 Task: Search and find Airbnb properties in Lake Tahoe with chef kitchen.
Action: Mouse moved to (533, 70)
Screenshot: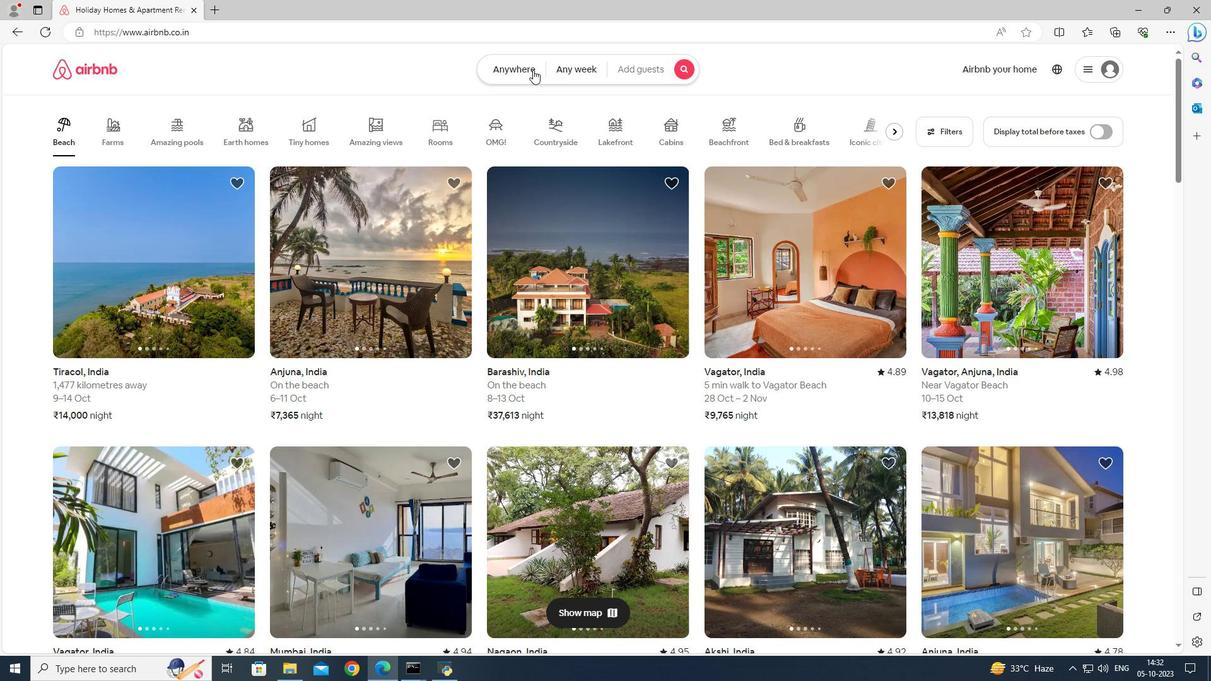 
Action: Mouse pressed left at (533, 70)
Screenshot: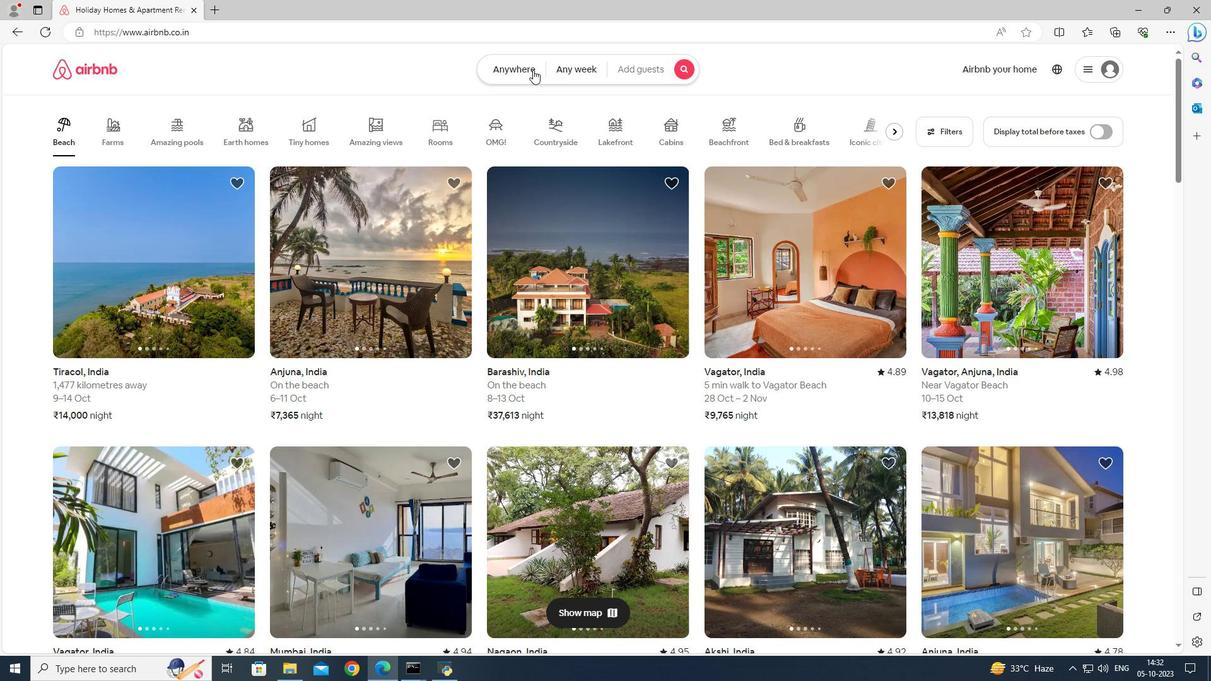 
Action: Mouse moved to (390, 119)
Screenshot: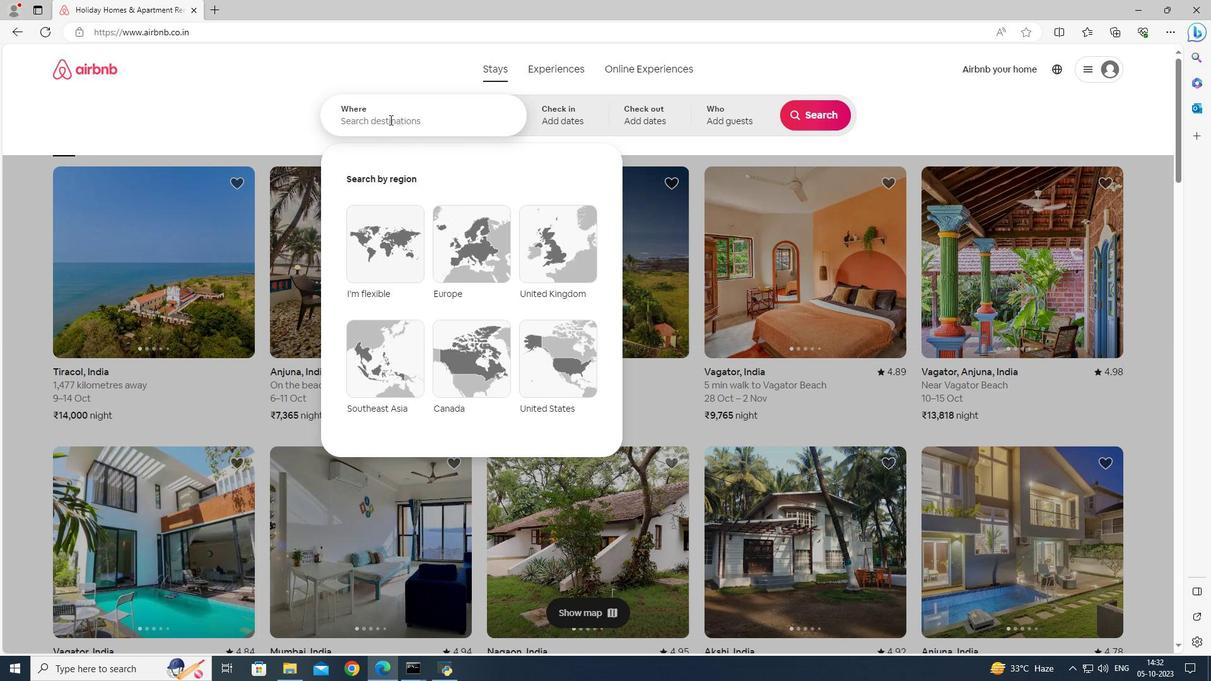 
Action: Mouse pressed left at (390, 119)
Screenshot: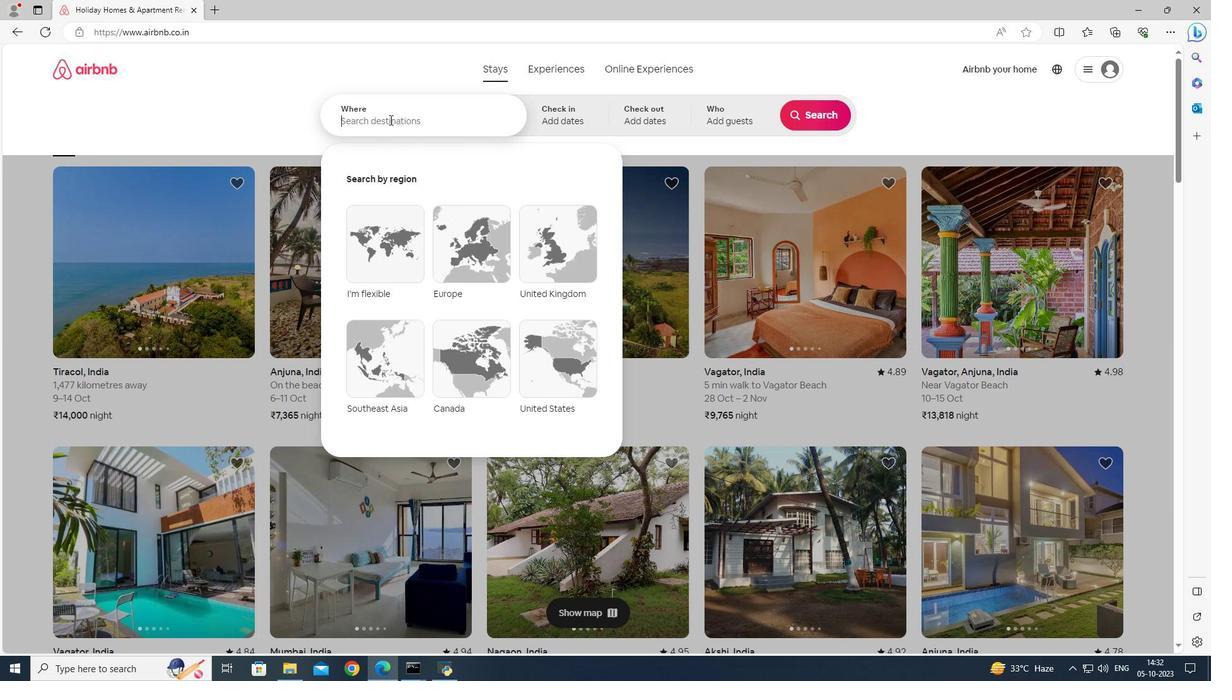 
Action: Mouse moved to (390, 121)
Screenshot: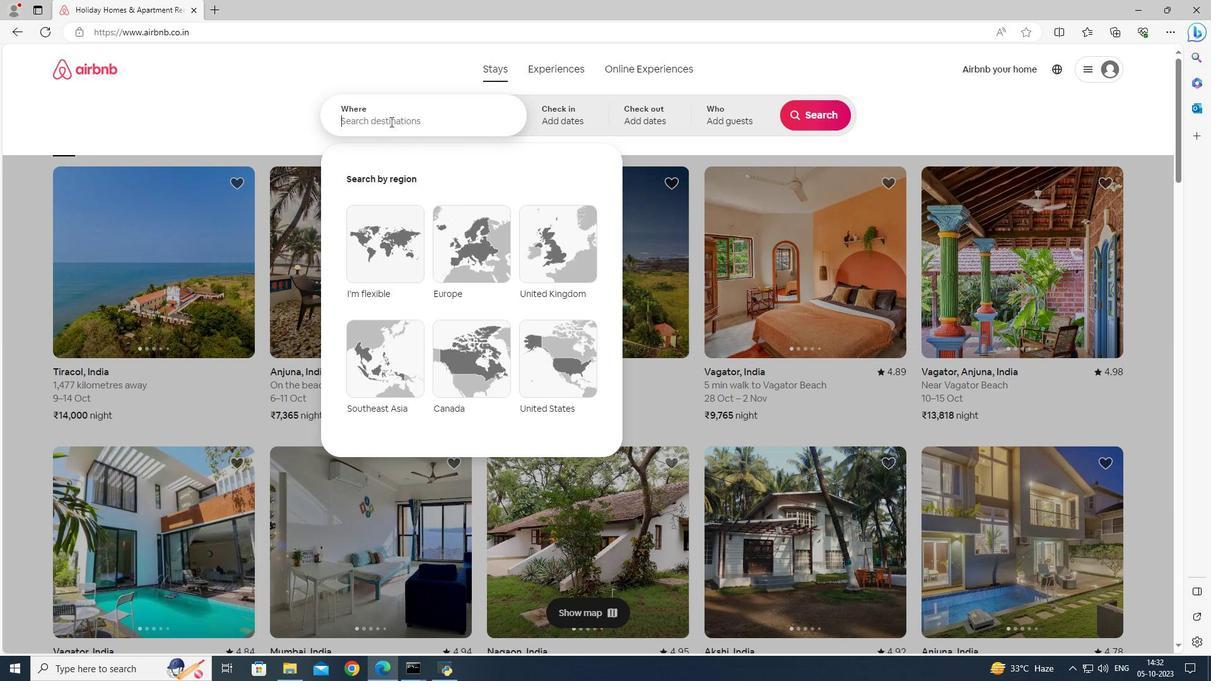 
Action: Key pressed <Key.shift>Lake<Key.space><Key.shift>Tahoe
Screenshot: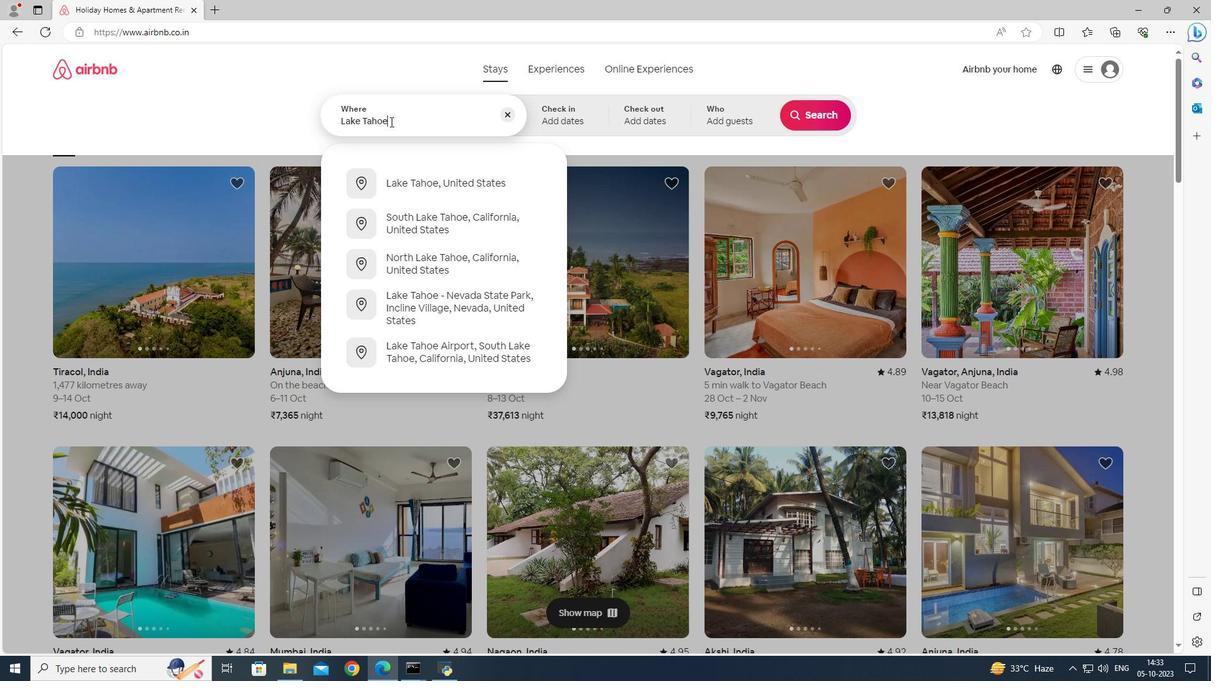 
Action: Mouse moved to (457, 185)
Screenshot: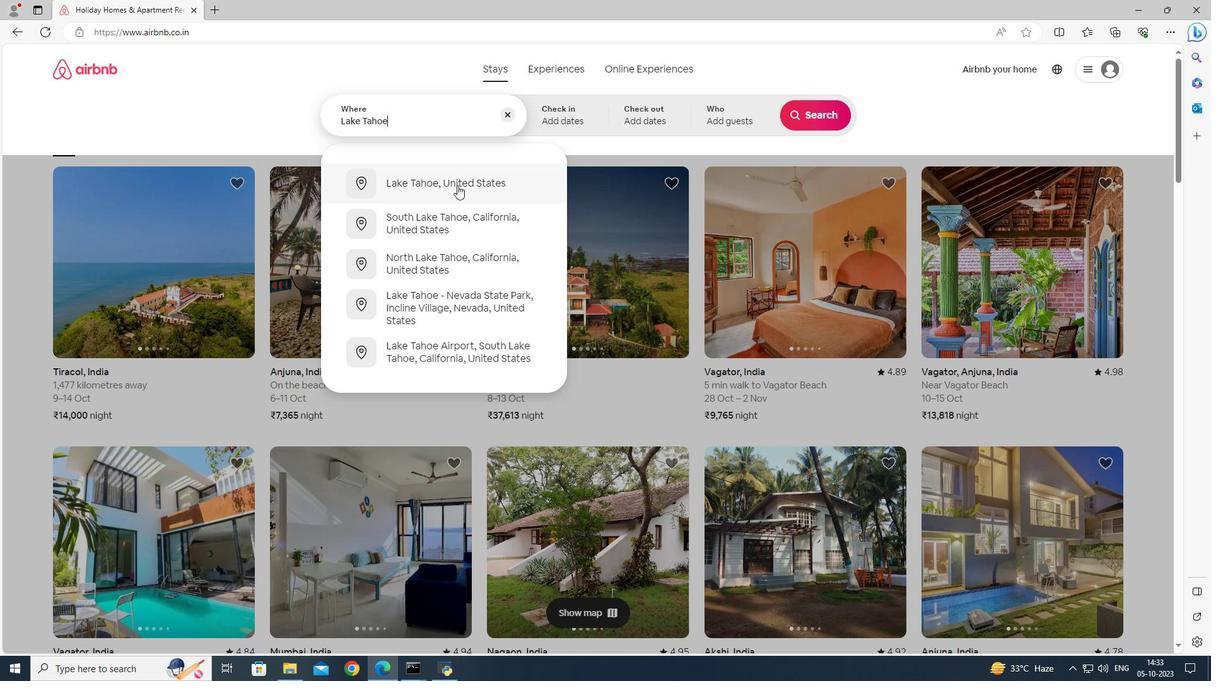 
Action: Mouse pressed left at (457, 185)
Screenshot: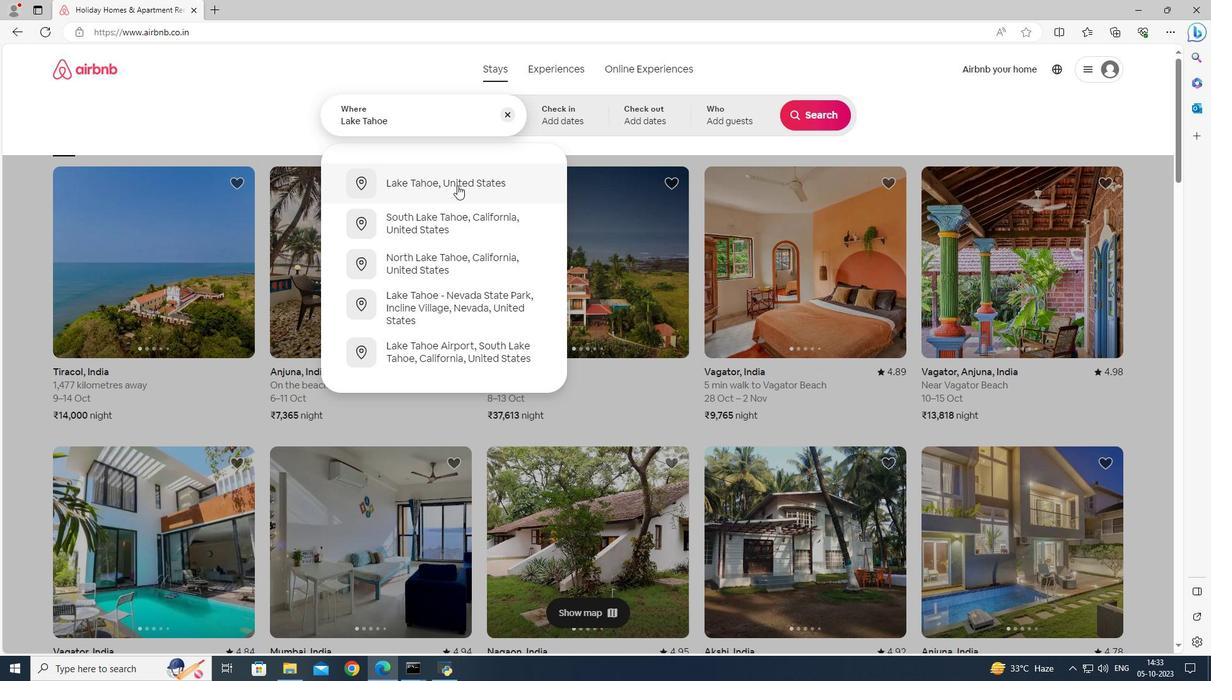 
Action: Mouse moved to (800, 111)
Screenshot: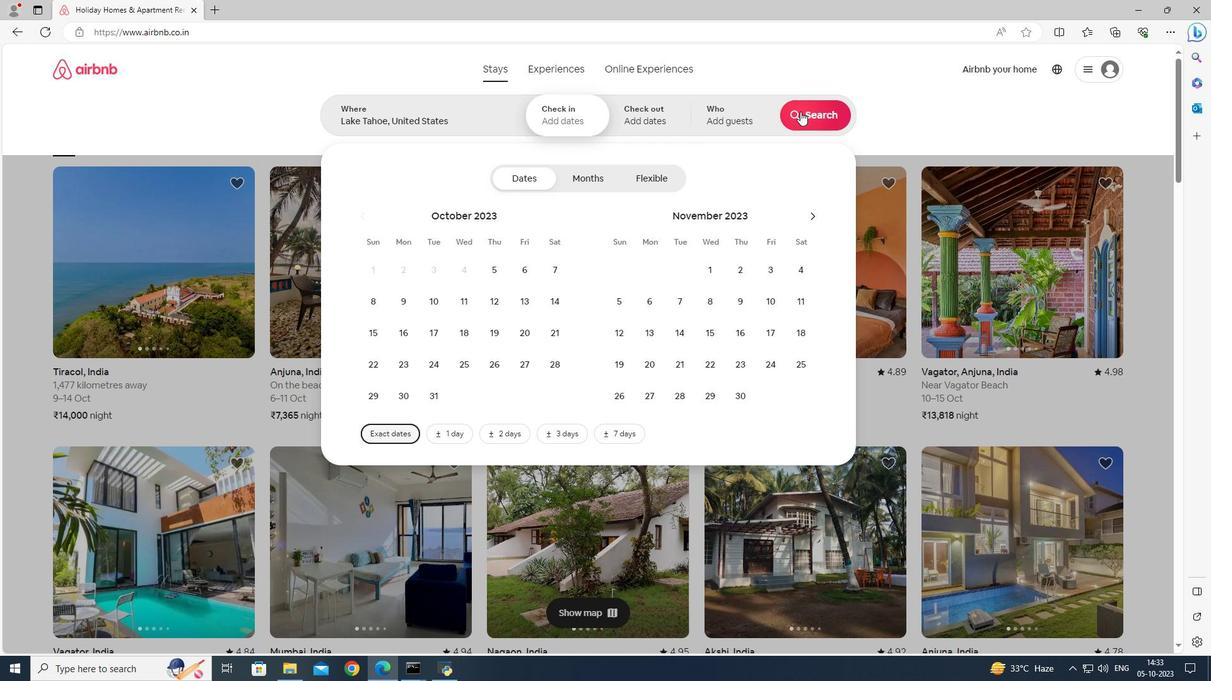 
Action: Mouse pressed left at (800, 111)
Screenshot: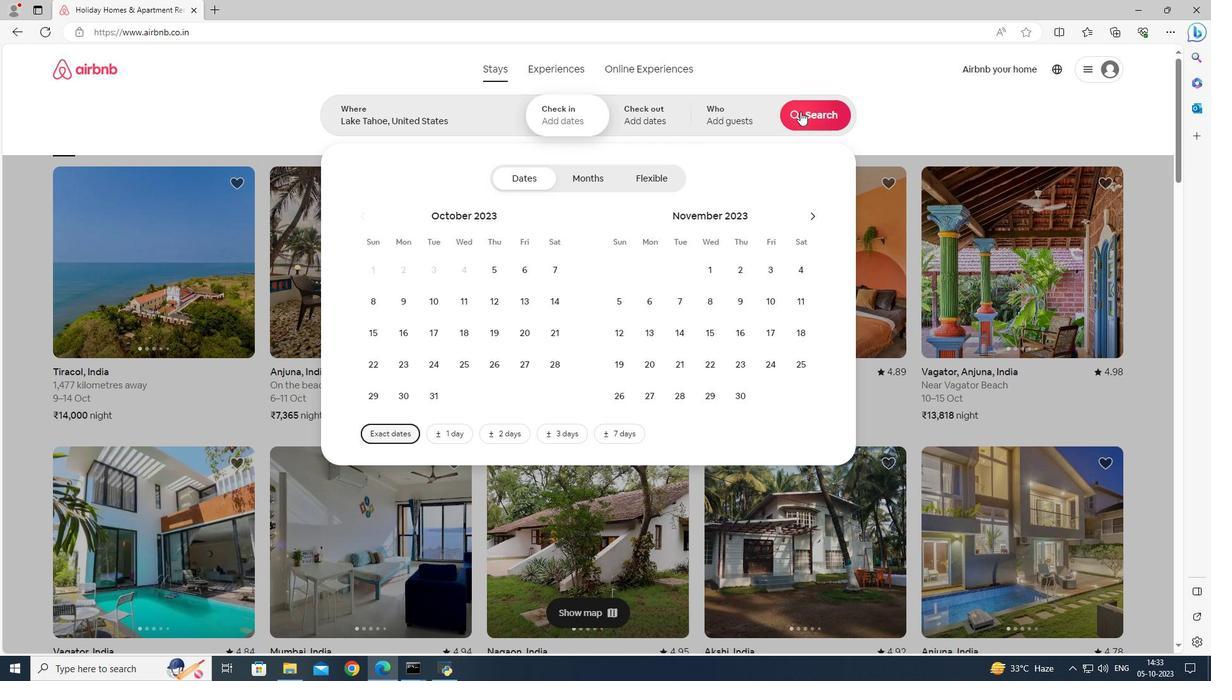 
Action: Mouse moved to (552, 122)
Screenshot: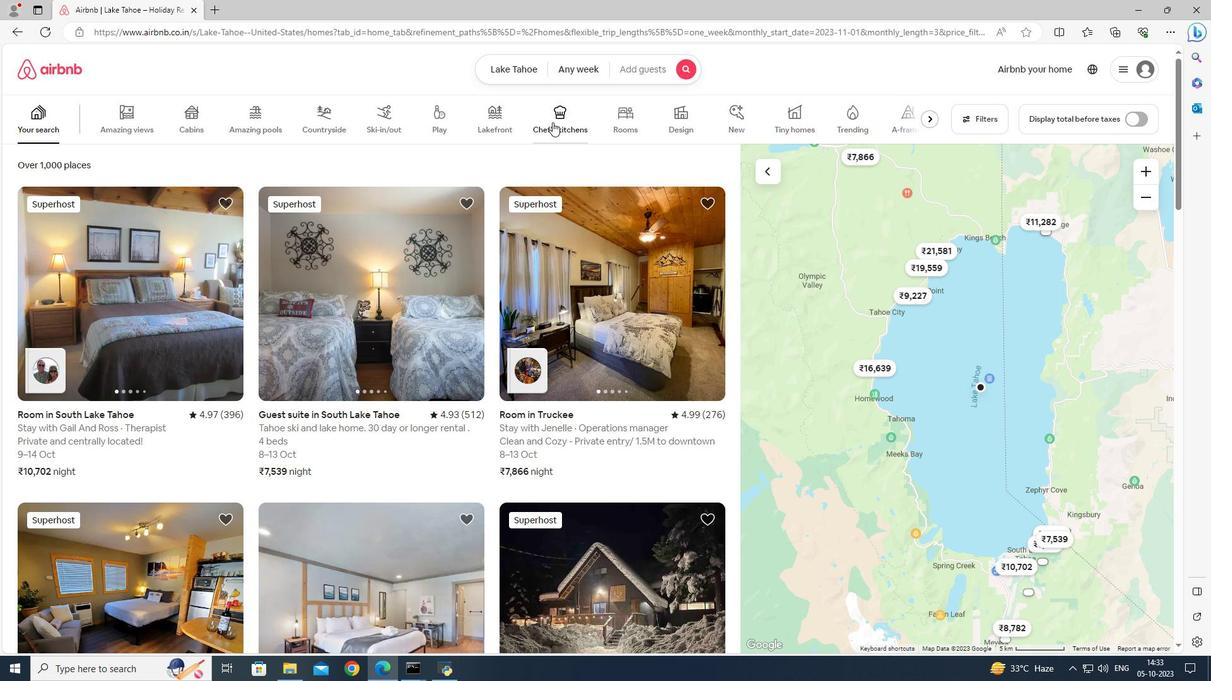 
Action: Mouse pressed left at (552, 122)
Screenshot: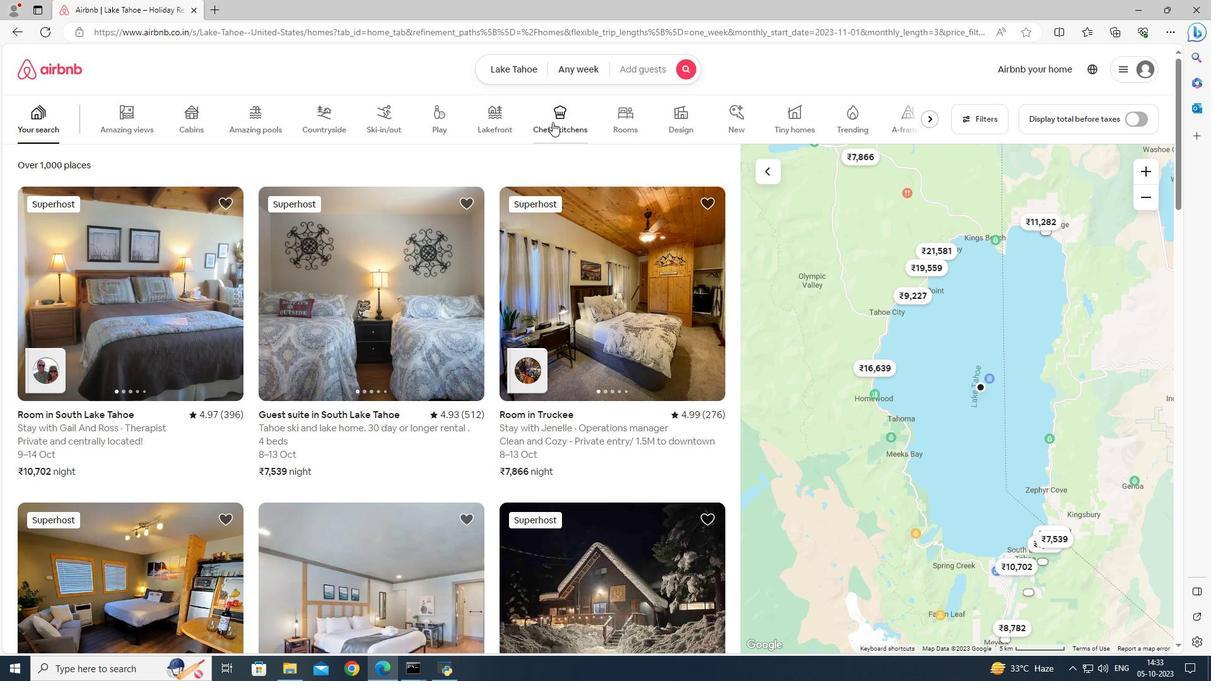 
Action: Mouse moved to (383, 201)
Screenshot: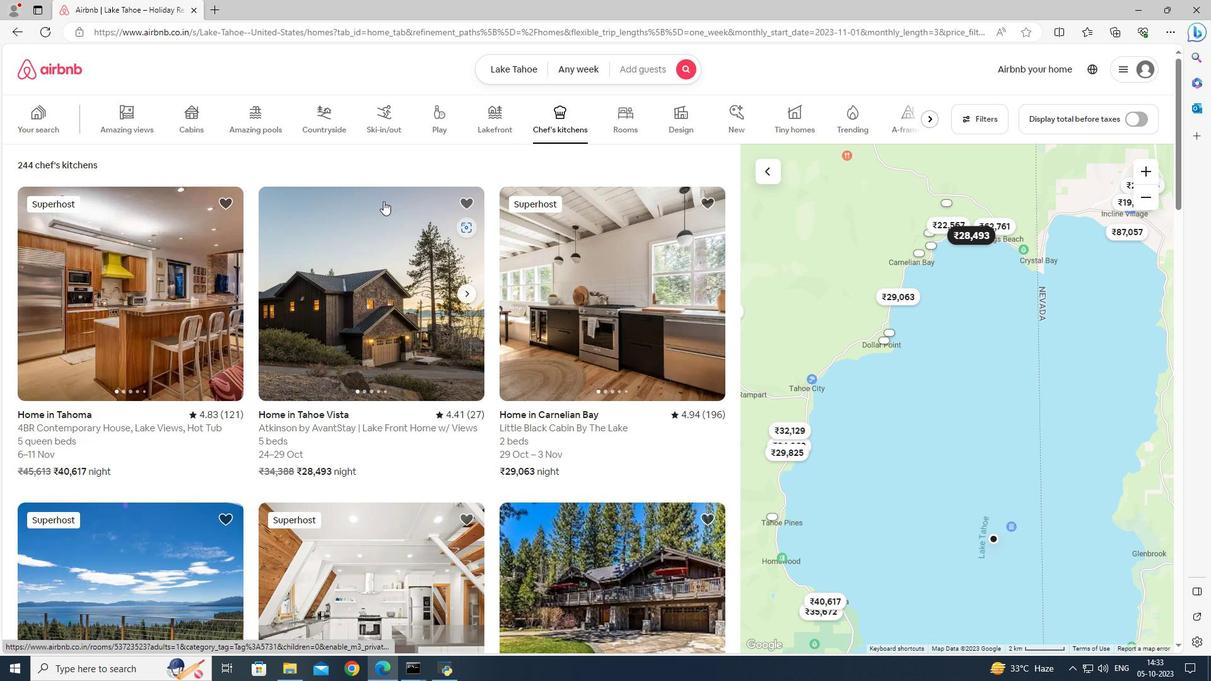 
Action: Mouse scrolled (383, 200) with delta (0, 0)
Screenshot: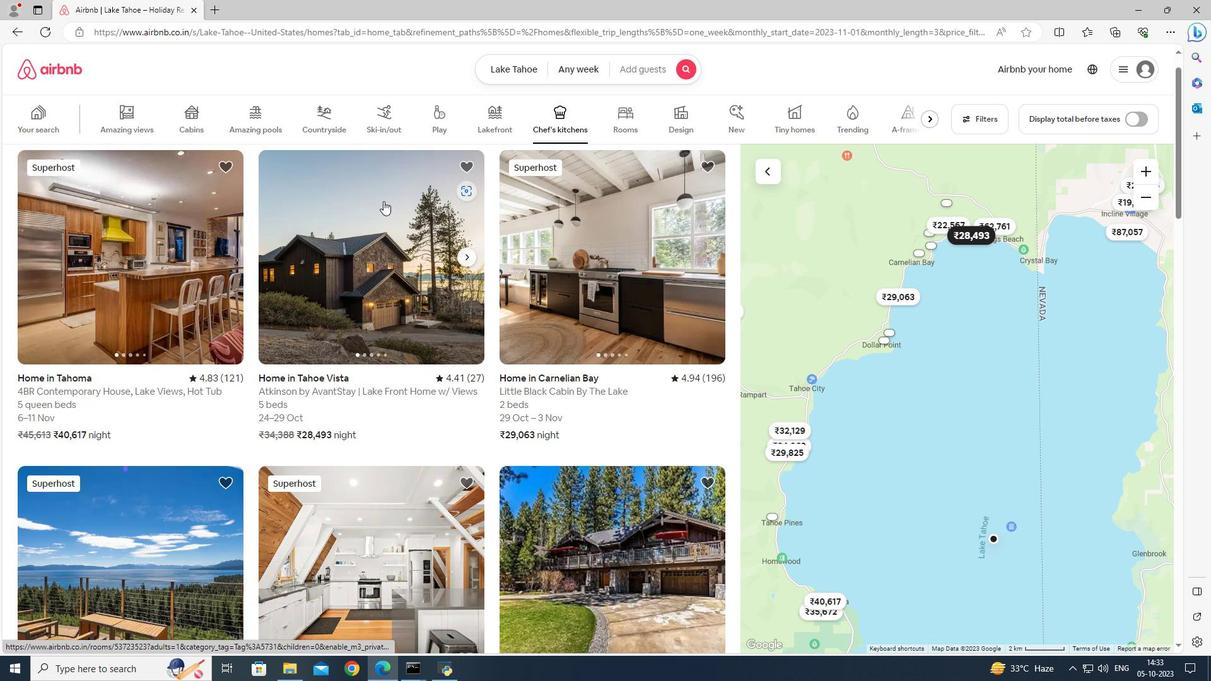 
Action: Mouse moved to (268, 256)
Screenshot: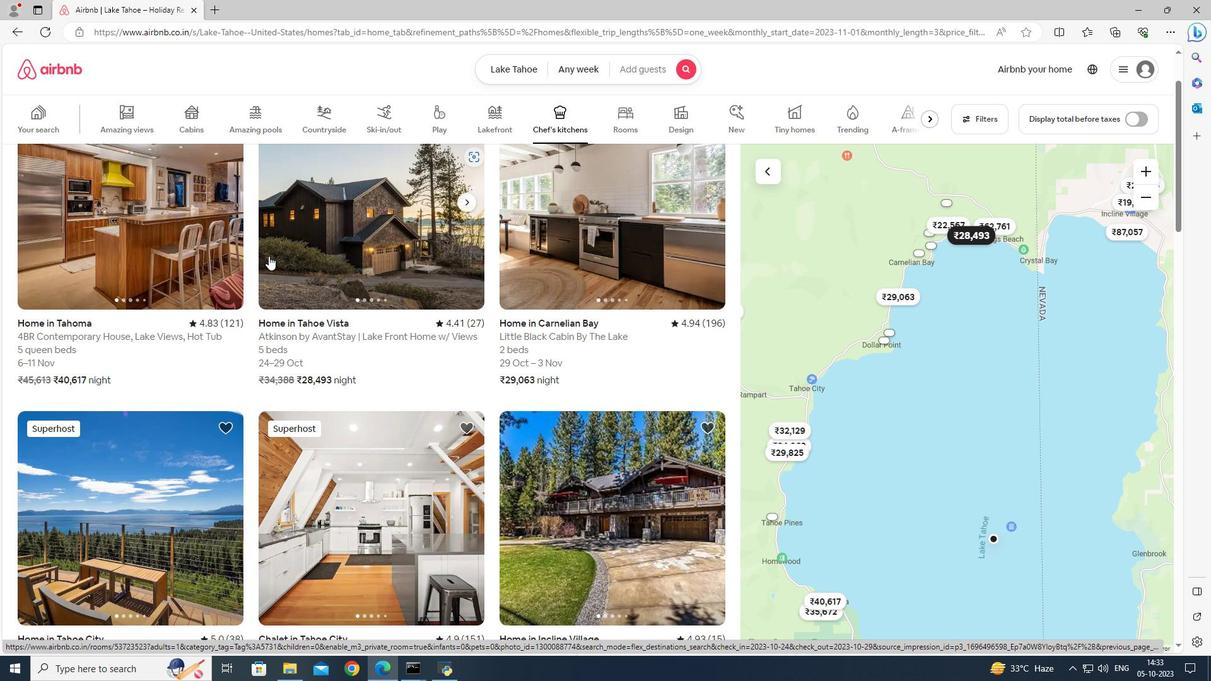 
Action: Mouse scrolled (268, 256) with delta (0, 0)
Screenshot: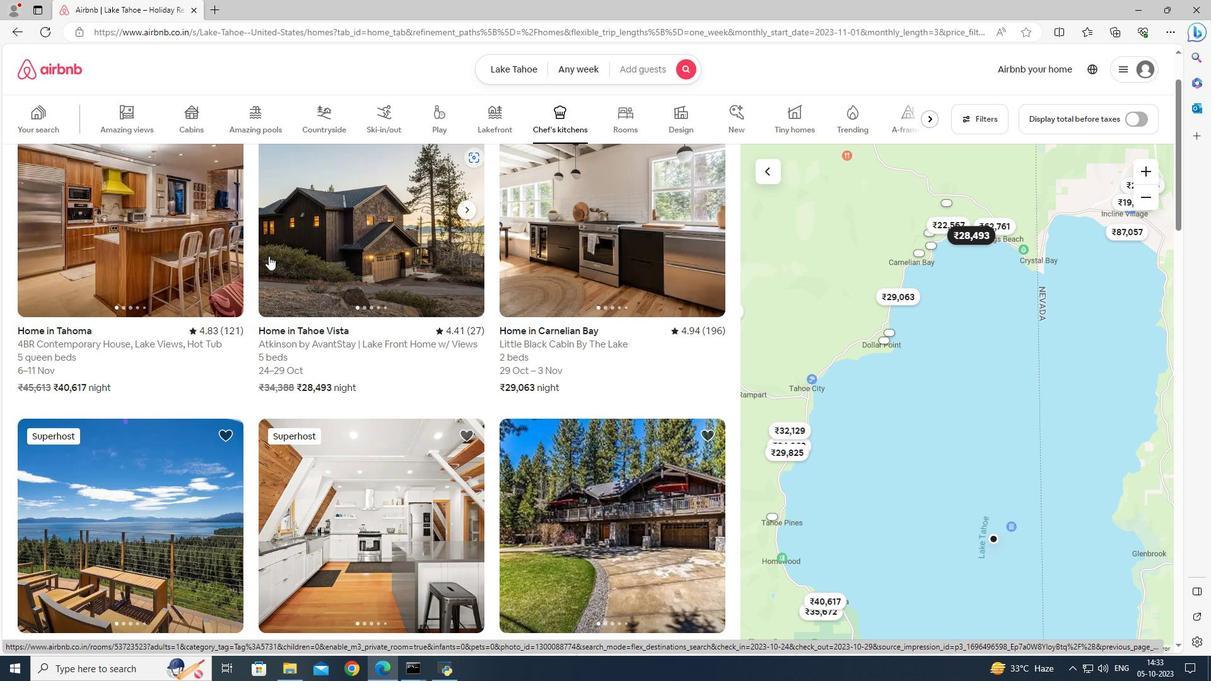 
Action: Mouse moved to (179, 294)
Screenshot: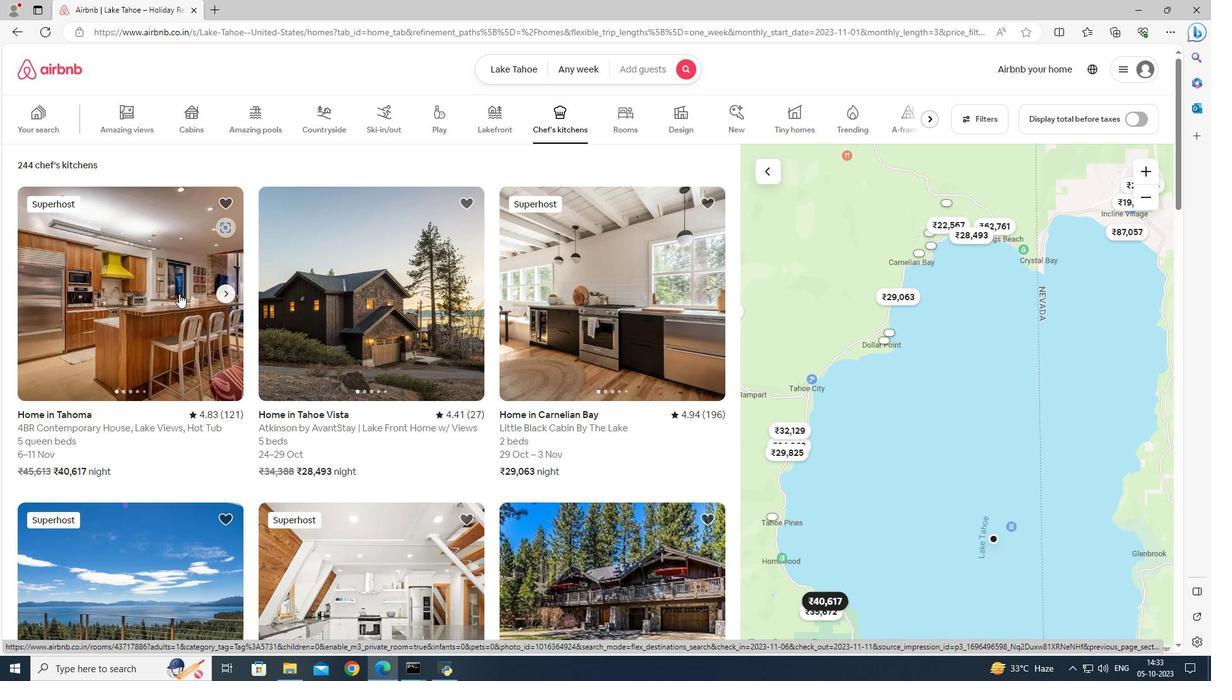 
Action: Mouse scrolled (179, 294) with delta (0, 0)
Screenshot: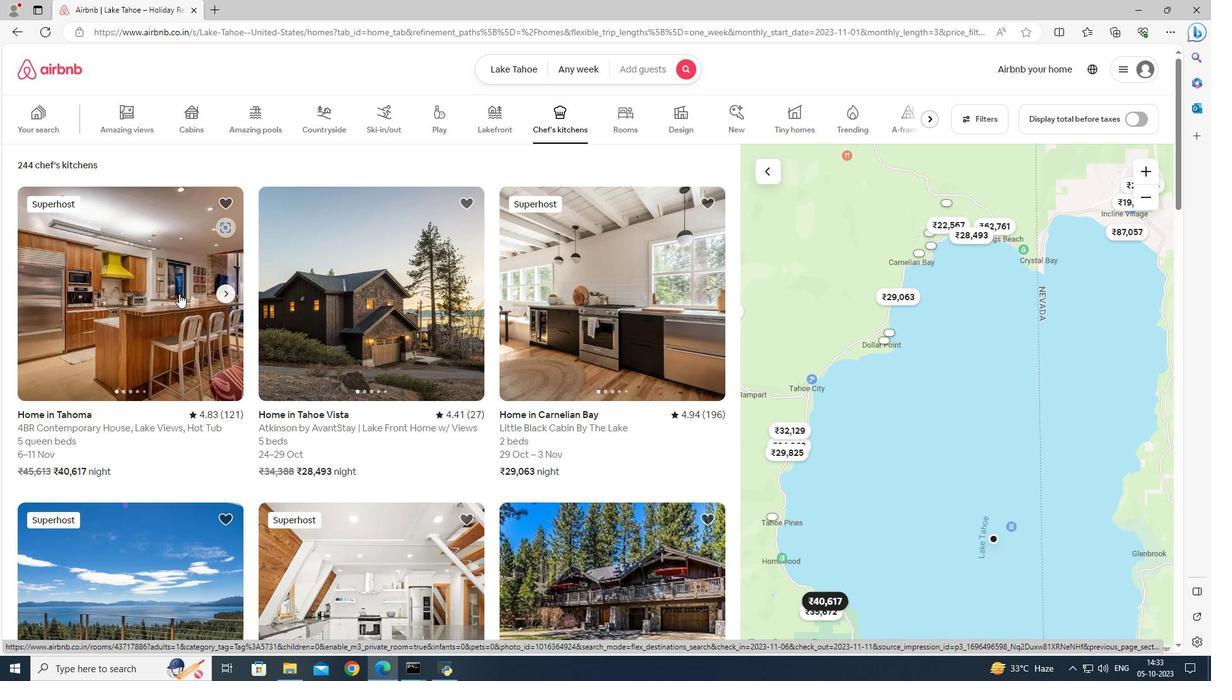 
Action: Mouse pressed left at (179, 294)
Screenshot: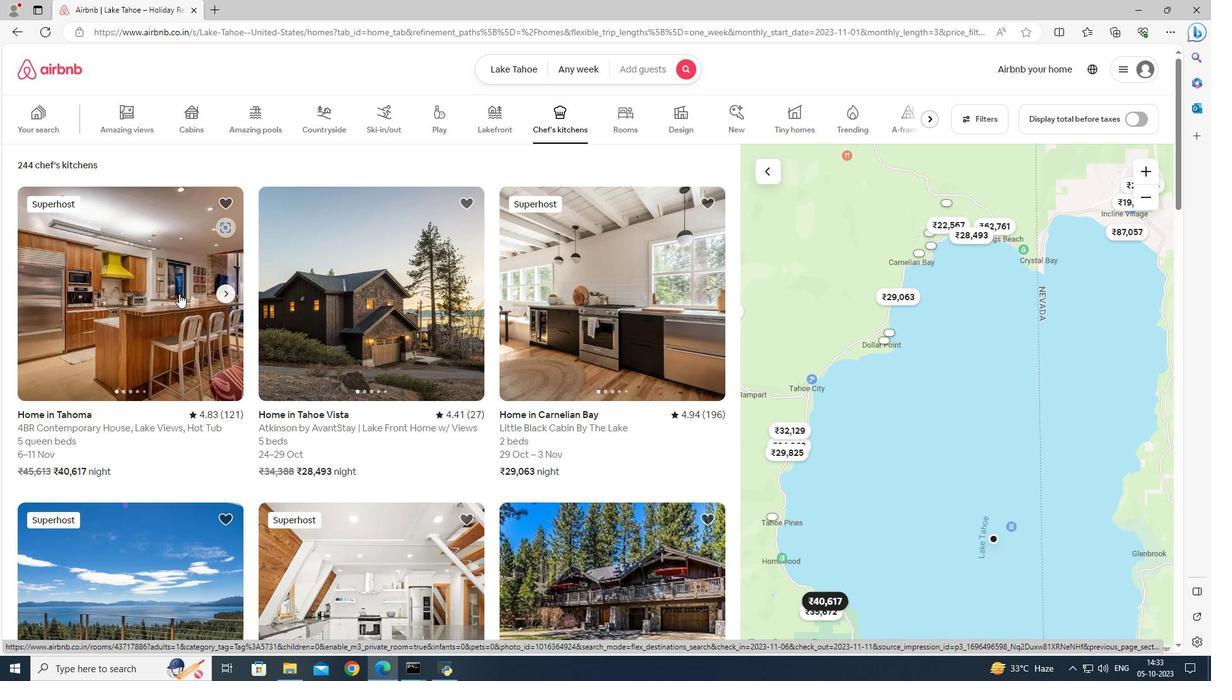 
Action: Mouse moved to (584, 301)
Screenshot: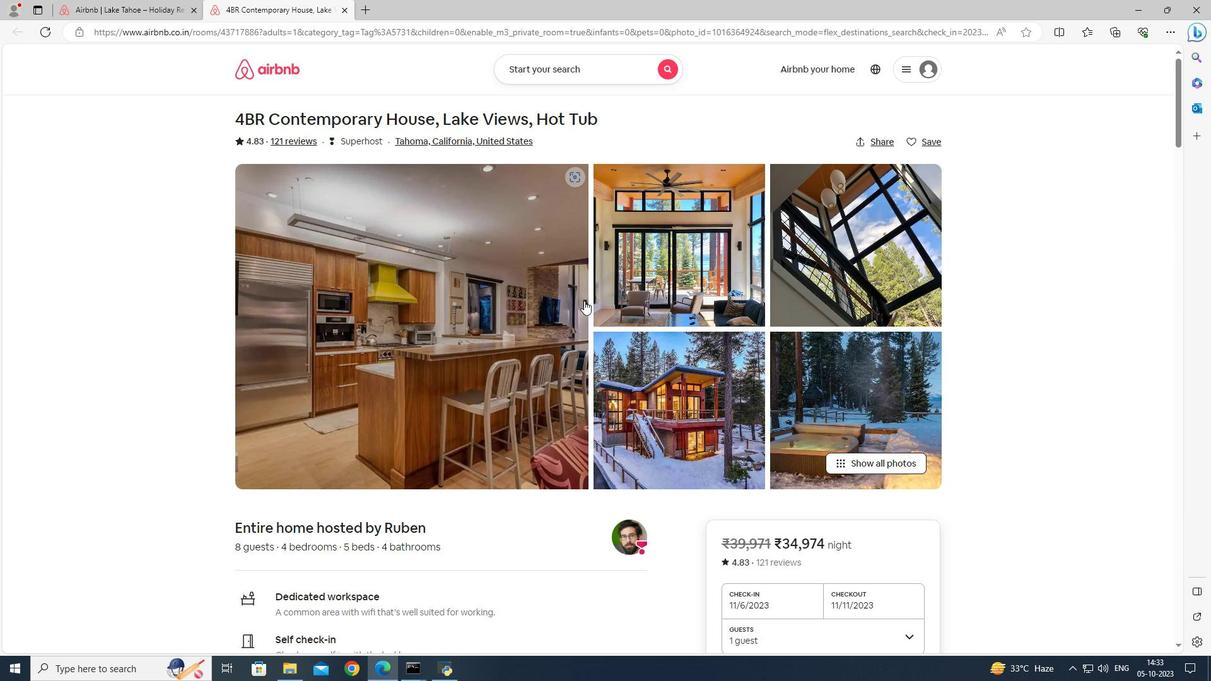 
Action: Mouse scrolled (584, 300) with delta (0, 0)
Screenshot: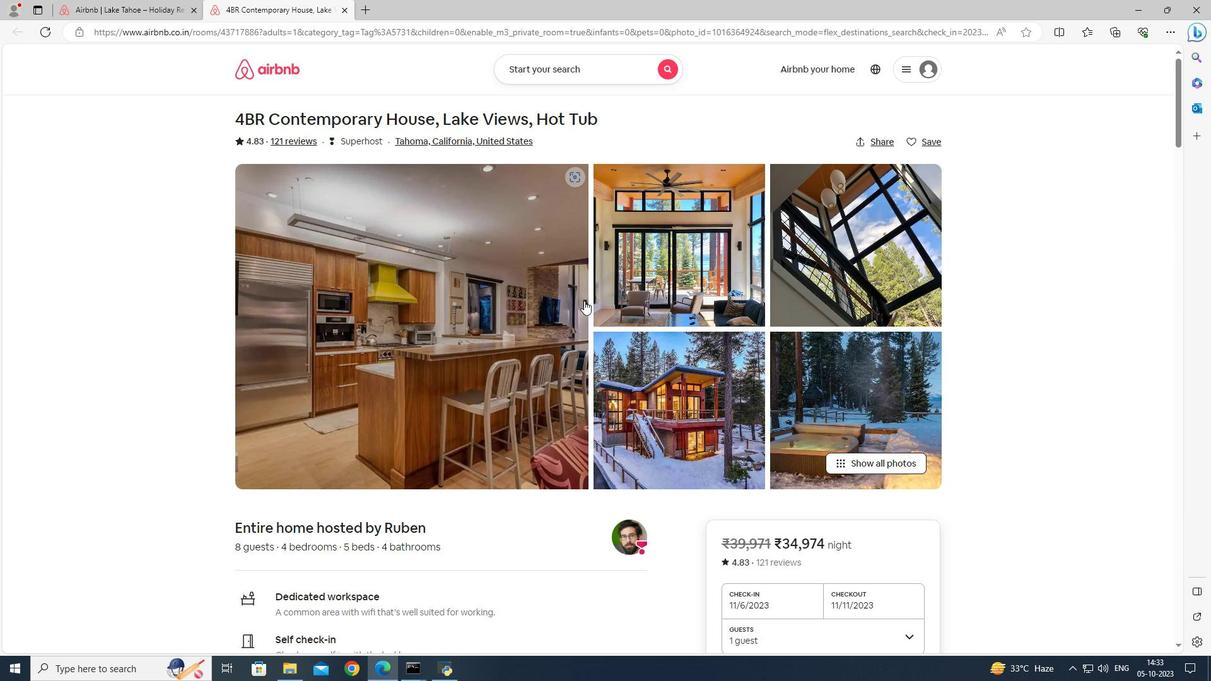 
Action: Mouse moved to (633, 340)
Screenshot: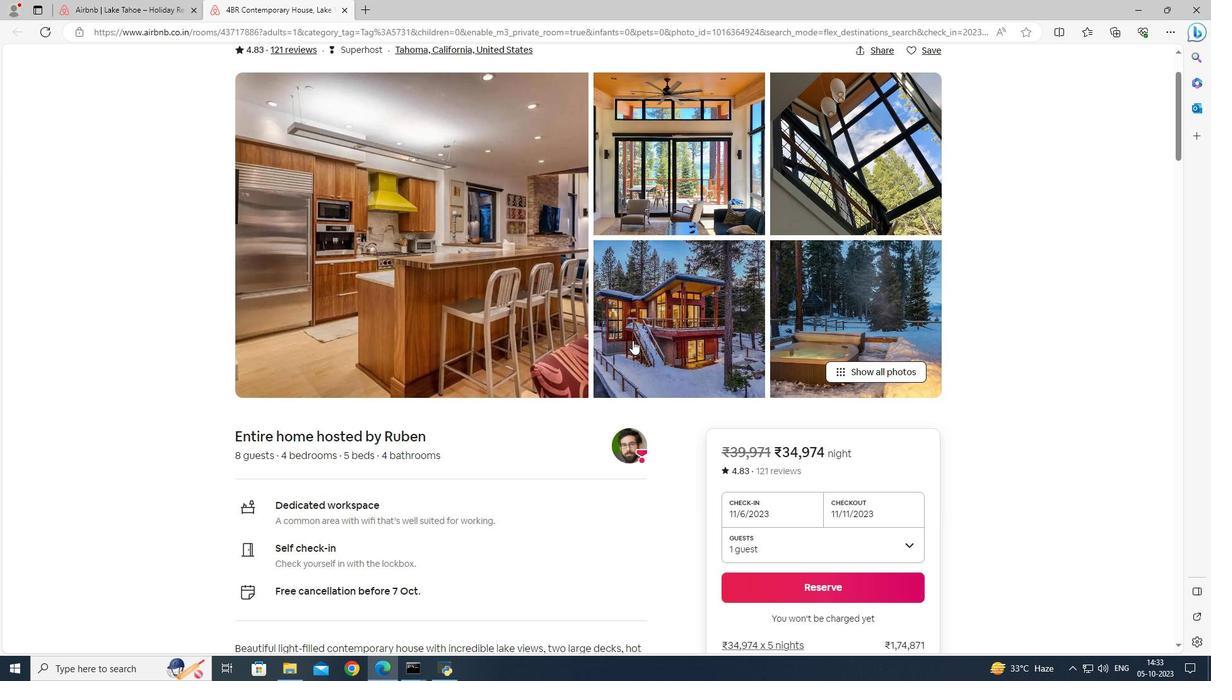 
Action: Mouse scrolled (633, 341) with delta (0, 0)
Screenshot: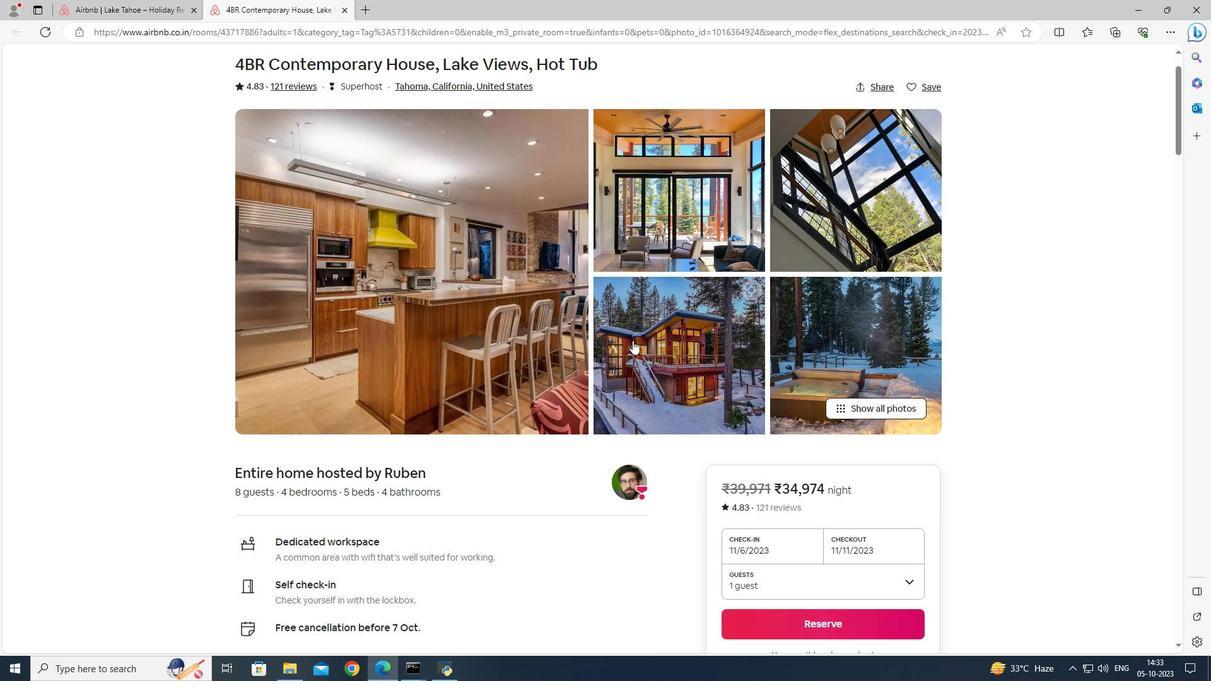 
Action: Mouse scrolled (633, 341) with delta (0, 0)
Screenshot: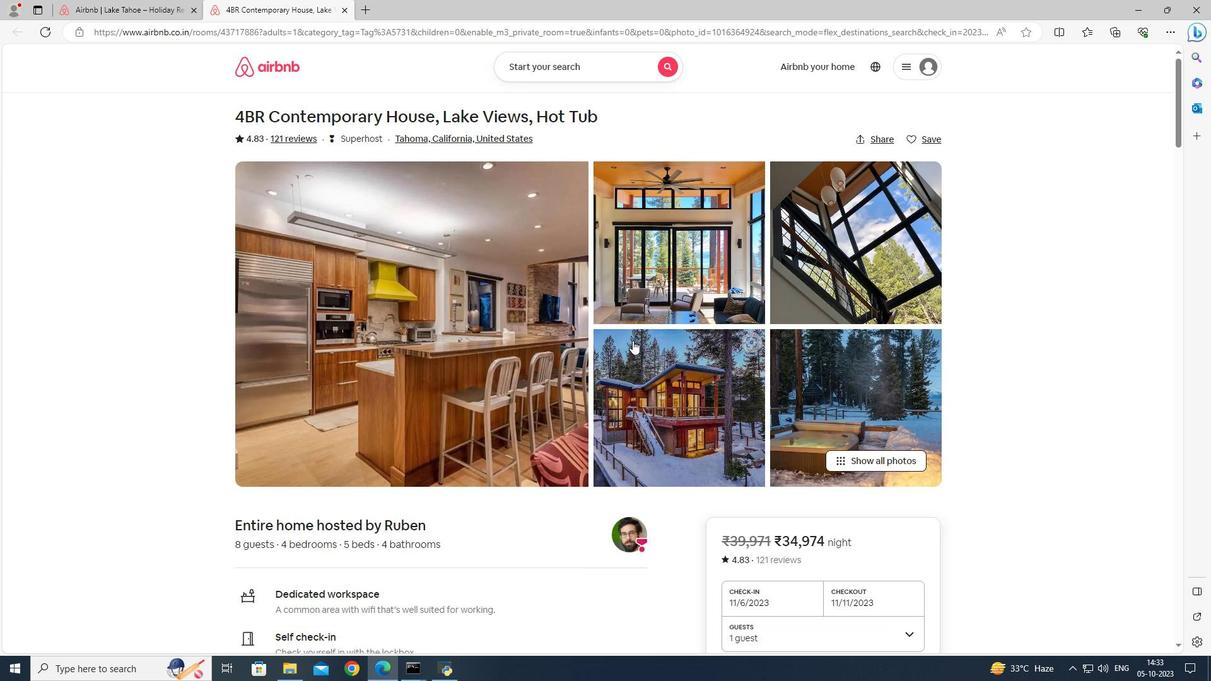 
Action: Mouse moved to (862, 461)
Screenshot: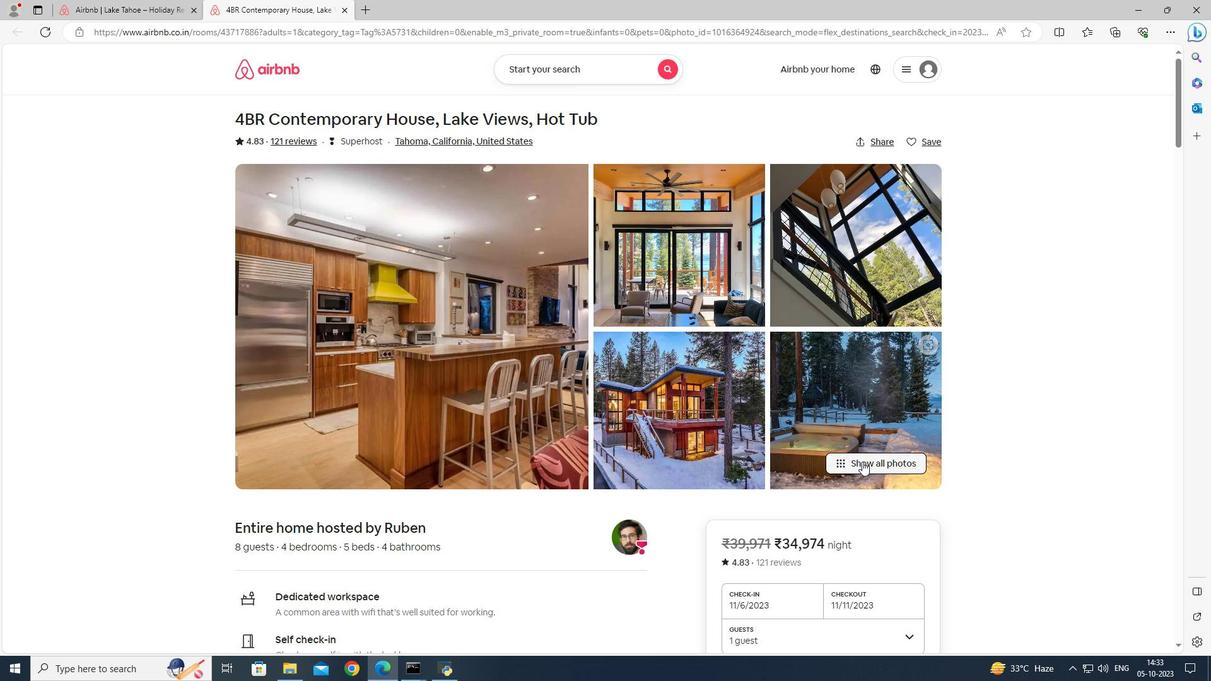 
Action: Mouse pressed left at (862, 461)
Screenshot: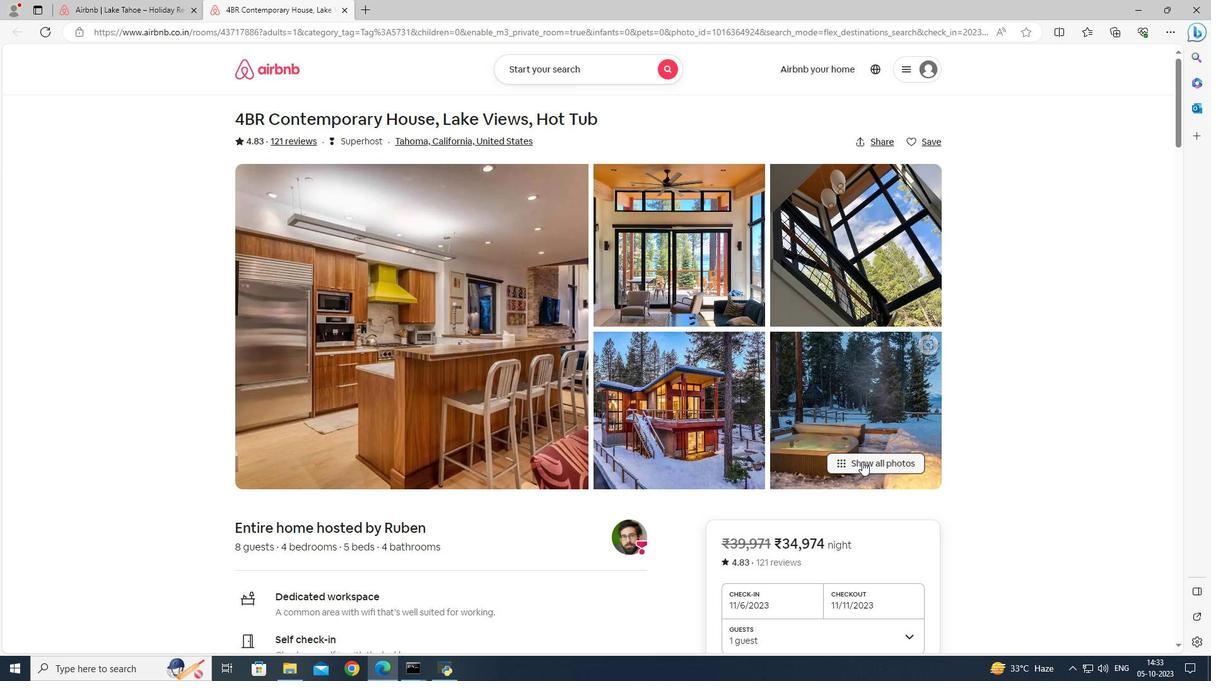 
Action: Mouse moved to (754, 419)
Screenshot: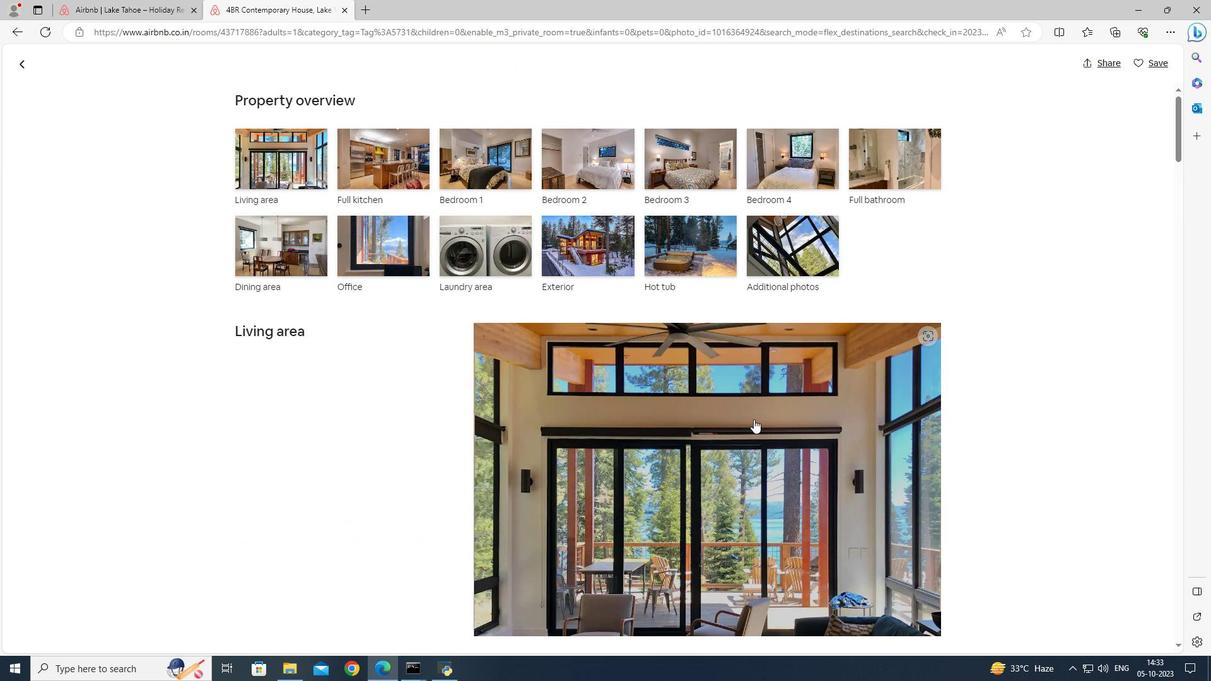 
Action: Mouse scrolled (754, 419) with delta (0, 0)
Screenshot: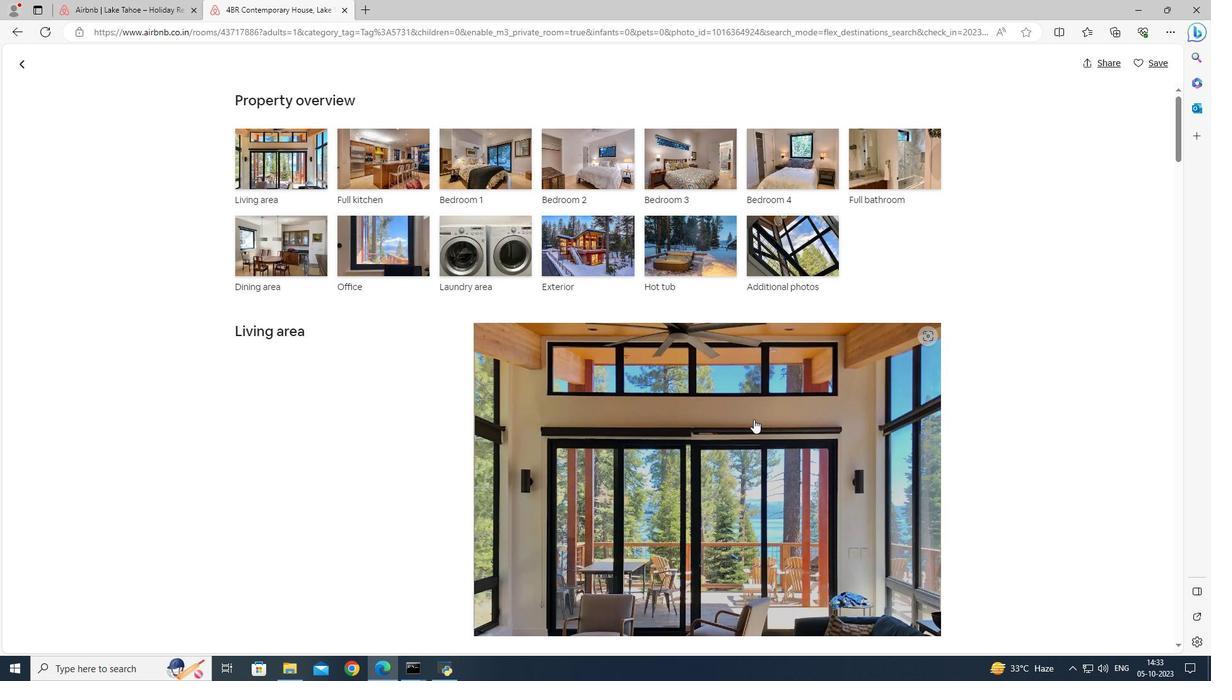 
Action: Mouse scrolled (754, 419) with delta (0, 0)
Screenshot: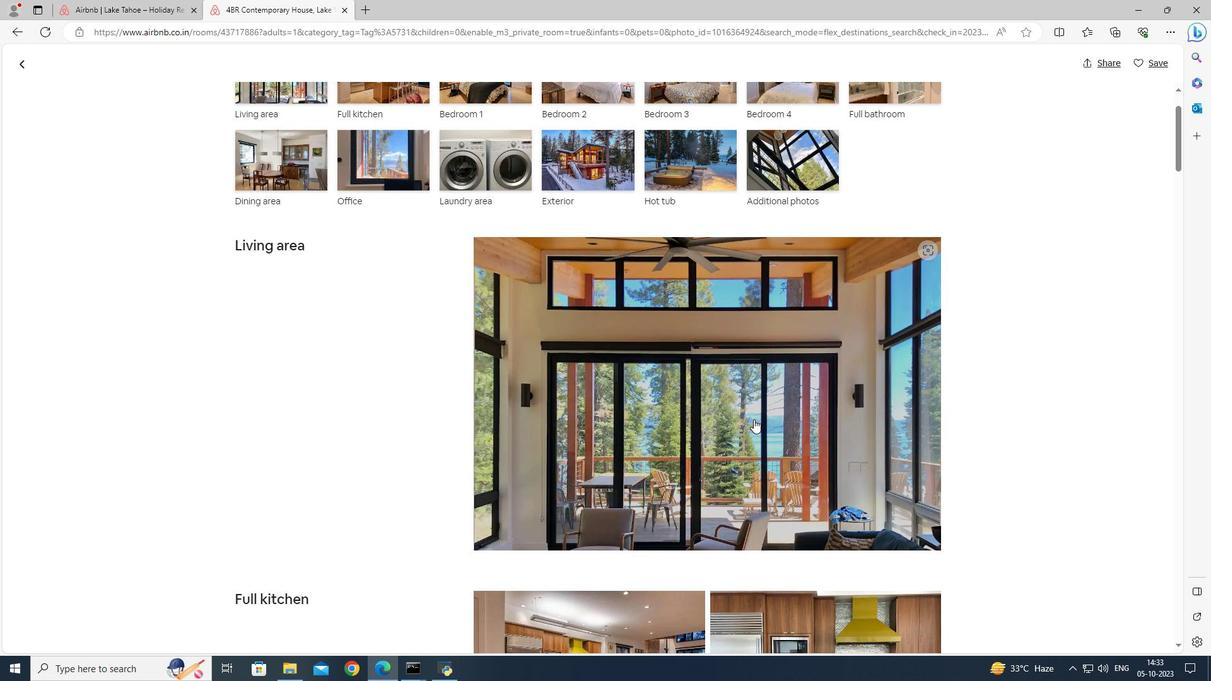 
Action: Mouse moved to (754, 419)
Screenshot: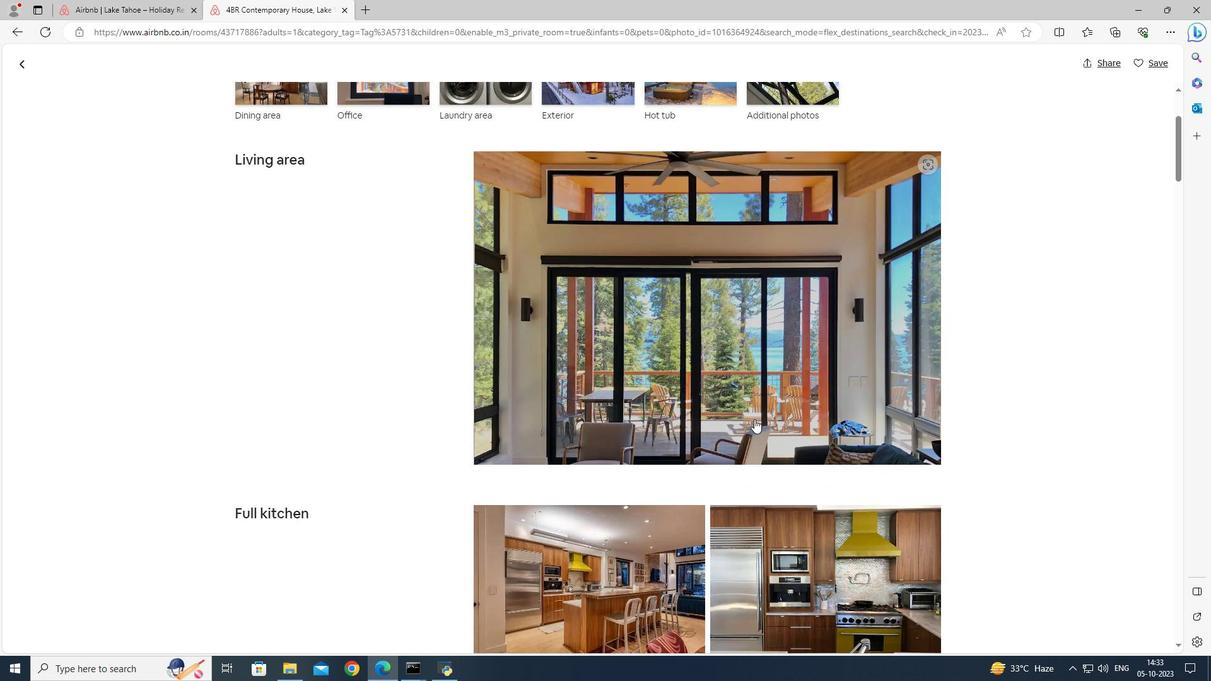 
Action: Mouse scrolled (754, 419) with delta (0, 0)
Screenshot: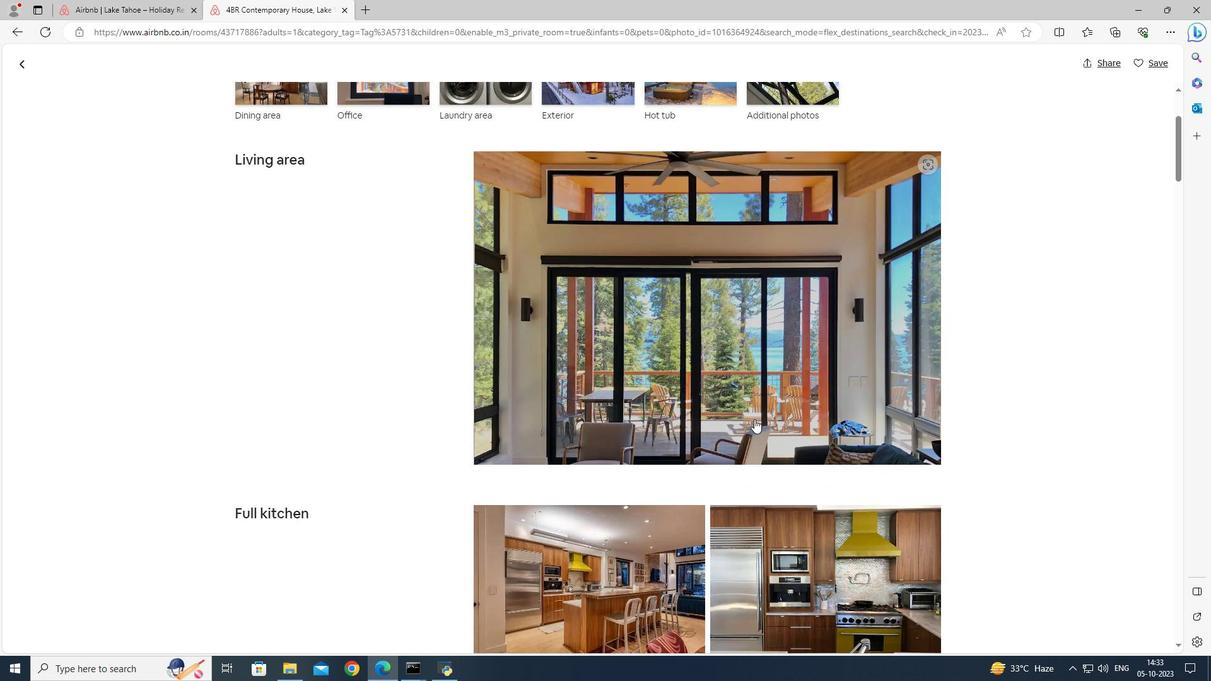 
Action: Mouse scrolled (754, 419) with delta (0, 0)
Screenshot: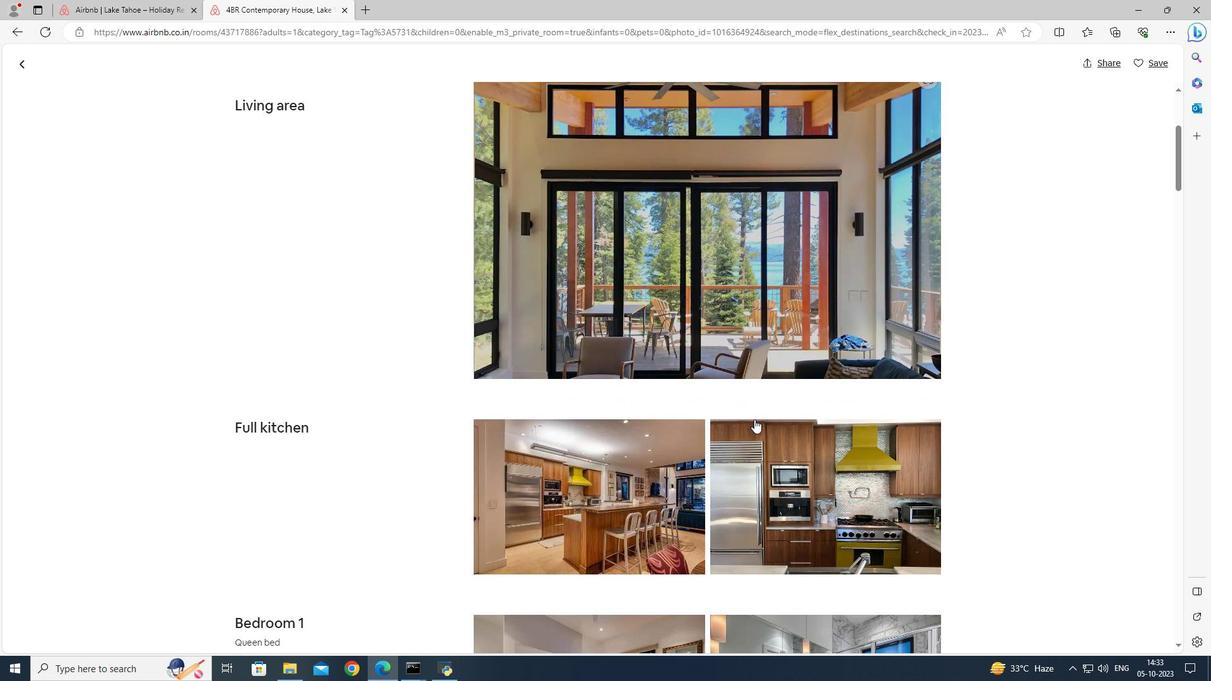 
Action: Mouse scrolled (754, 419) with delta (0, 0)
Screenshot: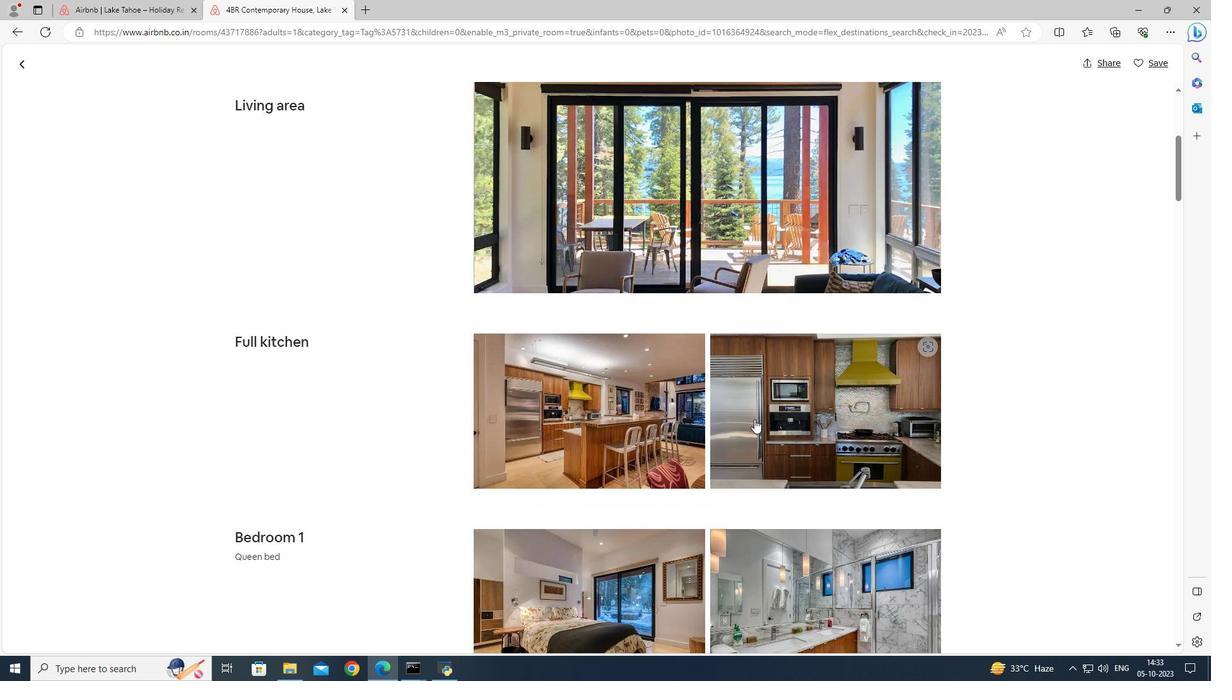
Action: Mouse scrolled (754, 419) with delta (0, 0)
Screenshot: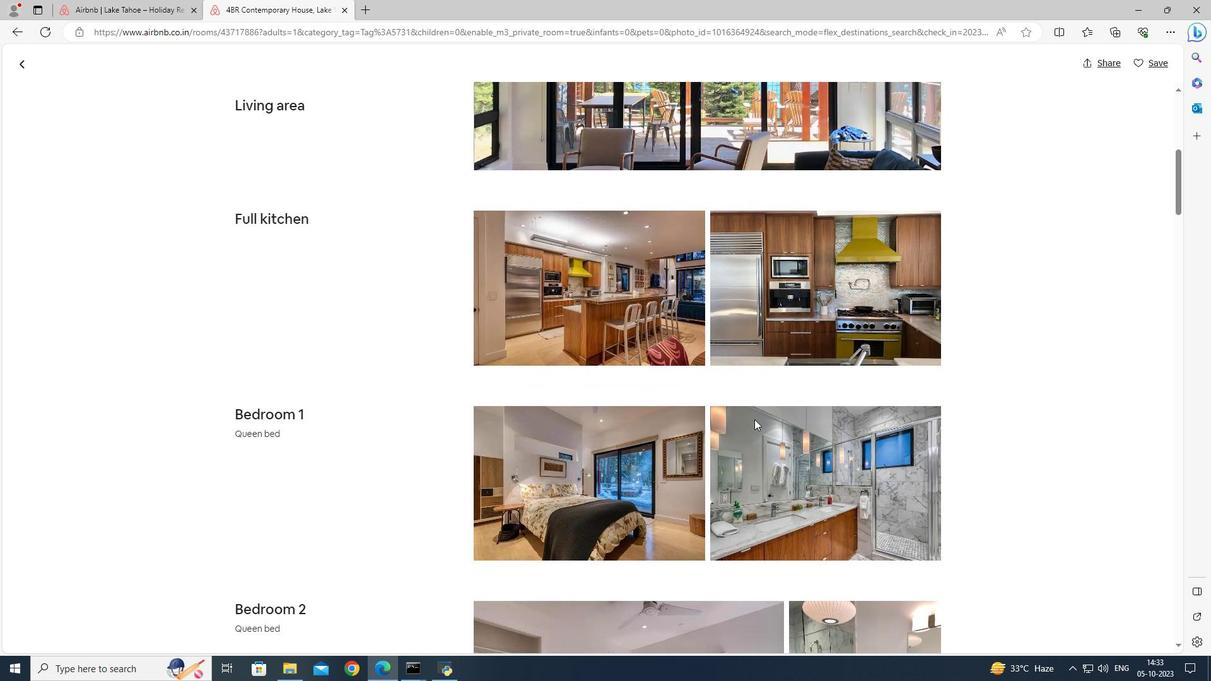 
Action: Mouse scrolled (754, 419) with delta (0, 0)
Screenshot: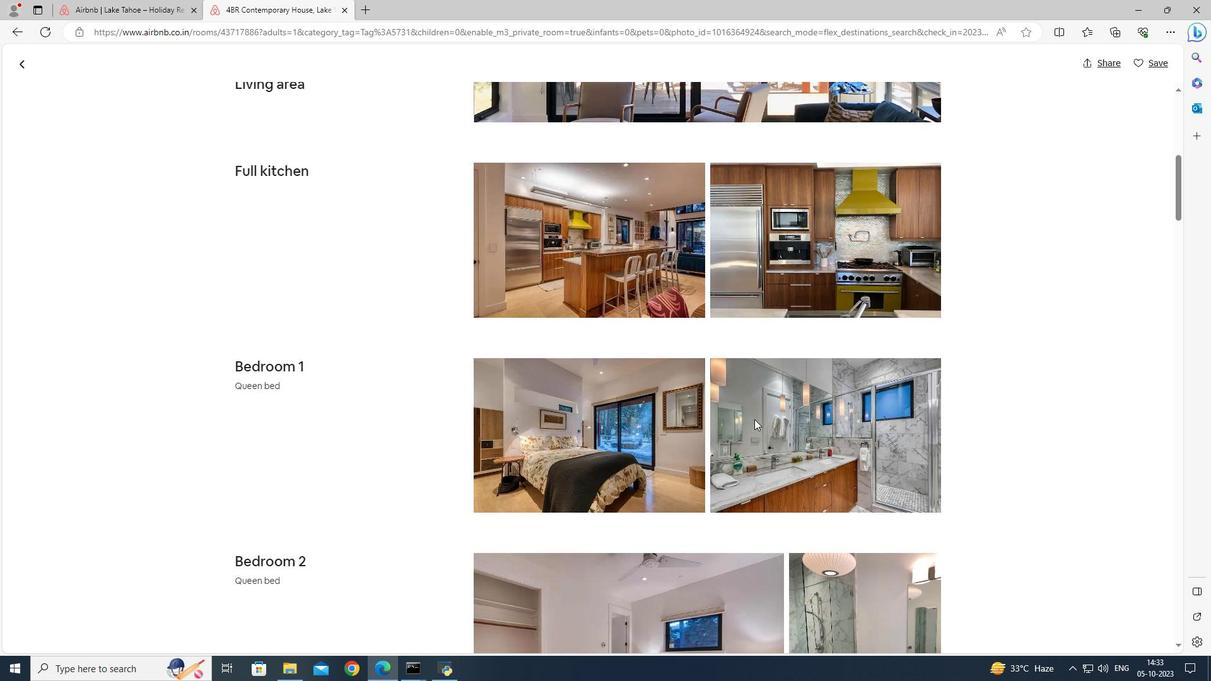 
Action: Mouse scrolled (754, 419) with delta (0, 0)
Screenshot: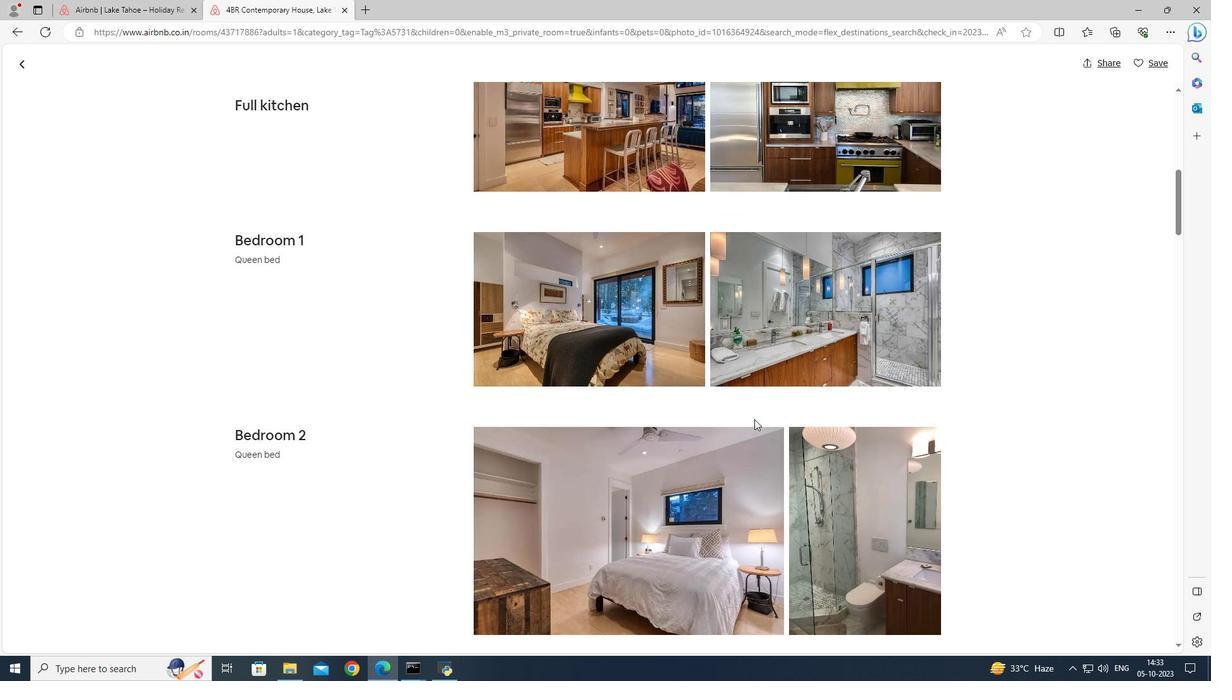 
Action: Mouse scrolled (754, 419) with delta (0, 0)
Screenshot: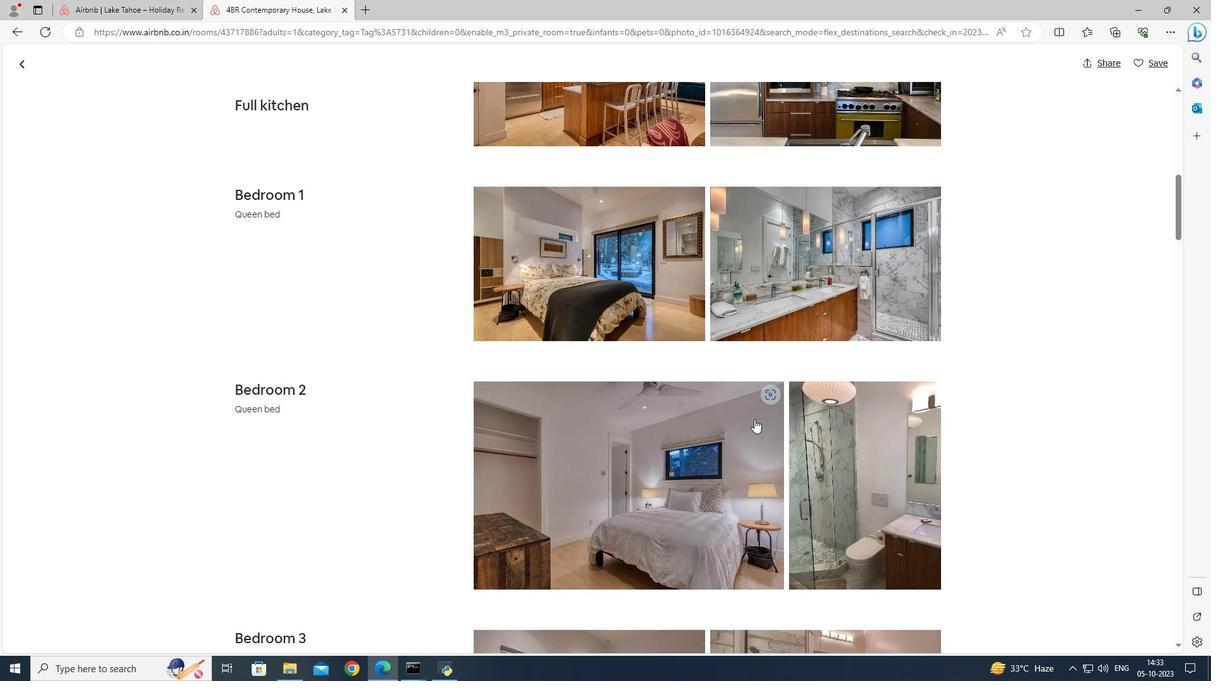 
Action: Mouse scrolled (754, 419) with delta (0, 0)
Screenshot: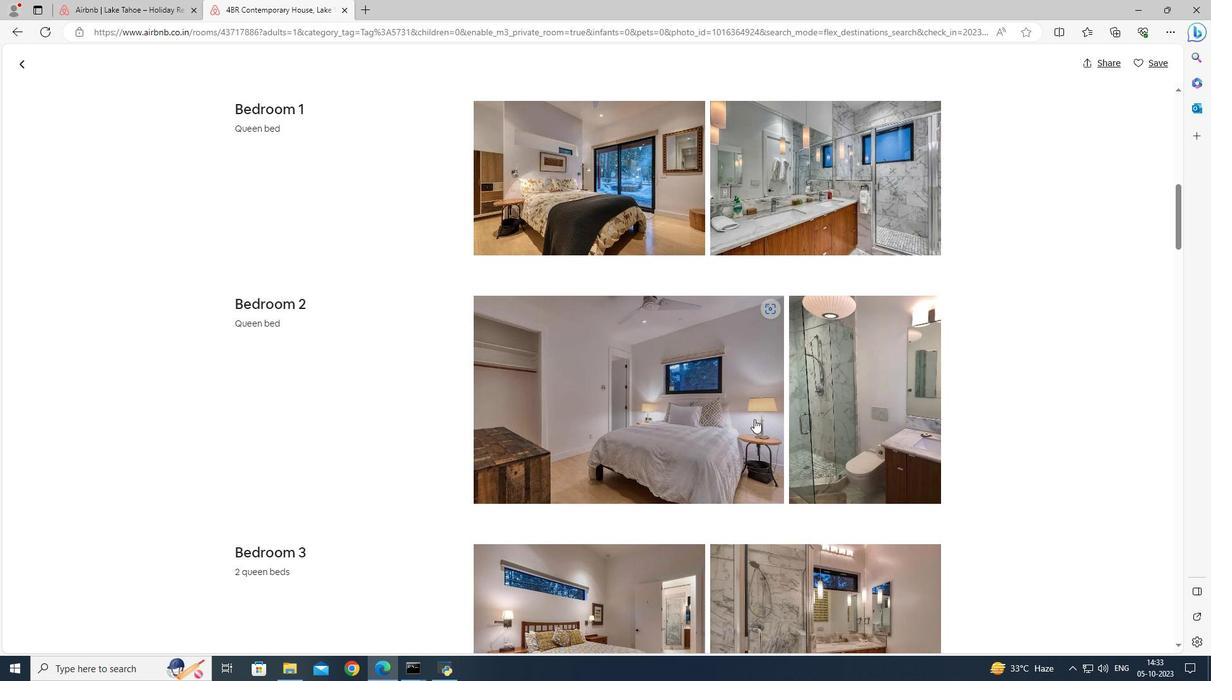
Action: Mouse scrolled (754, 419) with delta (0, 0)
Screenshot: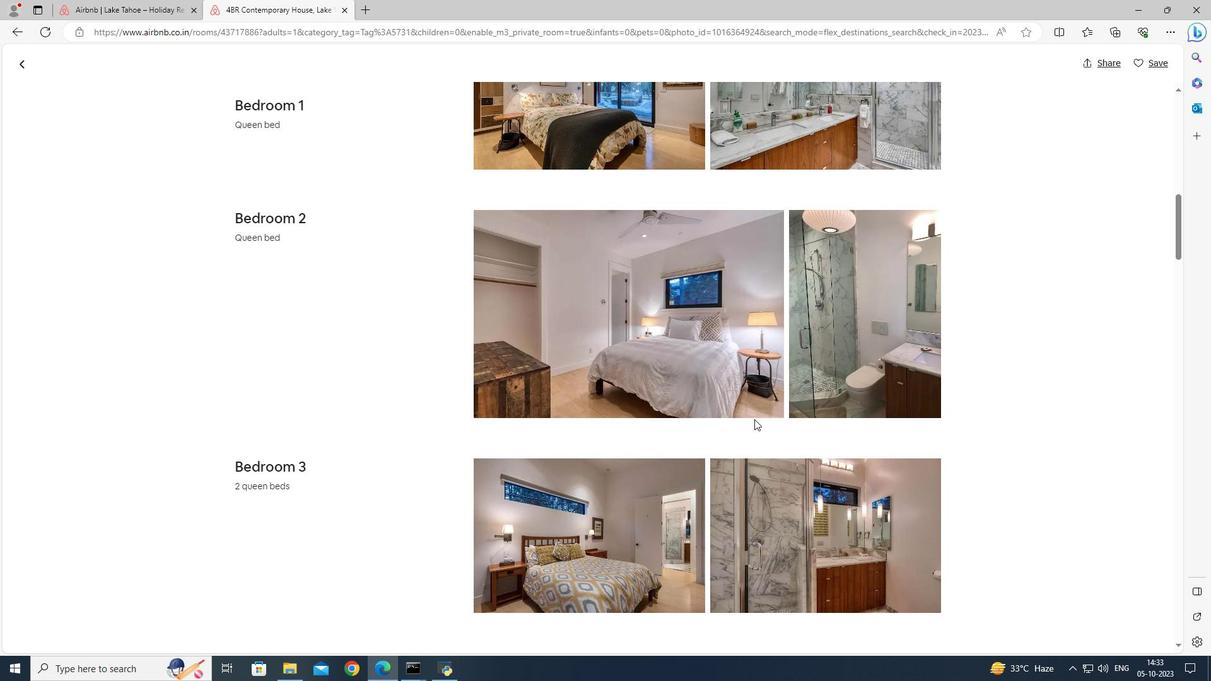 
Action: Mouse scrolled (754, 419) with delta (0, 0)
Screenshot: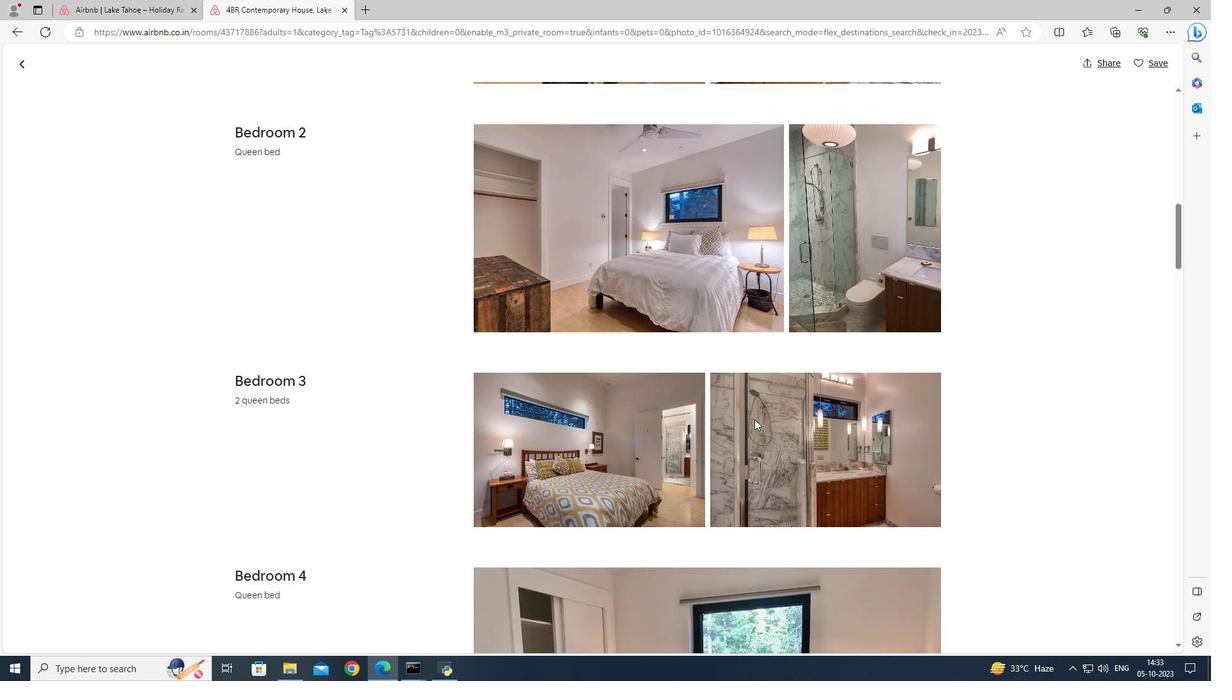 
Action: Mouse scrolled (754, 419) with delta (0, 0)
Screenshot: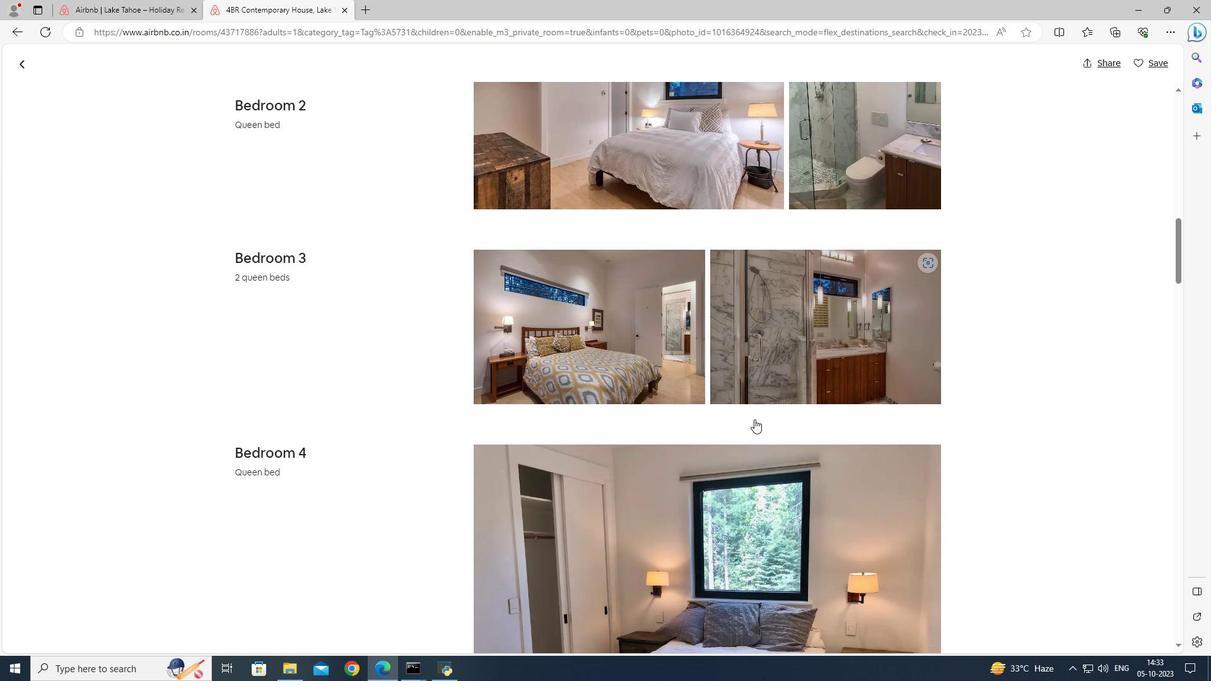
Action: Mouse scrolled (754, 419) with delta (0, 0)
Screenshot: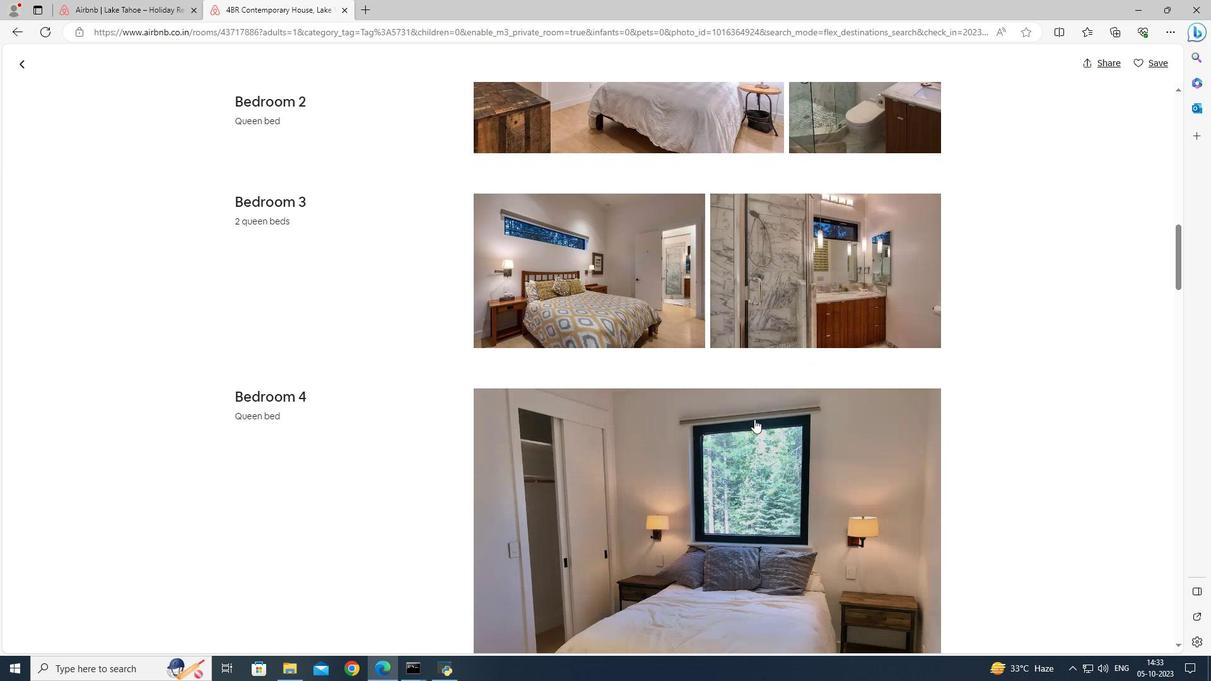 
Action: Mouse scrolled (754, 419) with delta (0, 0)
Screenshot: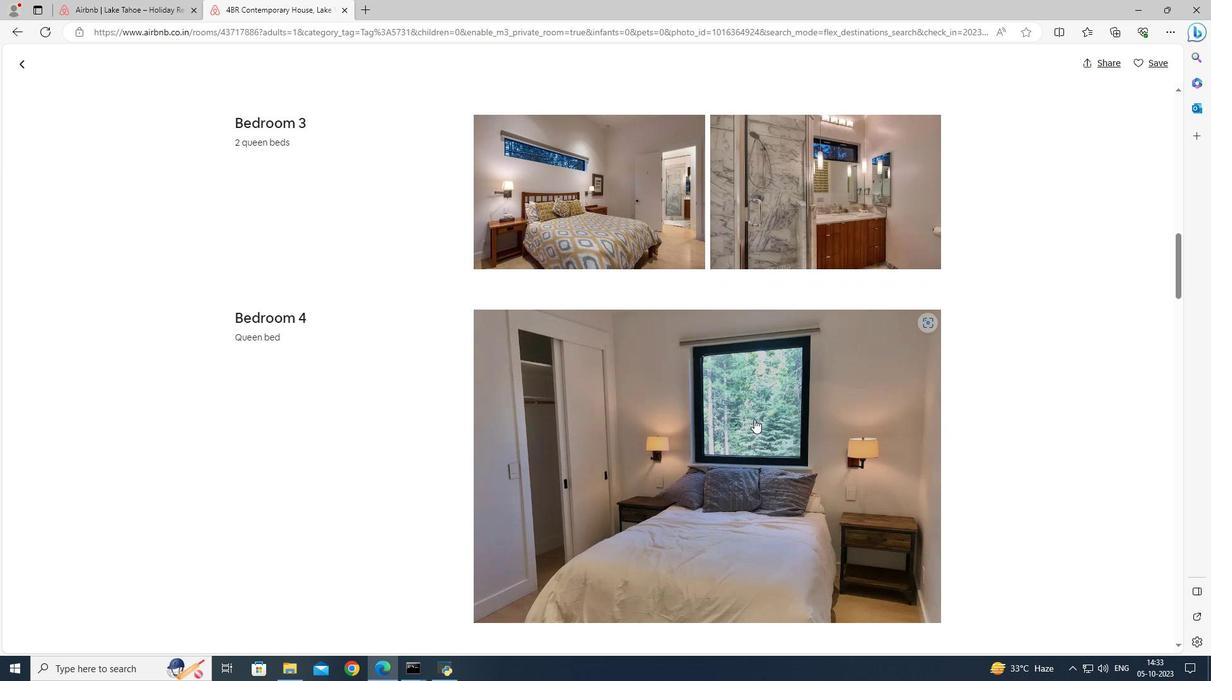 
Action: Mouse scrolled (754, 419) with delta (0, 0)
Screenshot: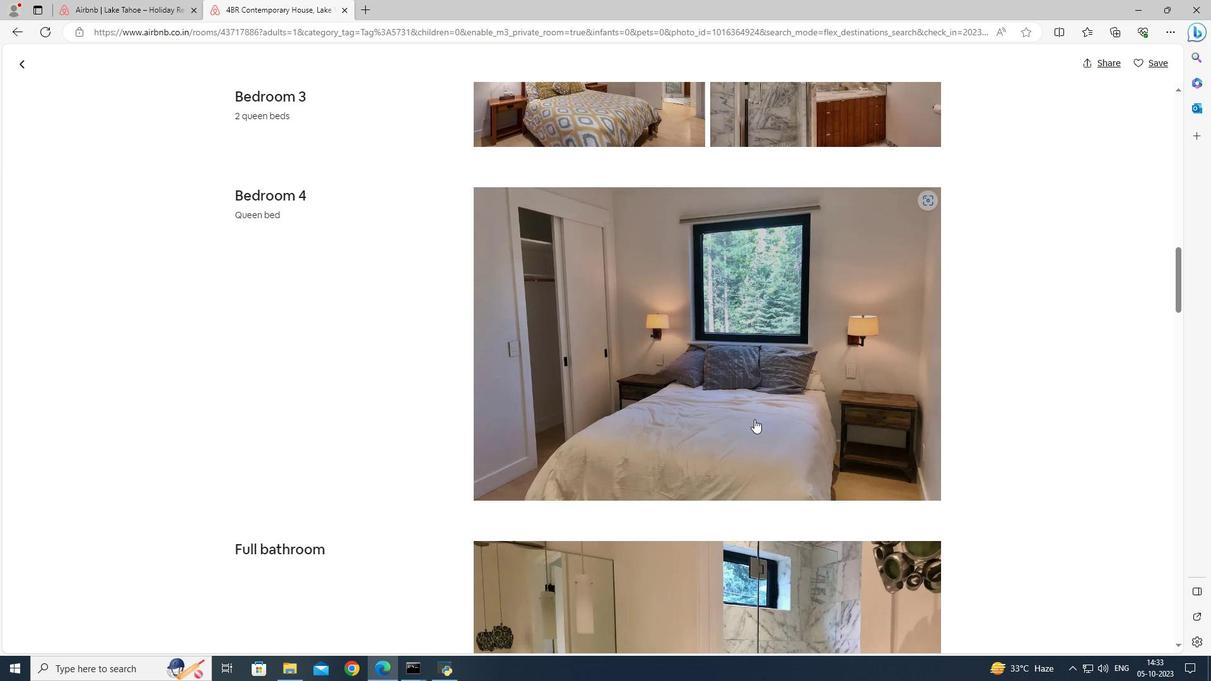 
Action: Mouse scrolled (754, 419) with delta (0, 0)
Screenshot: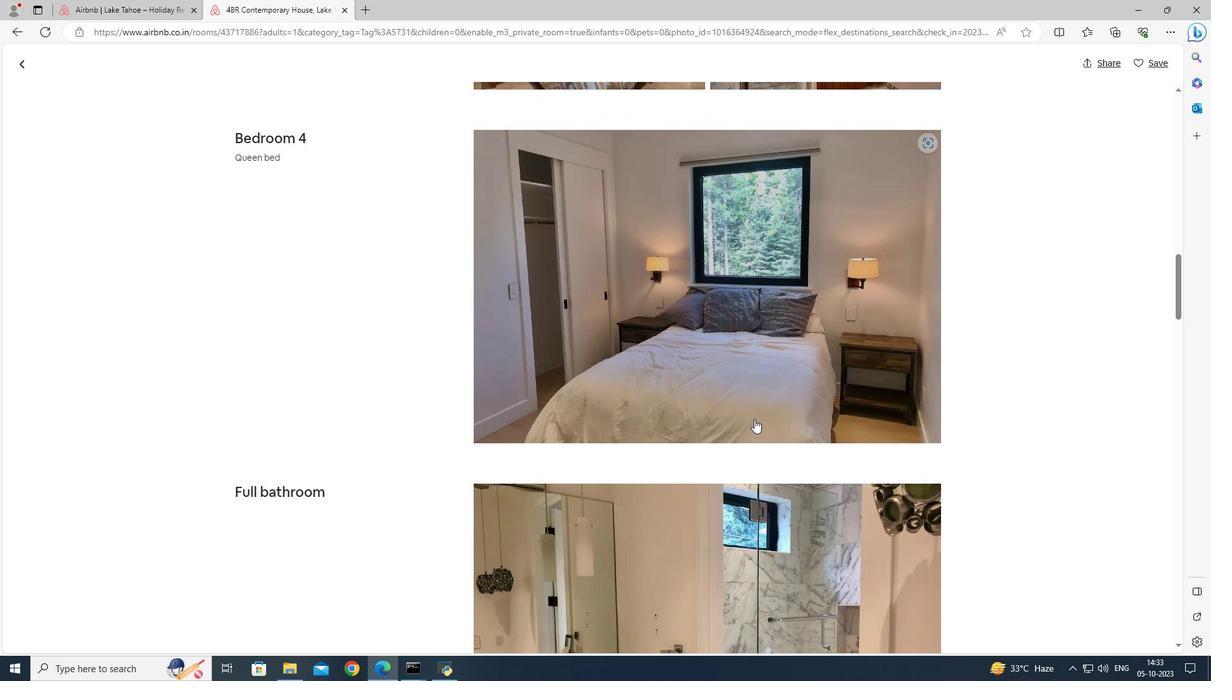 
Action: Mouse scrolled (754, 419) with delta (0, 0)
Screenshot: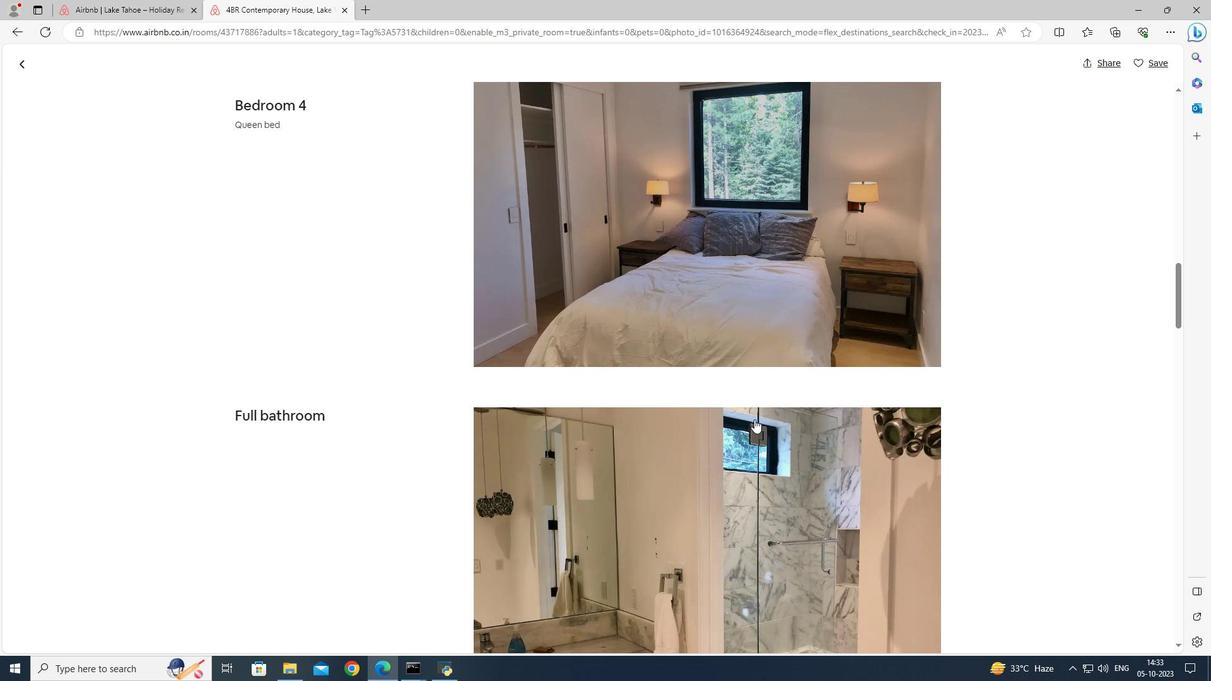 
Action: Mouse scrolled (754, 419) with delta (0, 0)
Screenshot: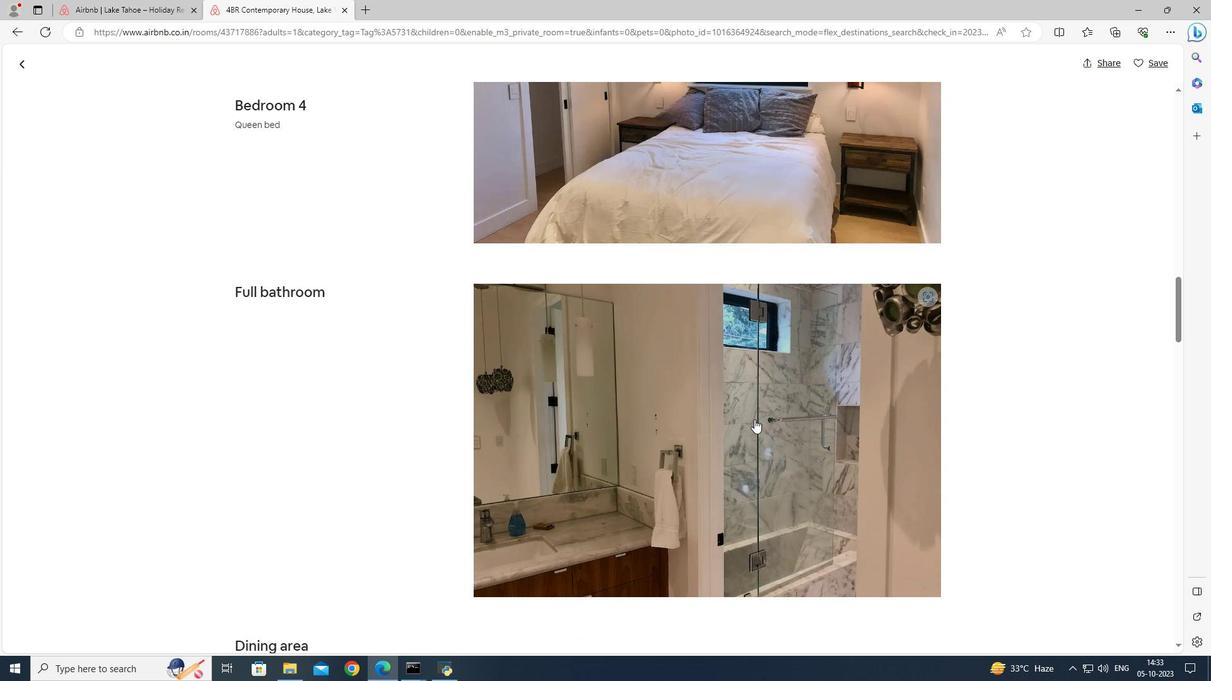 
Action: Mouse scrolled (754, 419) with delta (0, 0)
Screenshot: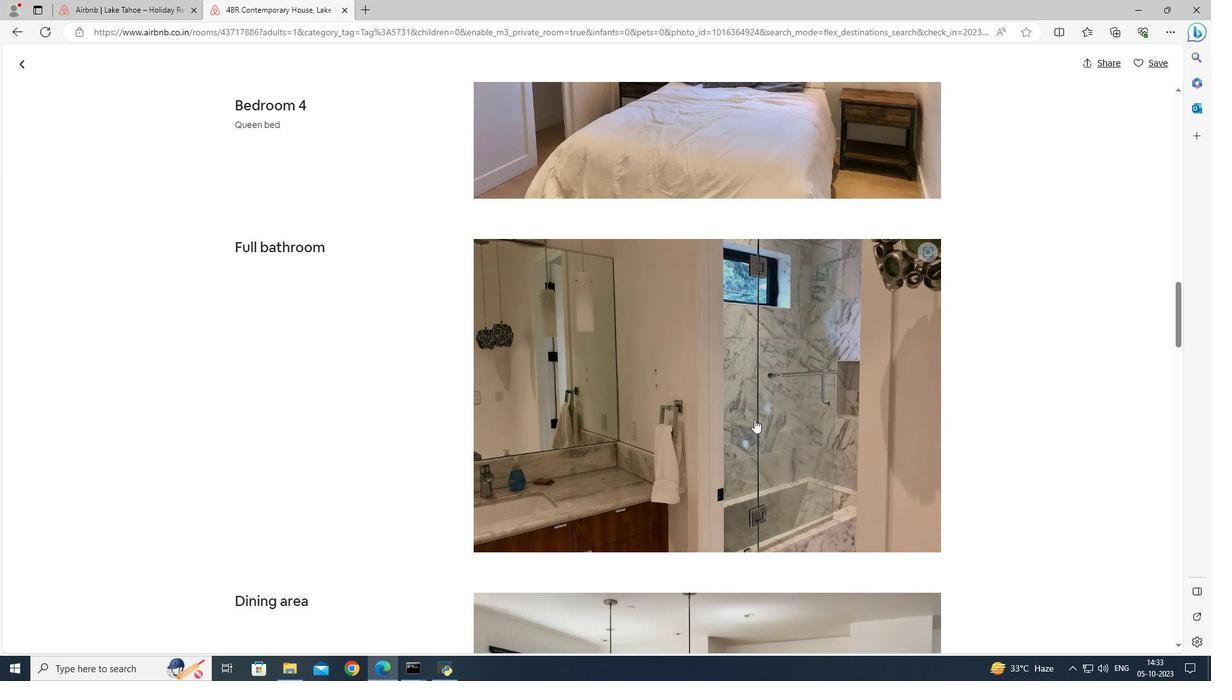 
Action: Mouse scrolled (754, 419) with delta (0, 0)
Screenshot: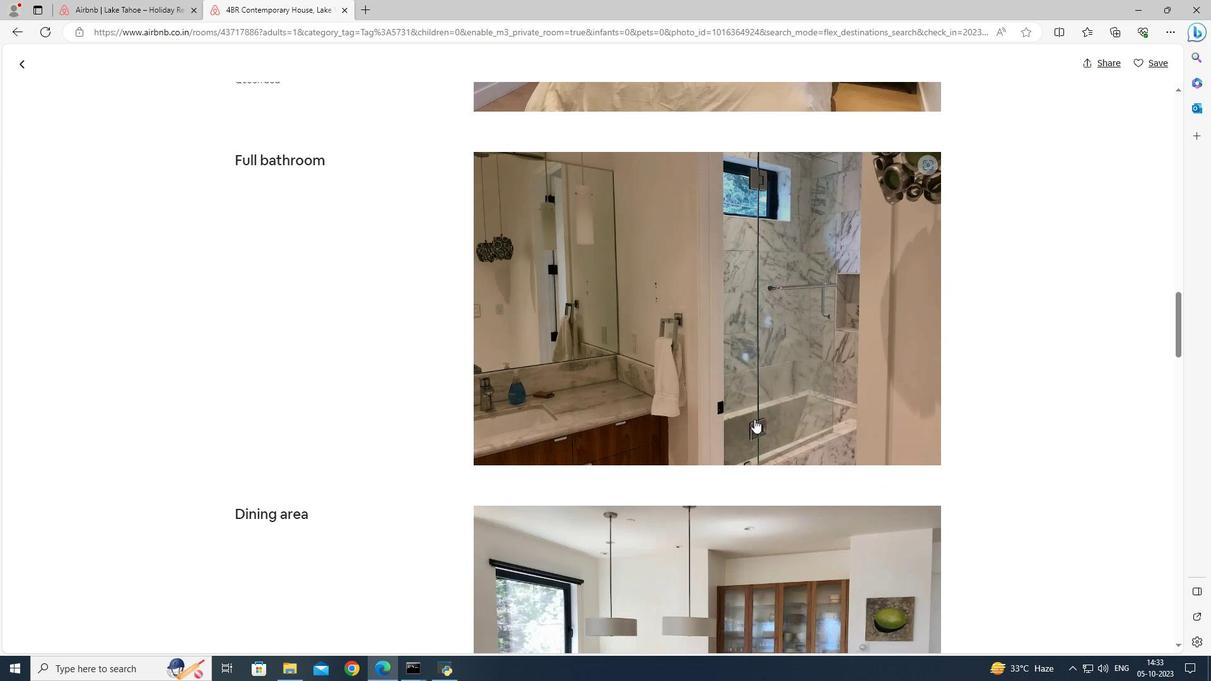 
Action: Mouse scrolled (754, 419) with delta (0, 0)
Screenshot: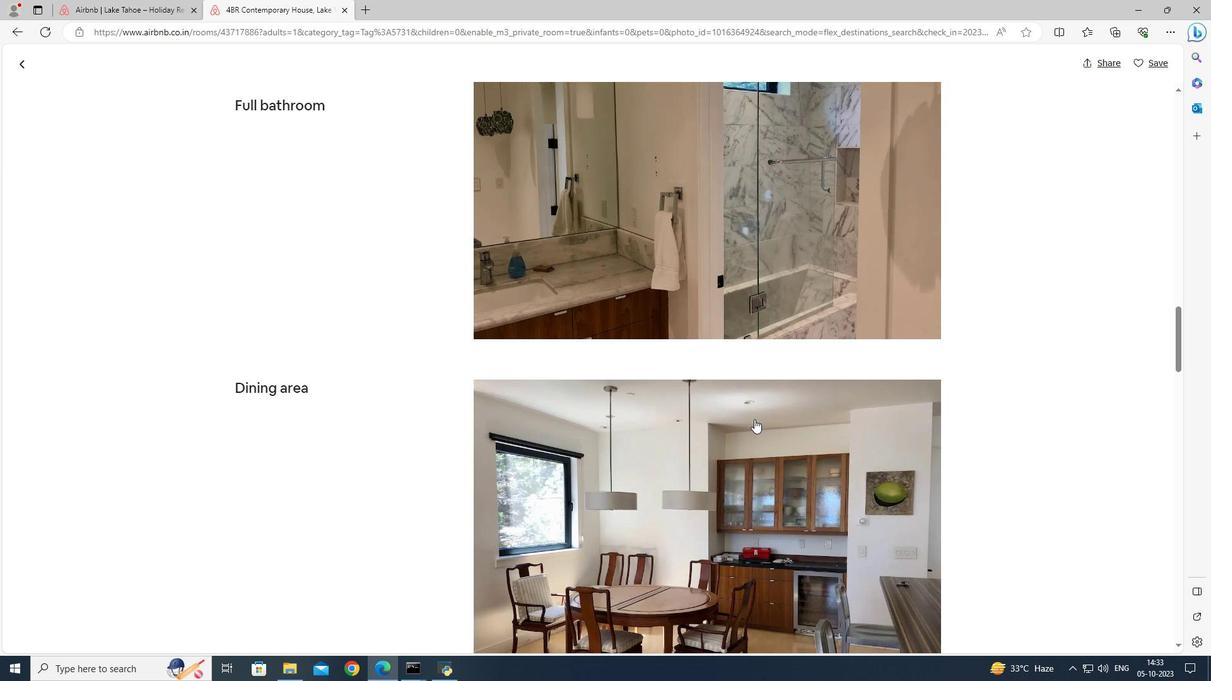 
Action: Mouse moved to (755, 419)
Screenshot: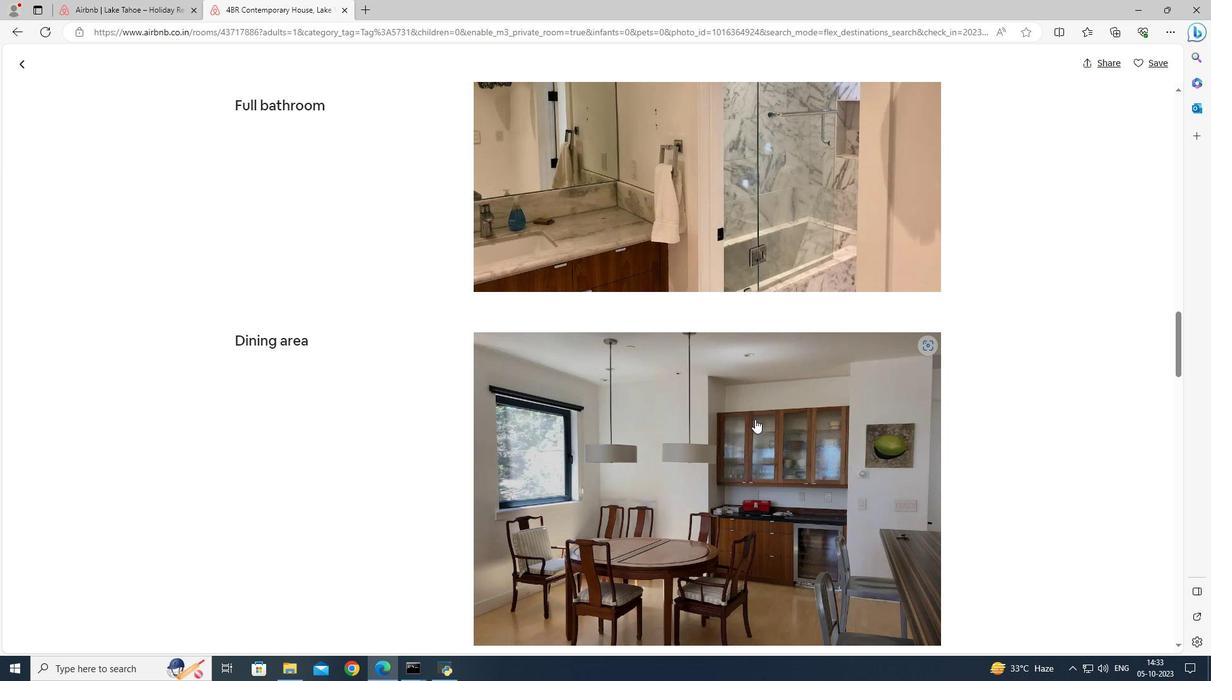 
Action: Mouse scrolled (755, 419) with delta (0, 0)
Screenshot: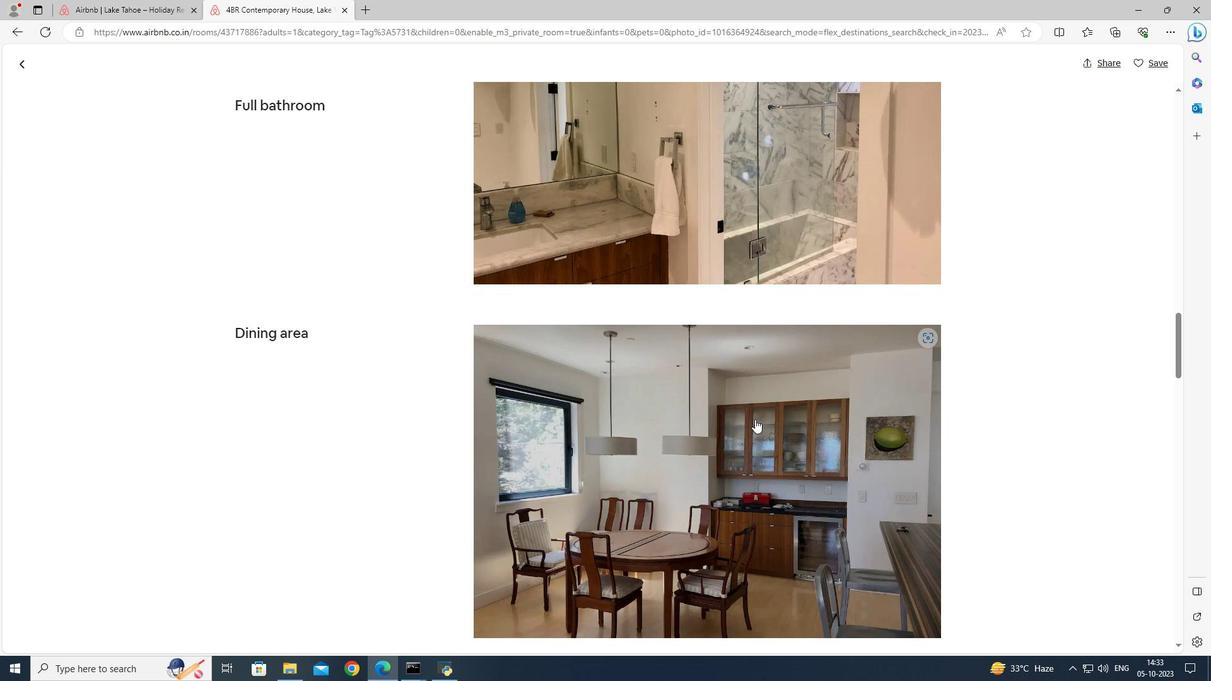 
Action: Mouse scrolled (755, 419) with delta (0, 0)
Screenshot: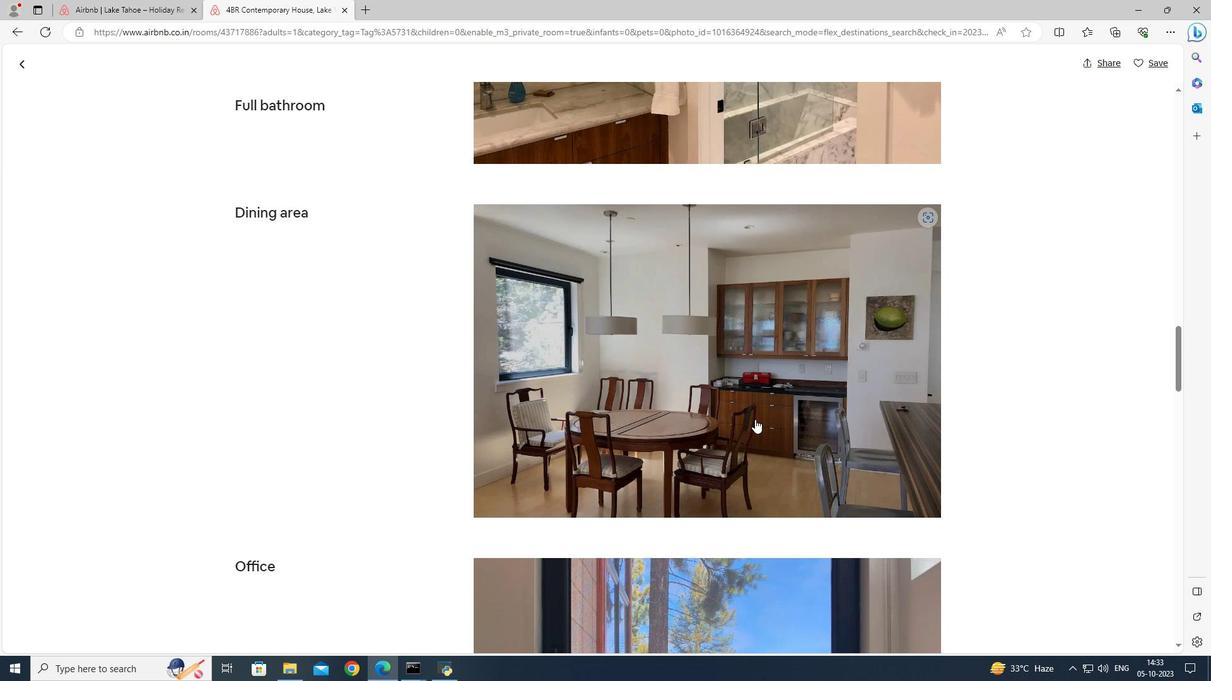 
Action: Mouse scrolled (755, 419) with delta (0, 0)
Screenshot: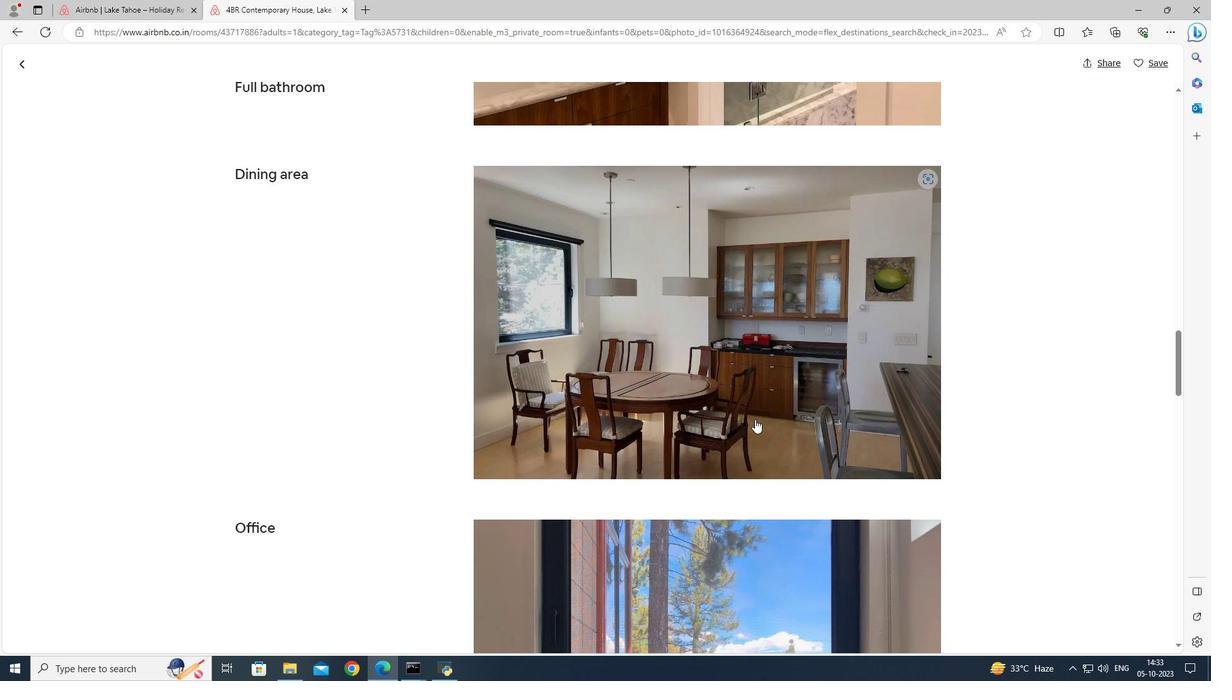
Action: Mouse scrolled (755, 419) with delta (0, 0)
Screenshot: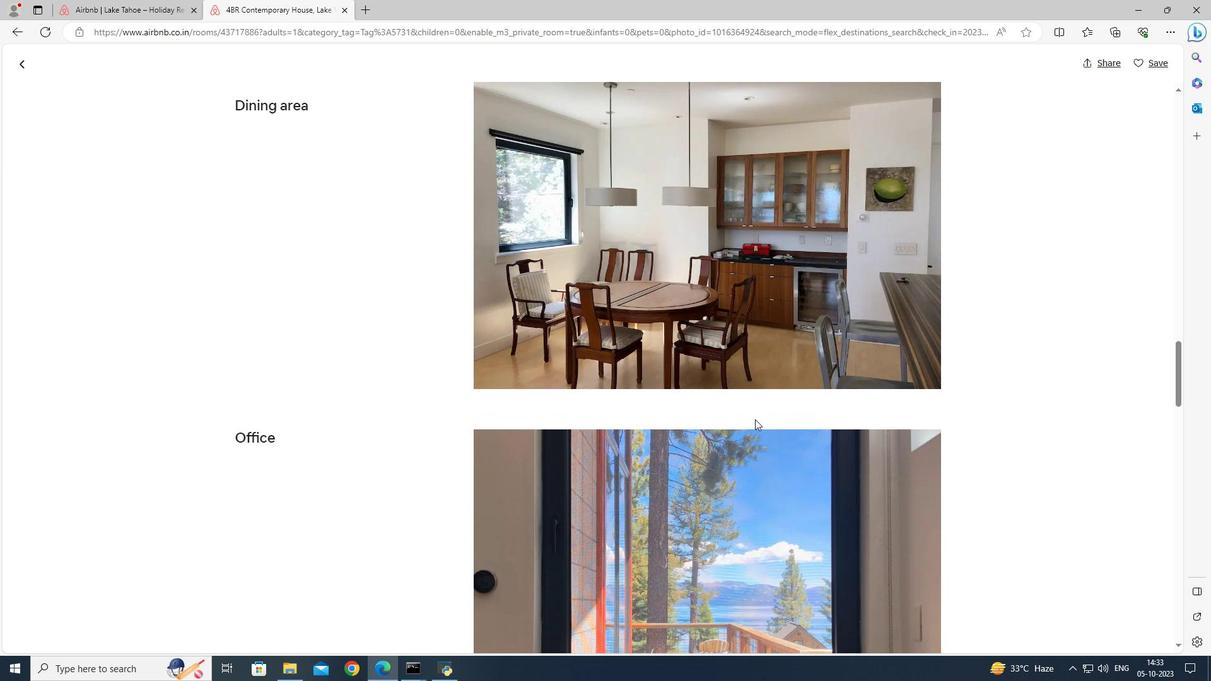 
Action: Mouse scrolled (755, 419) with delta (0, 0)
Screenshot: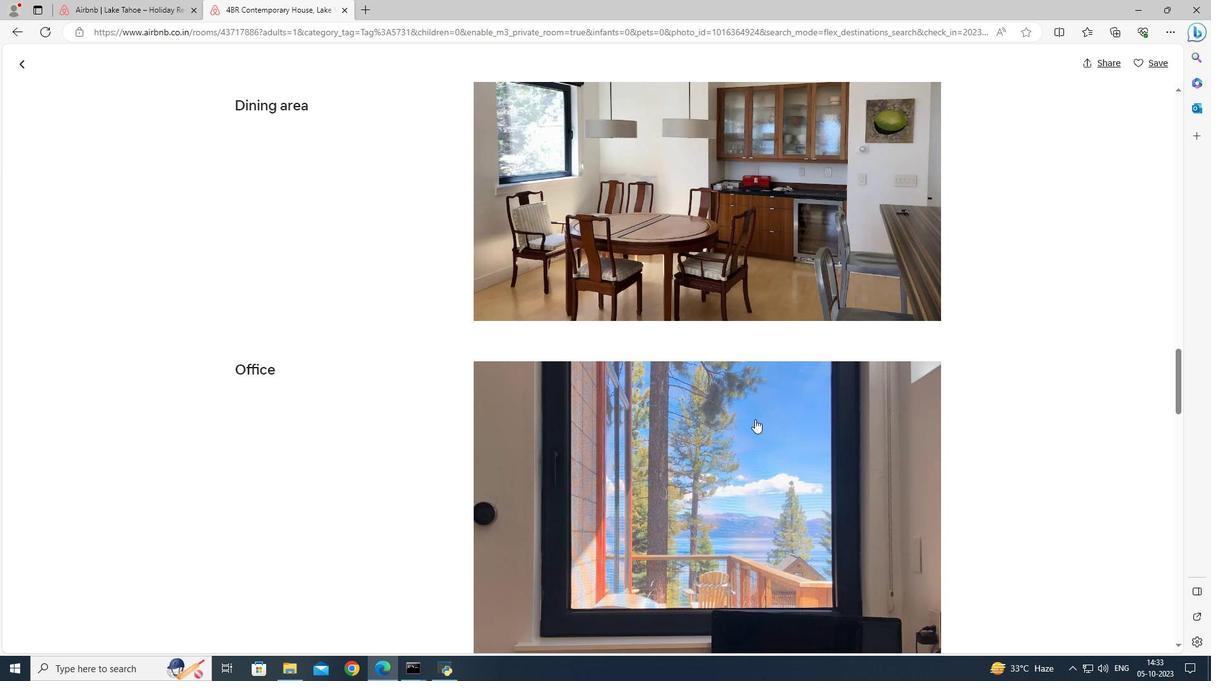 
Action: Mouse scrolled (755, 419) with delta (0, 0)
Screenshot: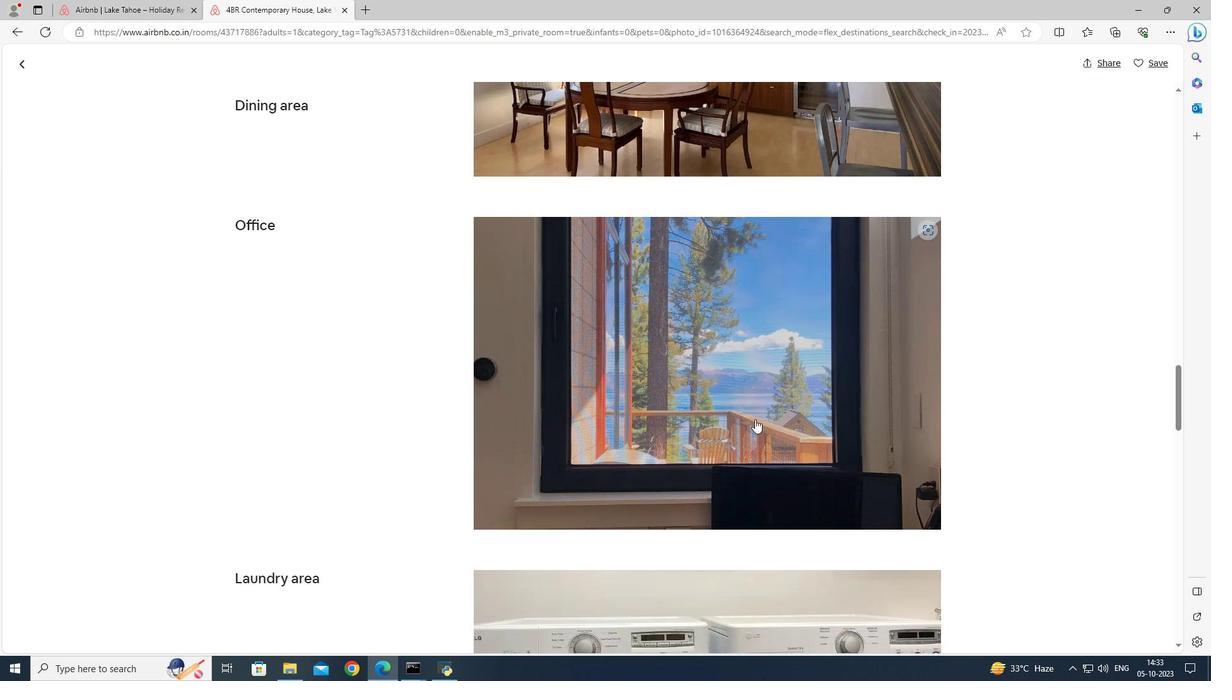 
Action: Mouse scrolled (755, 419) with delta (0, 0)
Screenshot: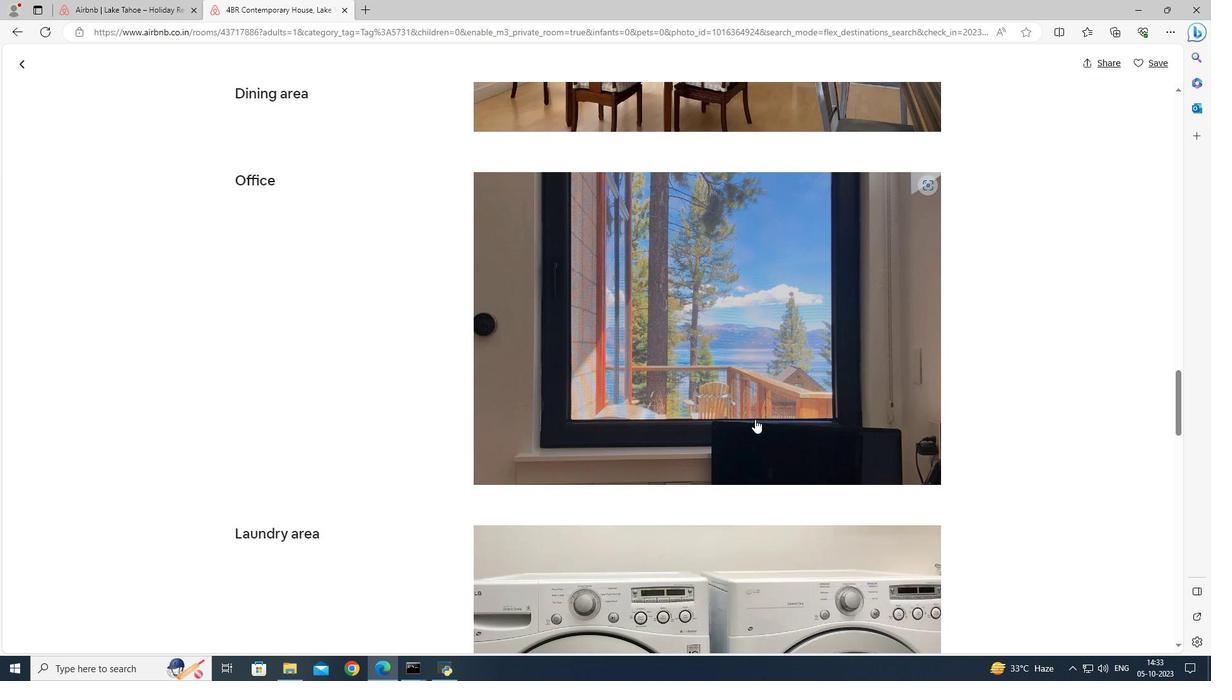 
Action: Mouse scrolled (755, 419) with delta (0, 0)
Screenshot: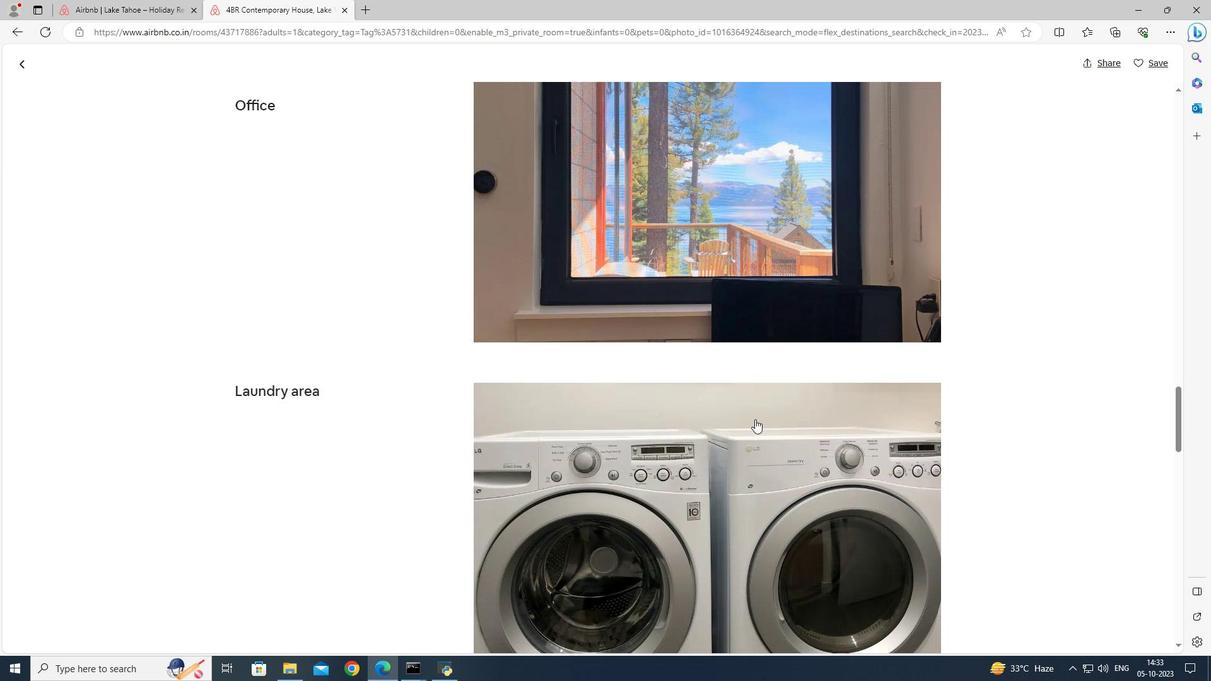 
Action: Mouse scrolled (755, 419) with delta (0, 0)
Screenshot: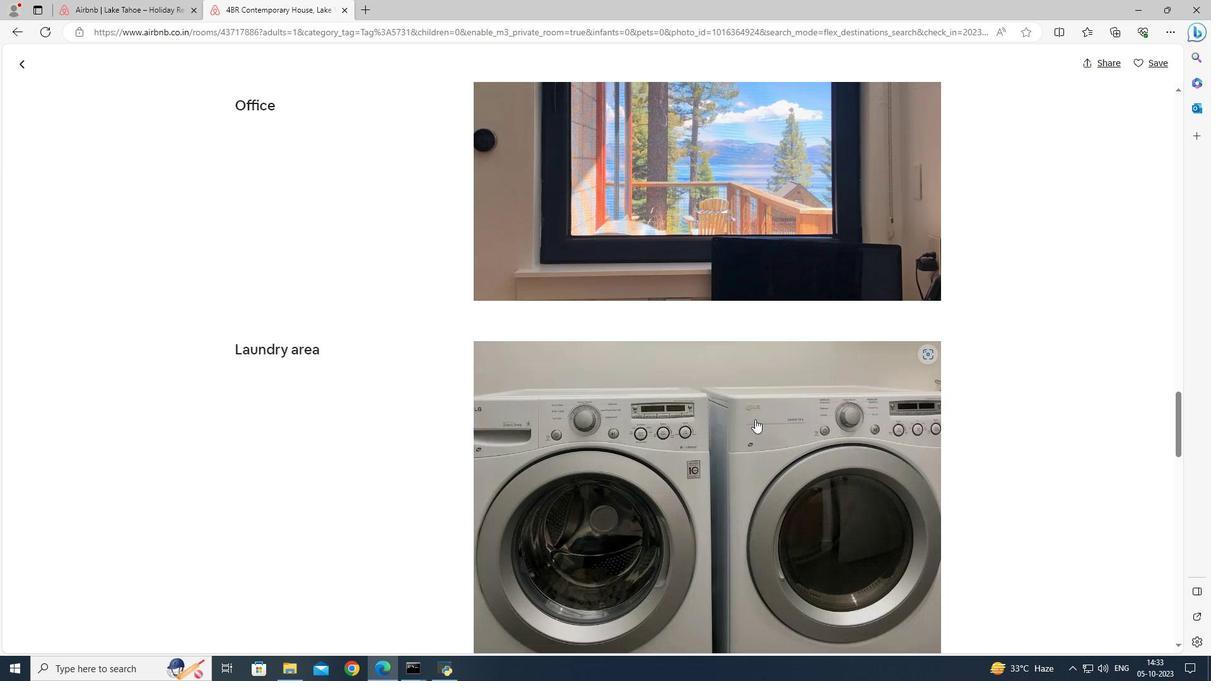 
Action: Mouse scrolled (755, 419) with delta (0, 0)
Screenshot: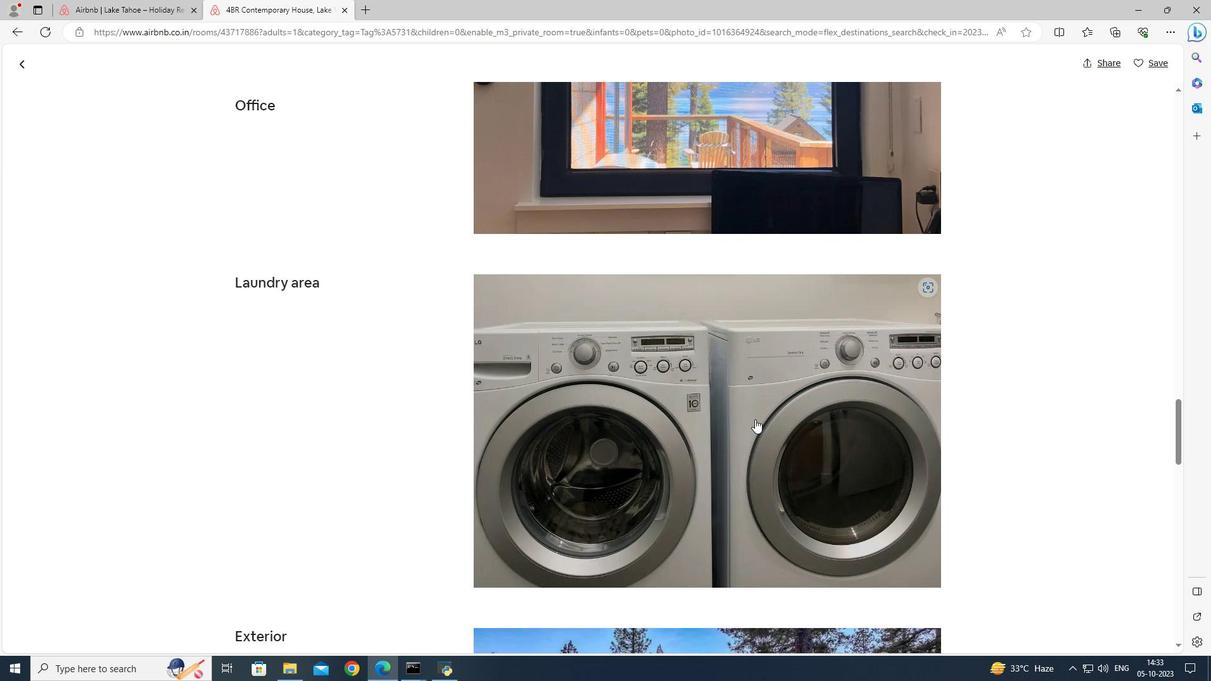 
Action: Mouse scrolled (755, 419) with delta (0, 0)
Screenshot: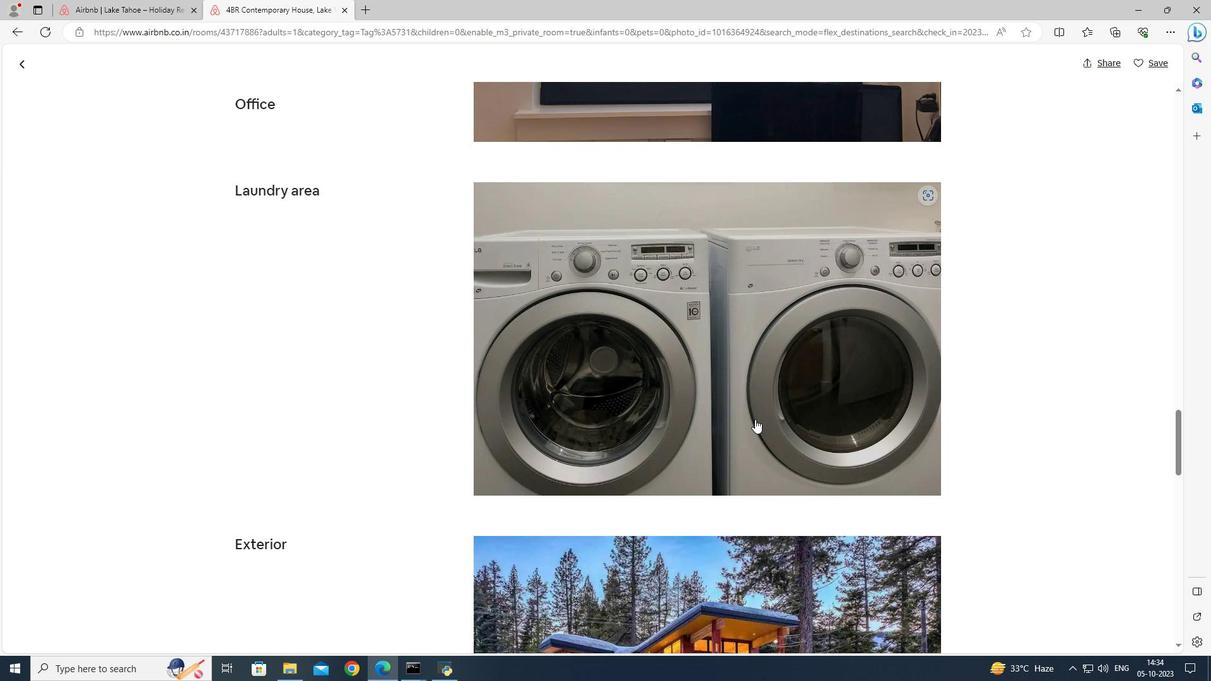 
Action: Mouse scrolled (755, 419) with delta (0, 0)
Screenshot: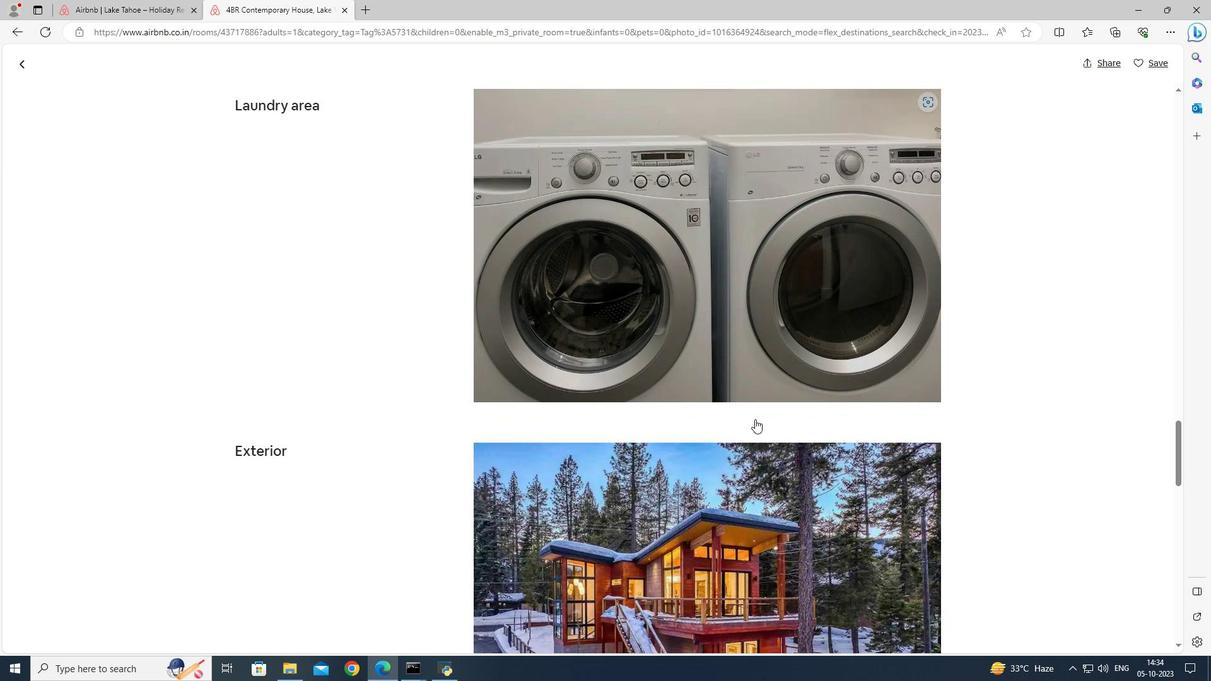 
Action: Mouse scrolled (755, 419) with delta (0, 0)
Screenshot: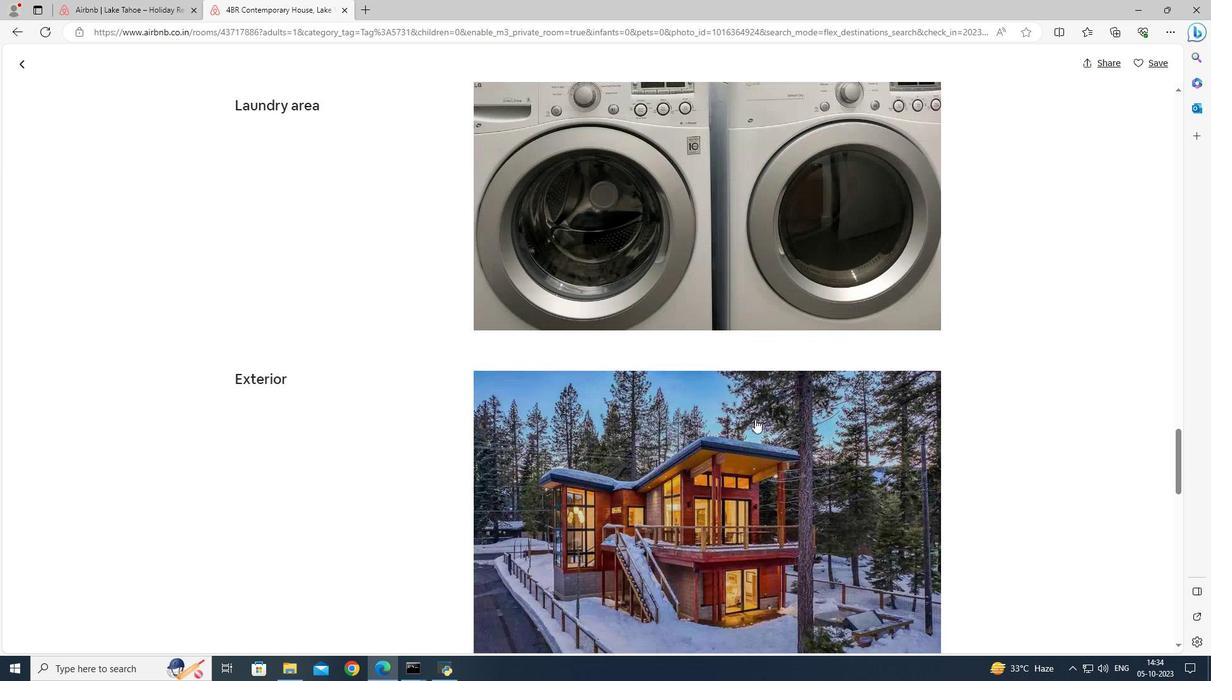
Action: Mouse scrolled (755, 419) with delta (0, 0)
Screenshot: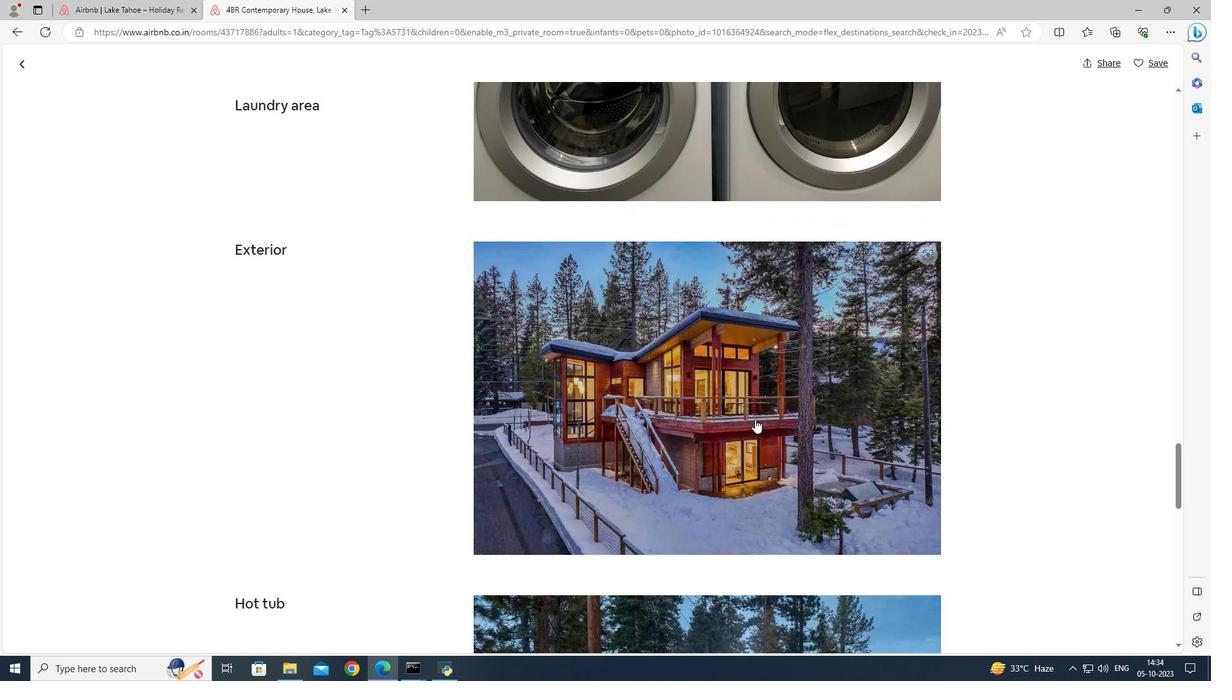 
Action: Mouse scrolled (755, 419) with delta (0, 0)
Screenshot: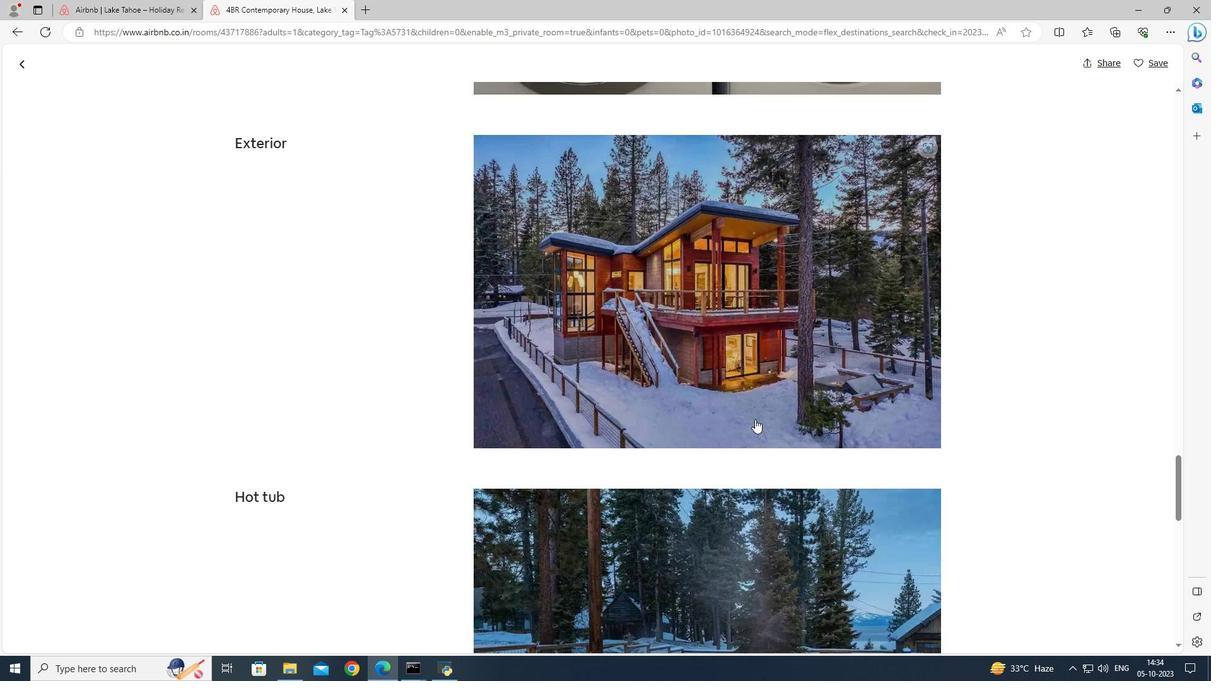 
Action: Mouse scrolled (755, 419) with delta (0, 0)
Screenshot: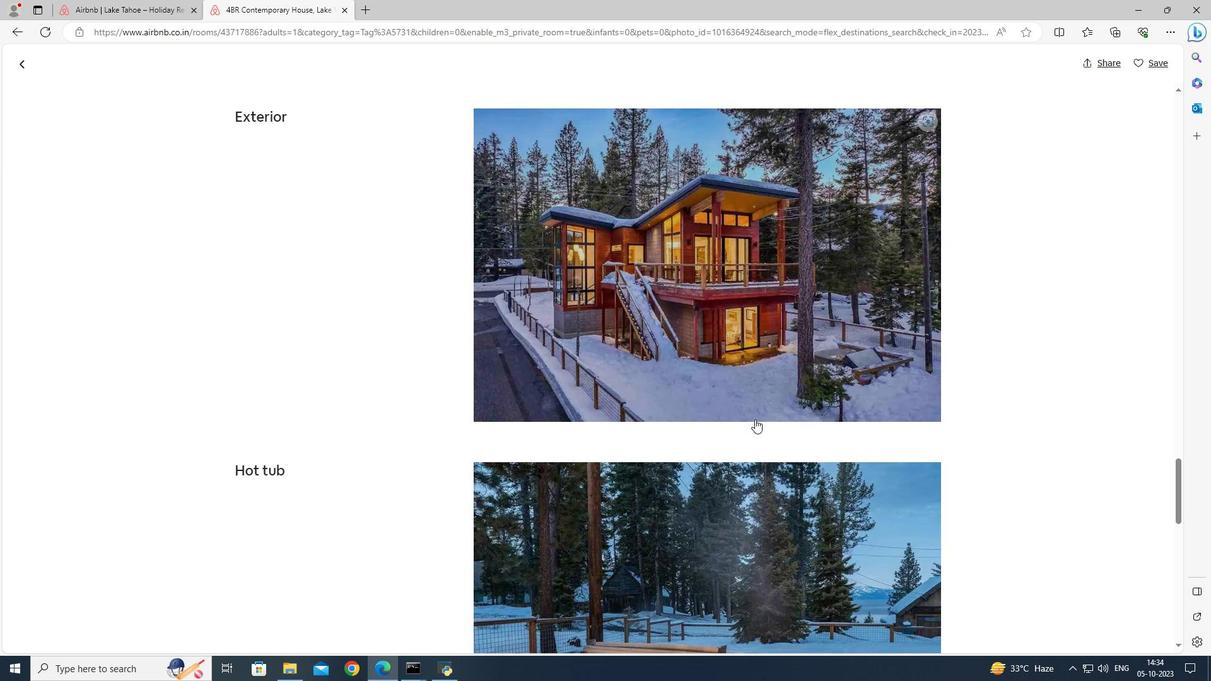 
Action: Mouse scrolled (755, 419) with delta (0, 0)
Screenshot: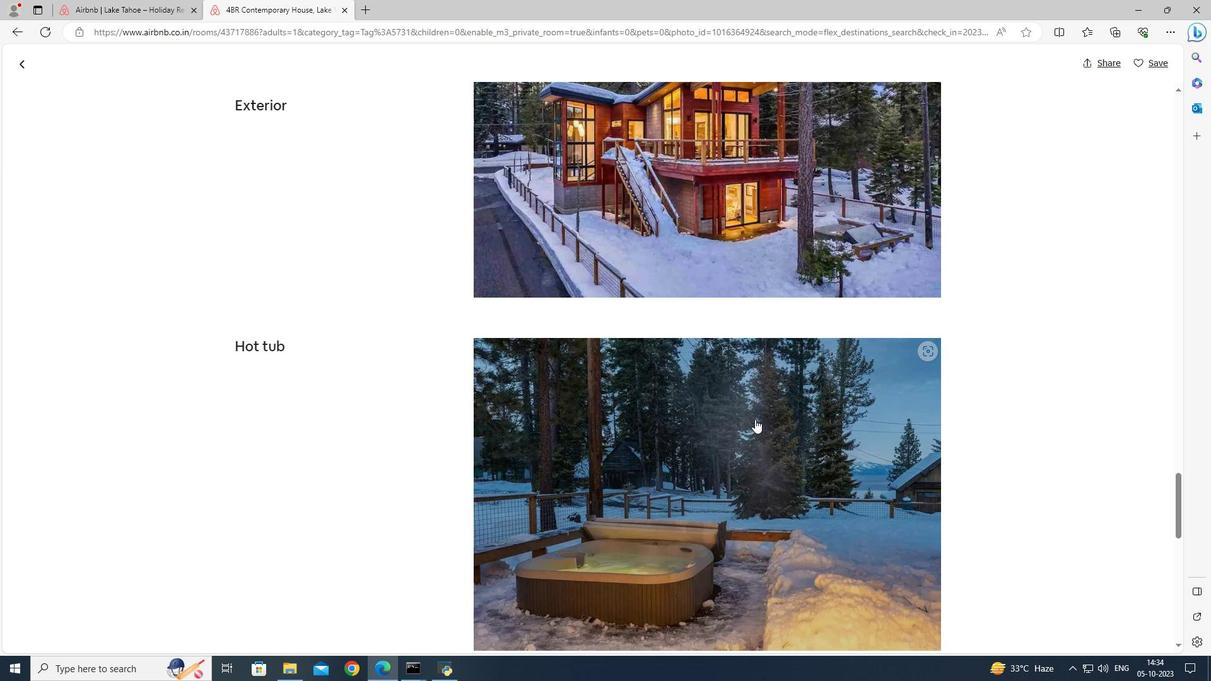 
Action: Mouse scrolled (755, 419) with delta (0, 0)
Screenshot: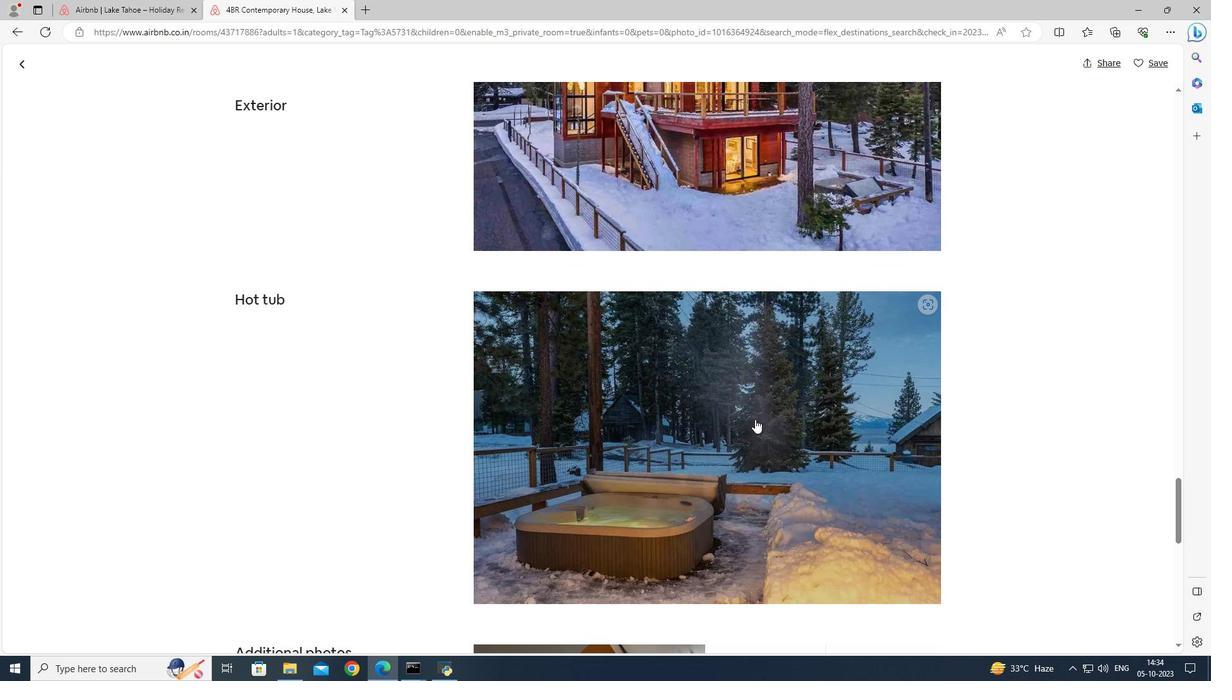 
Action: Mouse scrolled (755, 419) with delta (0, 0)
Screenshot: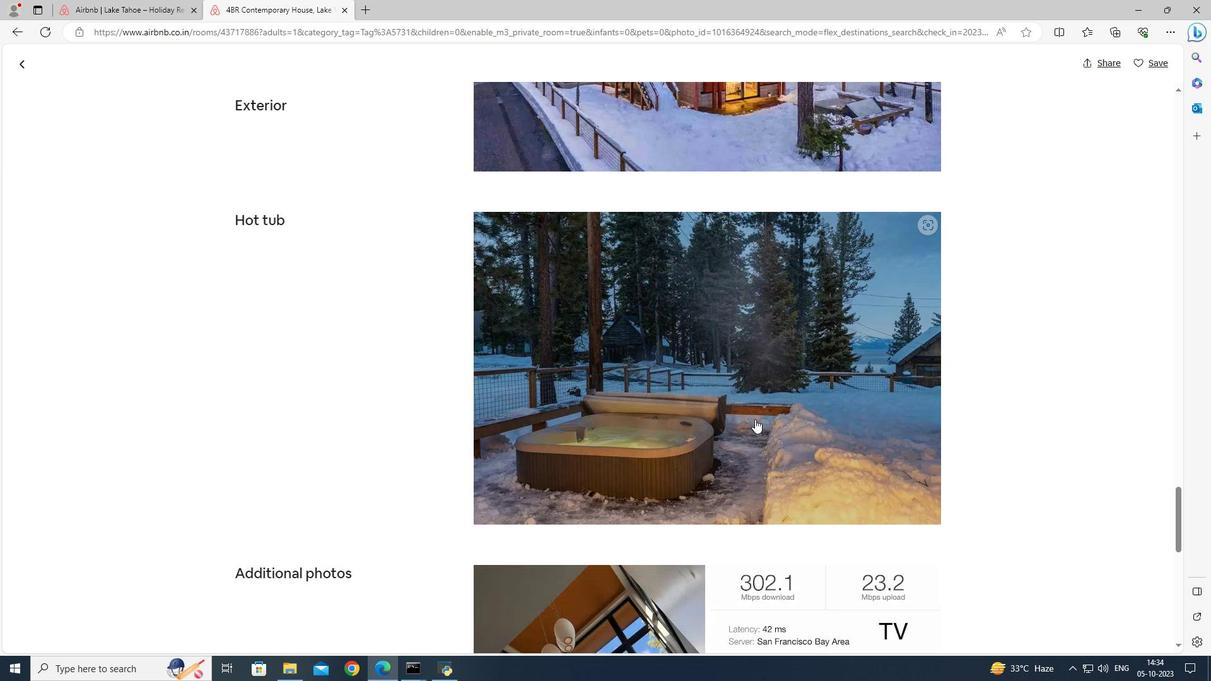 
Action: Mouse scrolled (755, 419) with delta (0, 0)
Screenshot: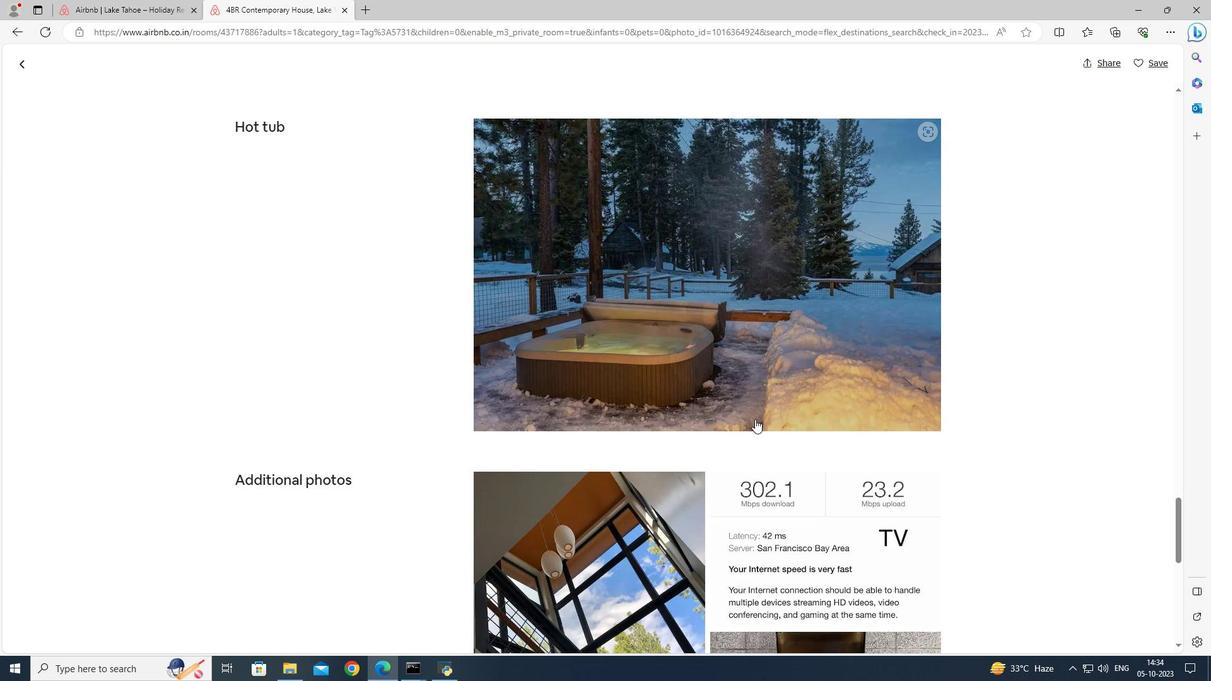 
Action: Mouse scrolled (755, 419) with delta (0, 0)
Screenshot: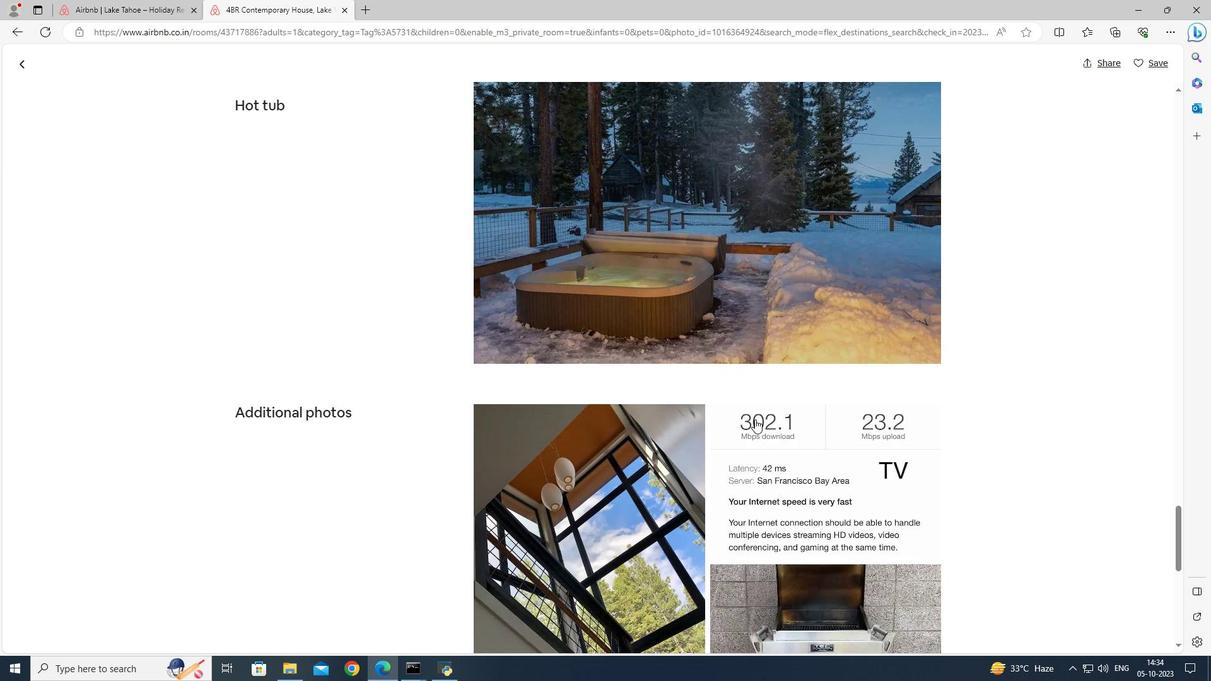 
Action: Mouse scrolled (755, 419) with delta (0, 0)
Screenshot: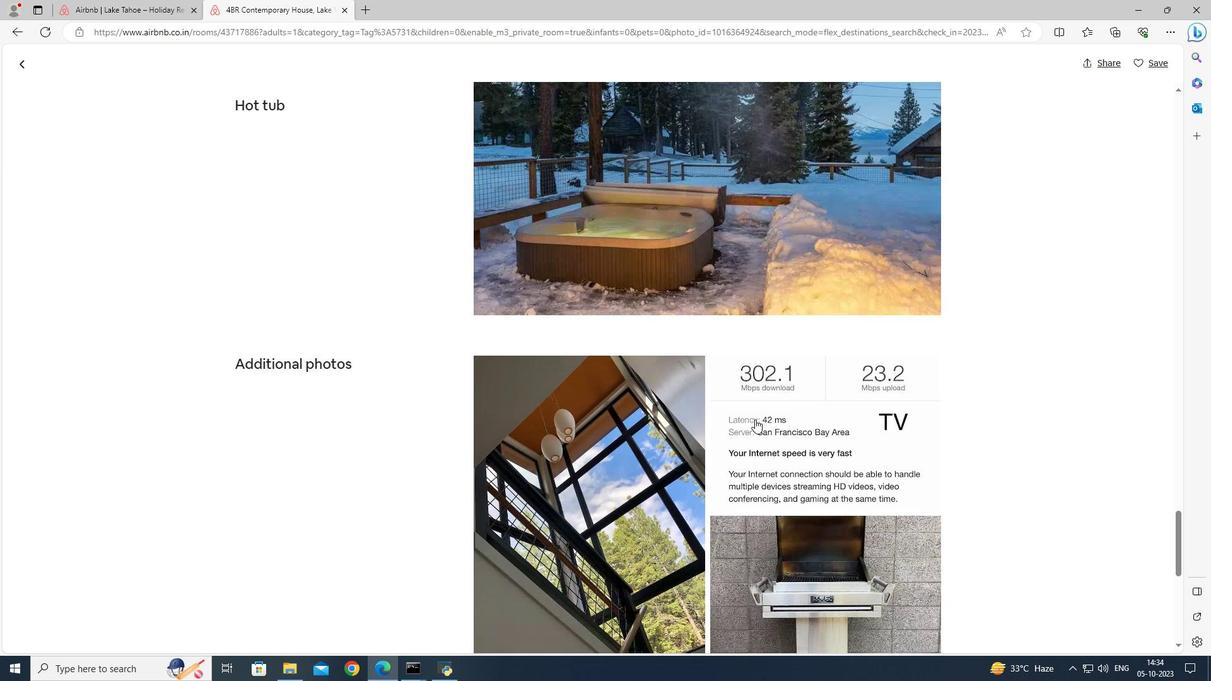 
Action: Mouse scrolled (755, 419) with delta (0, 0)
Screenshot: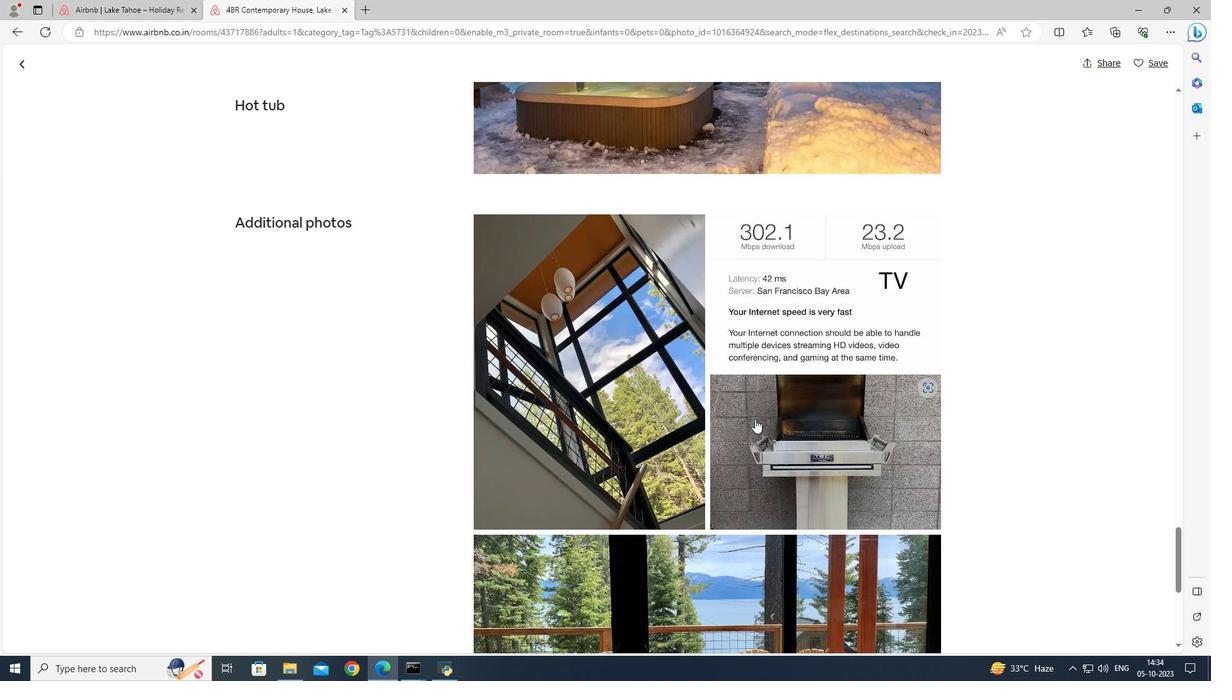 
Action: Mouse scrolled (755, 419) with delta (0, 0)
Screenshot: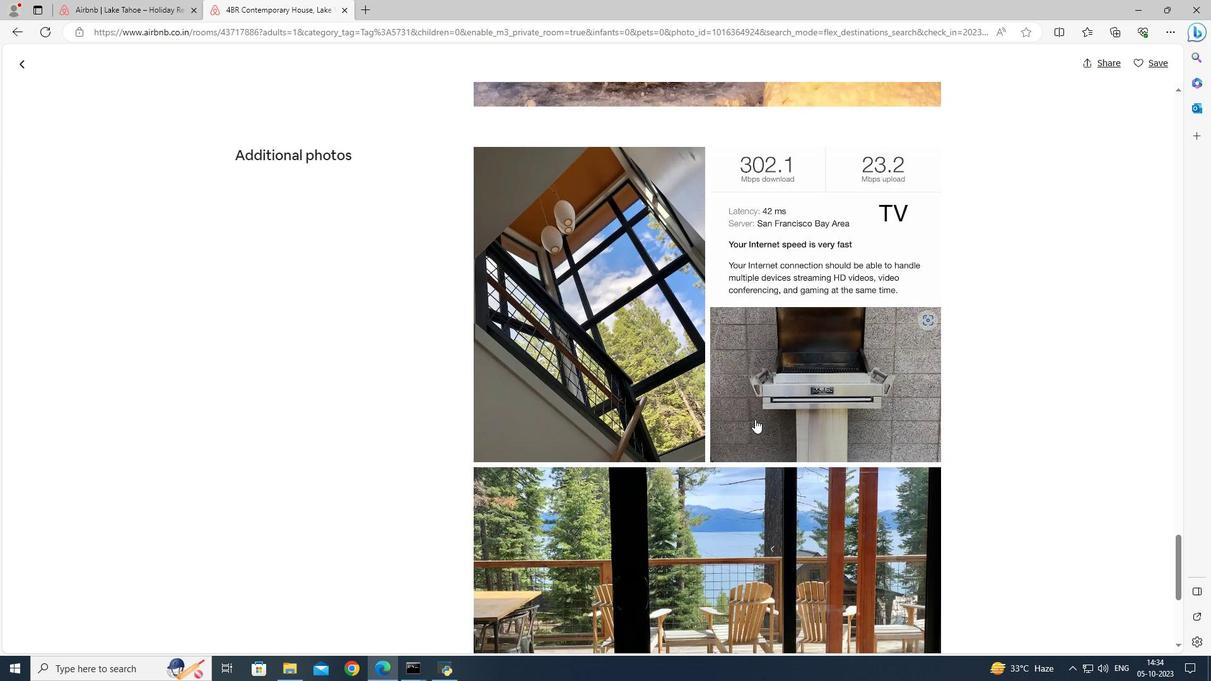 
Action: Mouse scrolled (755, 419) with delta (0, 0)
Screenshot: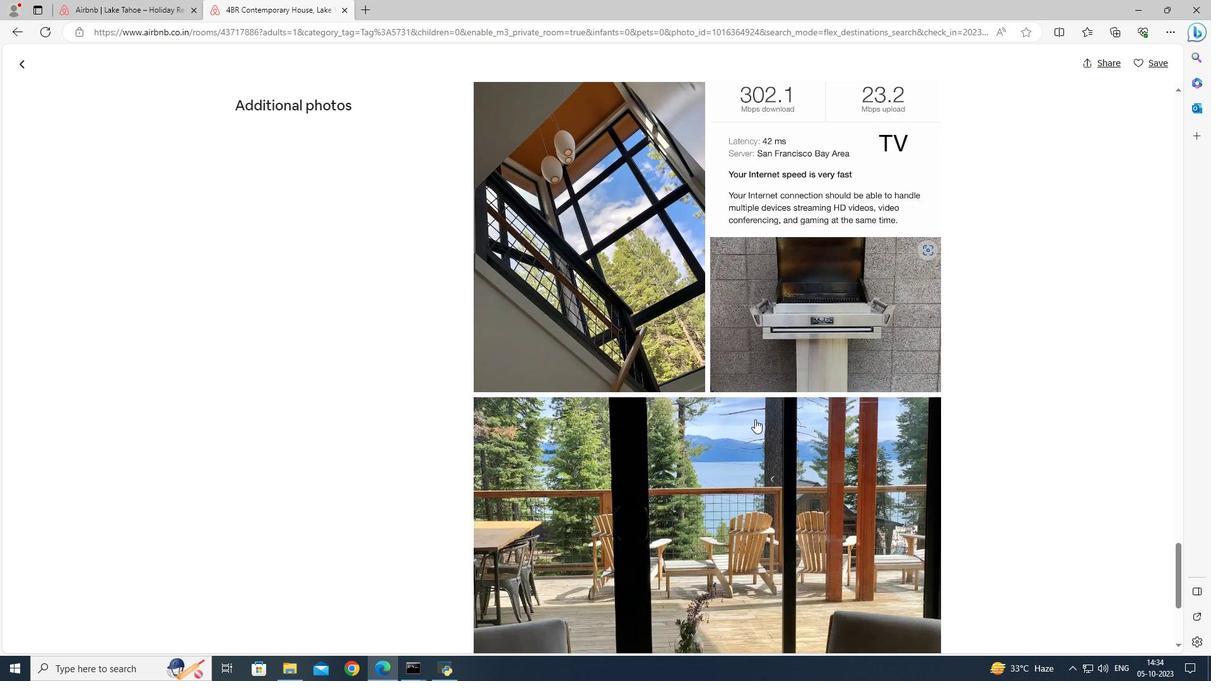 
Action: Mouse scrolled (755, 419) with delta (0, 0)
Screenshot: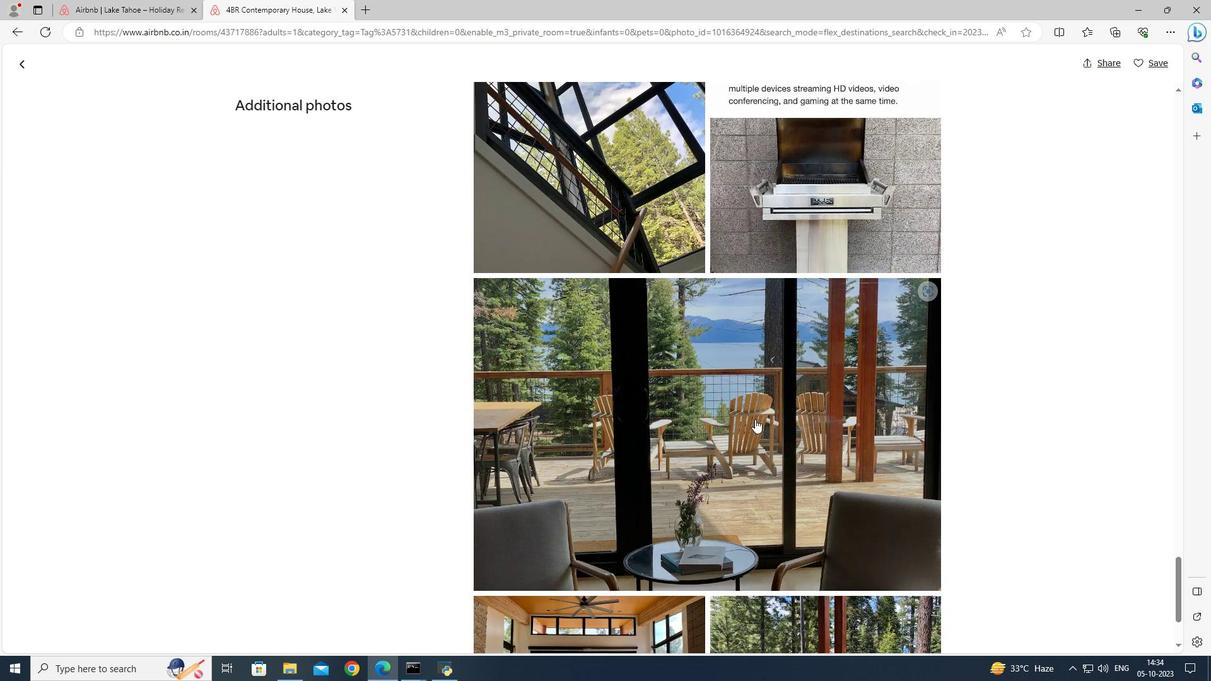 
Action: Mouse scrolled (755, 419) with delta (0, 0)
Screenshot: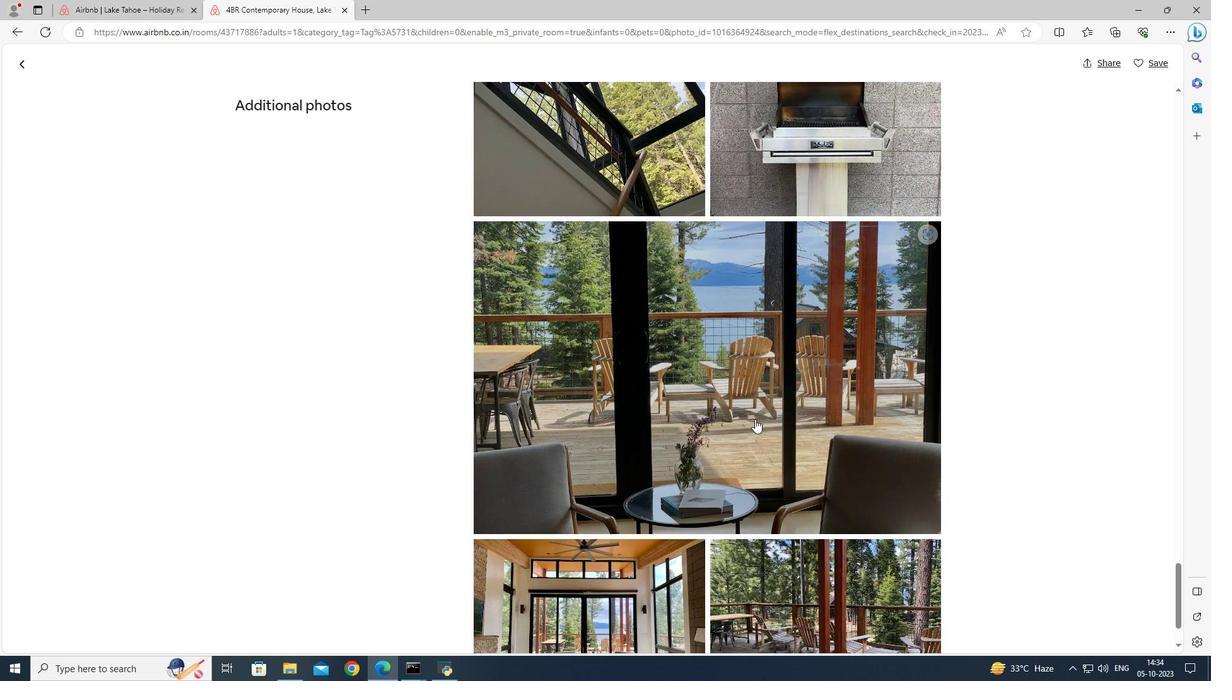 
Action: Mouse scrolled (755, 419) with delta (0, 0)
Screenshot: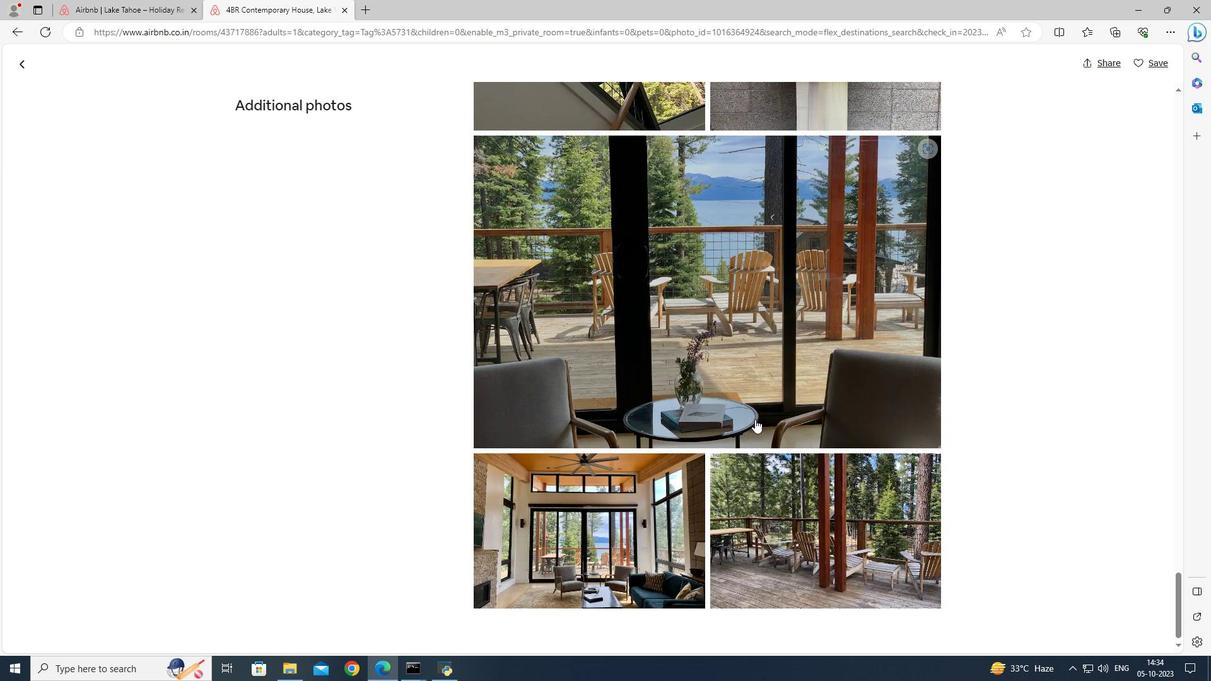 
Action: Mouse scrolled (755, 419) with delta (0, 0)
Screenshot: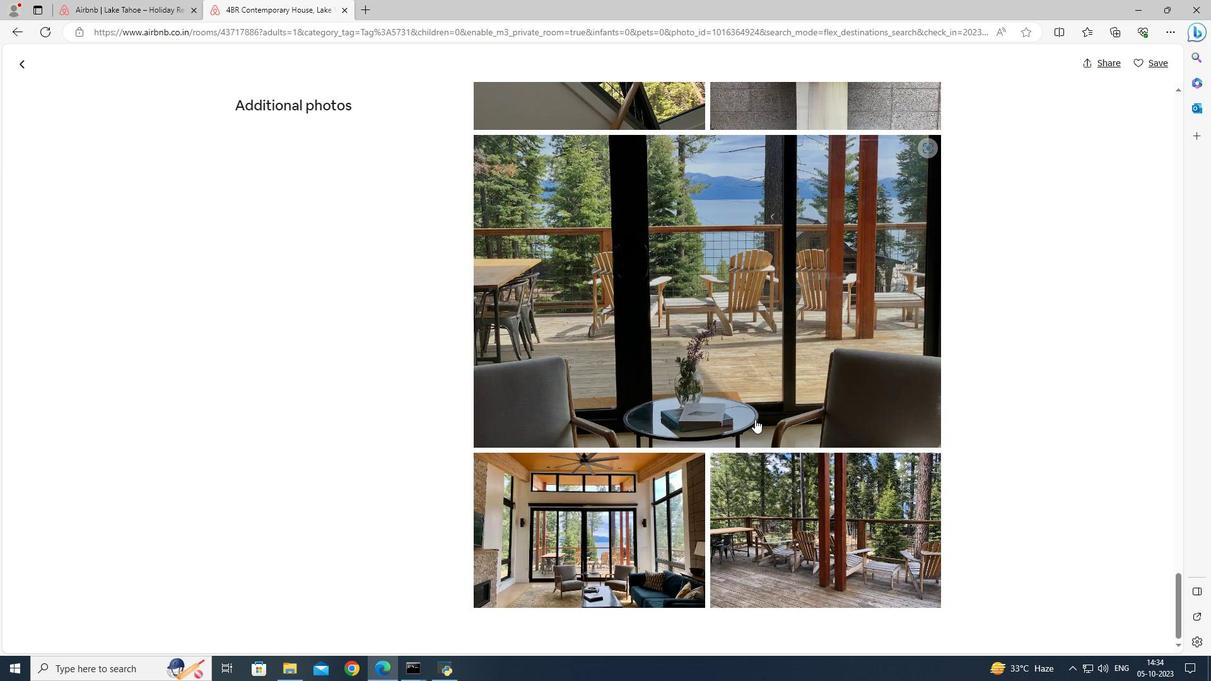
Action: Mouse scrolled (755, 419) with delta (0, 0)
Screenshot: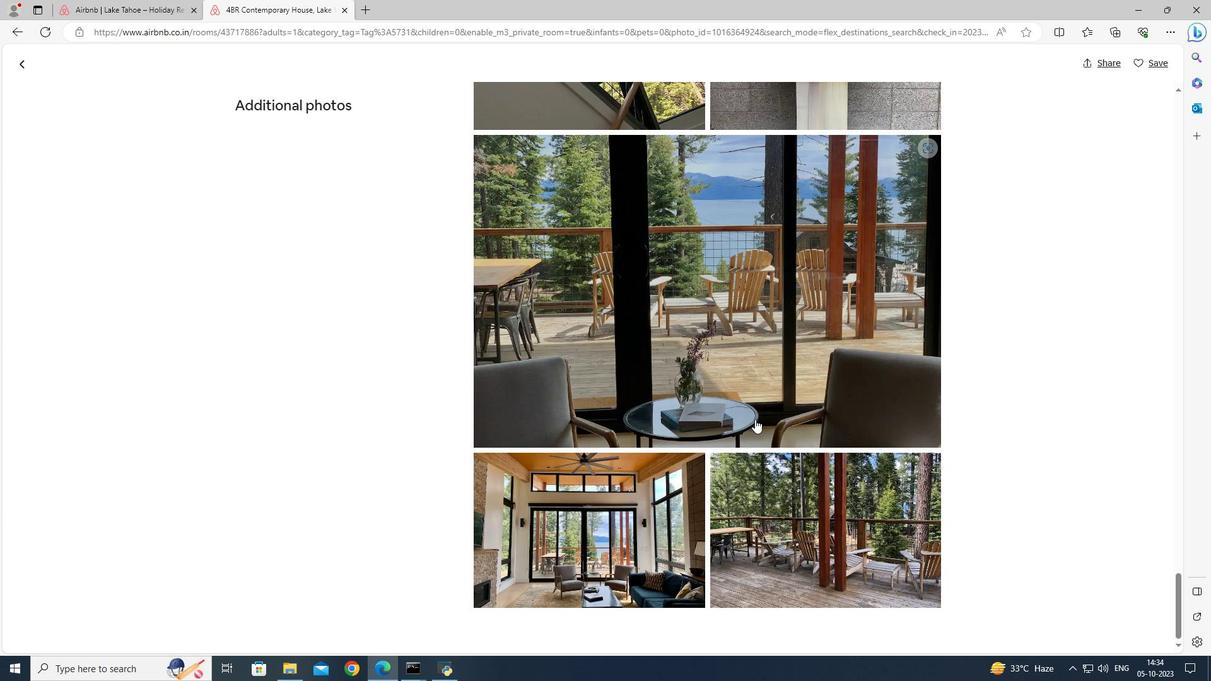 
Action: Mouse scrolled (755, 419) with delta (0, 0)
Screenshot: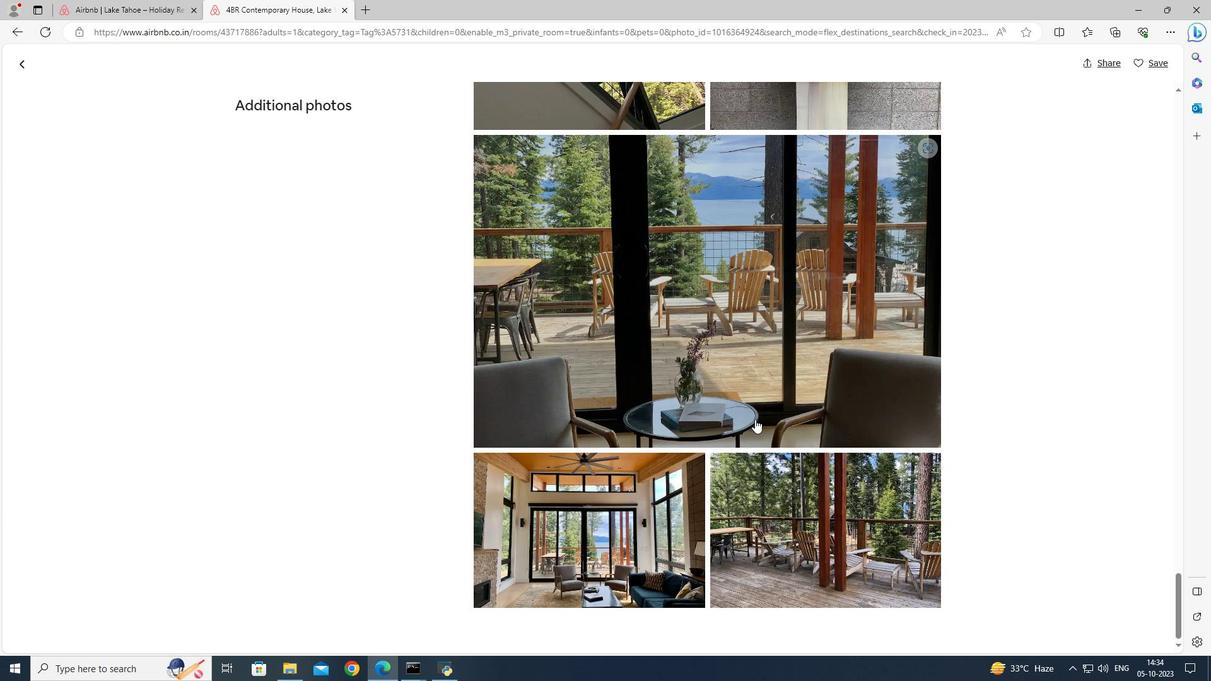 
Action: Mouse scrolled (755, 419) with delta (0, 0)
Screenshot: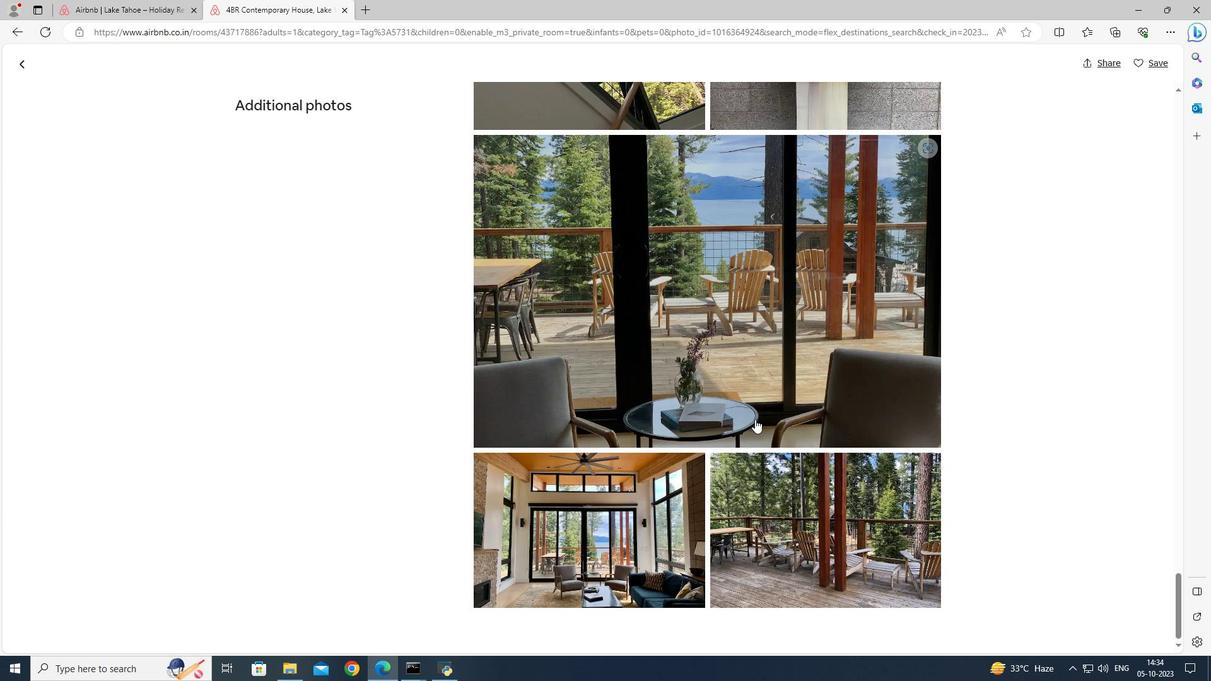
Action: Mouse scrolled (755, 419) with delta (0, 0)
Screenshot: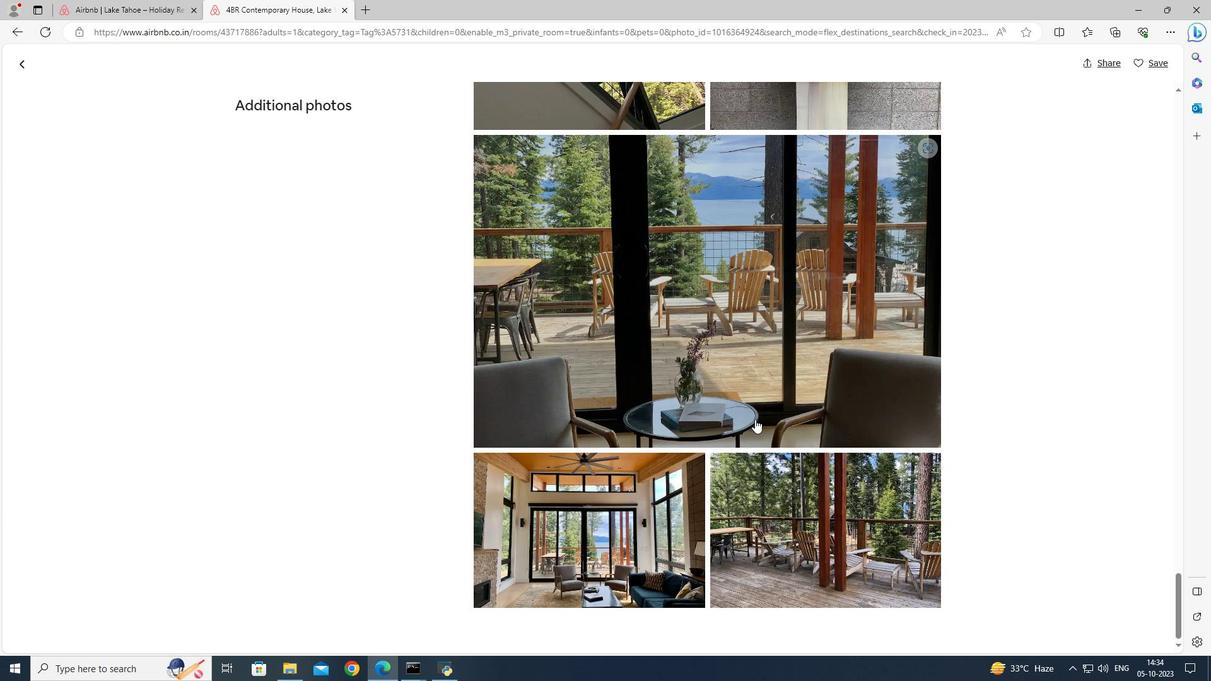 
Action: Mouse scrolled (755, 419) with delta (0, 0)
Screenshot: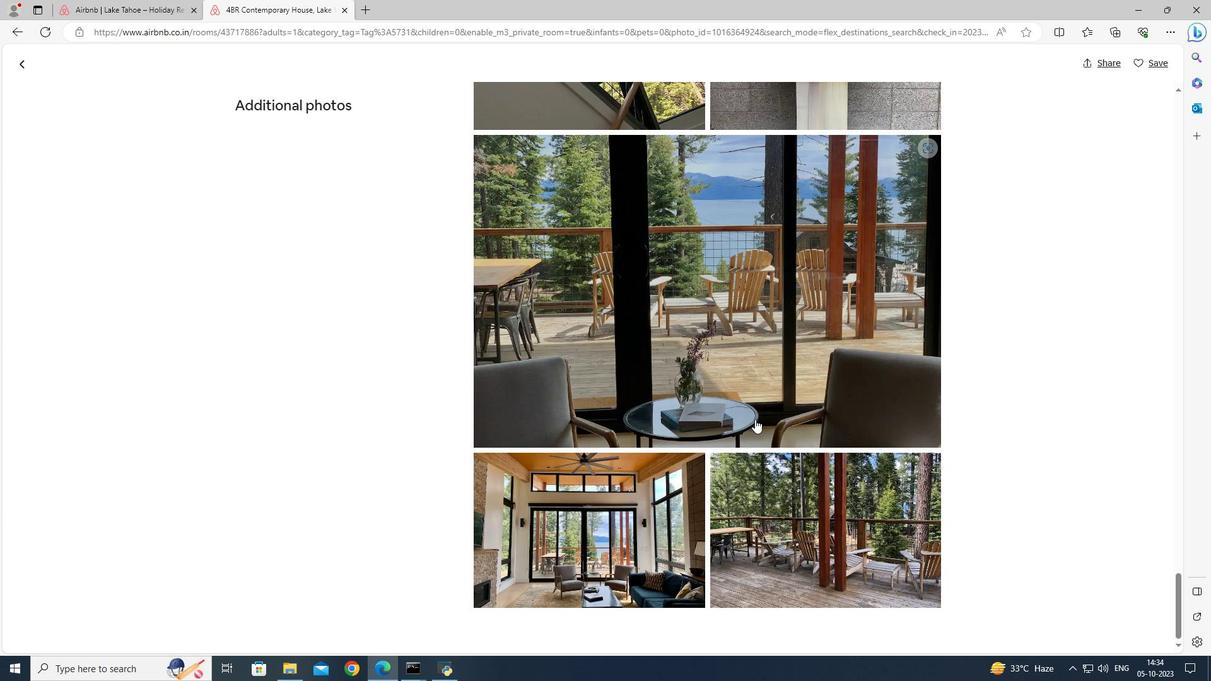 
Action: Mouse scrolled (755, 419) with delta (0, 0)
Screenshot: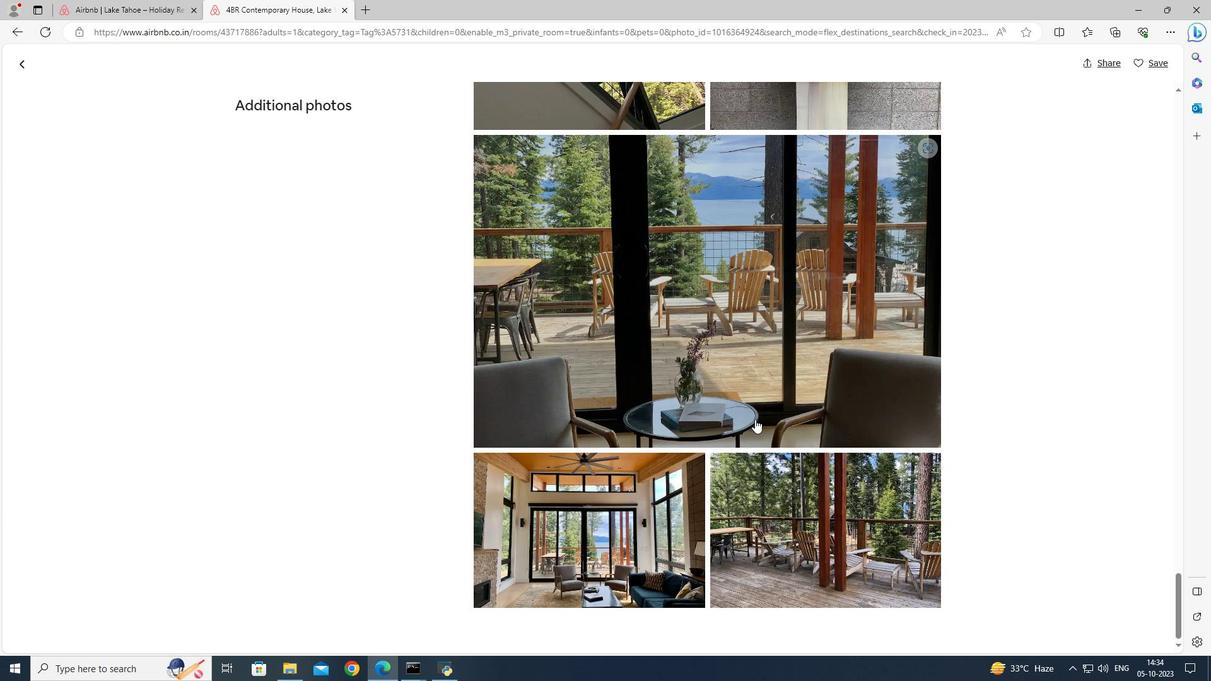
Action: Mouse scrolled (755, 419) with delta (0, 0)
Screenshot: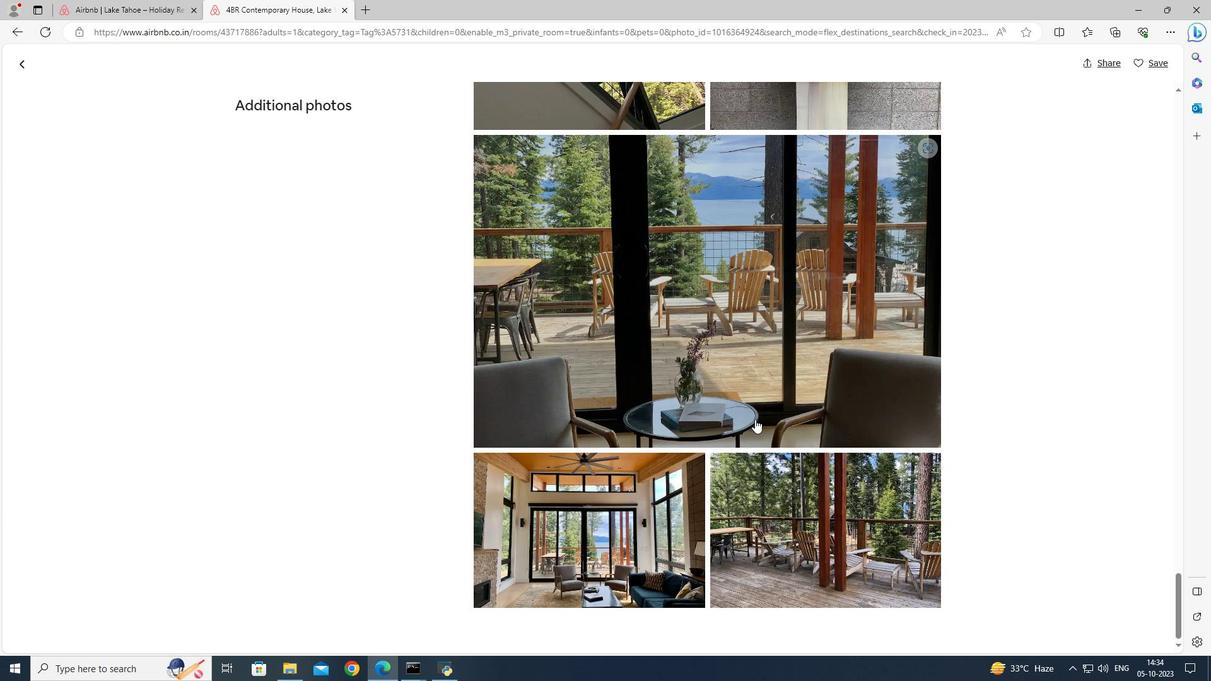 
Action: Mouse scrolled (755, 419) with delta (0, 0)
Screenshot: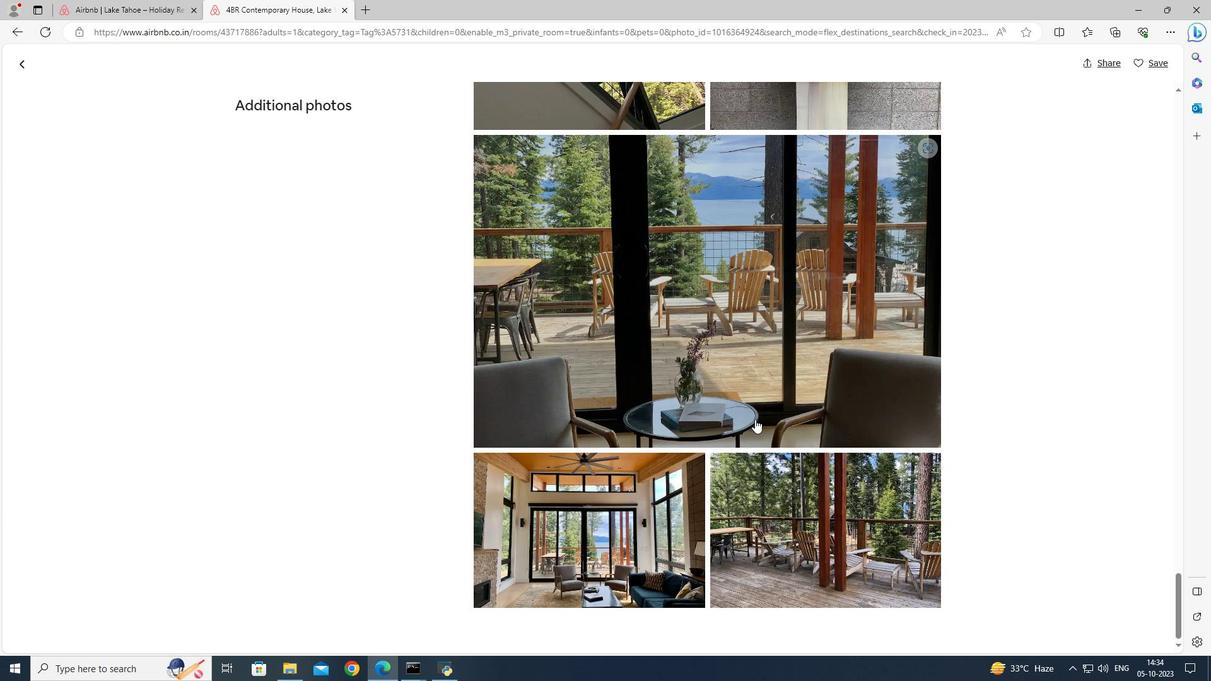 
Action: Mouse scrolled (755, 419) with delta (0, 0)
Screenshot: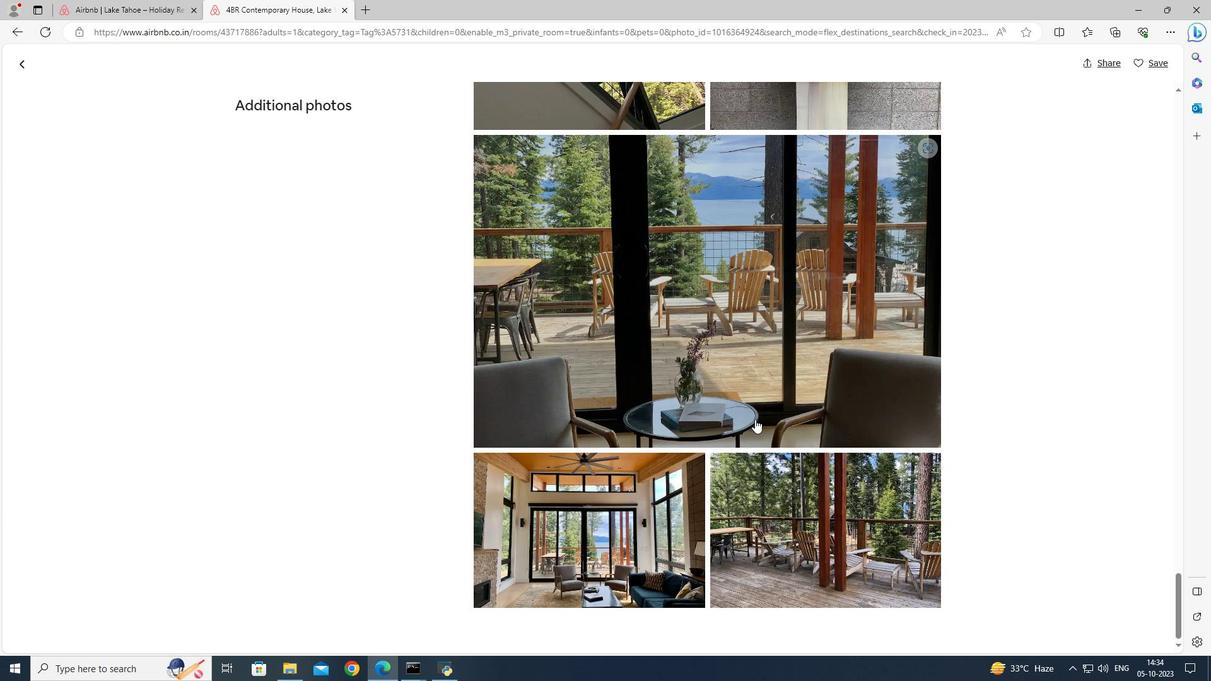 
Action: Mouse scrolled (755, 419) with delta (0, 0)
Screenshot: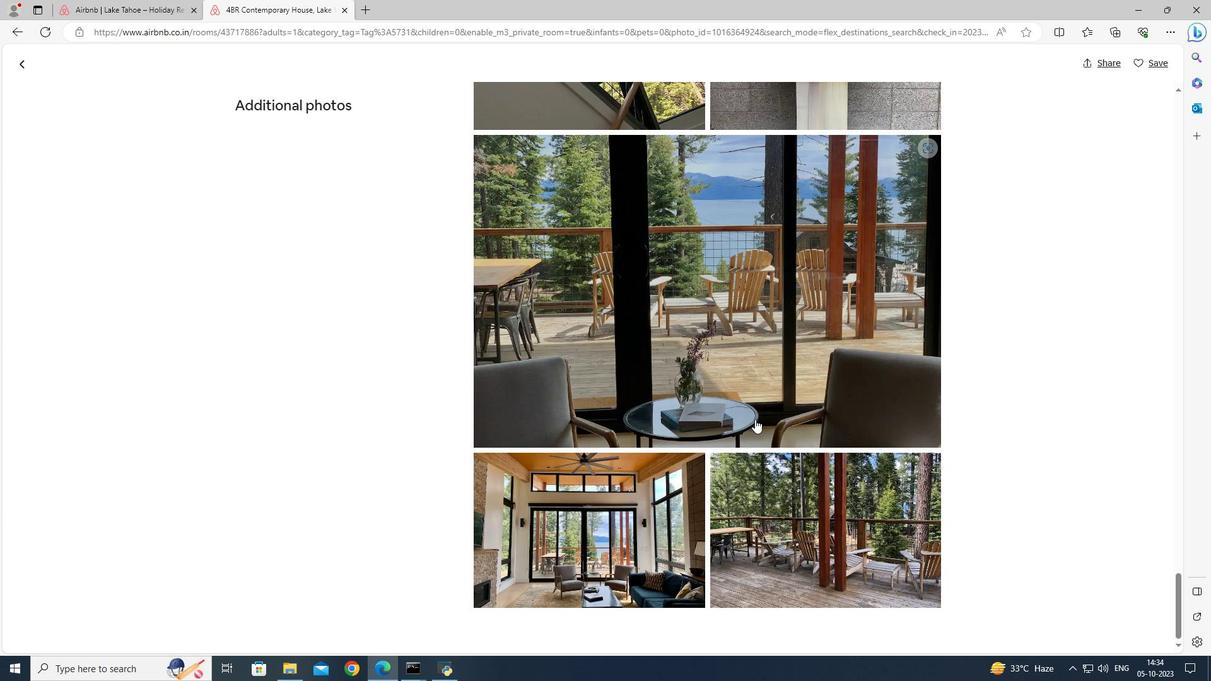 
Action: Mouse moved to (26, 71)
Screenshot: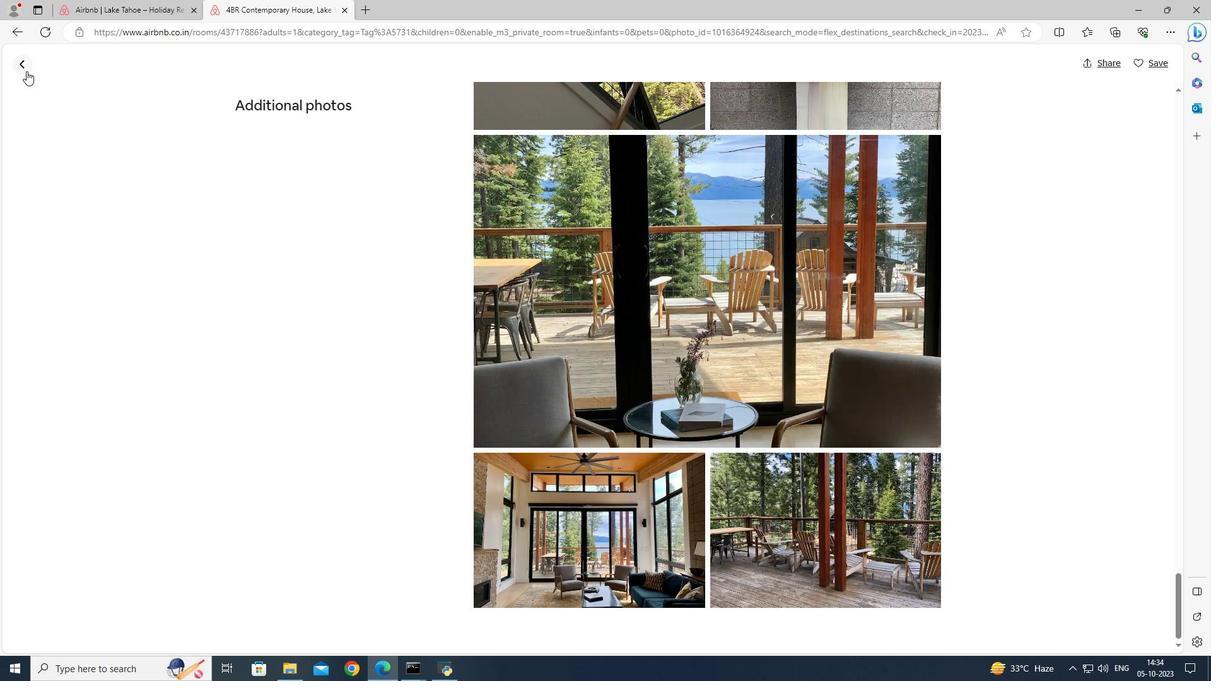 
Action: Mouse pressed left at (26, 71)
Screenshot: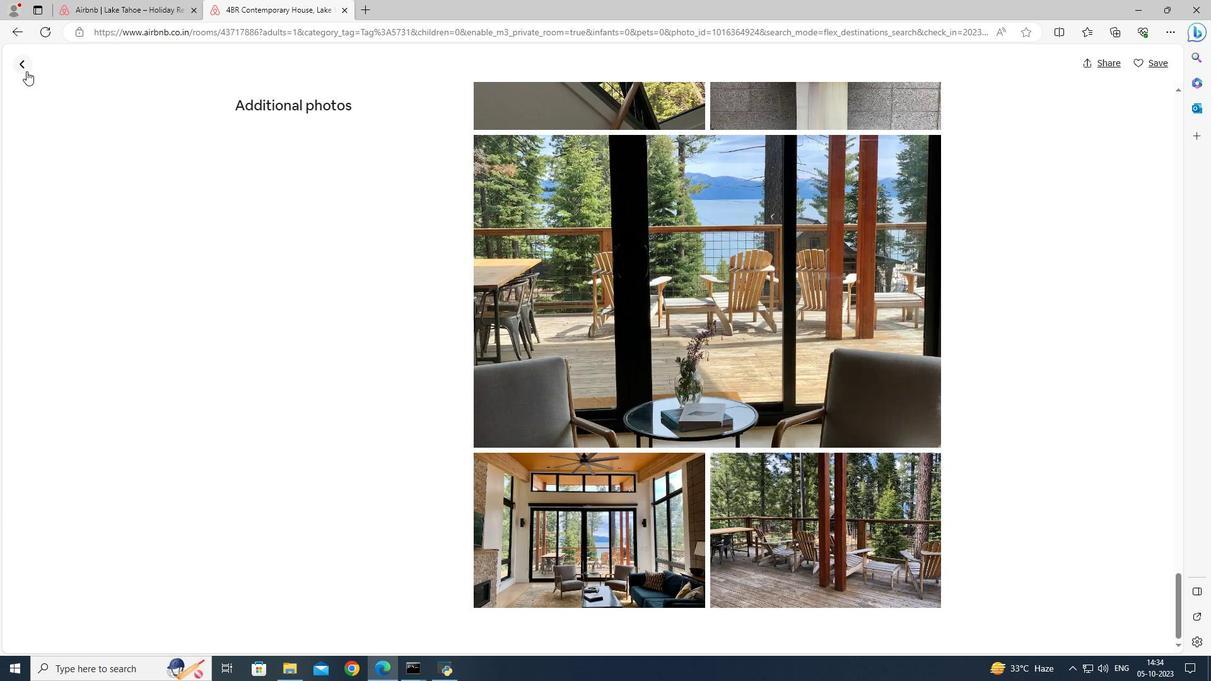 
Action: Mouse moved to (559, 396)
Screenshot: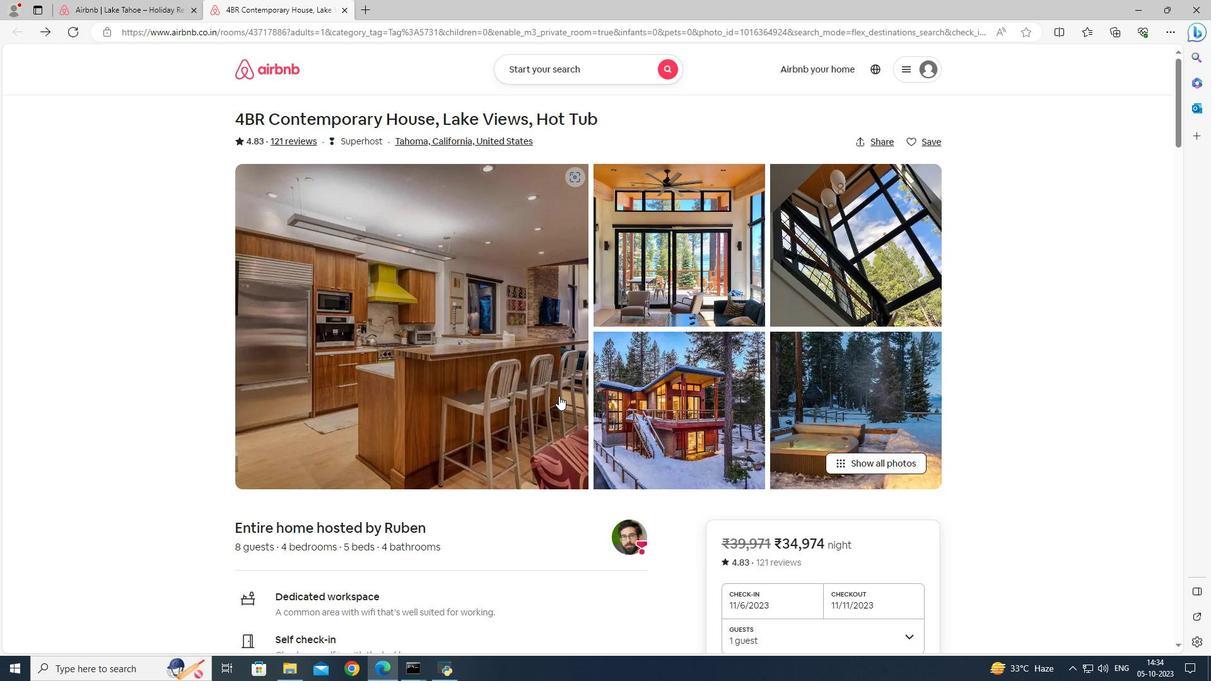 
Action: Mouse scrolled (559, 395) with delta (0, 0)
Screenshot: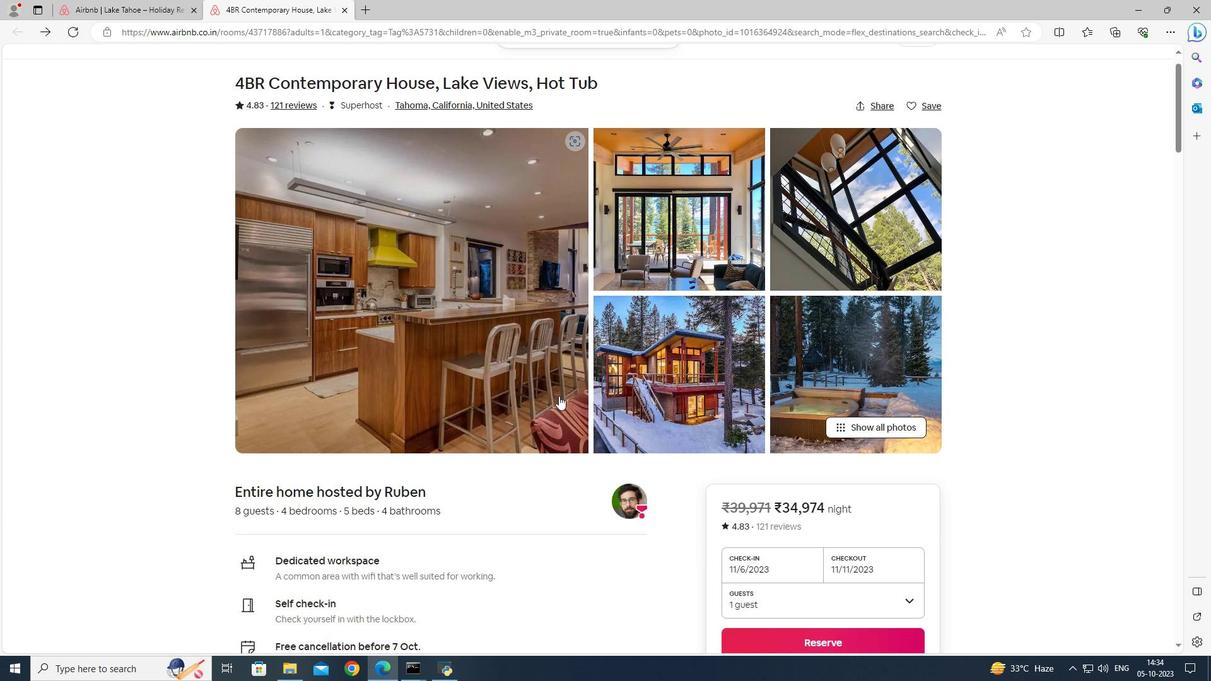 
Action: Mouse scrolled (559, 395) with delta (0, 0)
Screenshot: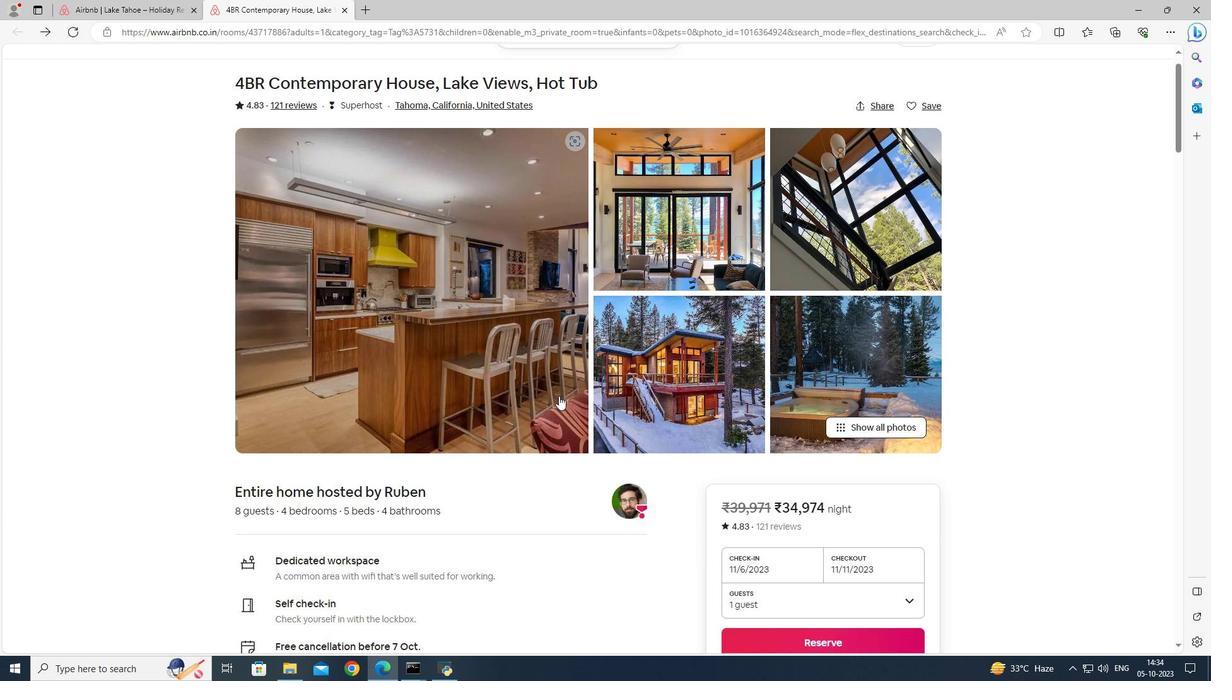 
Action: Mouse scrolled (559, 395) with delta (0, 0)
Screenshot: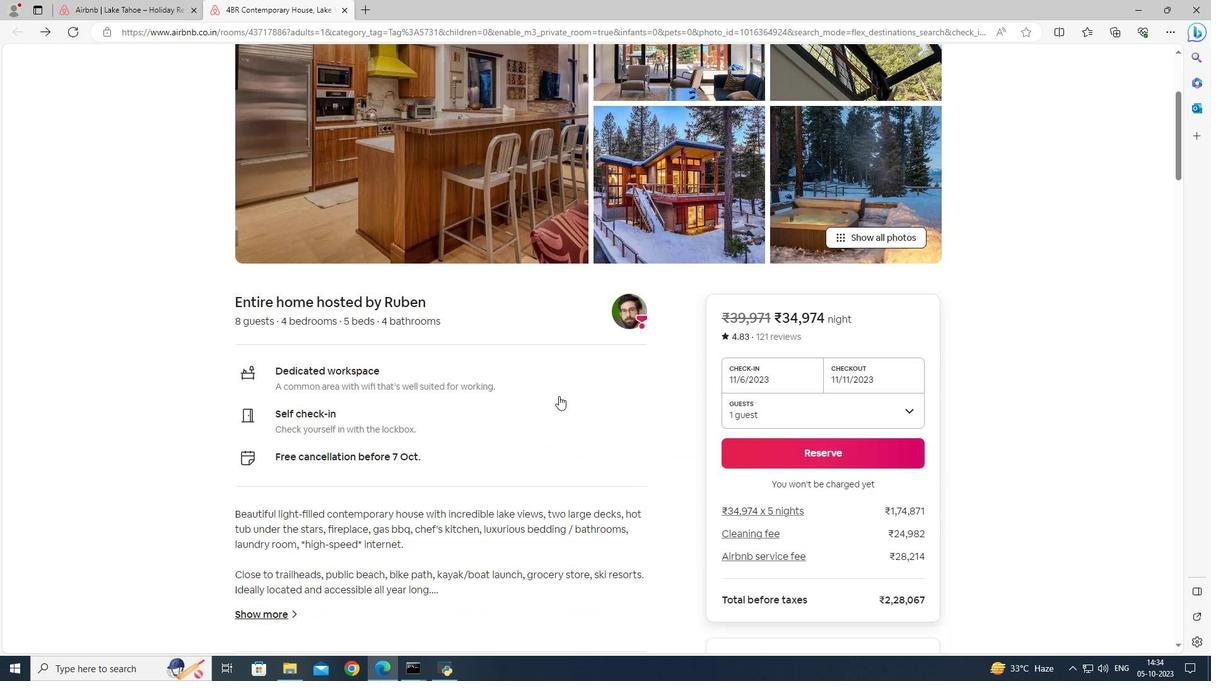 
Action: Mouse moved to (561, 396)
Screenshot: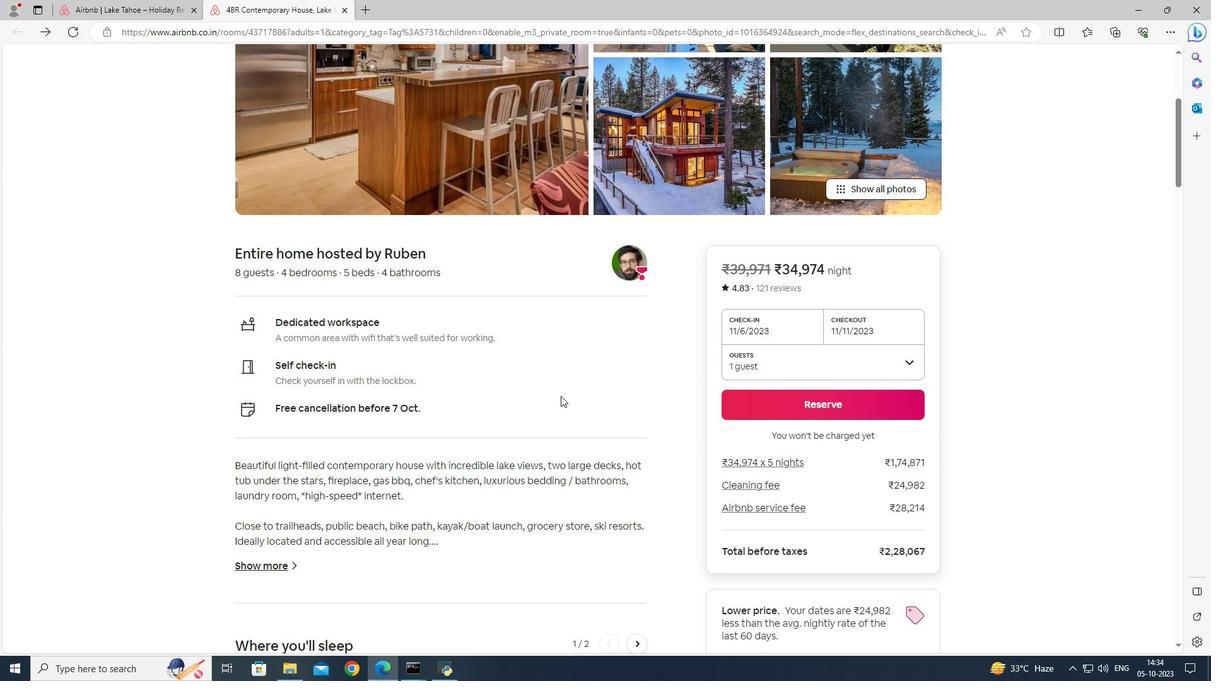
Action: Mouse scrolled (561, 395) with delta (0, 0)
Screenshot: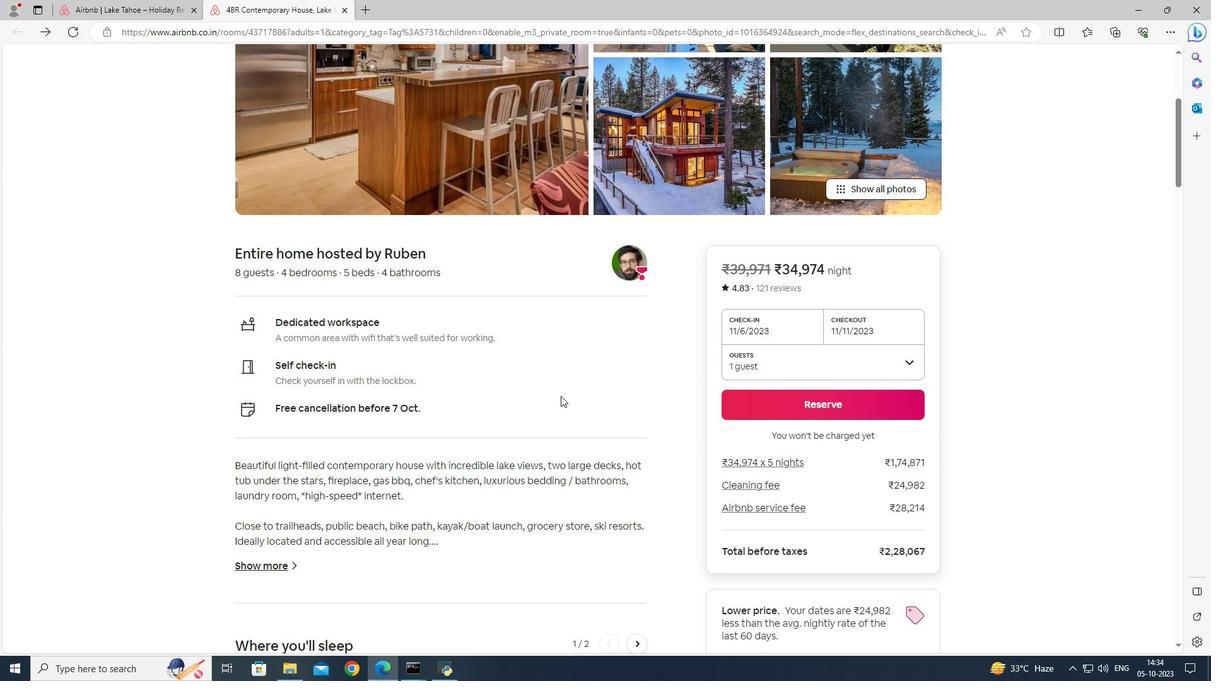 
Action: Mouse scrolled (561, 395) with delta (0, 0)
Screenshot: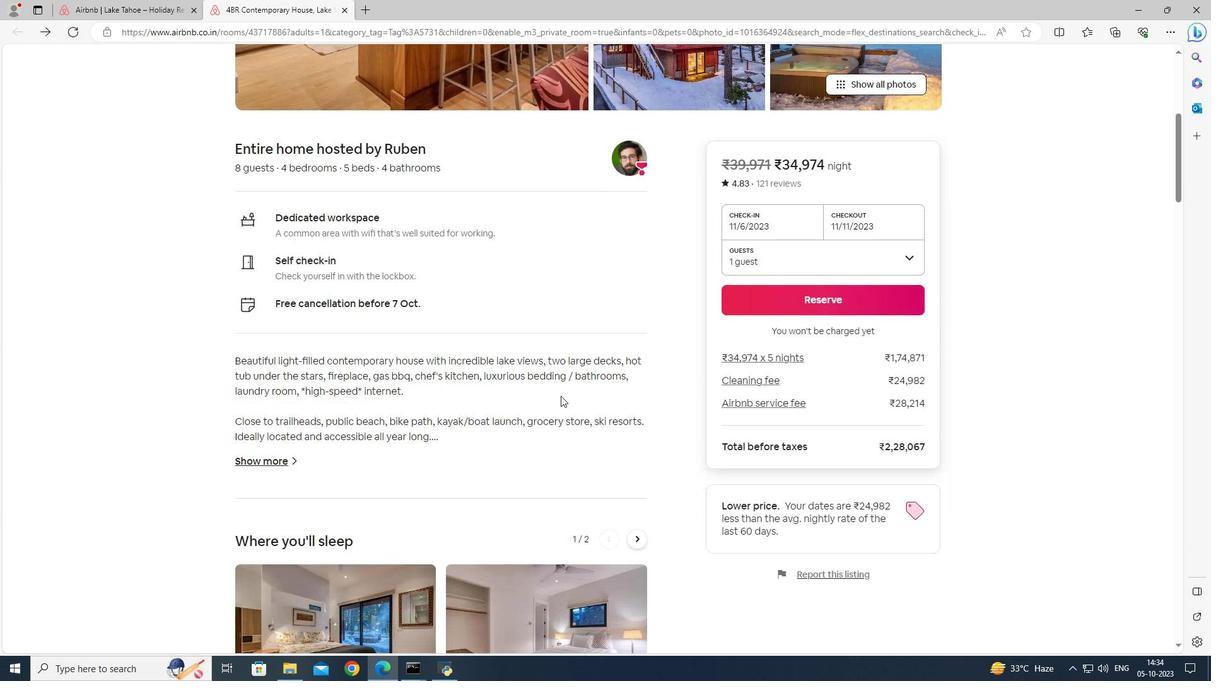
Action: Mouse scrolled (561, 395) with delta (0, 0)
Screenshot: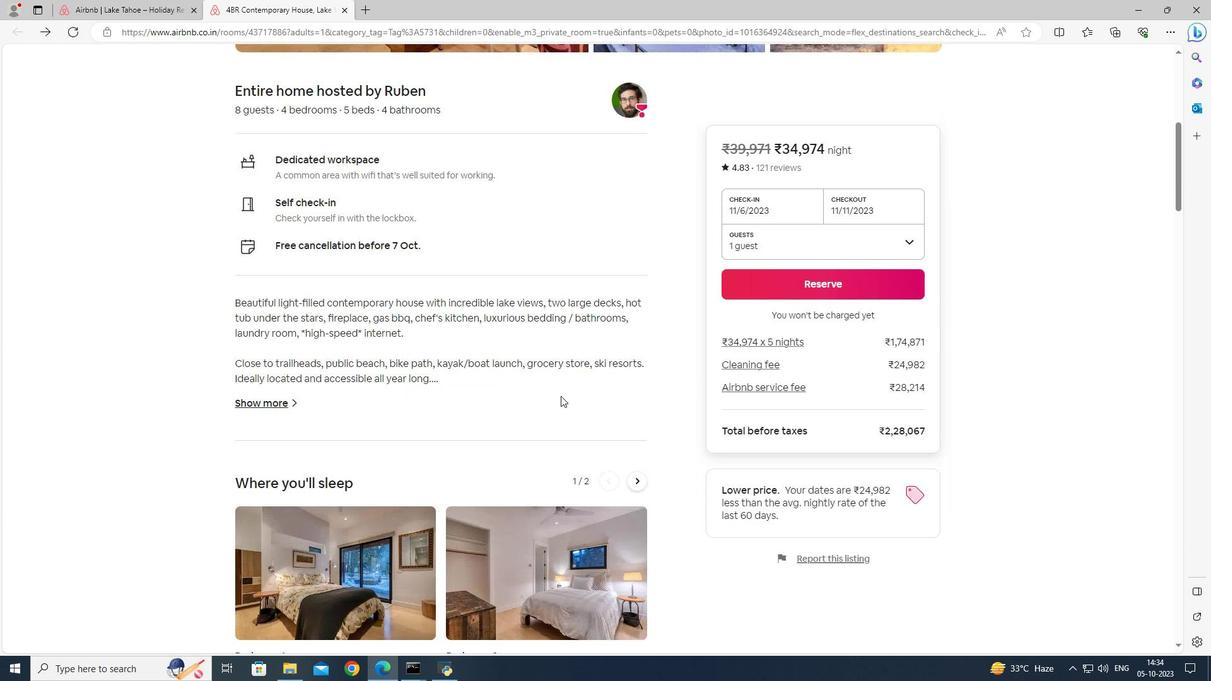 
Action: Mouse moved to (564, 395)
Screenshot: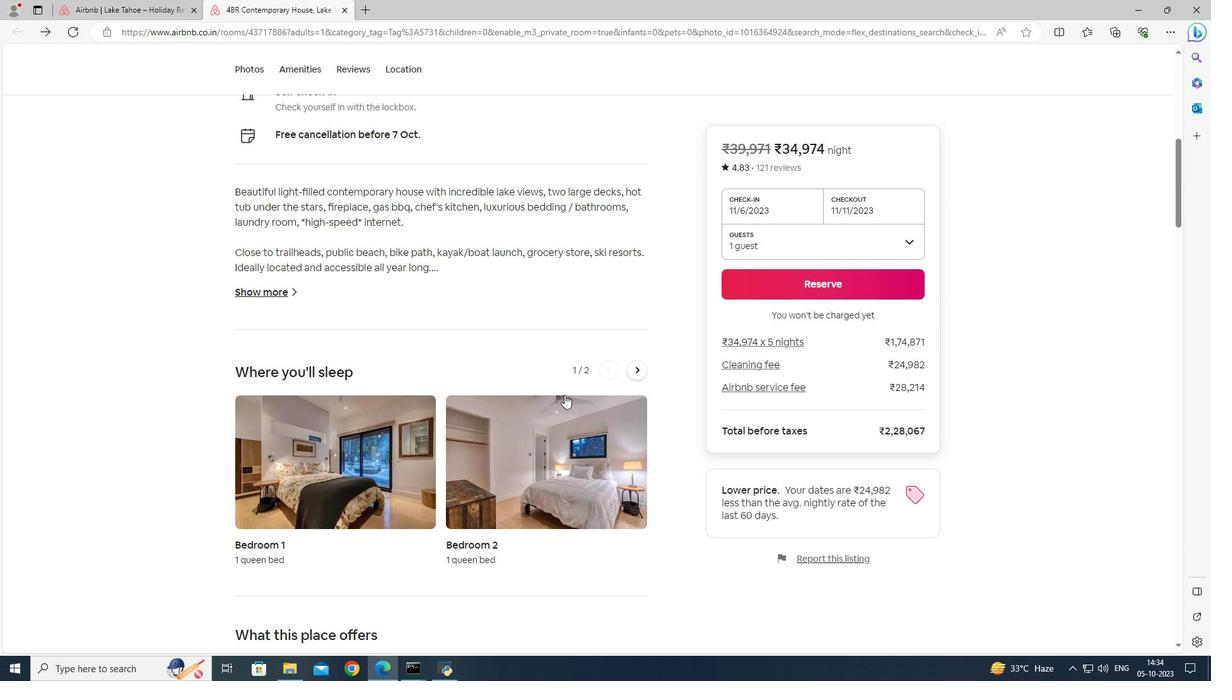 
Action: Mouse scrolled (564, 394) with delta (0, 0)
Screenshot: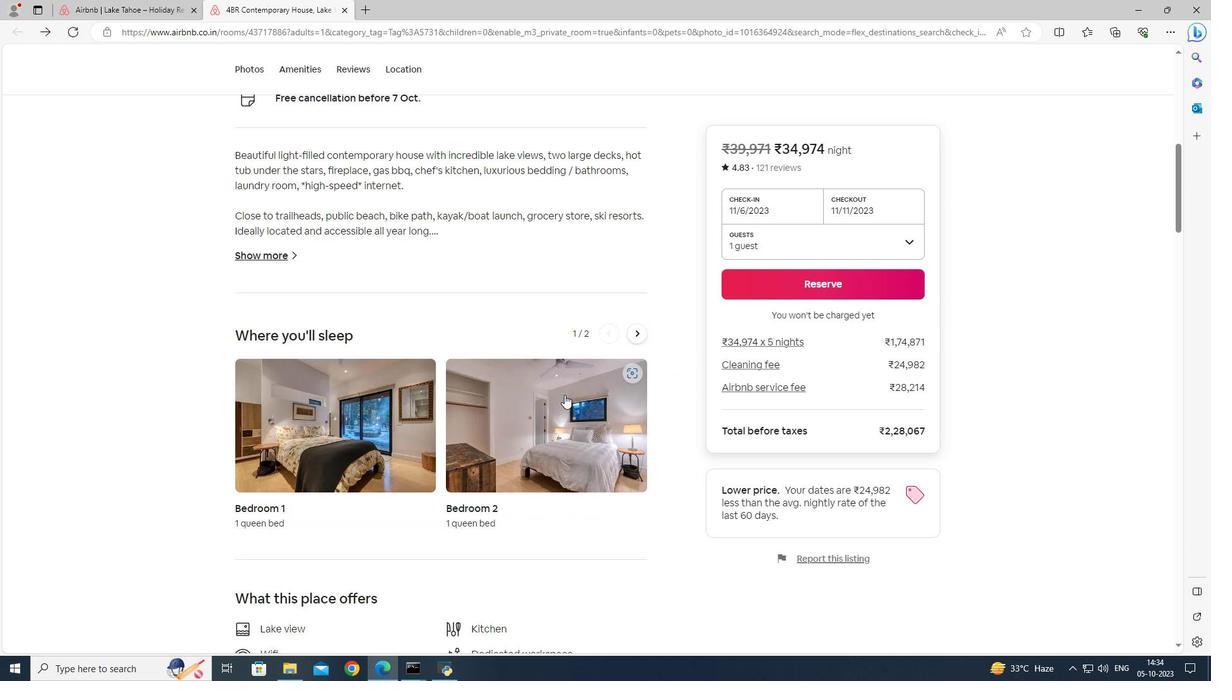 
Action: Mouse moved to (564, 395)
Screenshot: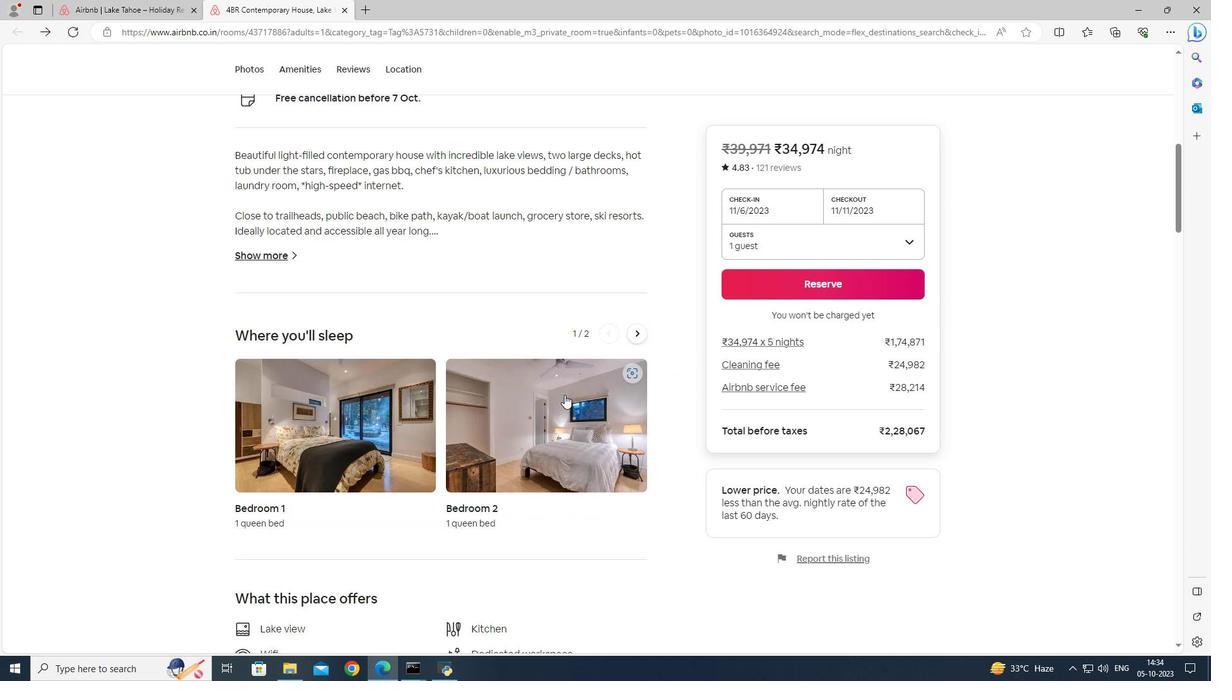 
Action: Mouse scrolled (564, 394) with delta (0, 0)
Screenshot: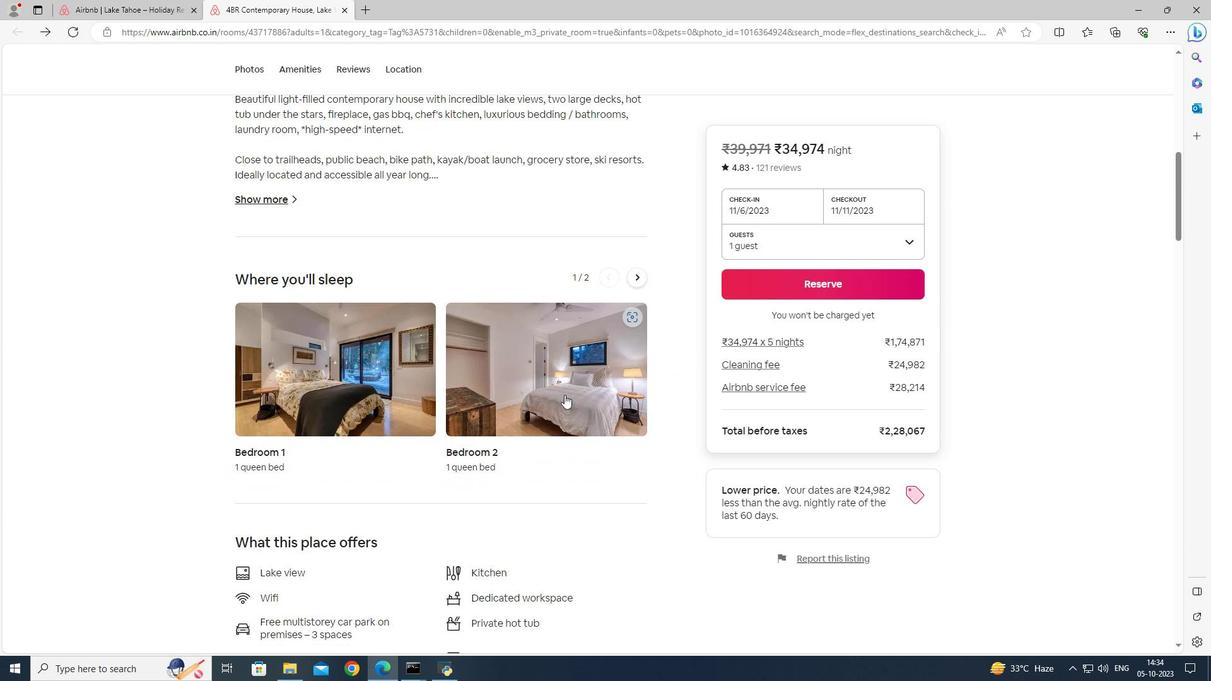 
Action: Mouse scrolled (564, 394) with delta (0, 0)
Screenshot: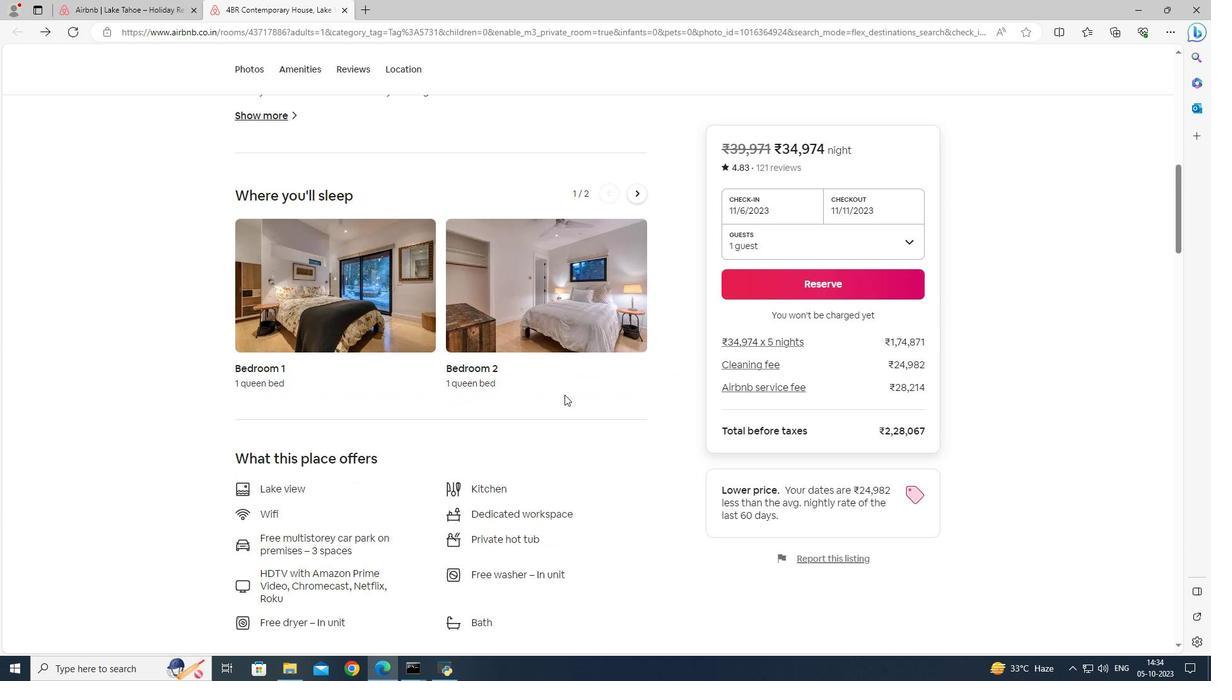 
Action: Mouse scrolled (564, 394) with delta (0, 0)
Screenshot: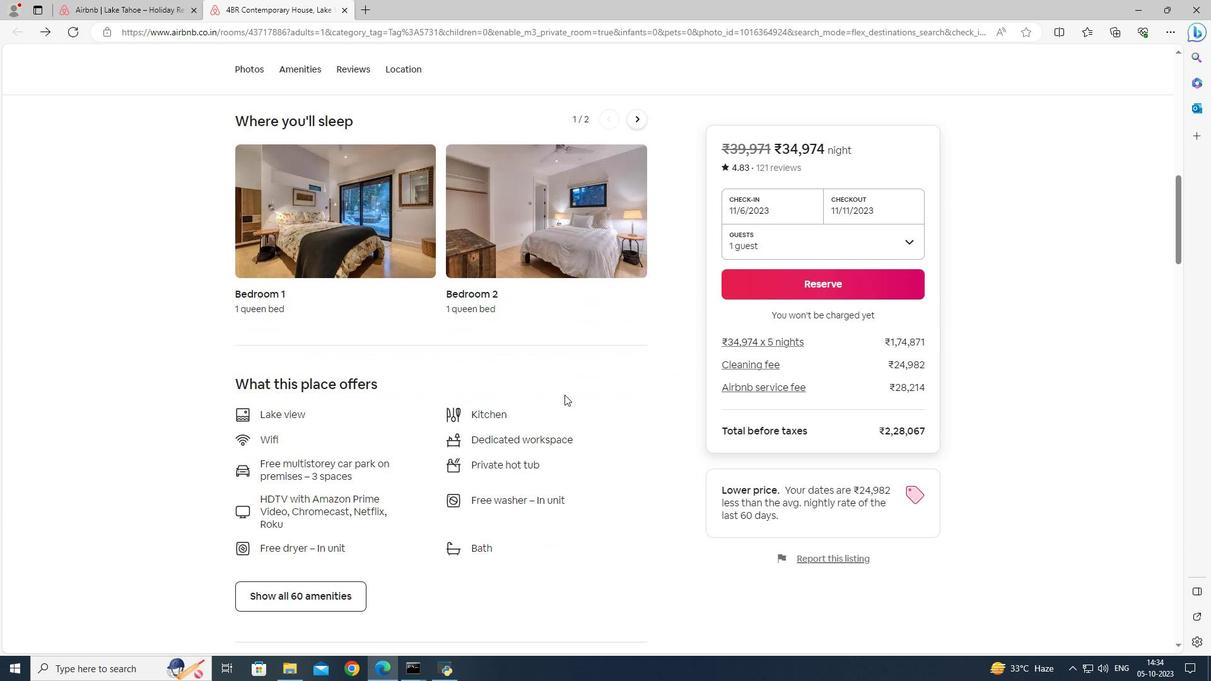
Action: Mouse moved to (346, 486)
Screenshot: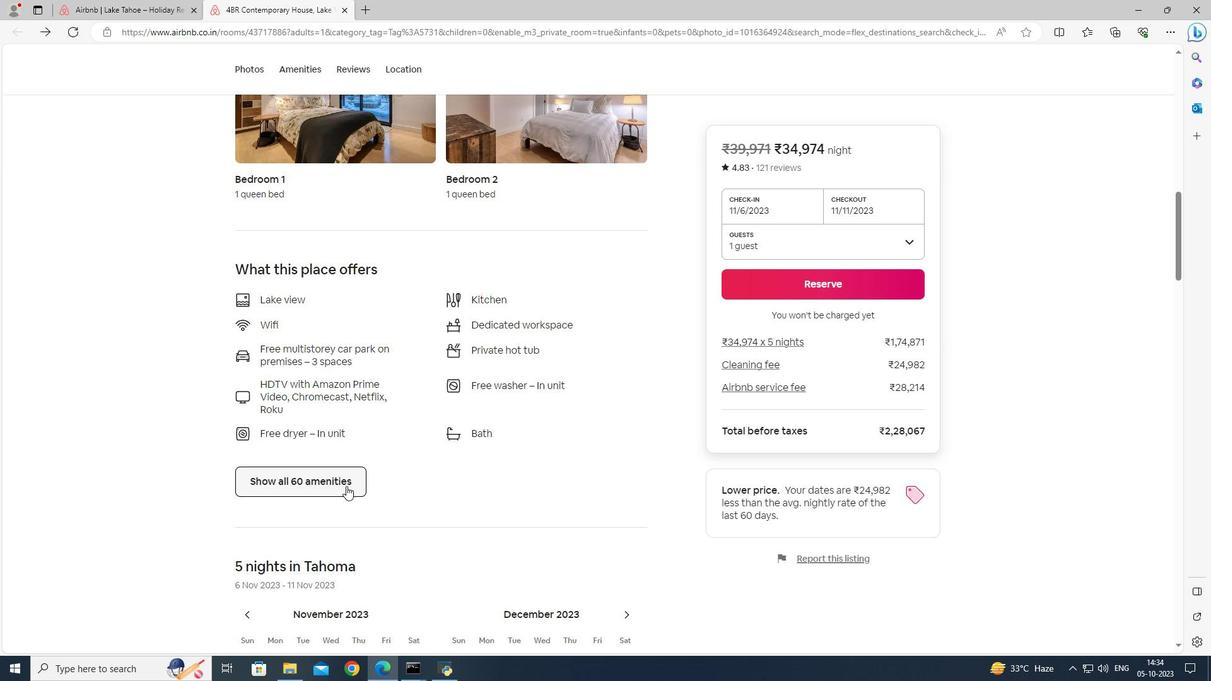 
Action: Mouse pressed left at (346, 486)
Screenshot: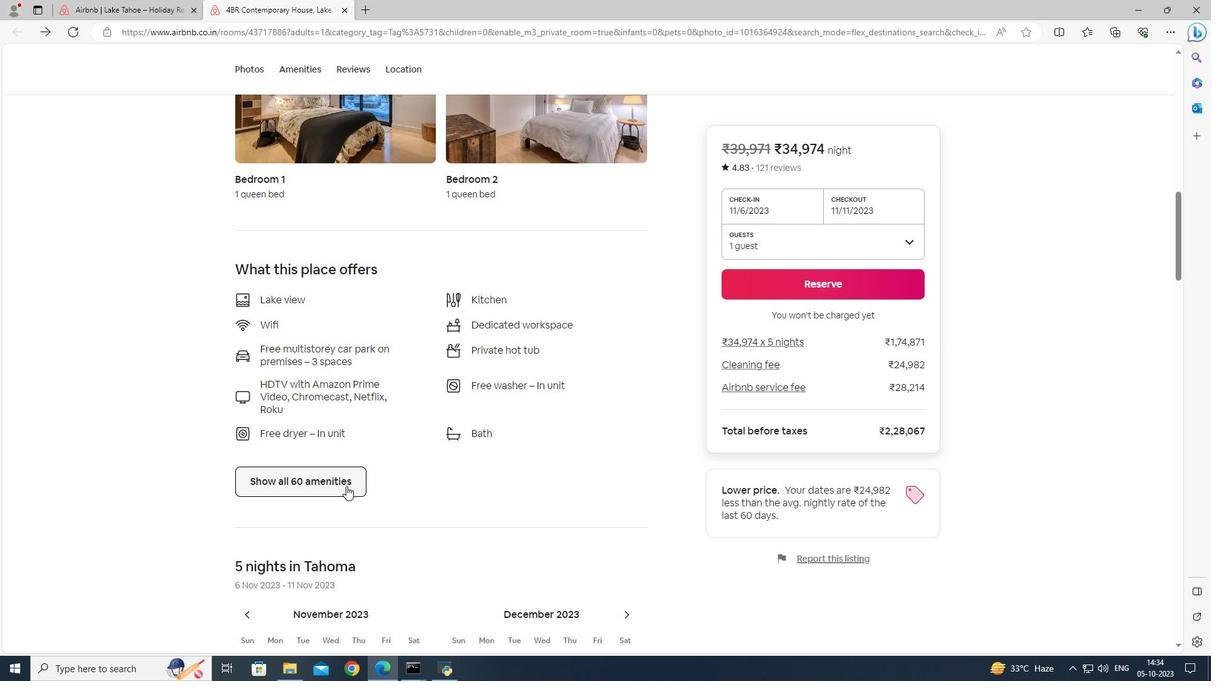 
Action: Mouse moved to (534, 291)
Screenshot: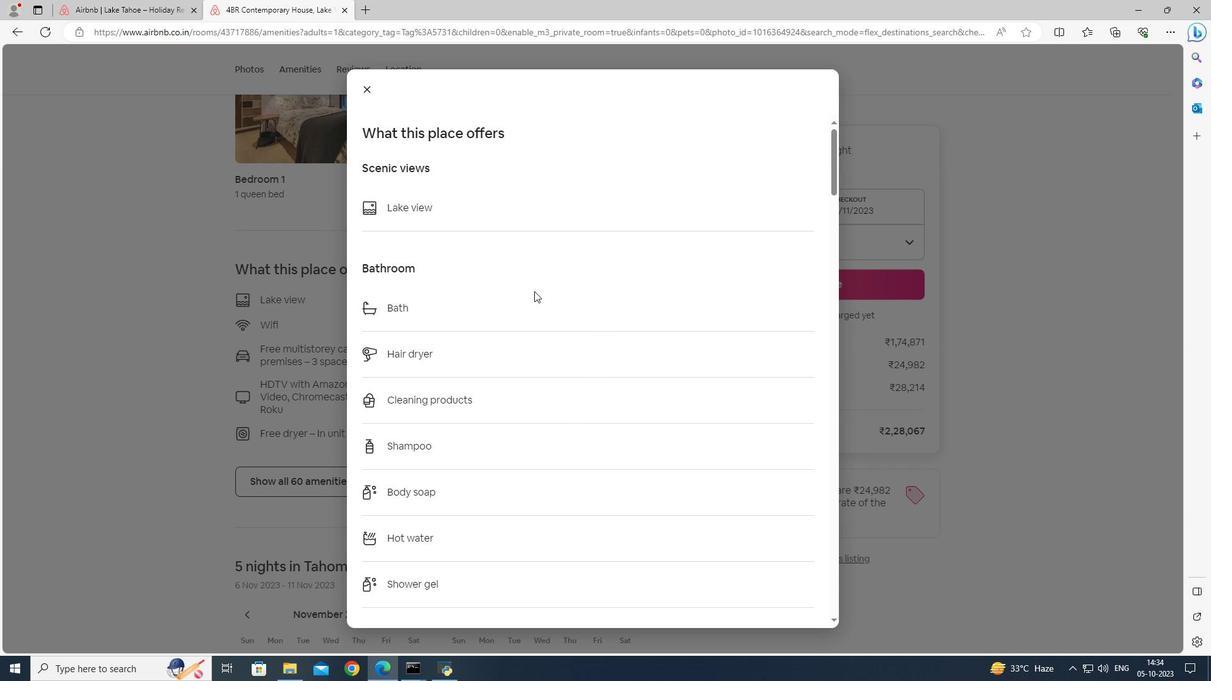 
Action: Mouse scrolled (534, 290) with delta (0, 0)
Screenshot: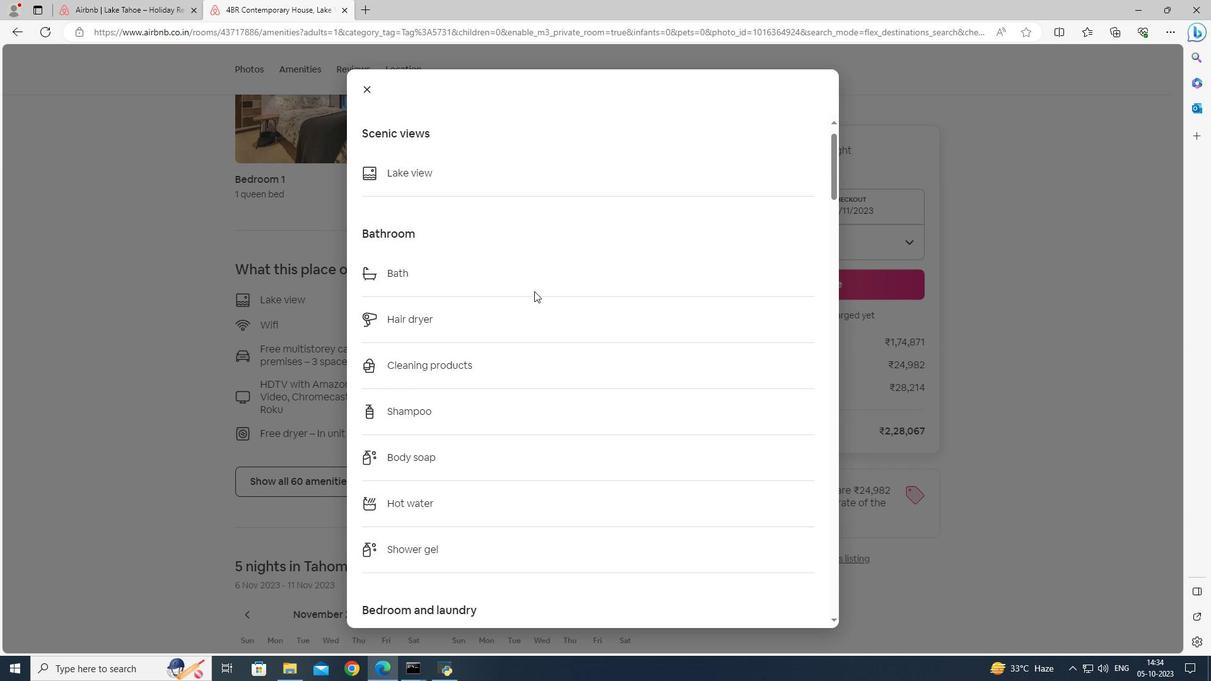
Action: Mouse scrolled (534, 290) with delta (0, 0)
Screenshot: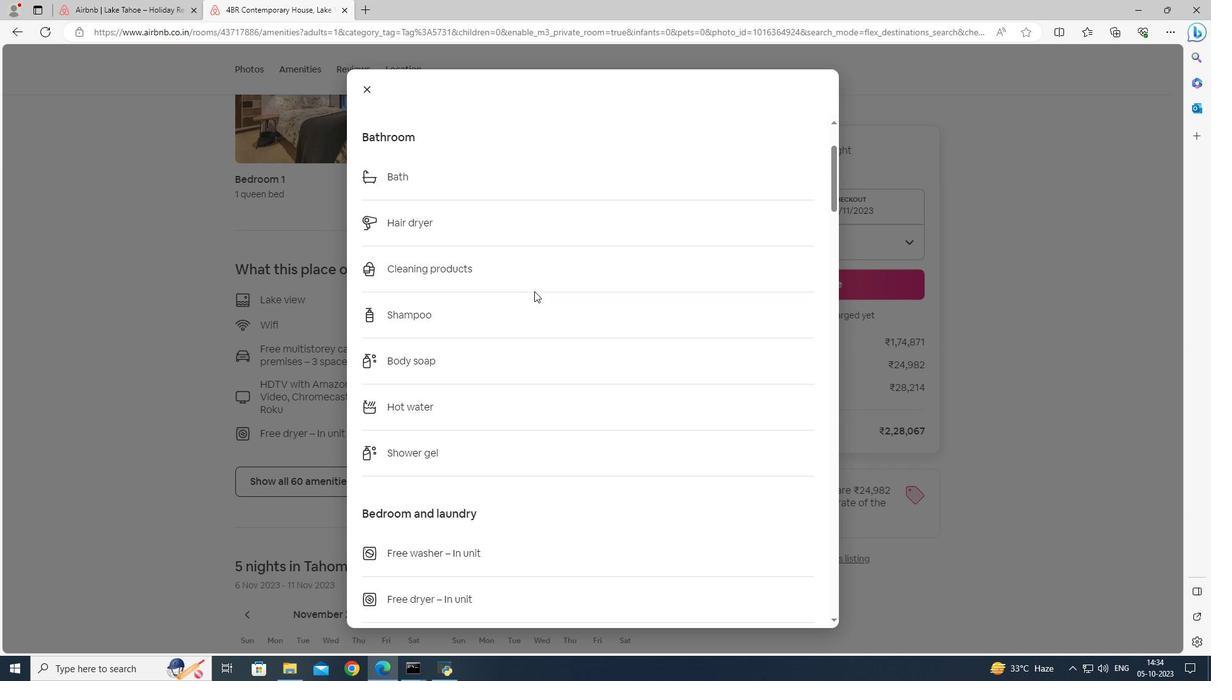 
Action: Mouse scrolled (534, 290) with delta (0, 0)
Screenshot: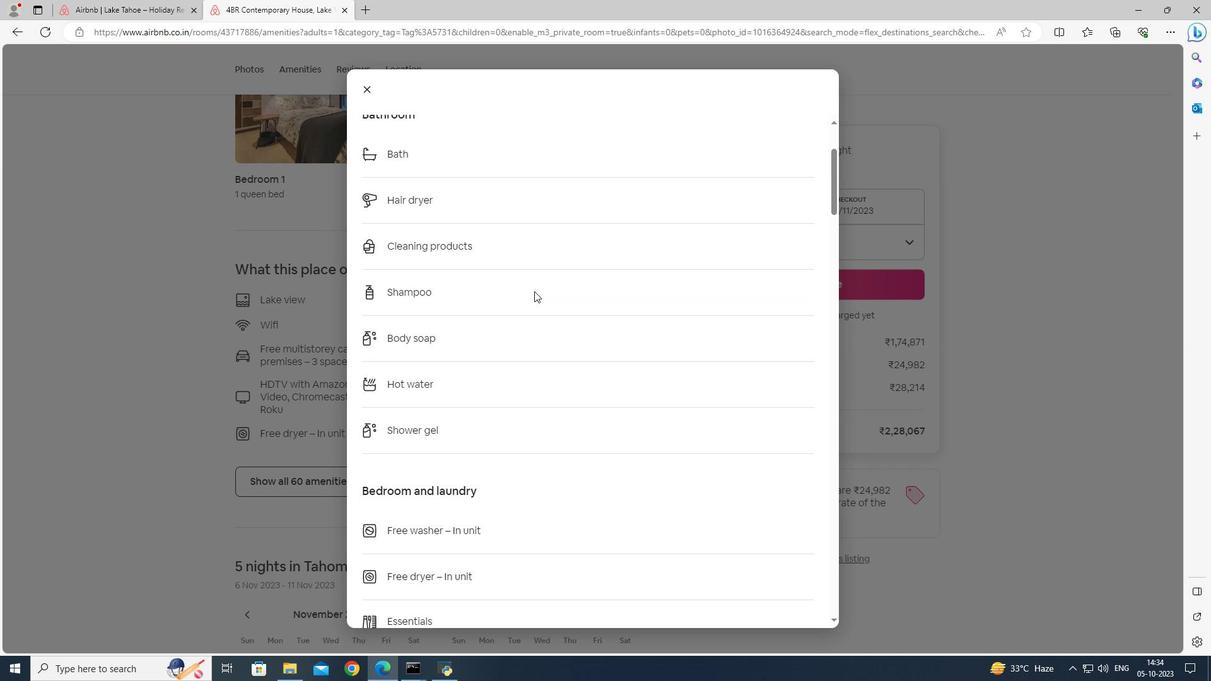 
Action: Mouse scrolled (534, 290) with delta (0, 0)
Screenshot: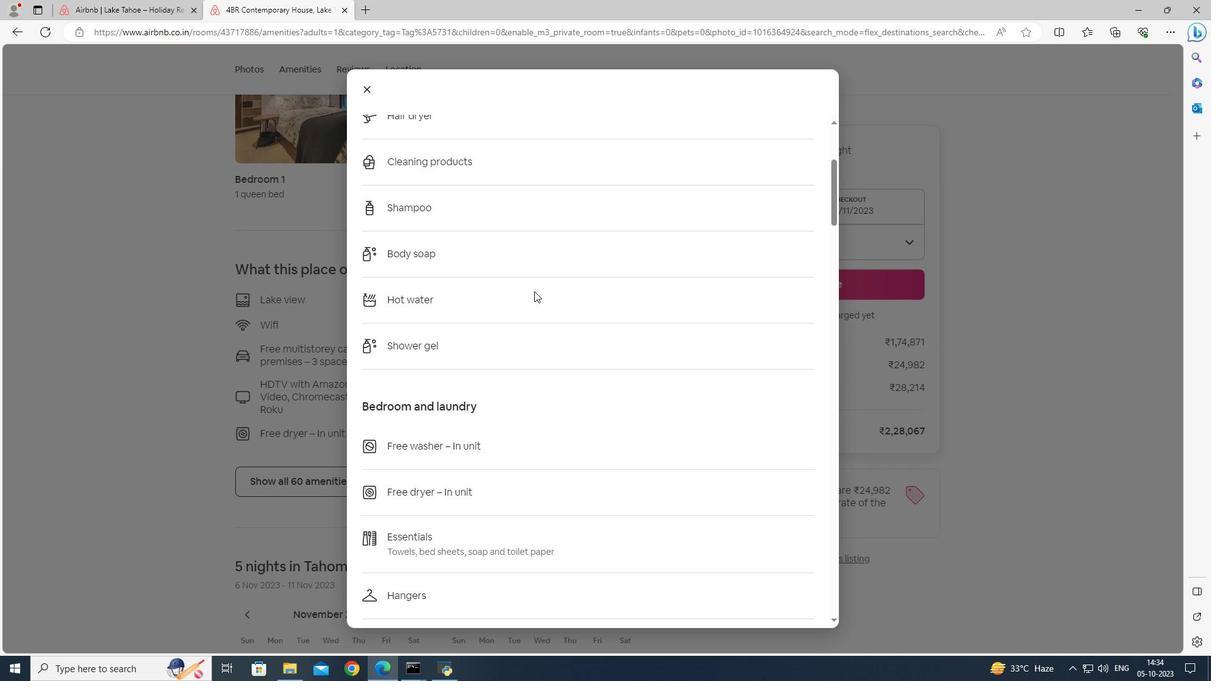 
Action: Mouse scrolled (534, 290) with delta (0, 0)
Screenshot: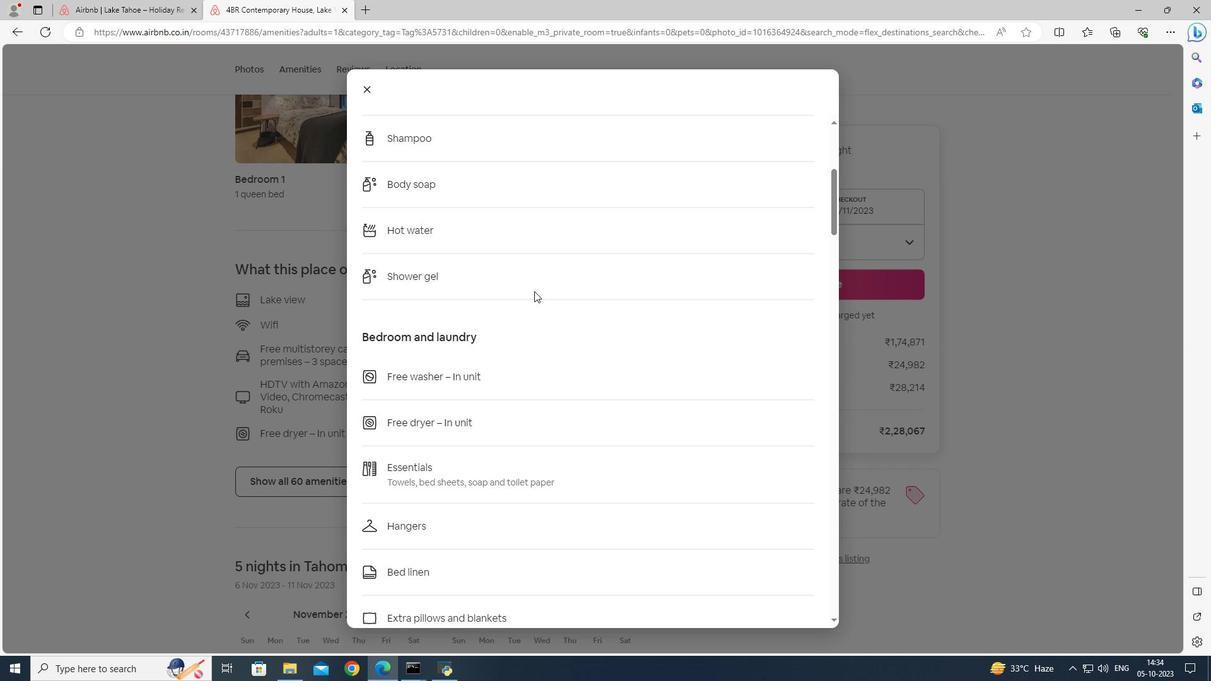 
Action: Mouse scrolled (534, 290) with delta (0, 0)
Screenshot: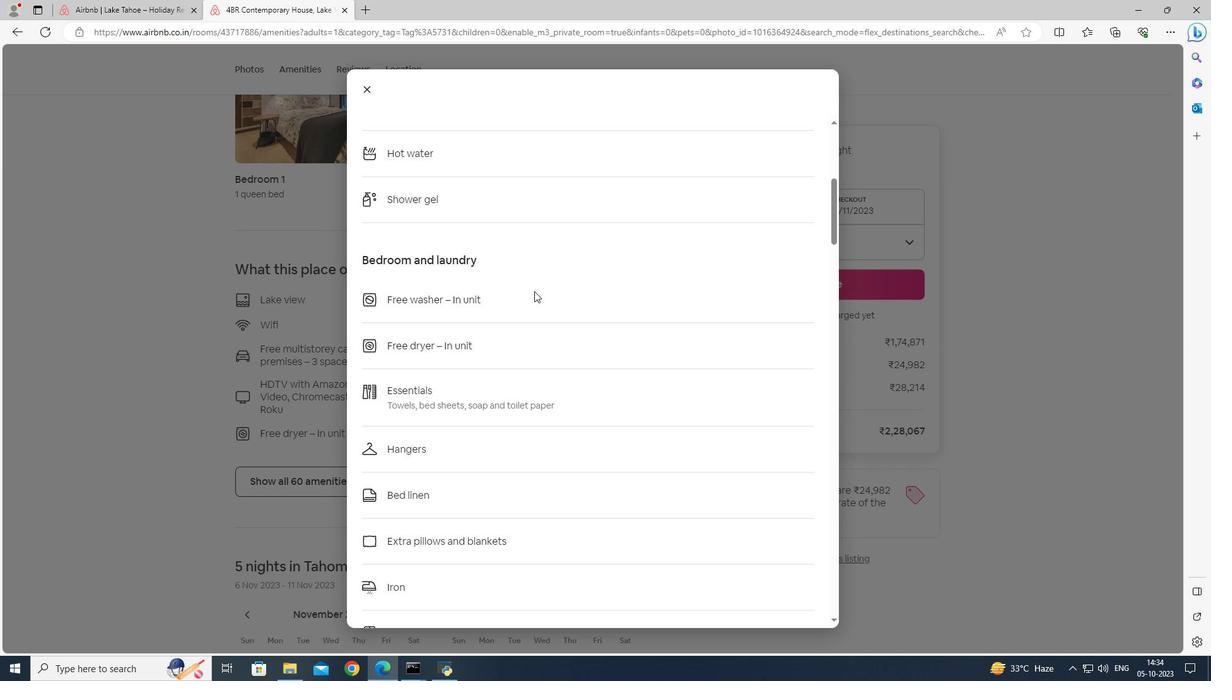 
Action: Mouse moved to (534, 291)
Screenshot: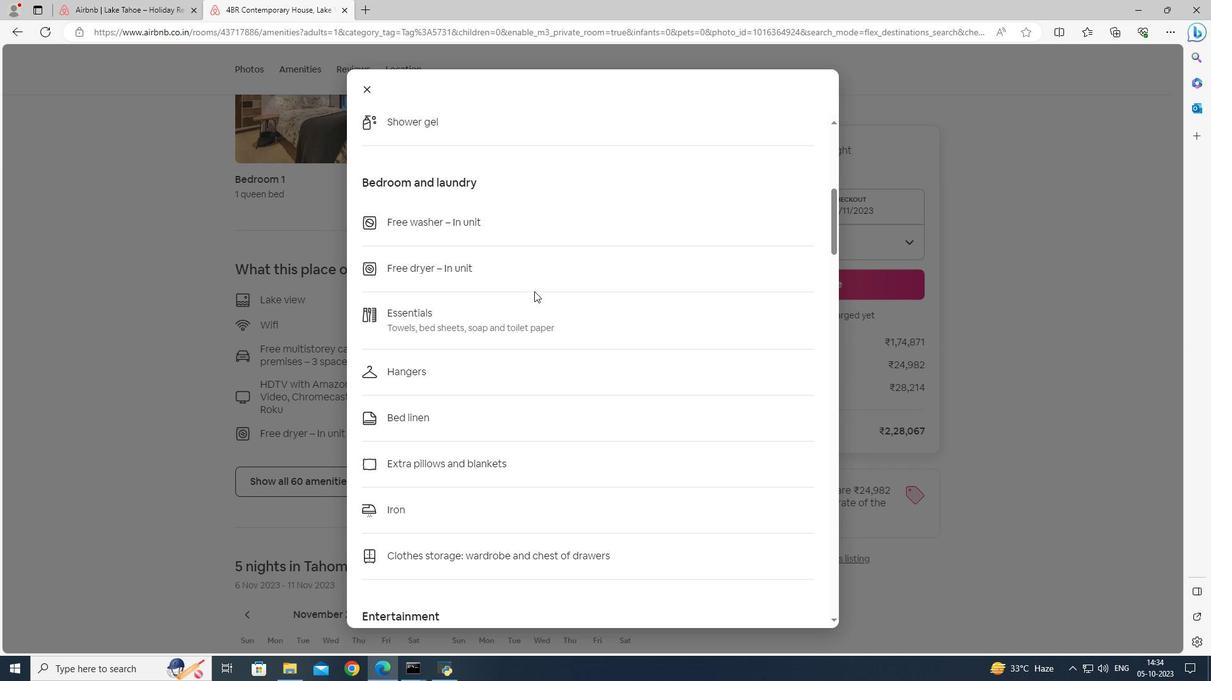 
Action: Mouse scrolled (534, 290) with delta (0, 0)
Screenshot: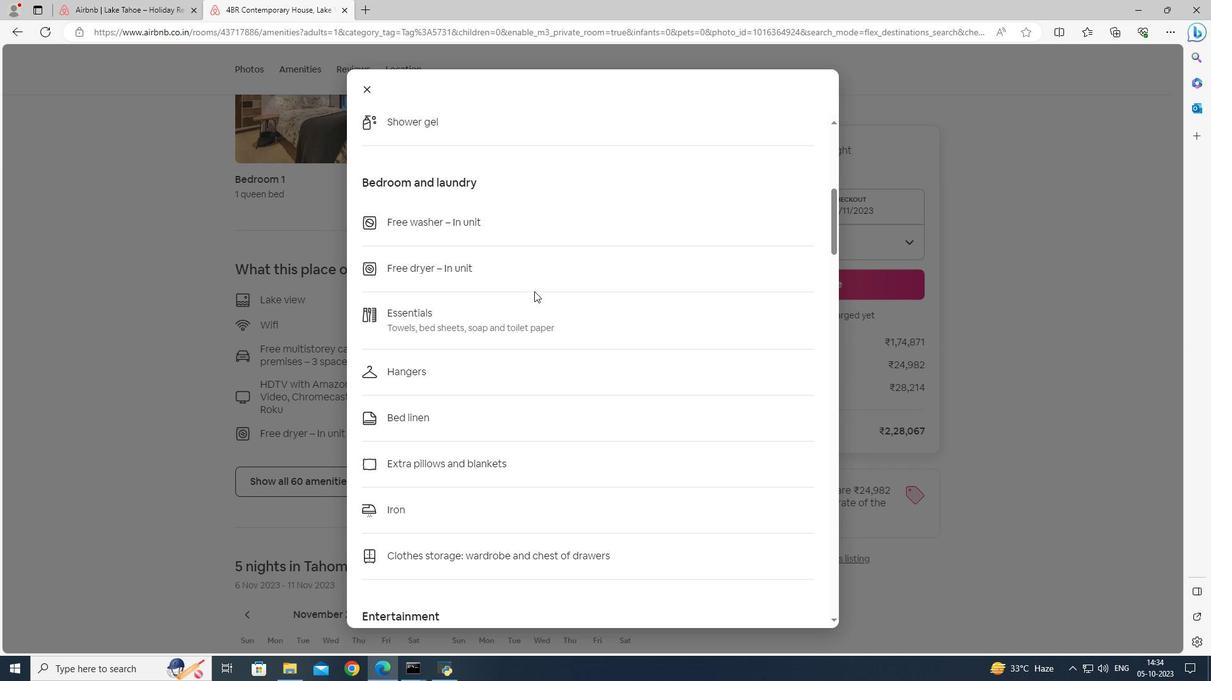 
Action: Mouse scrolled (534, 290) with delta (0, 0)
Screenshot: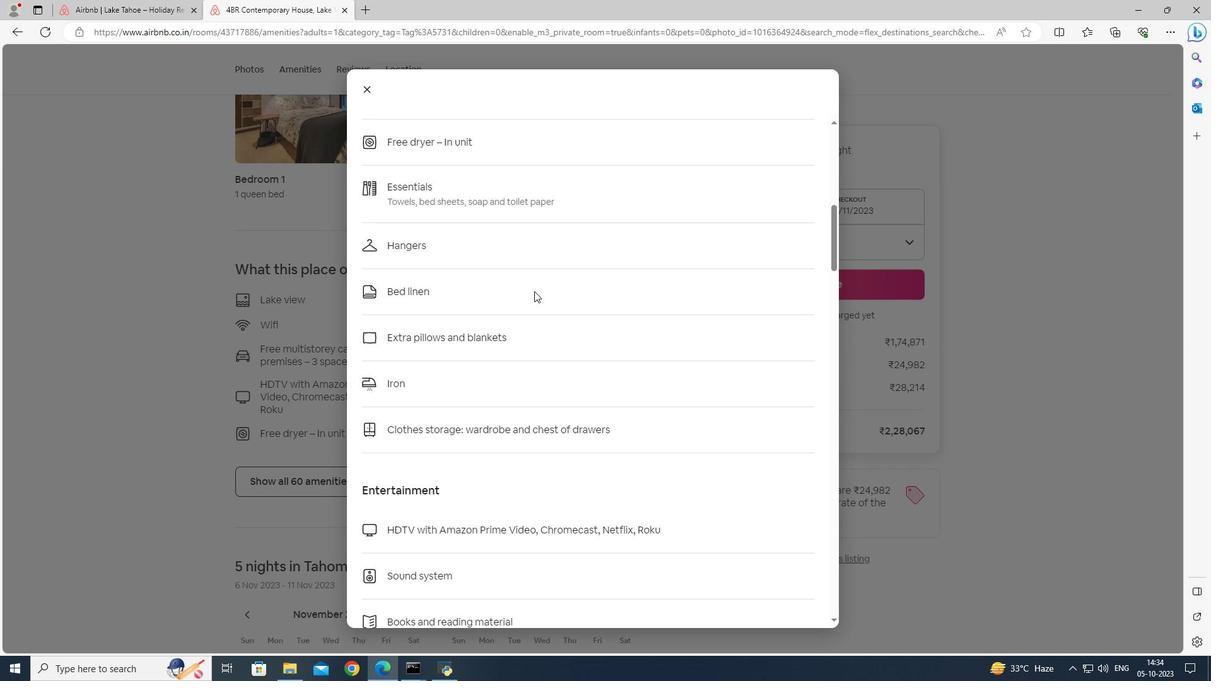 
Action: Mouse scrolled (534, 290) with delta (0, 0)
Screenshot: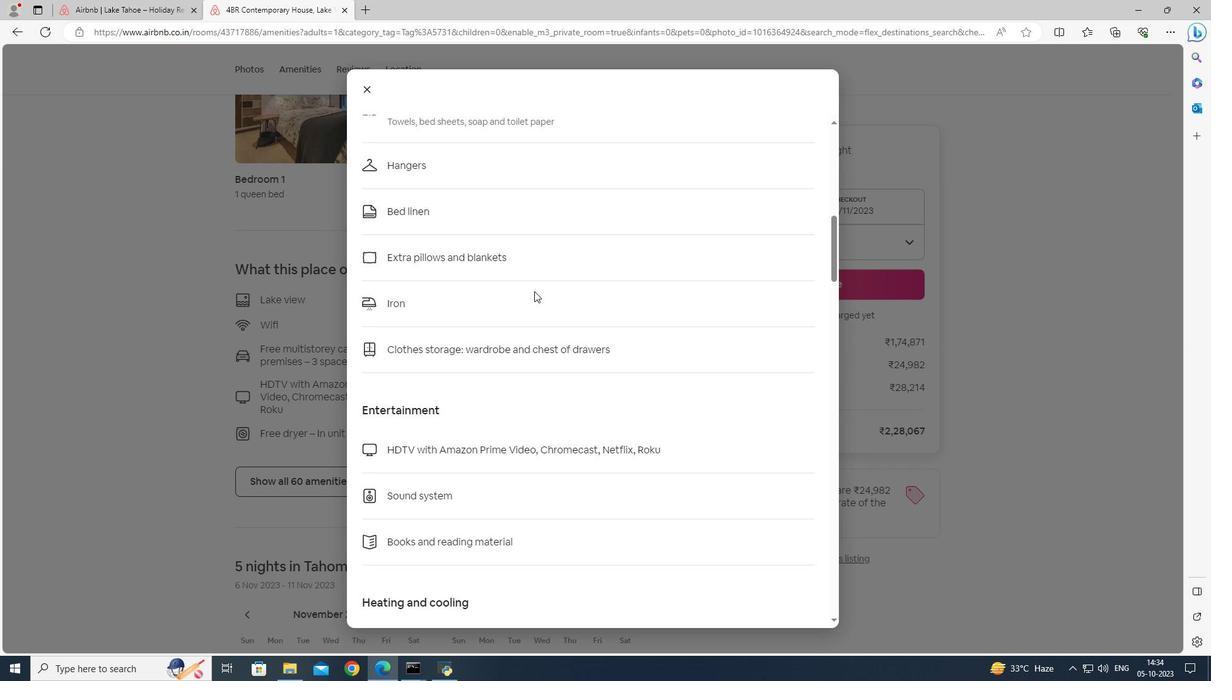
Action: Mouse scrolled (534, 290) with delta (0, 0)
Screenshot: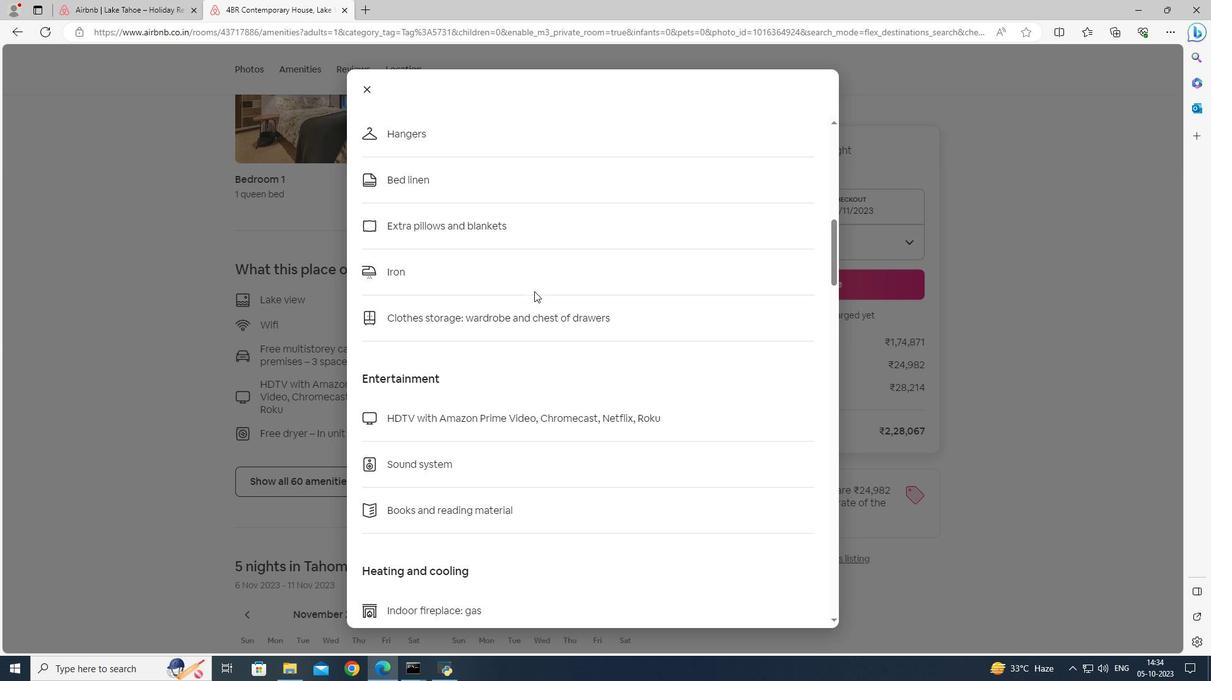 
Action: Mouse scrolled (534, 290) with delta (0, 0)
Screenshot: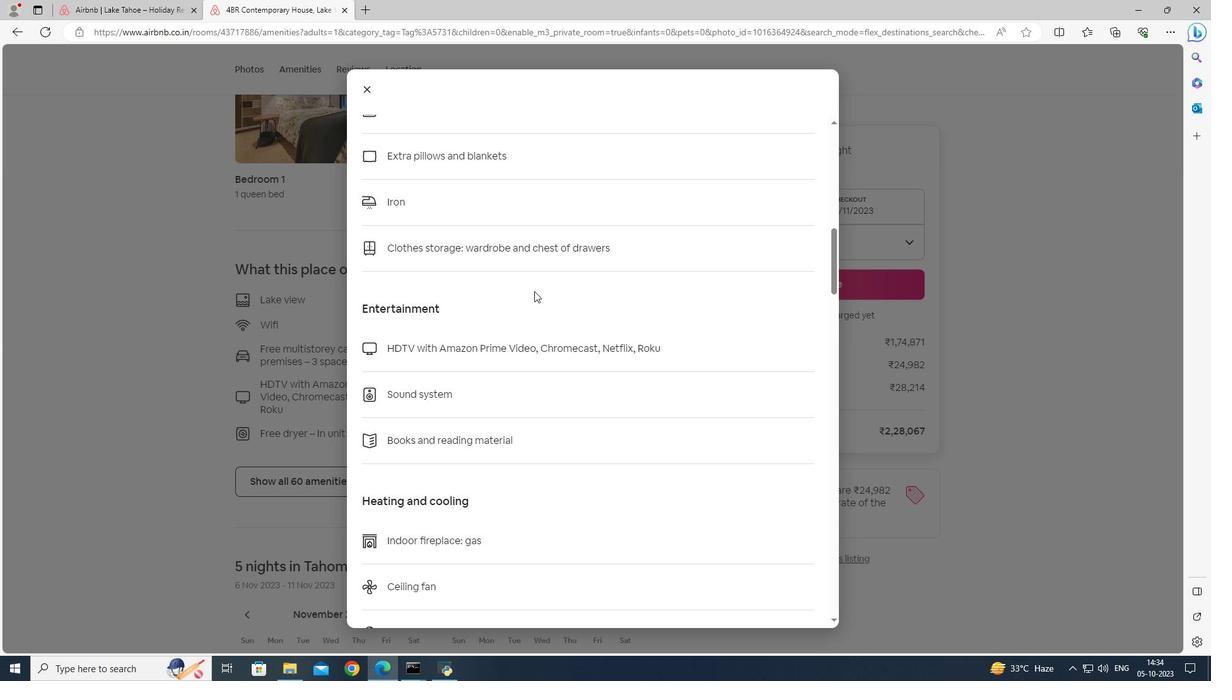 
Action: Mouse scrolled (534, 290) with delta (0, 0)
Screenshot: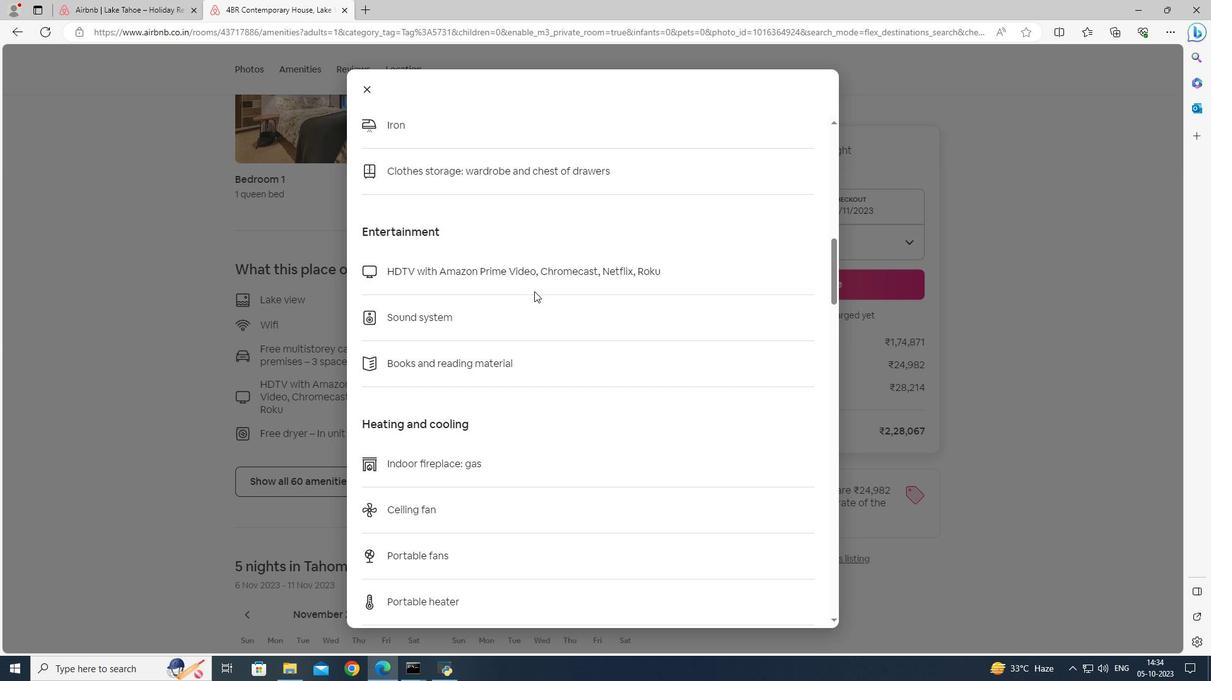 
Action: Mouse scrolled (534, 290) with delta (0, 0)
Screenshot: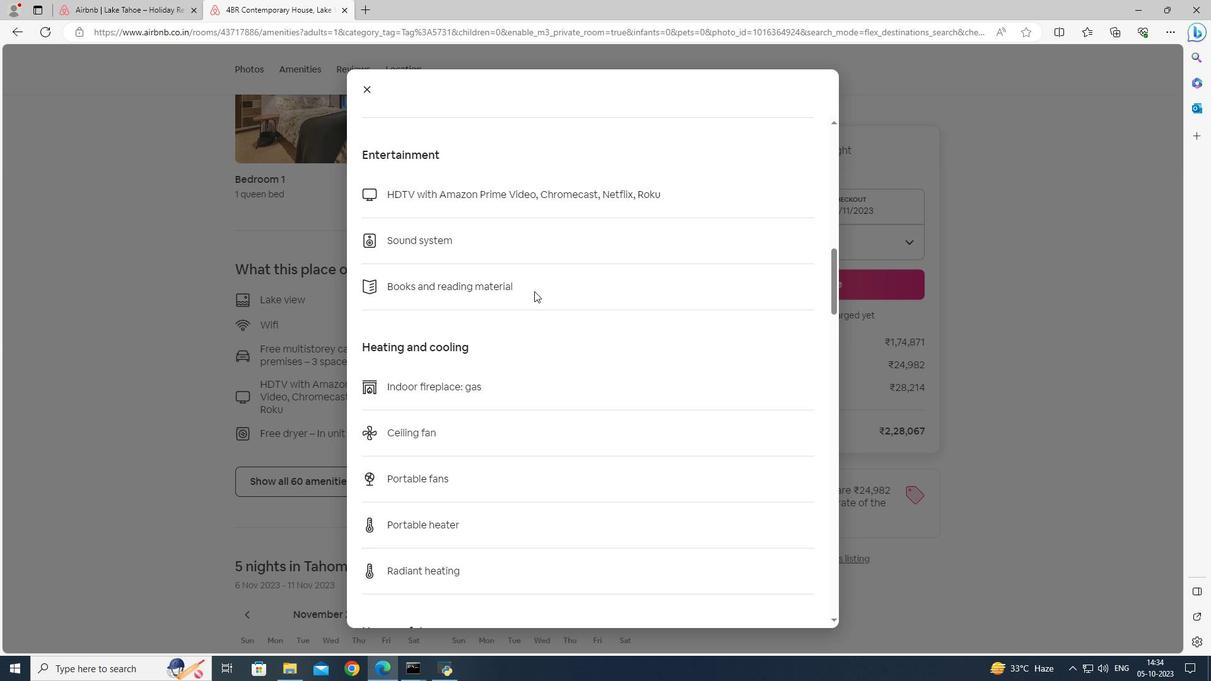 
Action: Mouse scrolled (534, 290) with delta (0, 0)
Screenshot: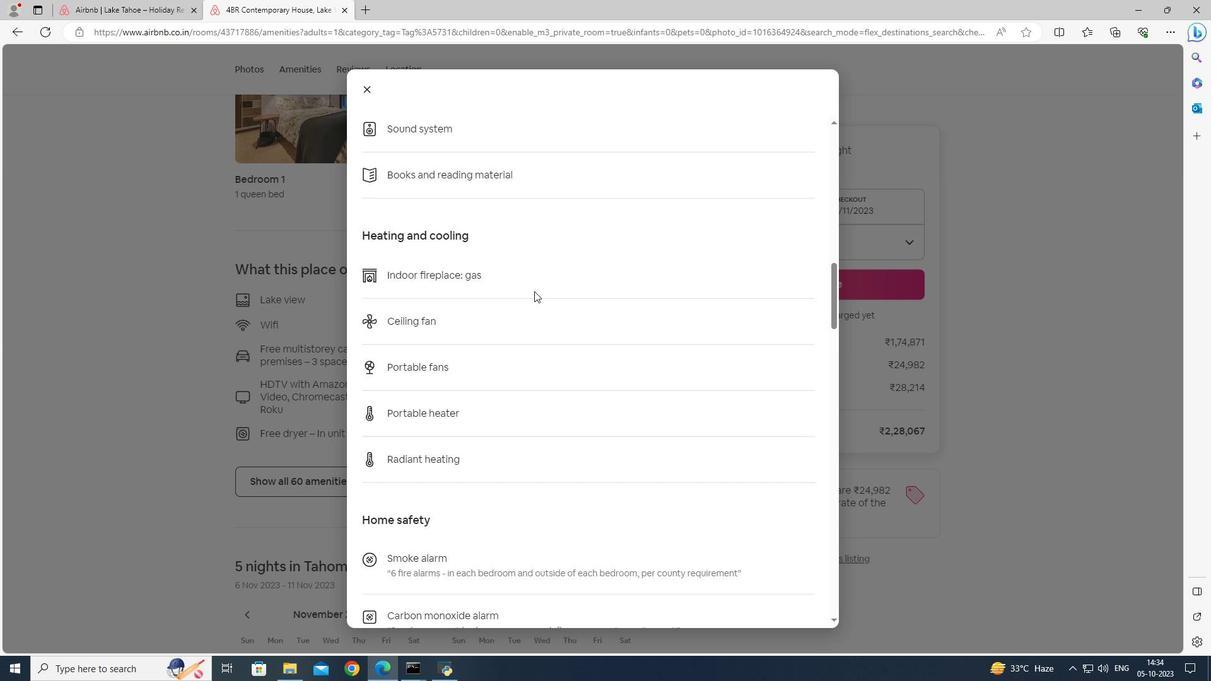 
Action: Mouse scrolled (534, 290) with delta (0, 0)
Screenshot: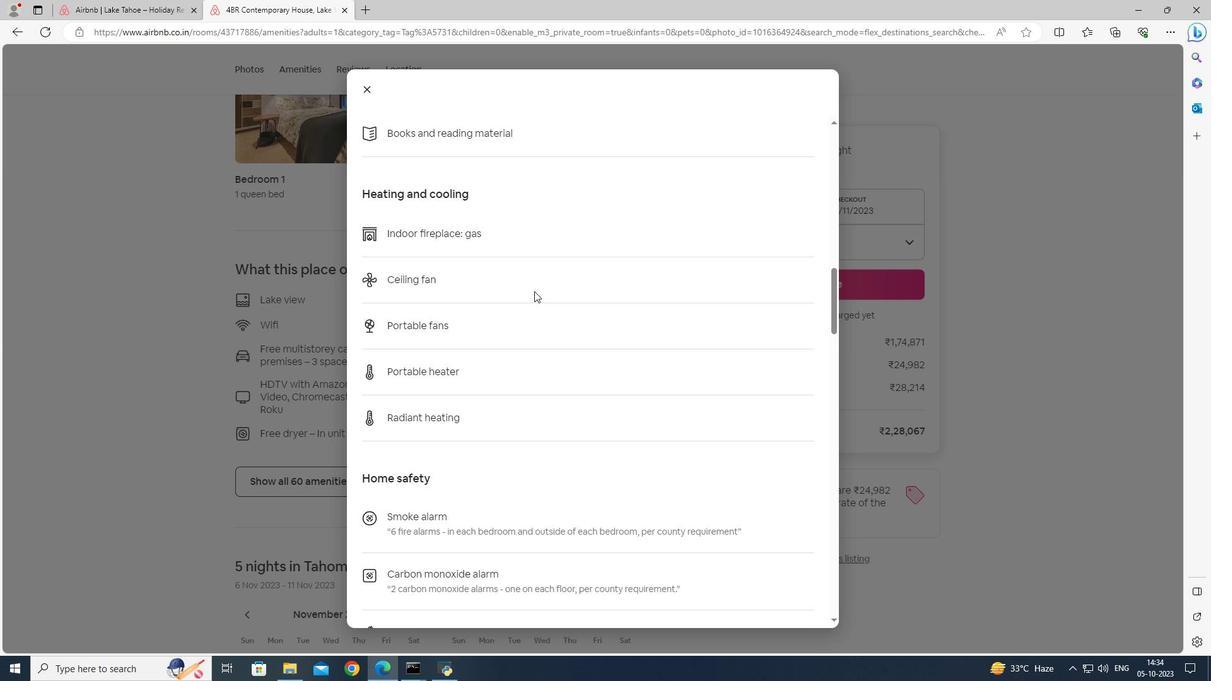
Action: Mouse scrolled (534, 290) with delta (0, 0)
Screenshot: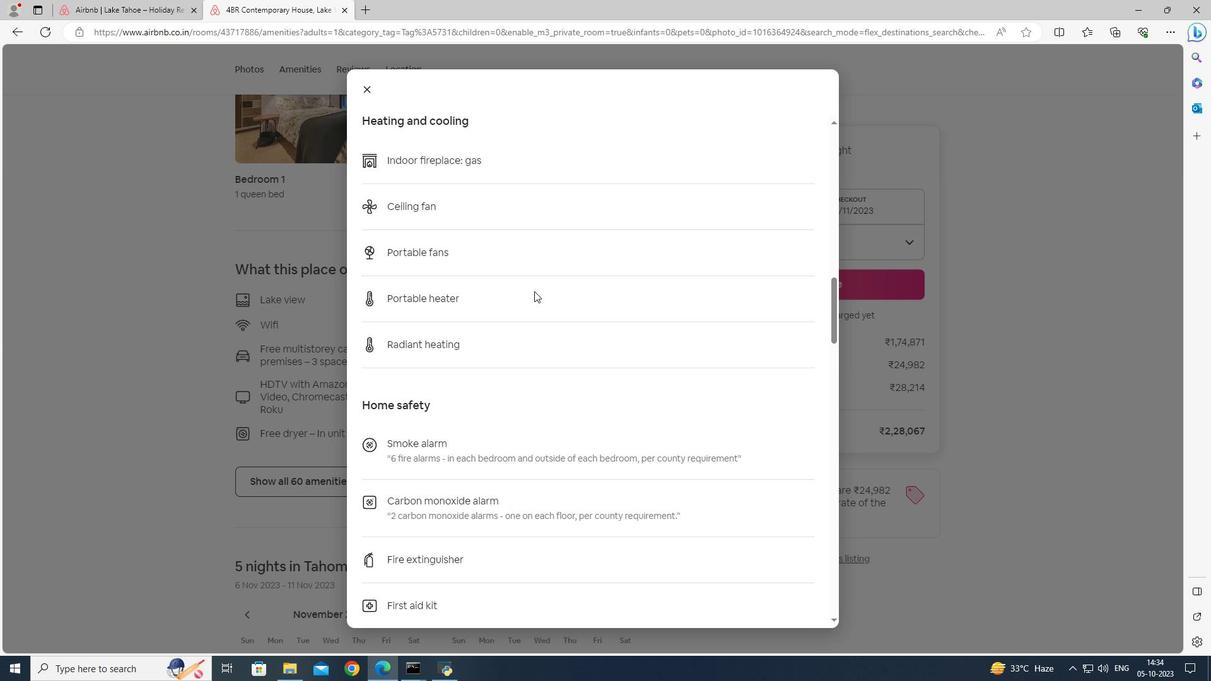 
Action: Mouse moved to (534, 297)
Screenshot: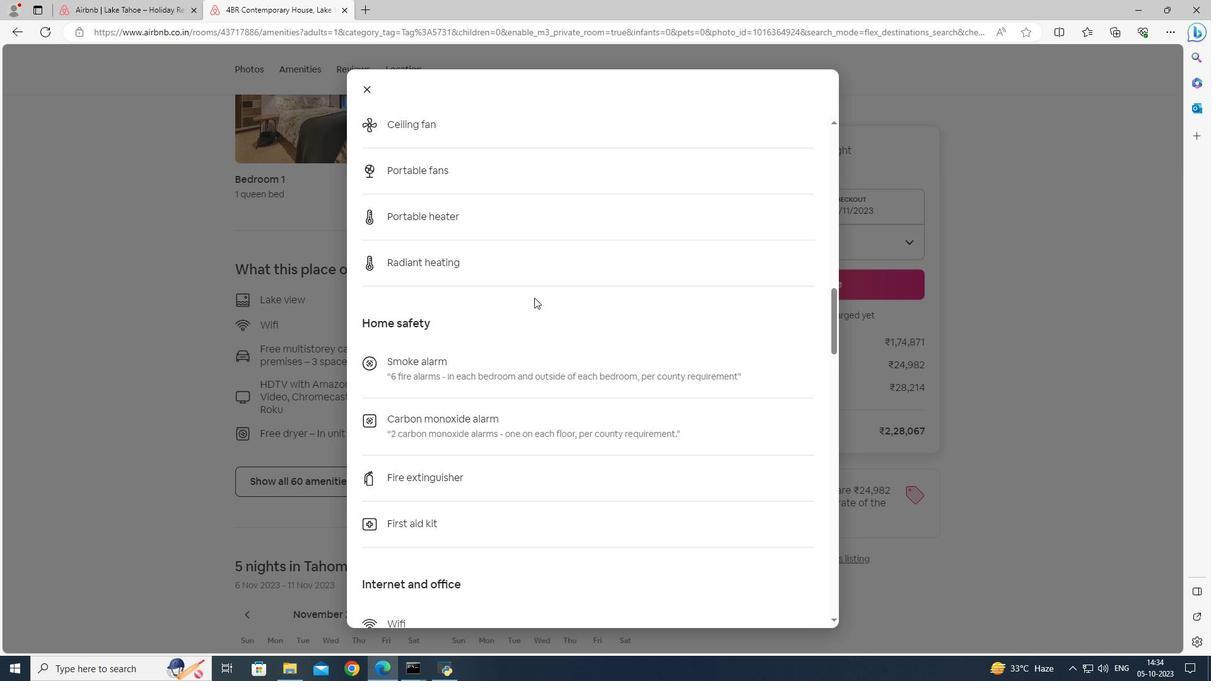 
Action: Mouse scrolled (534, 297) with delta (0, 0)
Screenshot: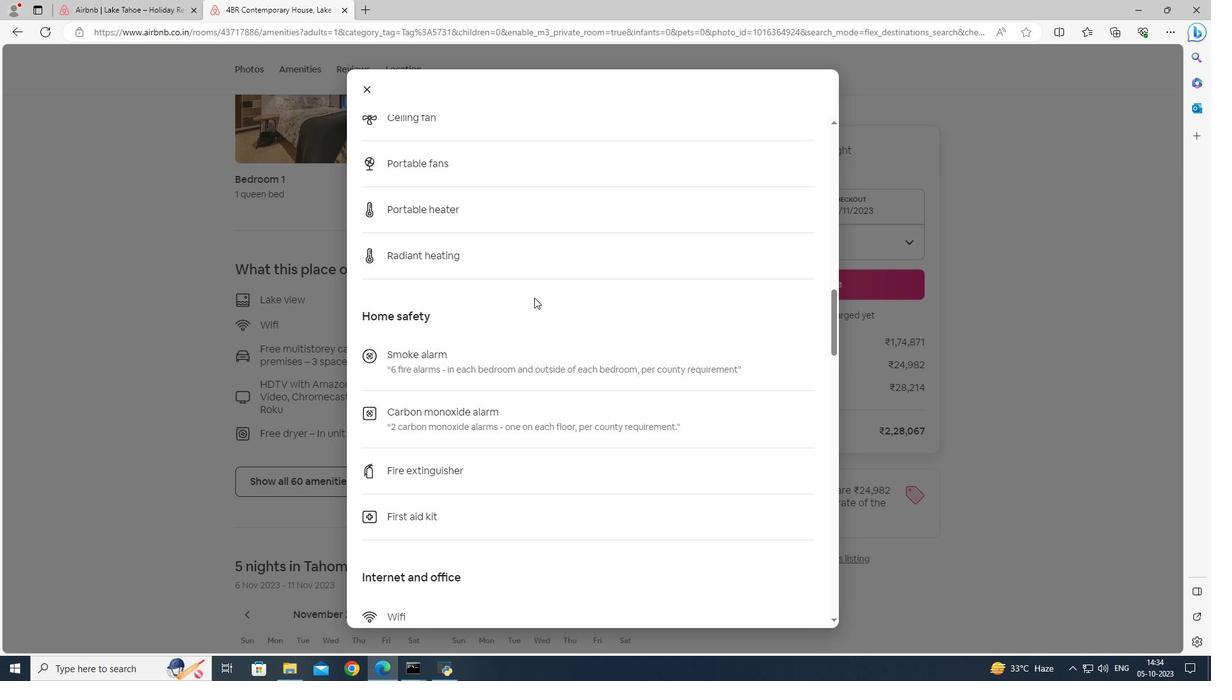 
Action: Mouse scrolled (534, 297) with delta (0, 0)
Screenshot: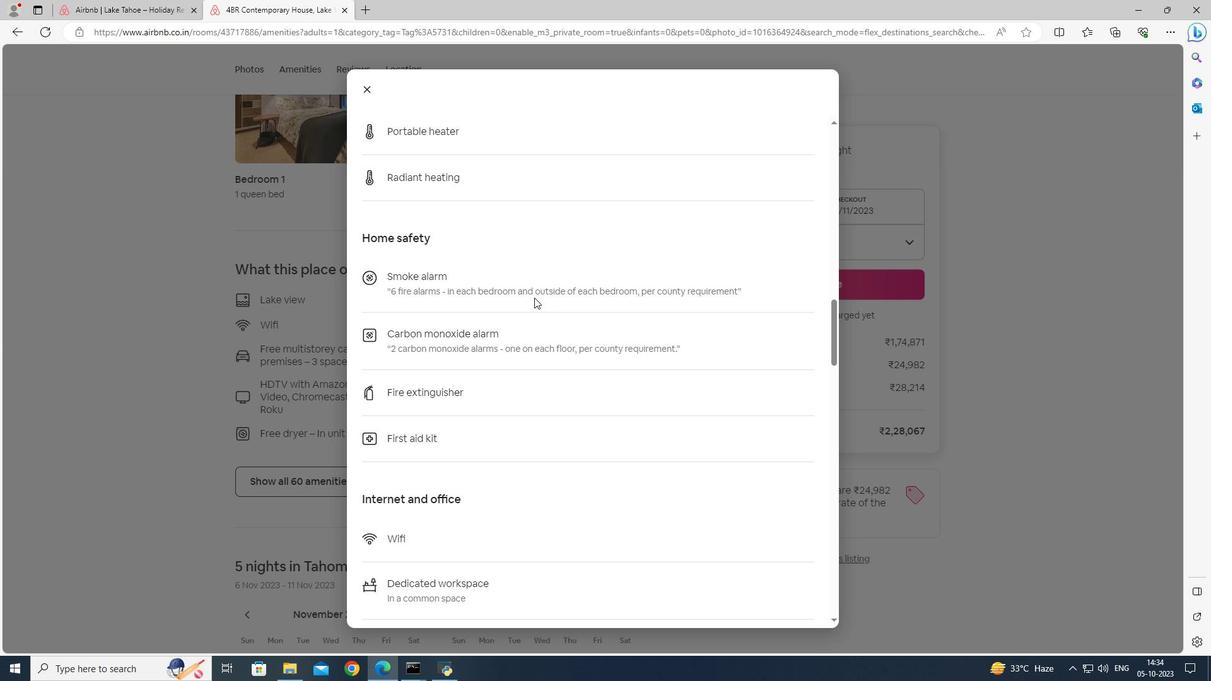 
Action: Mouse scrolled (534, 297) with delta (0, 0)
Screenshot: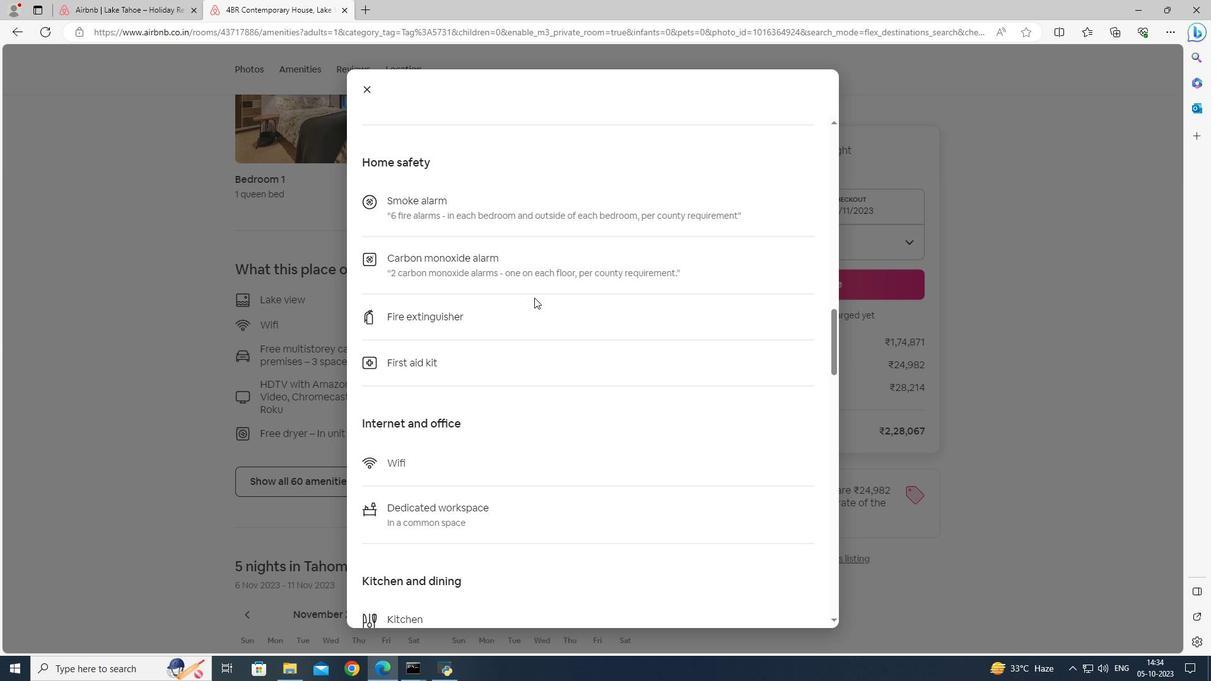 
Action: Mouse scrolled (534, 297) with delta (0, 0)
Screenshot: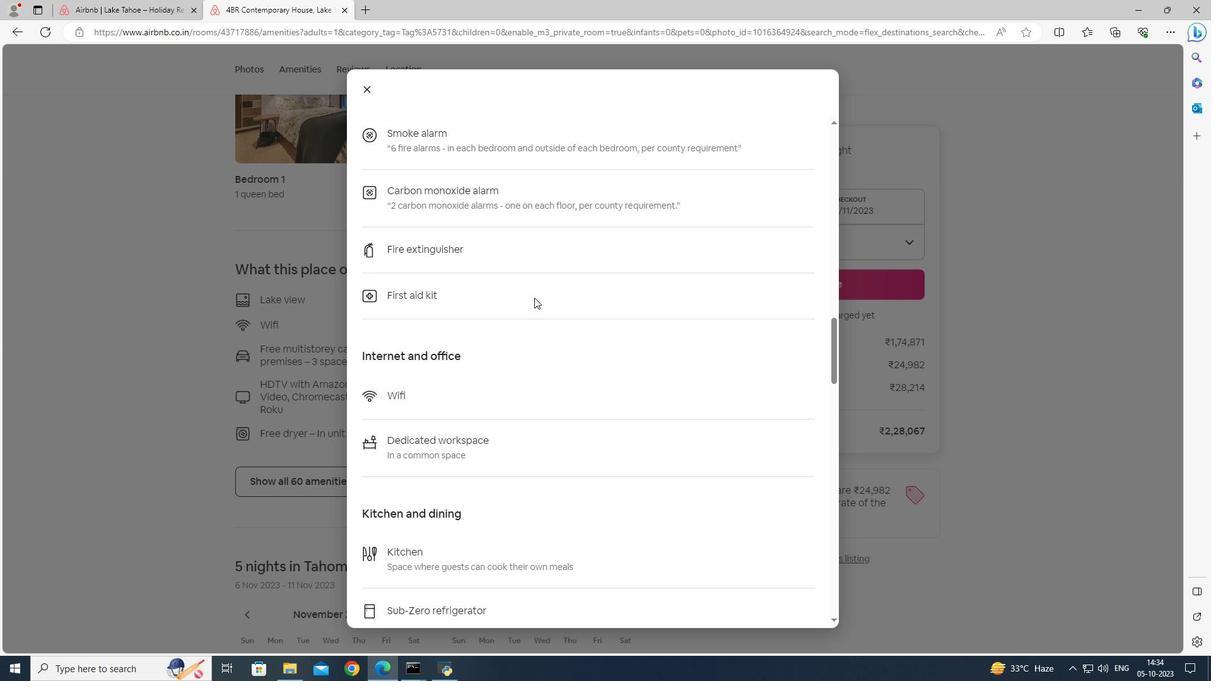 
Action: Mouse scrolled (534, 297) with delta (0, 0)
Screenshot: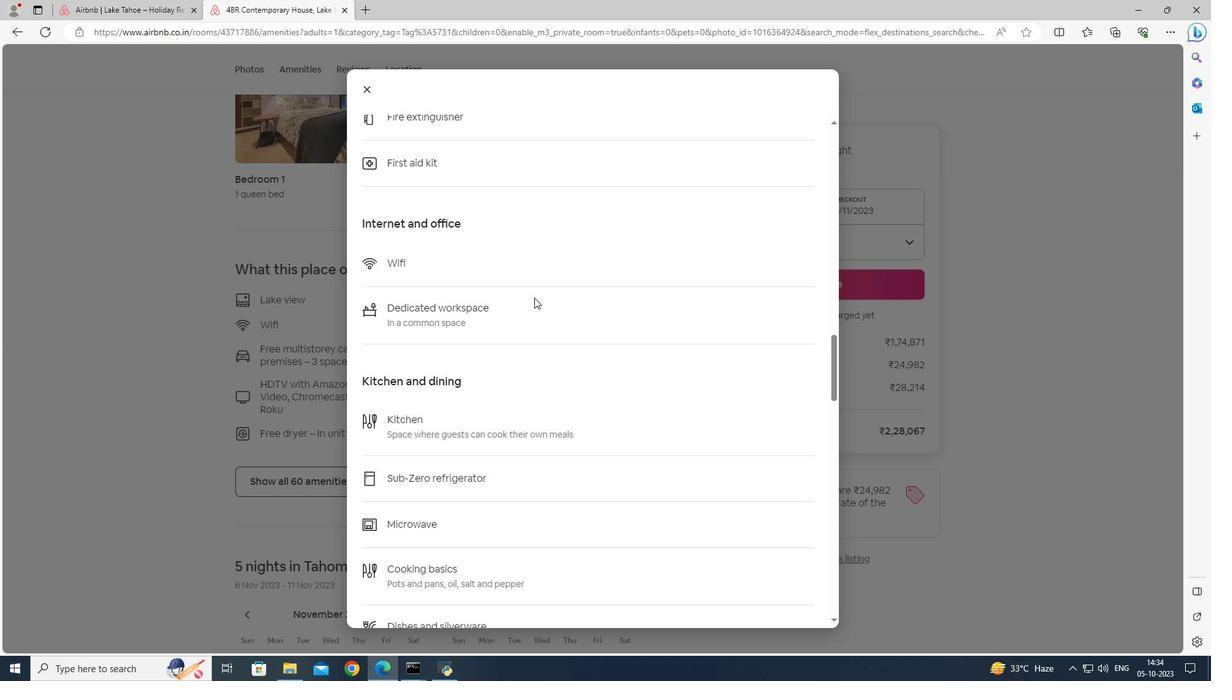 
Action: Mouse scrolled (534, 297) with delta (0, 0)
Screenshot: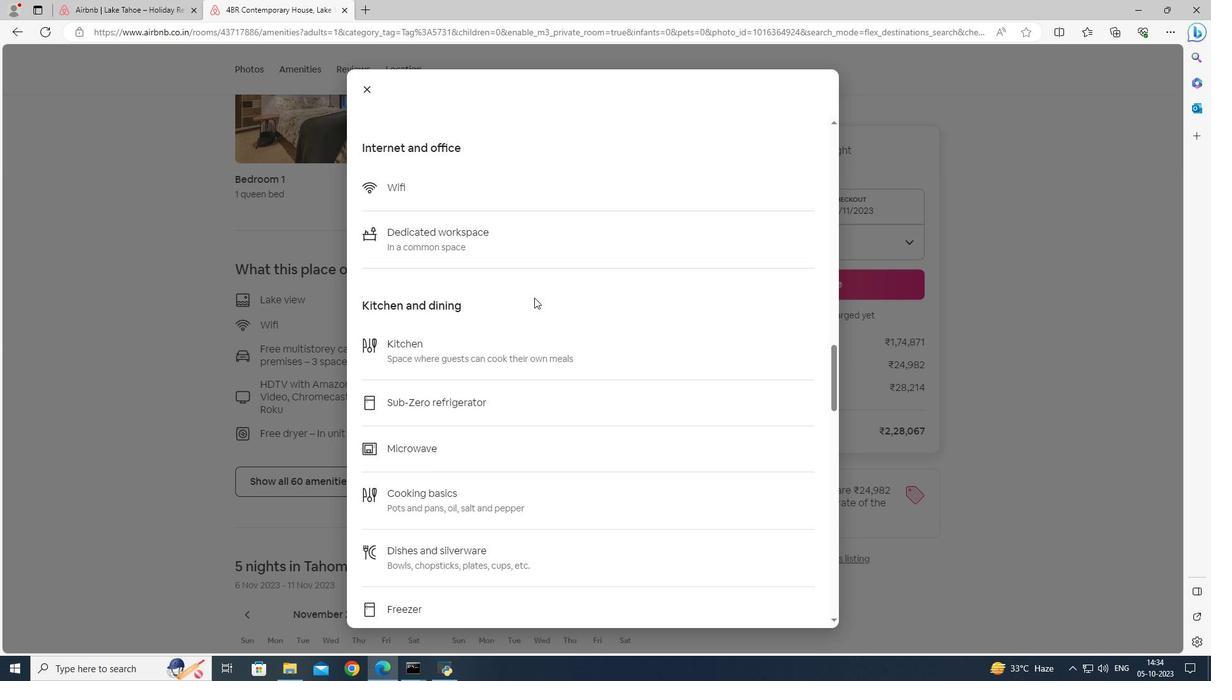 
Action: Mouse scrolled (534, 297) with delta (0, 0)
Screenshot: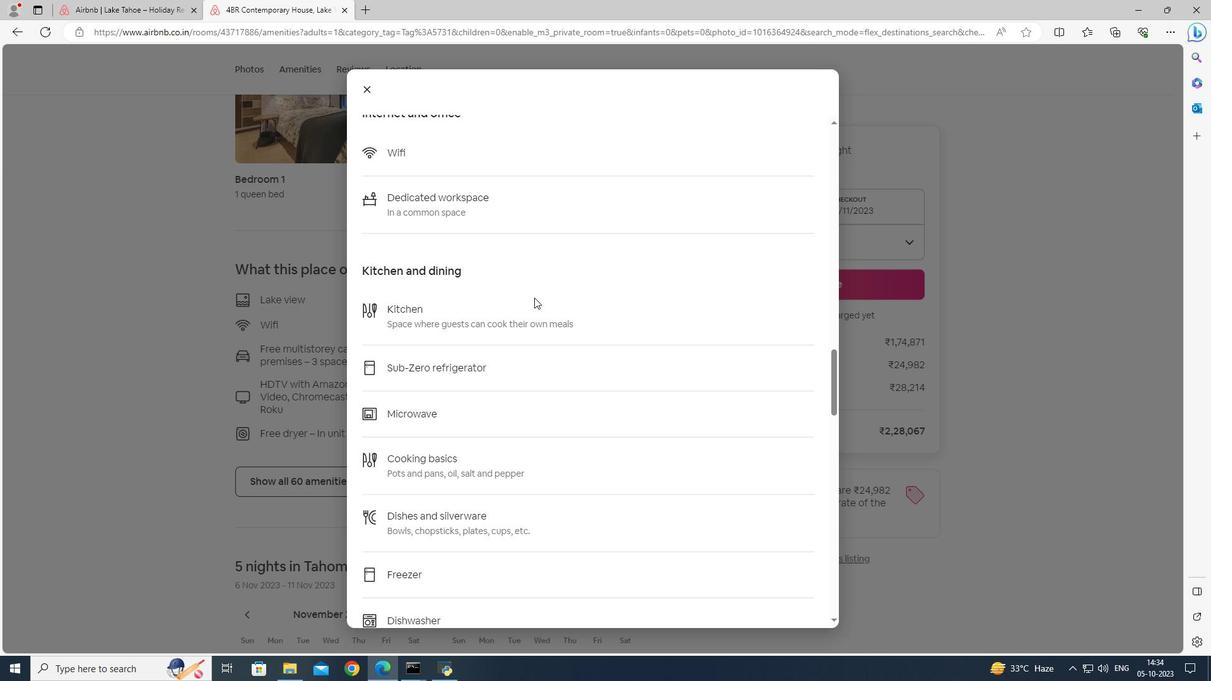 
Action: Mouse scrolled (534, 297) with delta (0, 0)
Screenshot: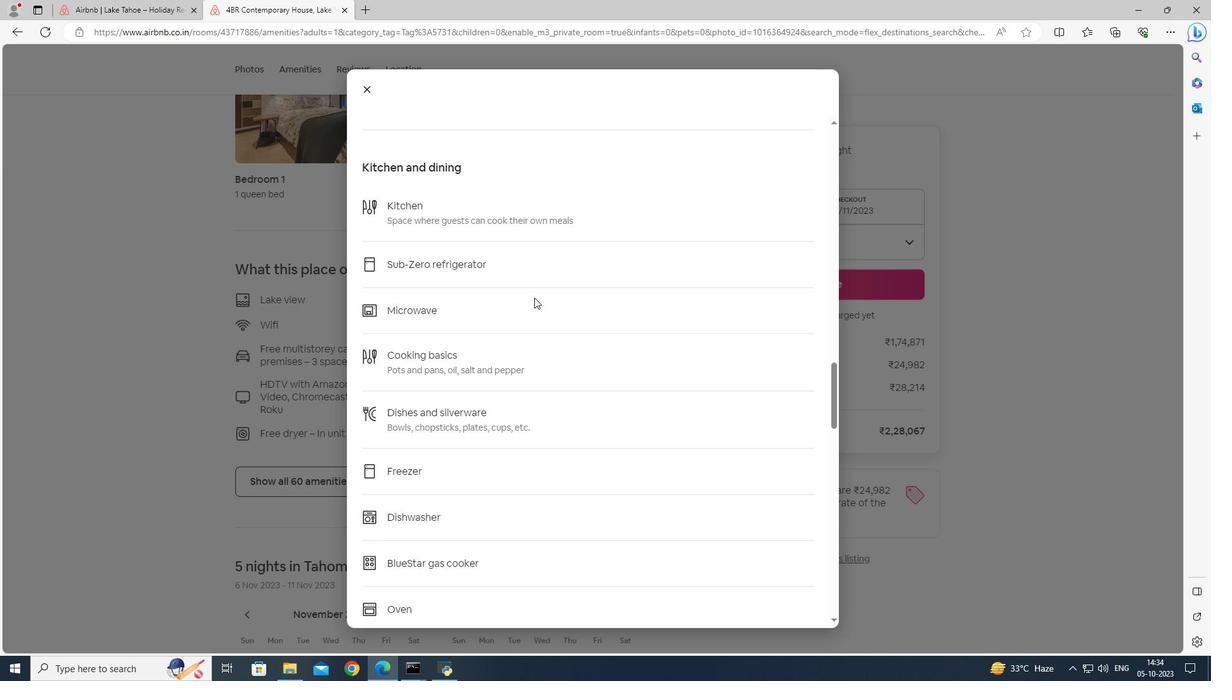 
Action: Mouse scrolled (534, 297) with delta (0, 0)
Screenshot: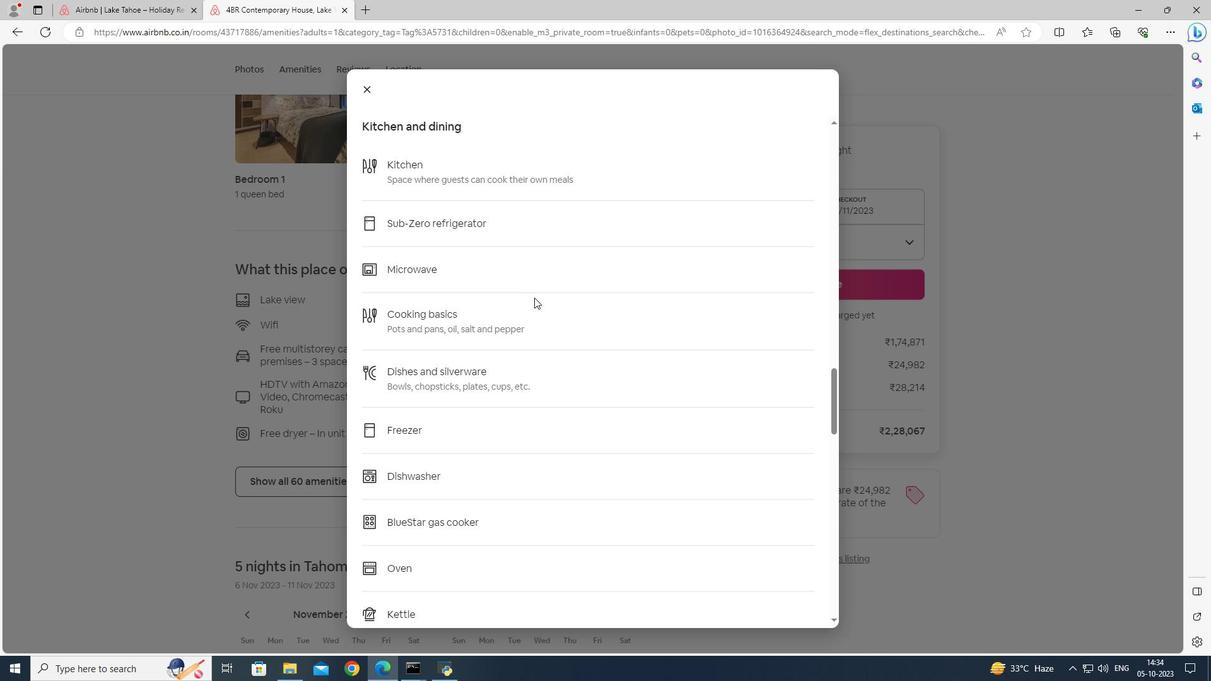 
Action: Mouse scrolled (534, 297) with delta (0, 0)
Screenshot: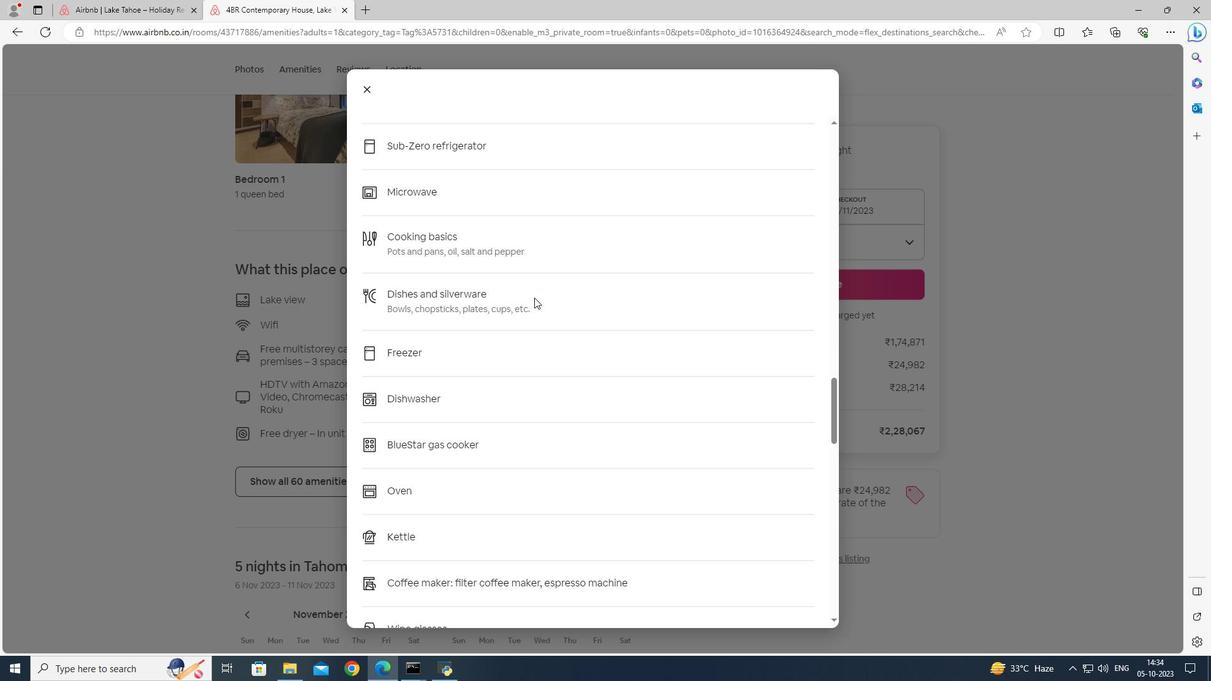 
Action: Mouse scrolled (534, 297) with delta (0, 0)
Screenshot: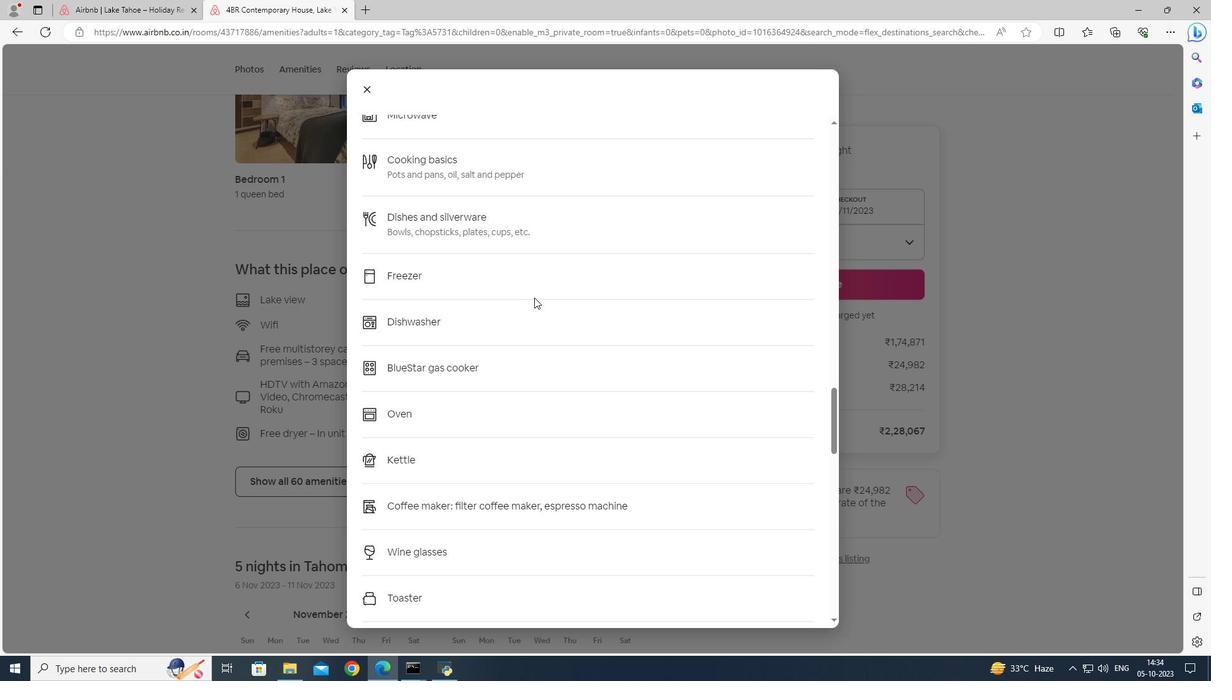 
Action: Mouse scrolled (534, 297) with delta (0, 0)
Screenshot: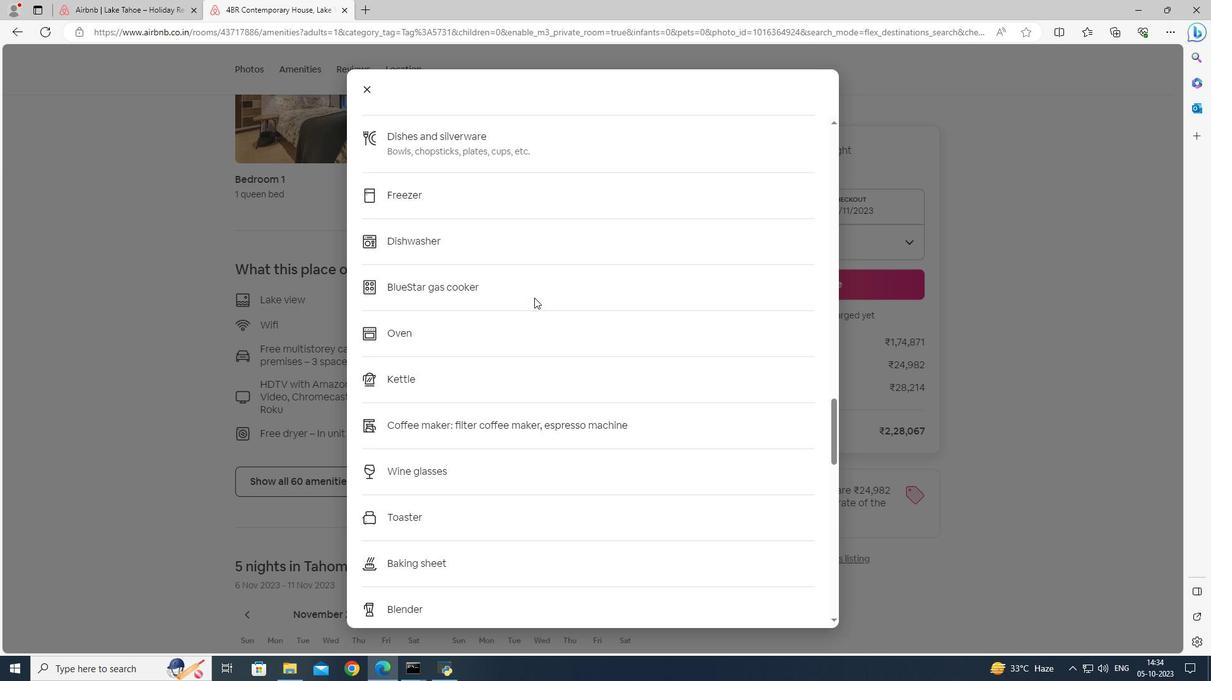 
Action: Mouse scrolled (534, 297) with delta (0, 0)
Screenshot: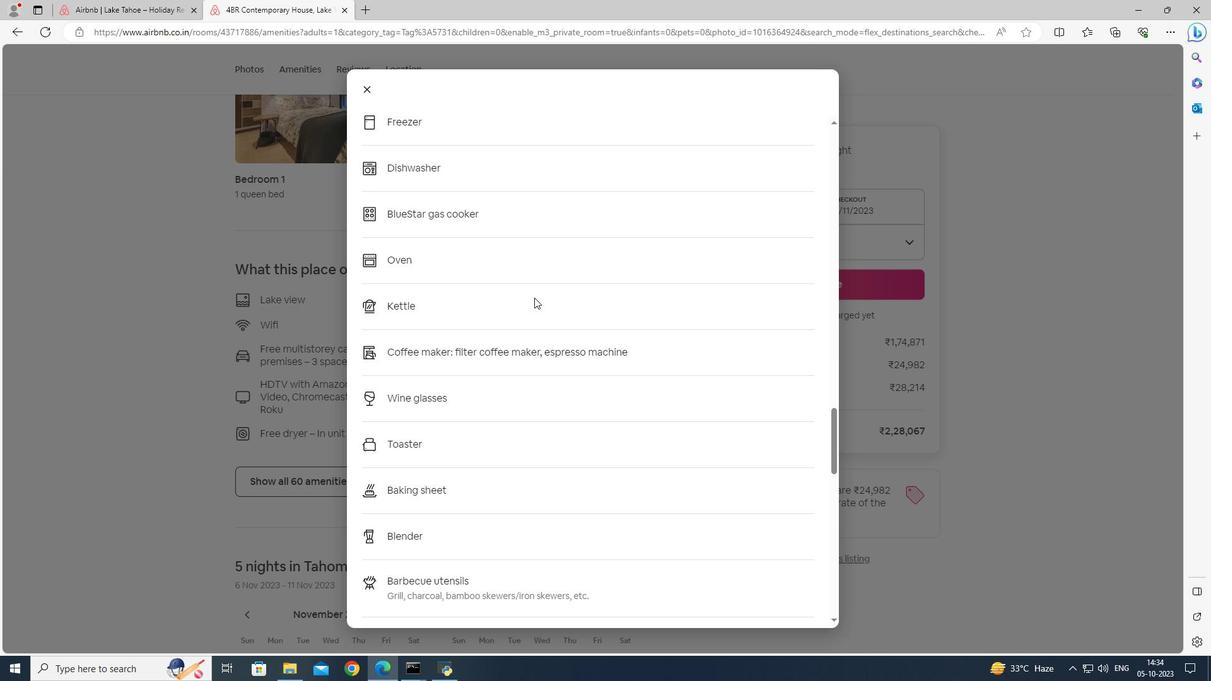 
Action: Mouse scrolled (534, 297) with delta (0, 0)
Screenshot: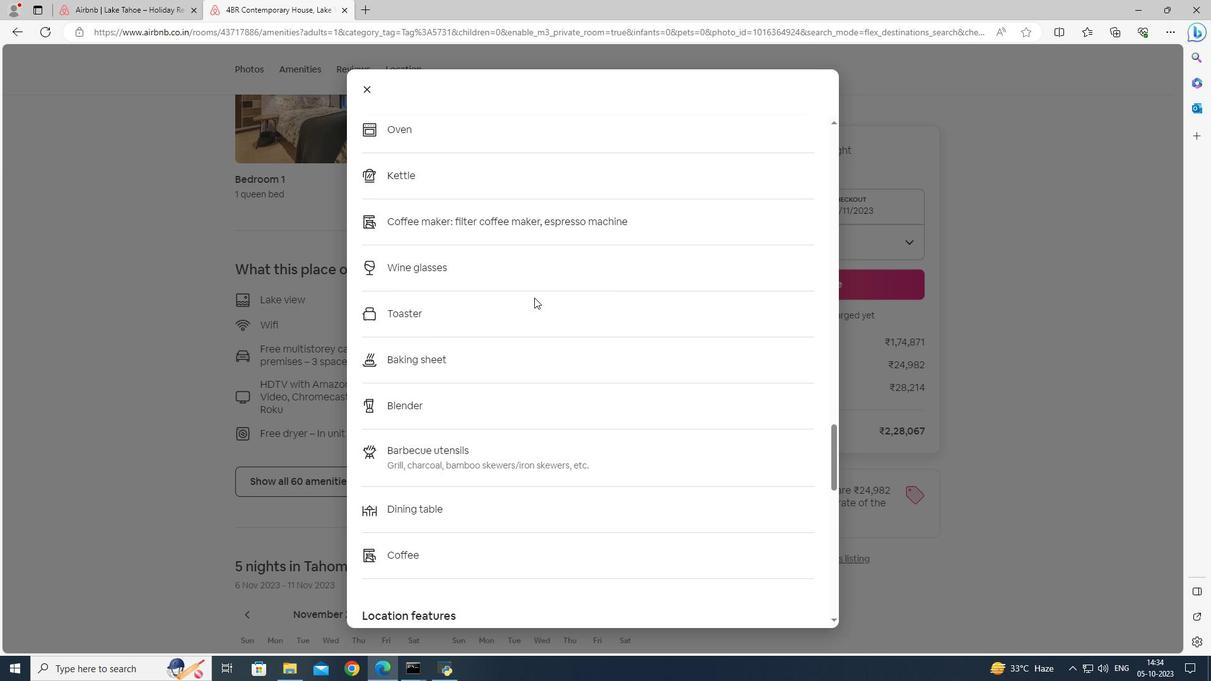 
Action: Mouse scrolled (534, 297) with delta (0, 0)
Screenshot: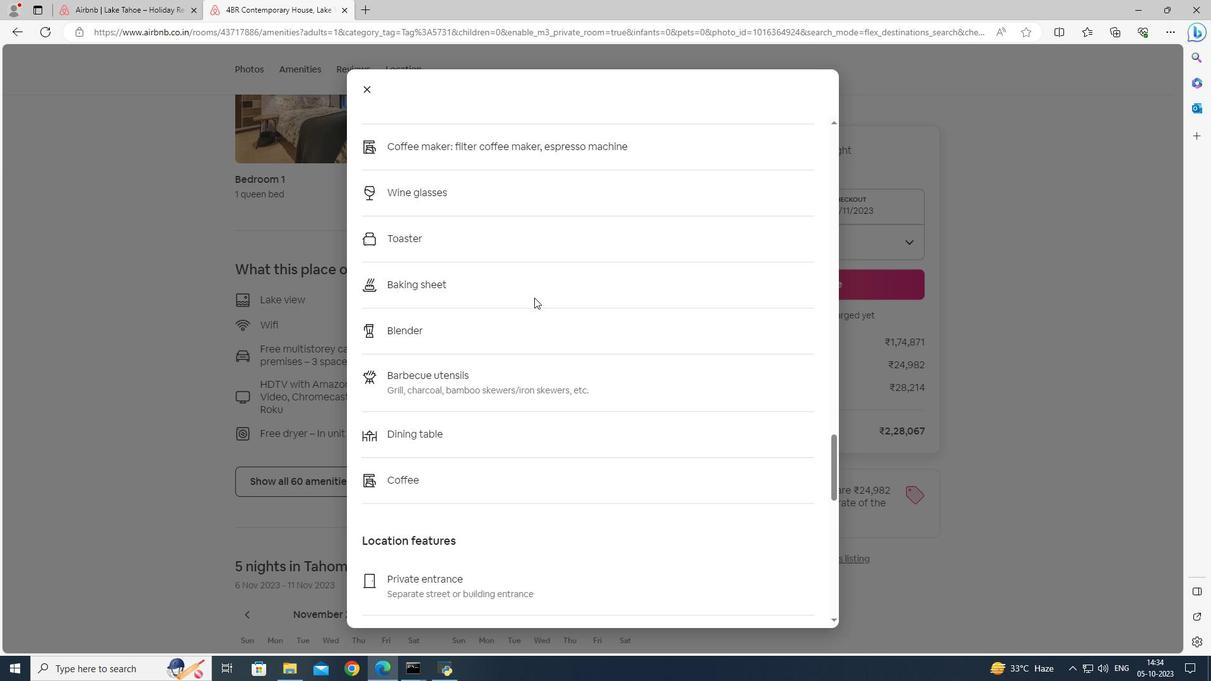 
Action: Mouse scrolled (534, 297) with delta (0, 0)
Screenshot: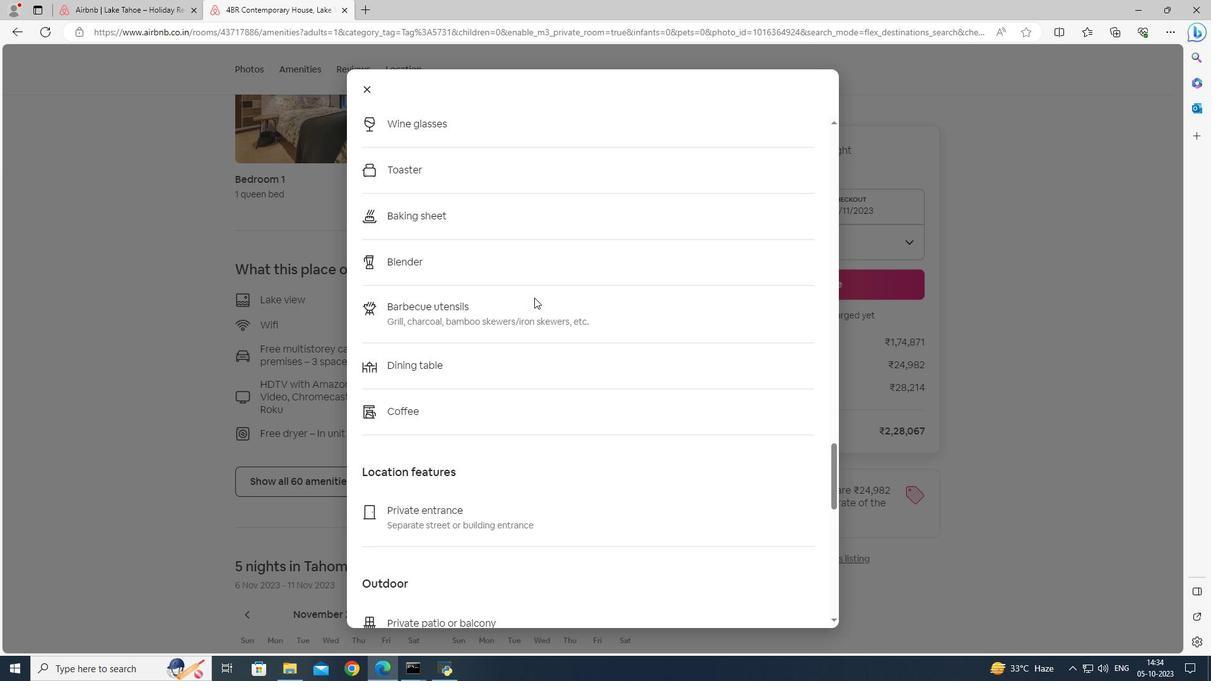 
Action: Mouse scrolled (534, 297) with delta (0, 0)
Screenshot: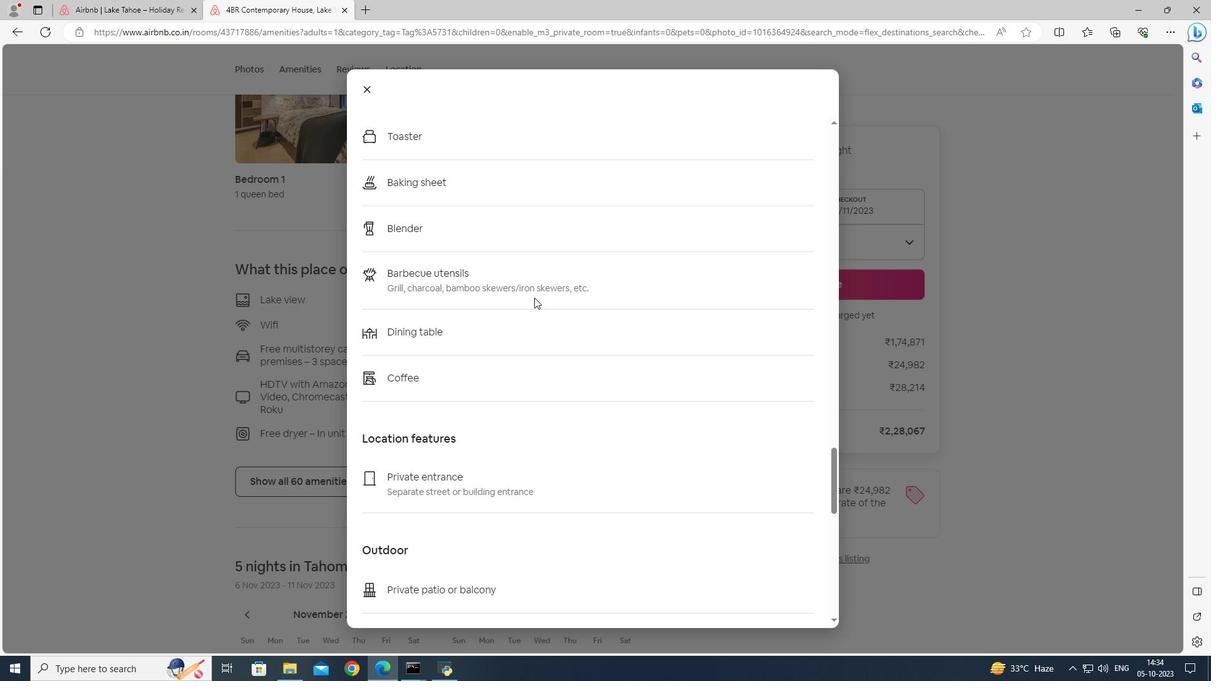 
Action: Mouse scrolled (534, 297) with delta (0, 0)
Screenshot: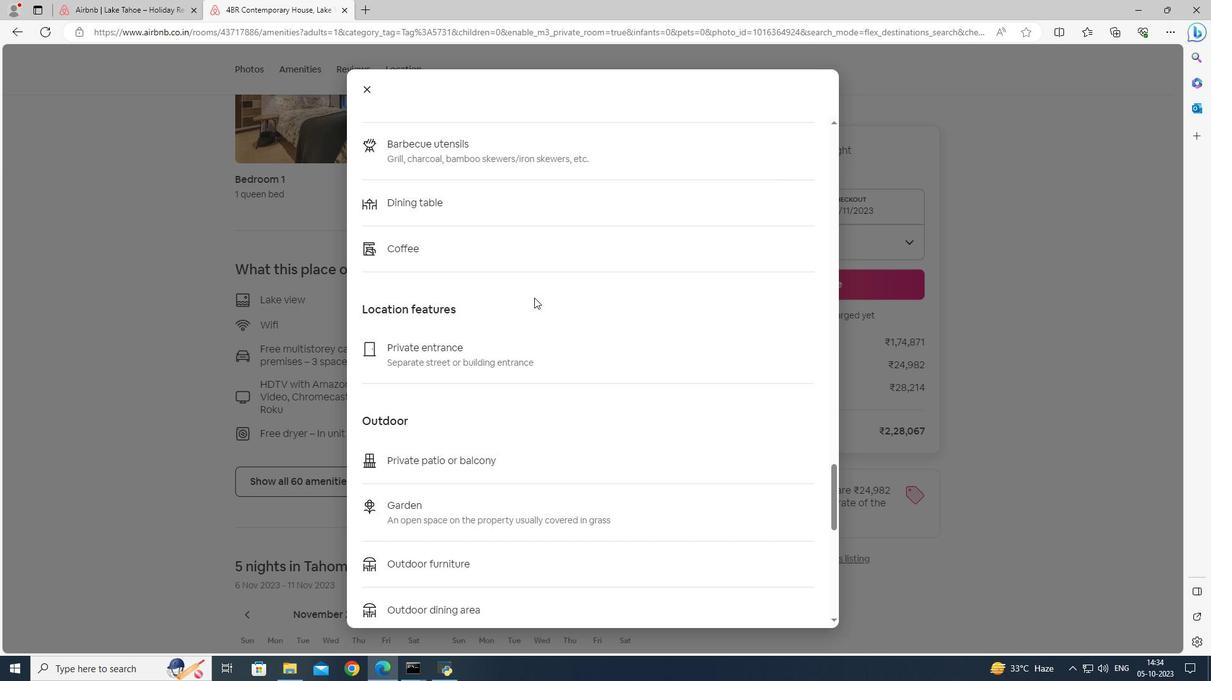 
Action: Mouse scrolled (534, 297) with delta (0, 0)
Screenshot: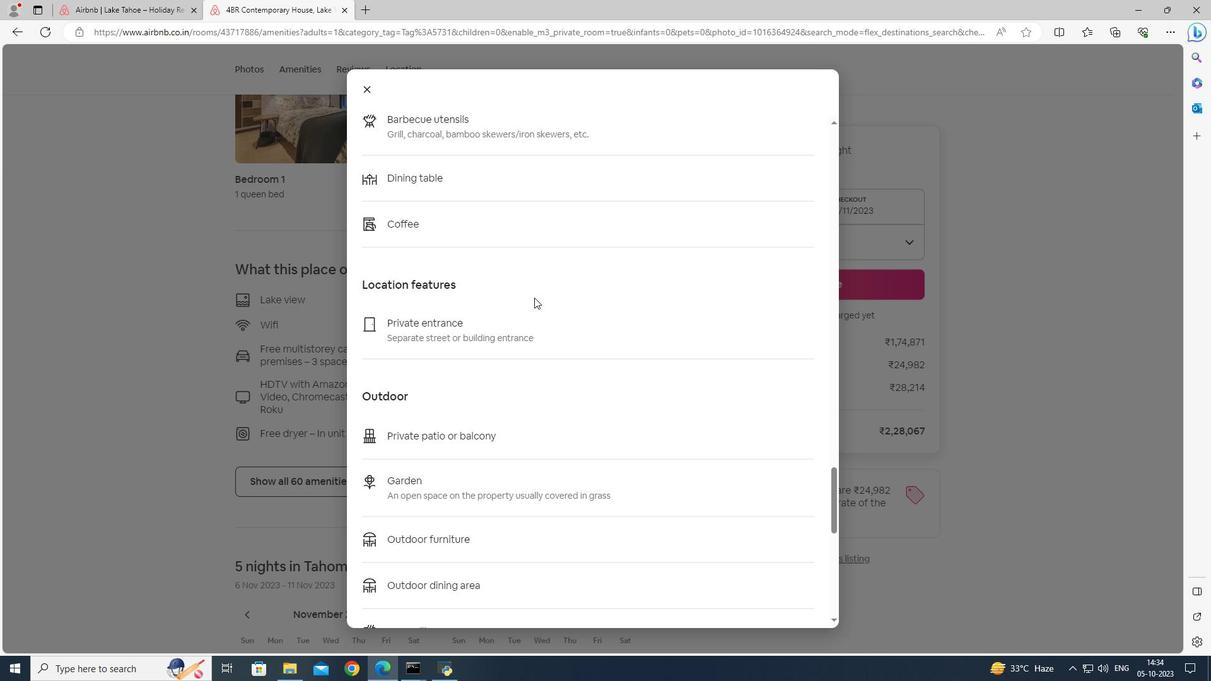 
Action: Mouse scrolled (534, 297) with delta (0, 0)
Screenshot: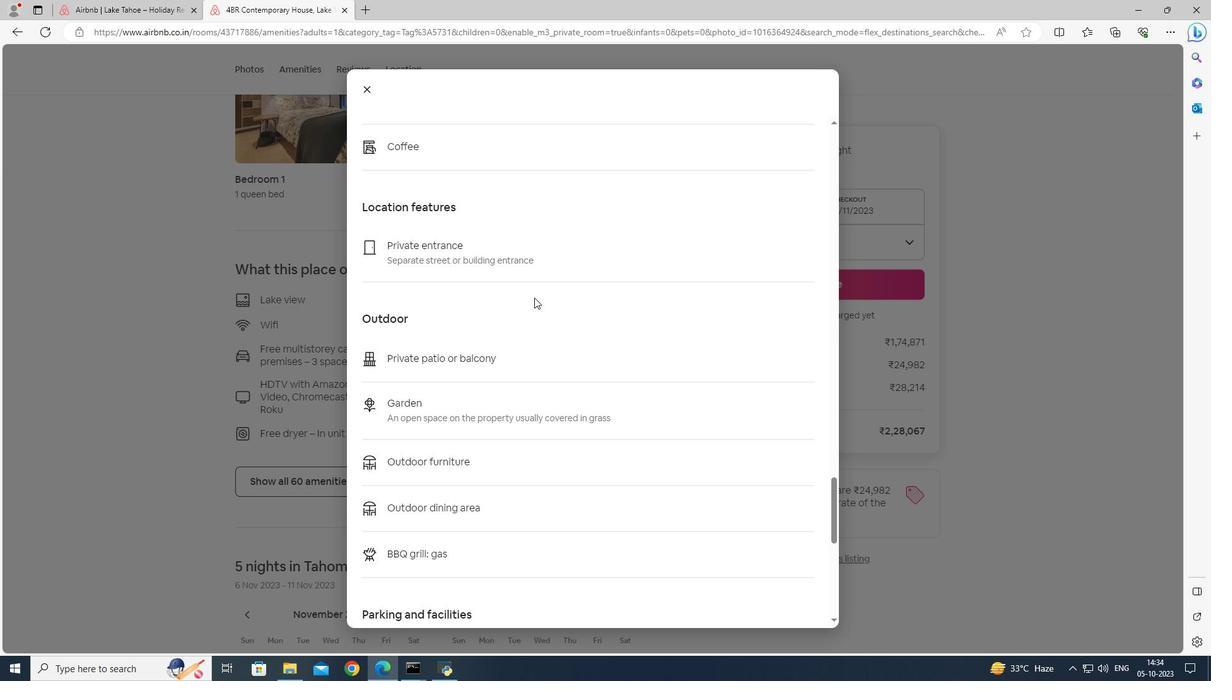 
Action: Mouse scrolled (534, 297) with delta (0, 0)
Screenshot: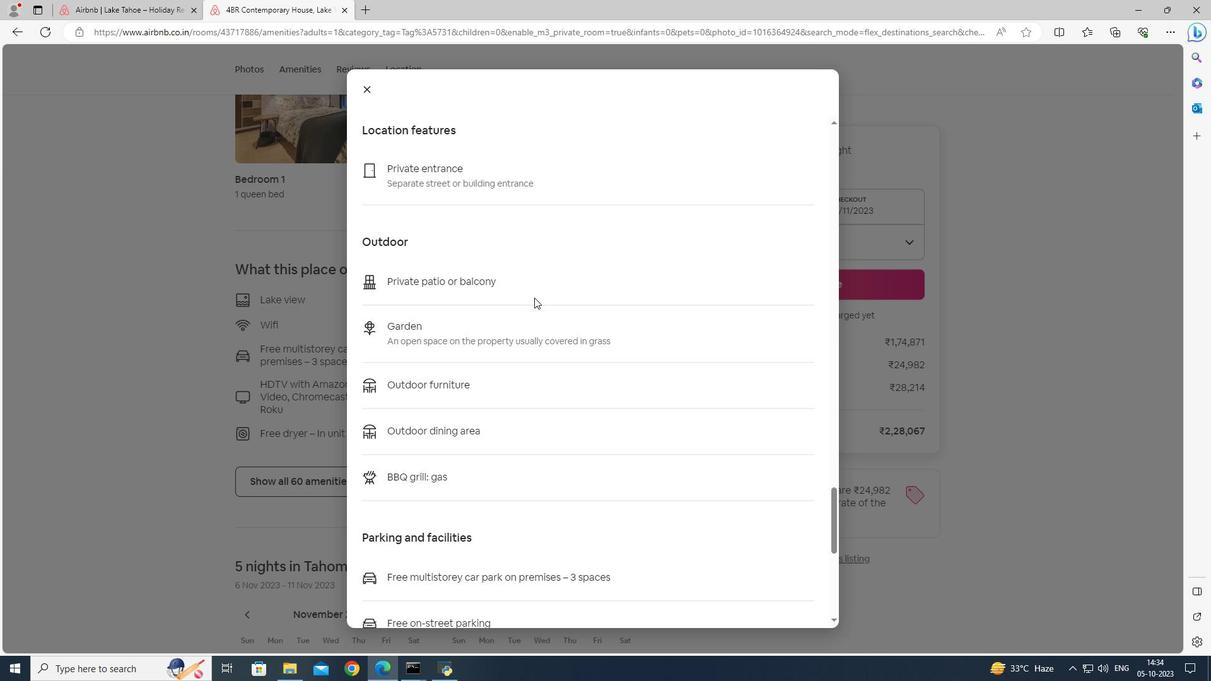 
Action: Mouse scrolled (534, 297) with delta (0, 0)
Screenshot: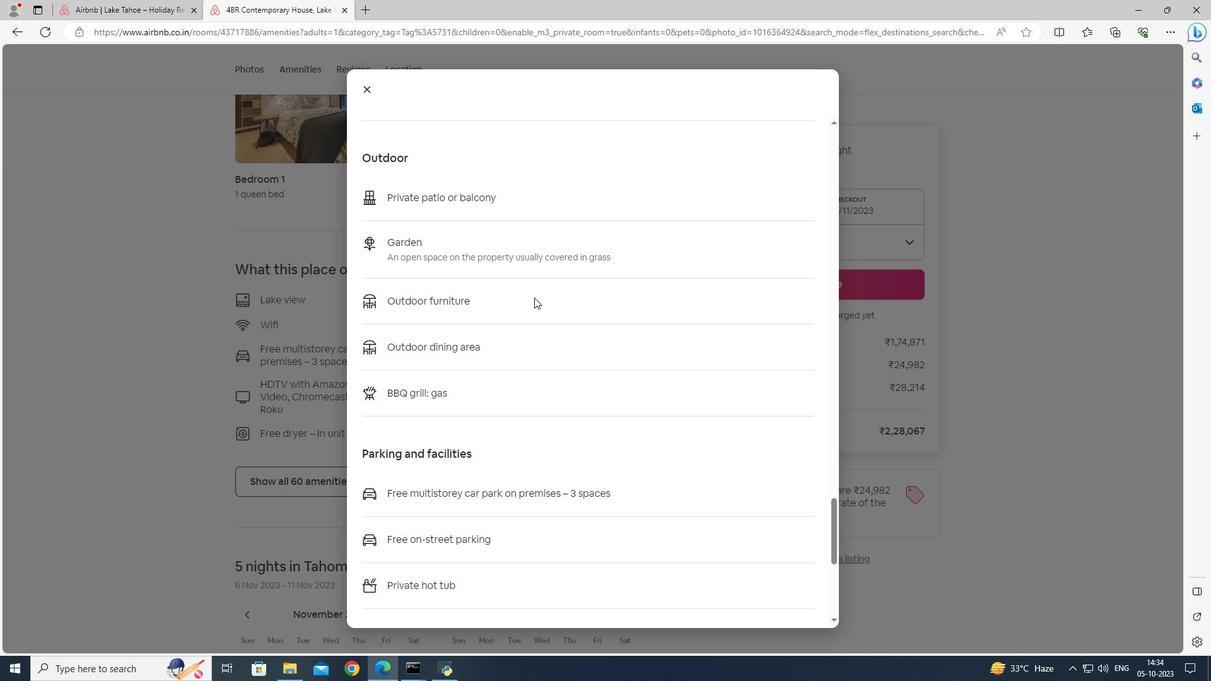 
Action: Mouse scrolled (534, 297) with delta (0, 0)
Screenshot: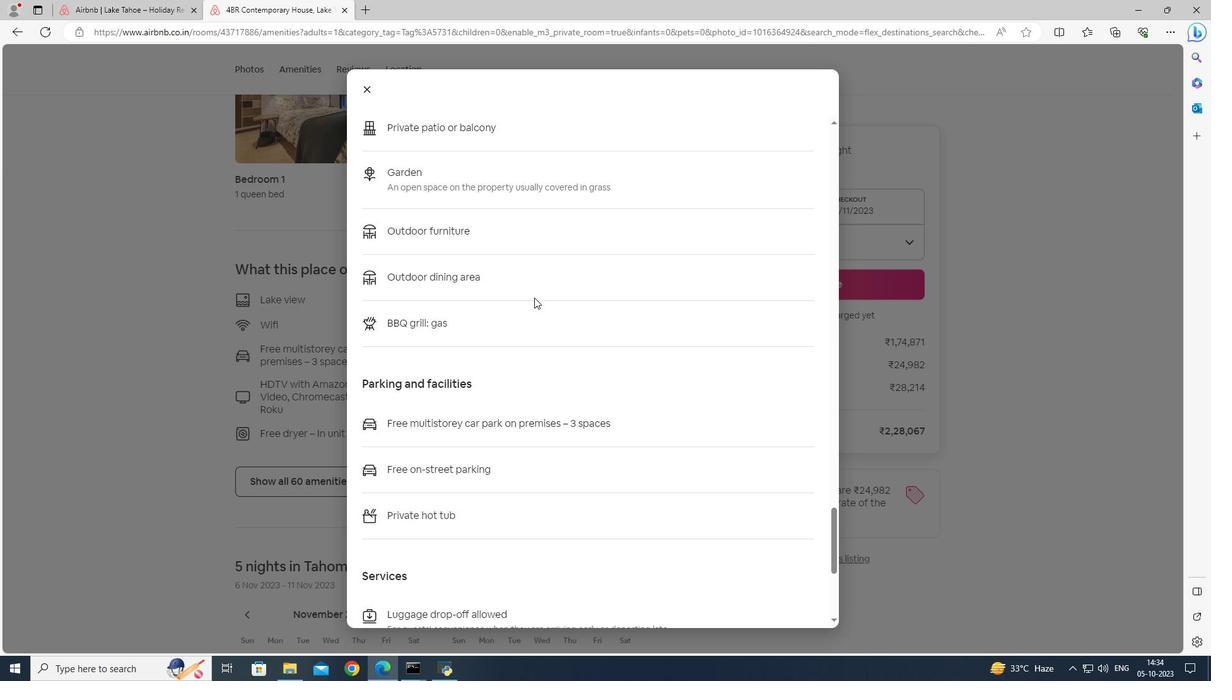 
Action: Mouse scrolled (534, 297) with delta (0, 0)
Screenshot: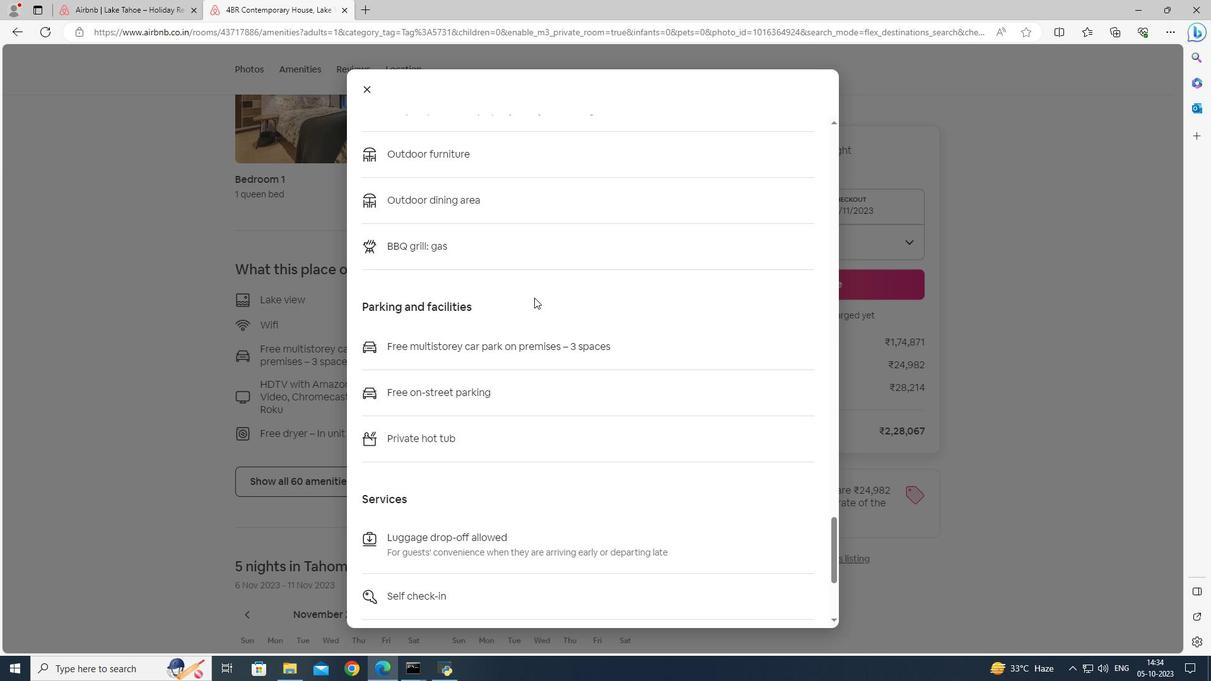 
Action: Mouse scrolled (534, 297) with delta (0, 0)
Screenshot: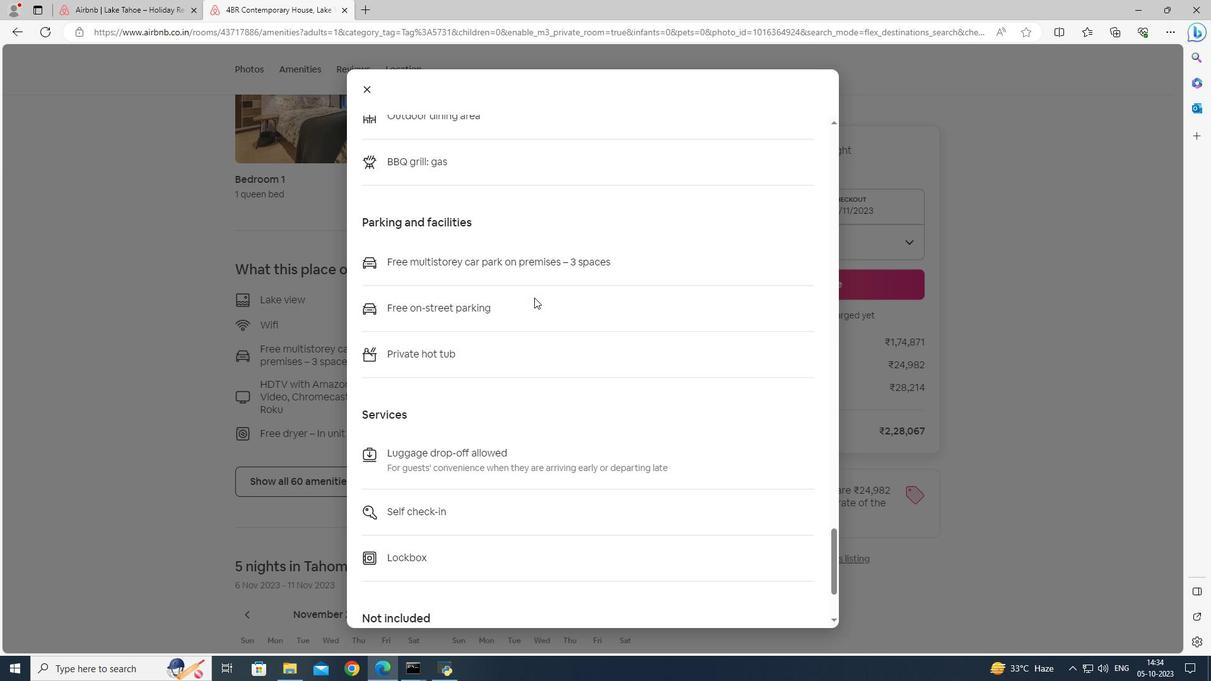 
Action: Mouse scrolled (534, 297) with delta (0, 0)
Screenshot: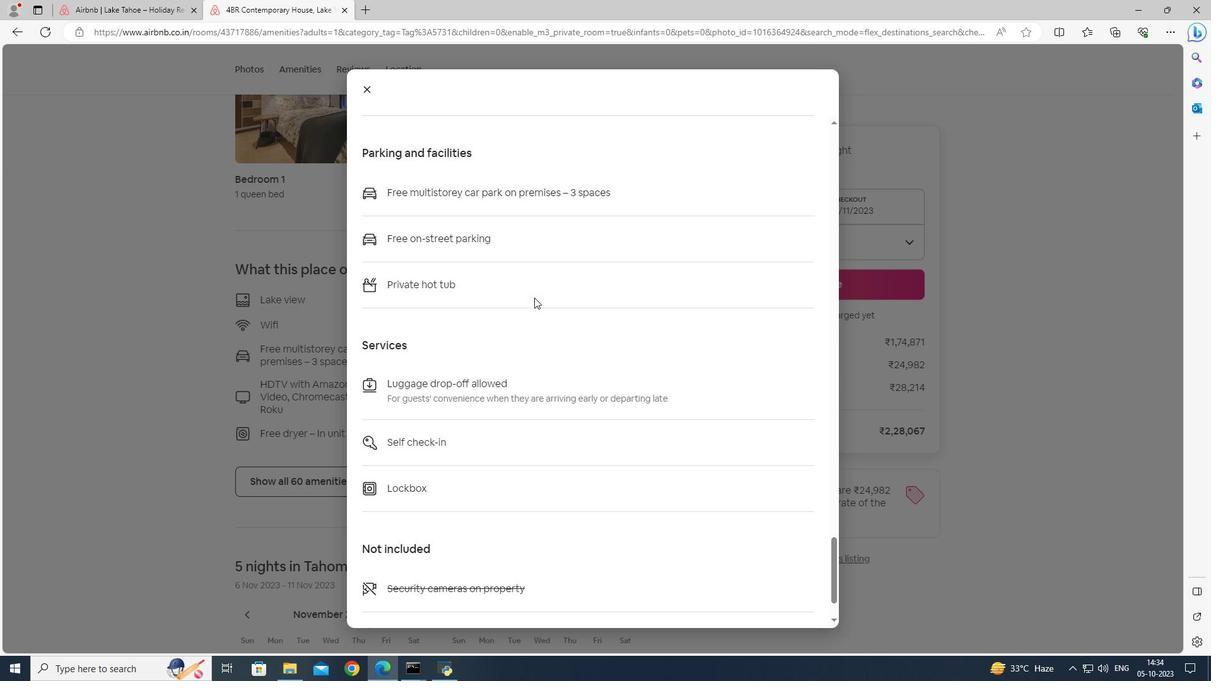 
Action: Mouse scrolled (534, 297) with delta (0, 0)
Screenshot: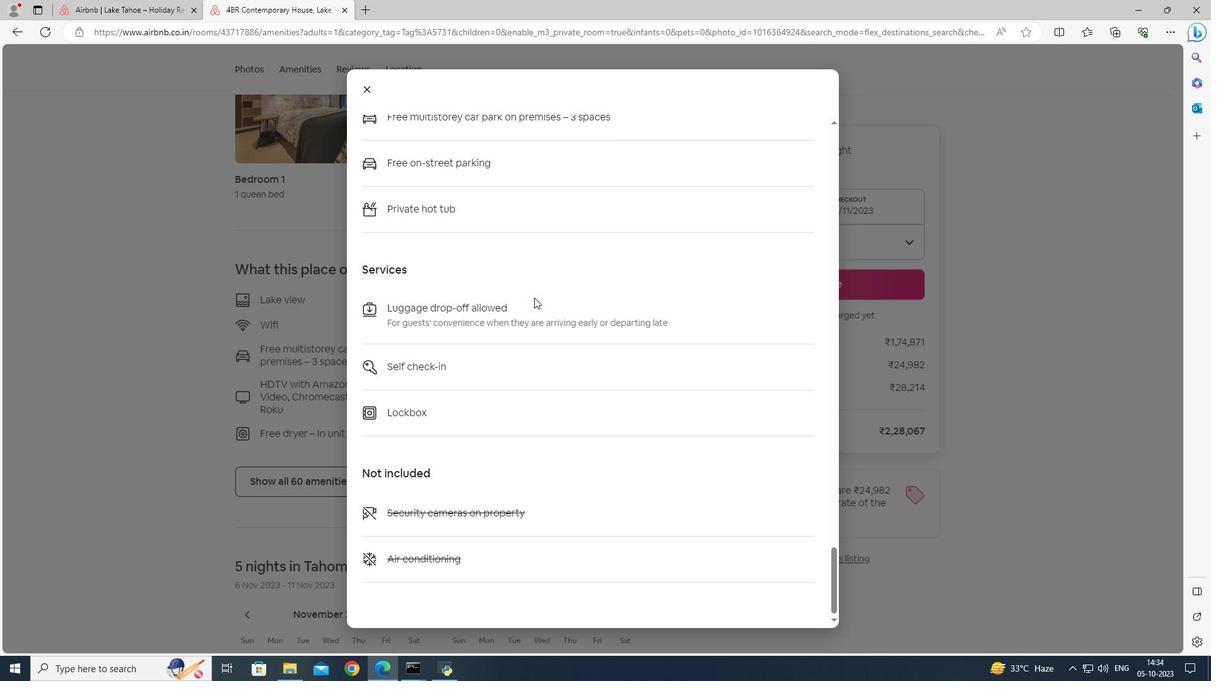 
Action: Mouse scrolled (534, 297) with delta (0, 0)
Screenshot: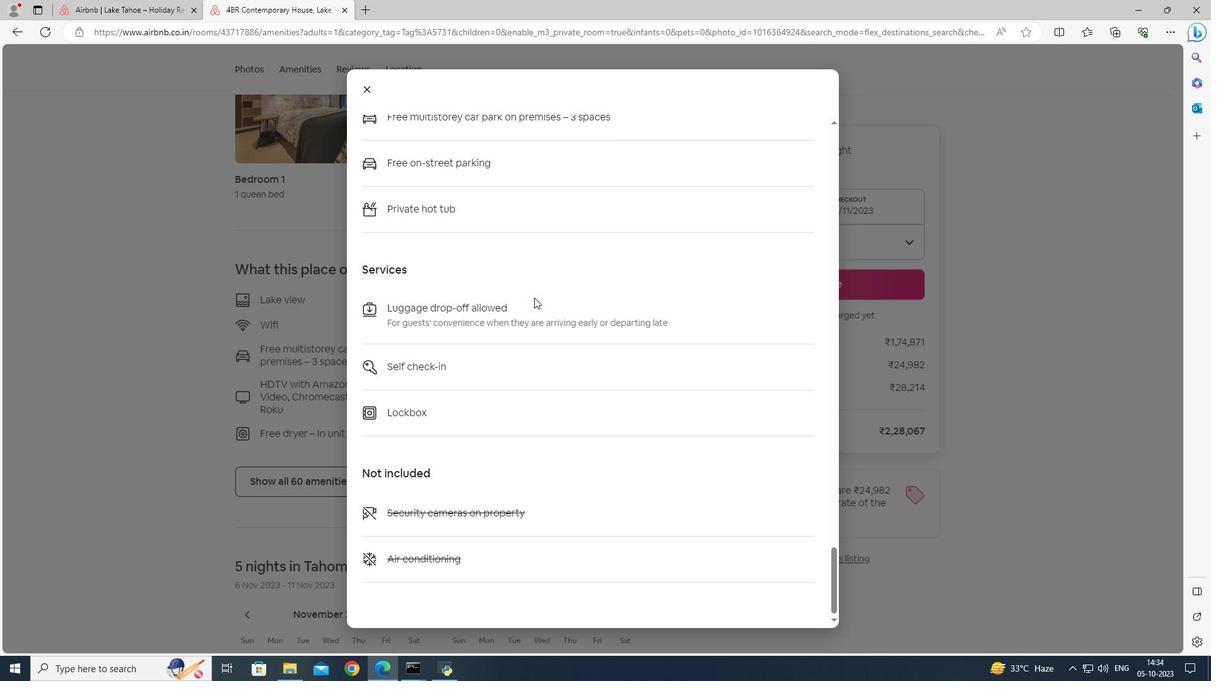 
Action: Mouse scrolled (534, 297) with delta (0, 0)
Screenshot: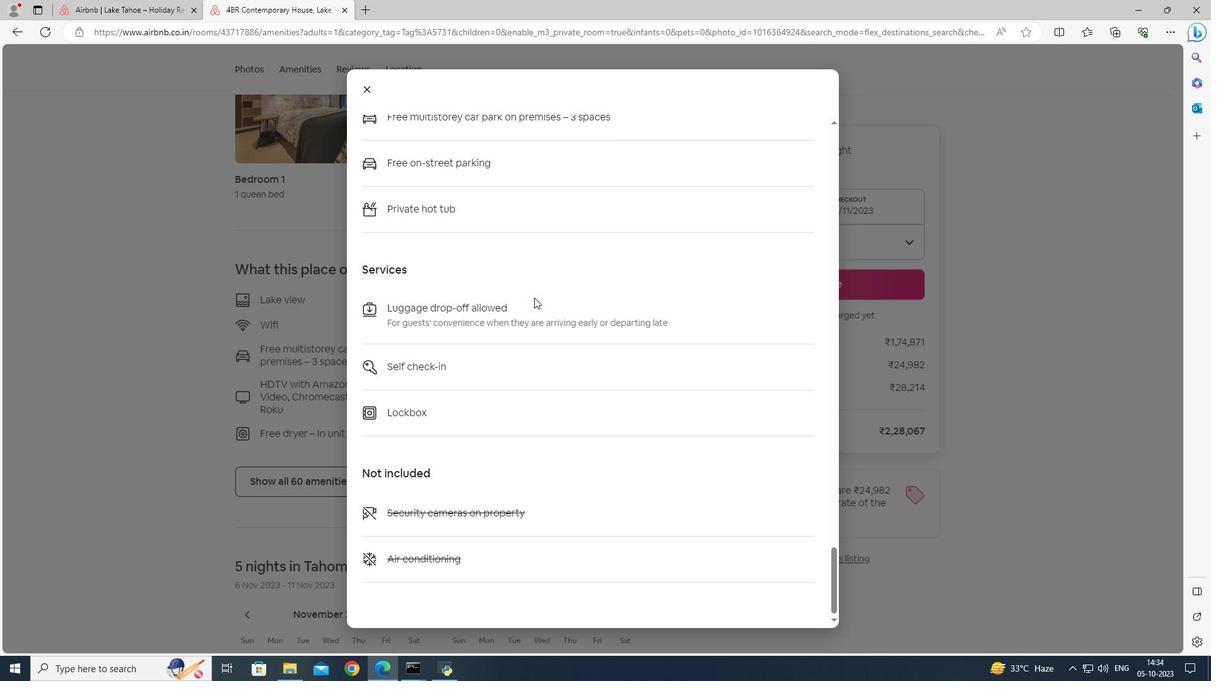 
Action: Mouse scrolled (534, 297) with delta (0, 0)
Screenshot: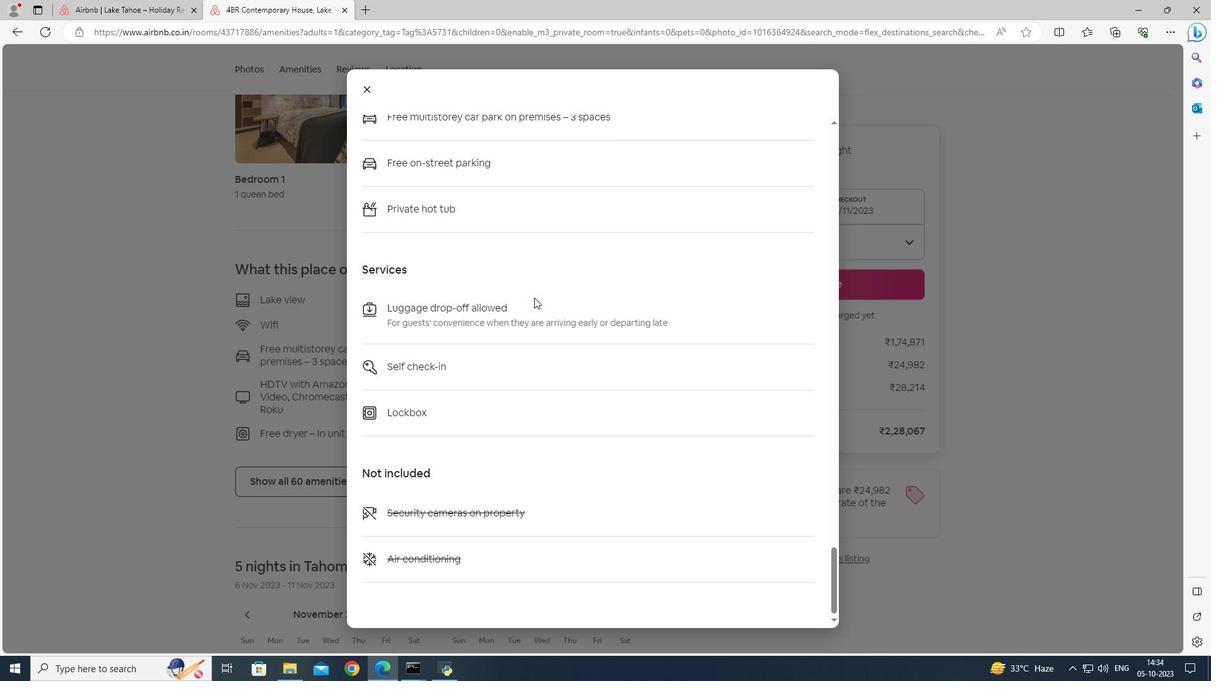 
Action: Mouse scrolled (534, 297) with delta (0, 0)
Screenshot: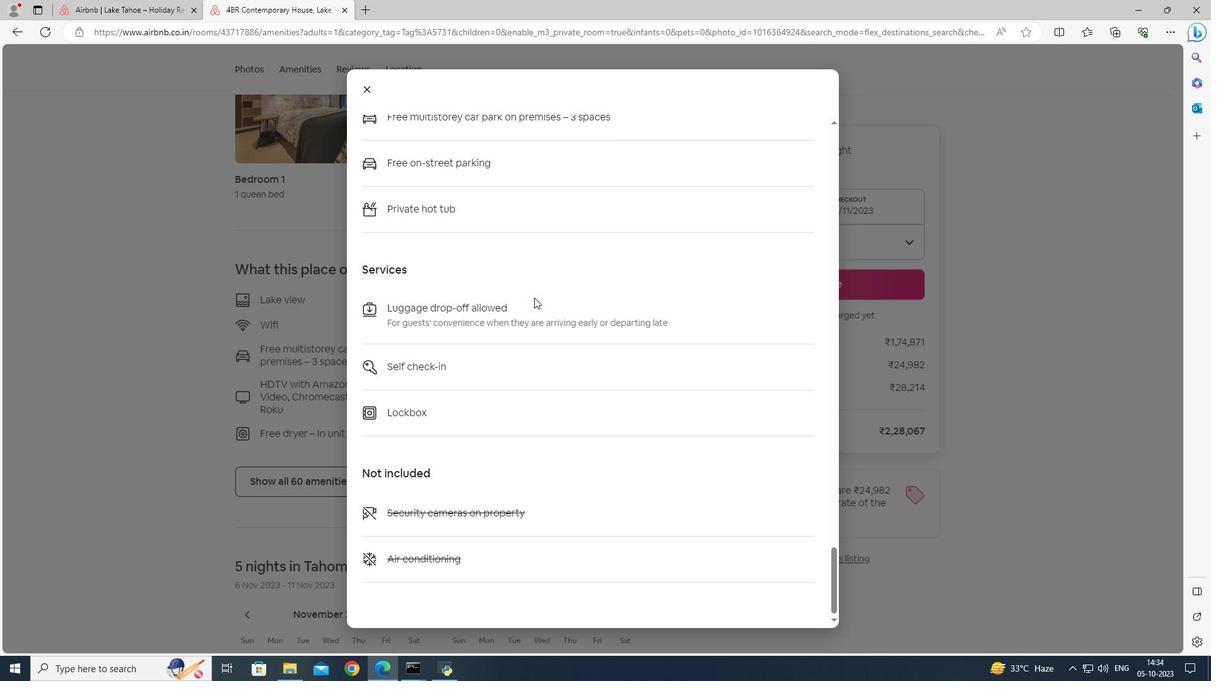 
Action: Mouse scrolled (534, 297) with delta (0, 0)
Screenshot: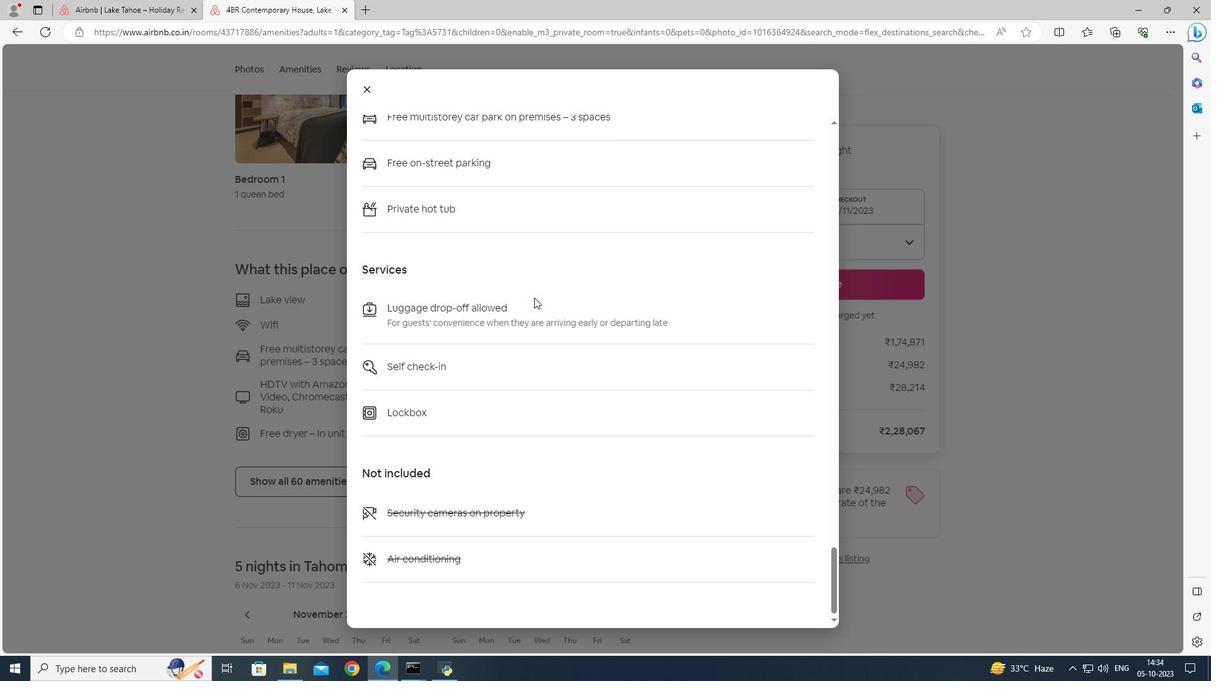 
Action: Mouse scrolled (534, 297) with delta (0, 0)
Screenshot: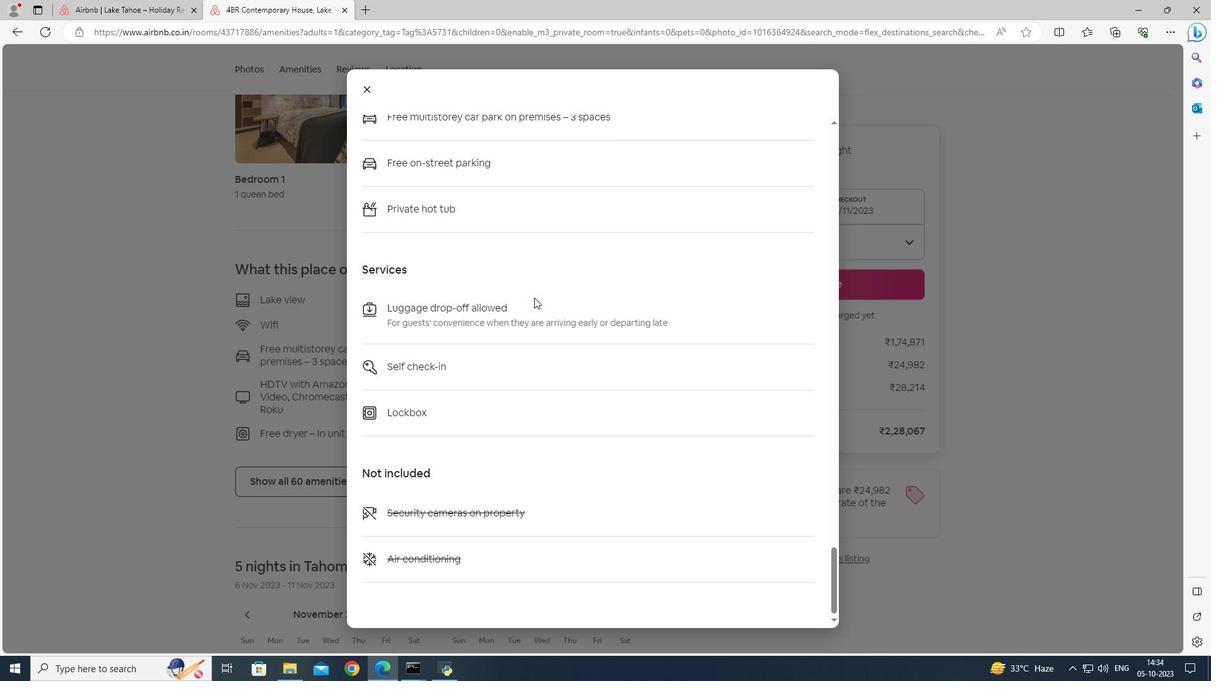 
Action: Mouse scrolled (534, 297) with delta (0, 0)
Screenshot: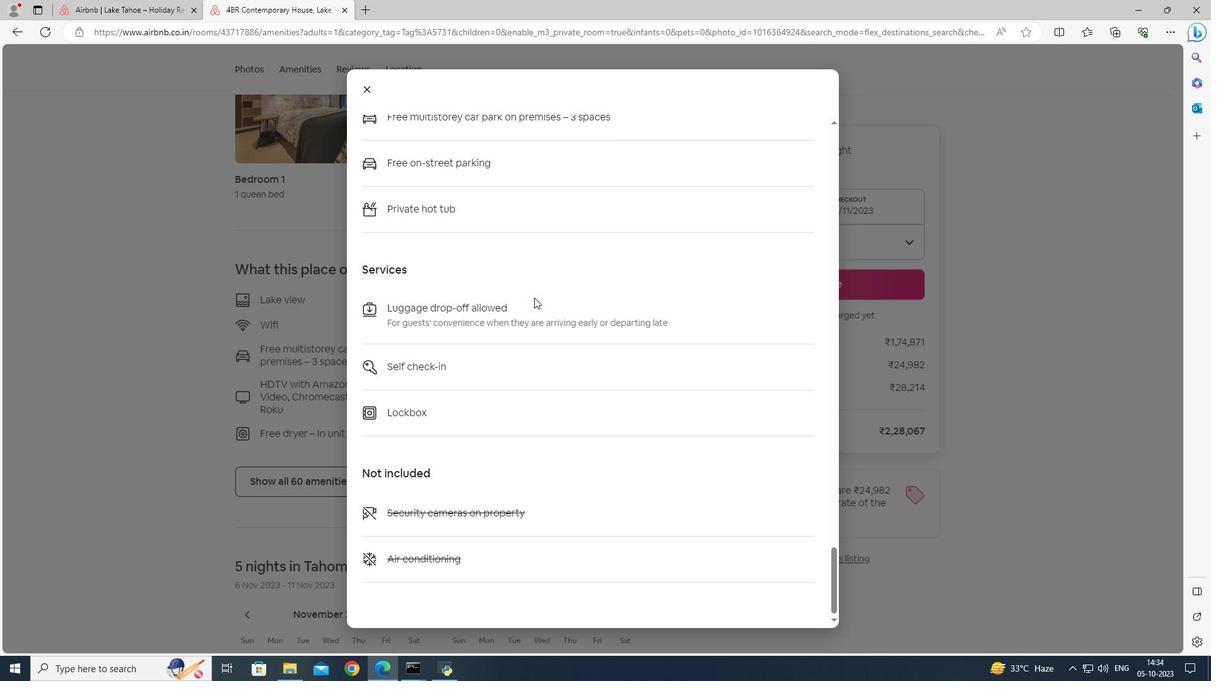 
Action: Mouse scrolled (534, 297) with delta (0, 0)
Screenshot: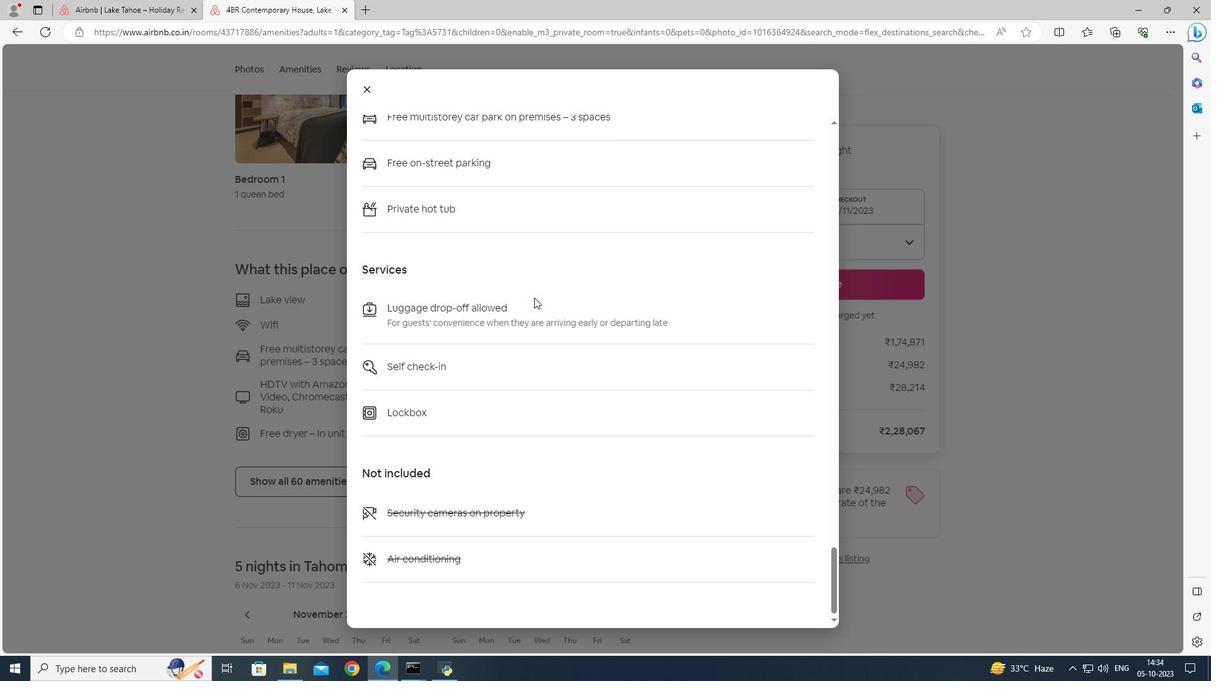 
Action: Mouse moved to (374, 92)
Screenshot: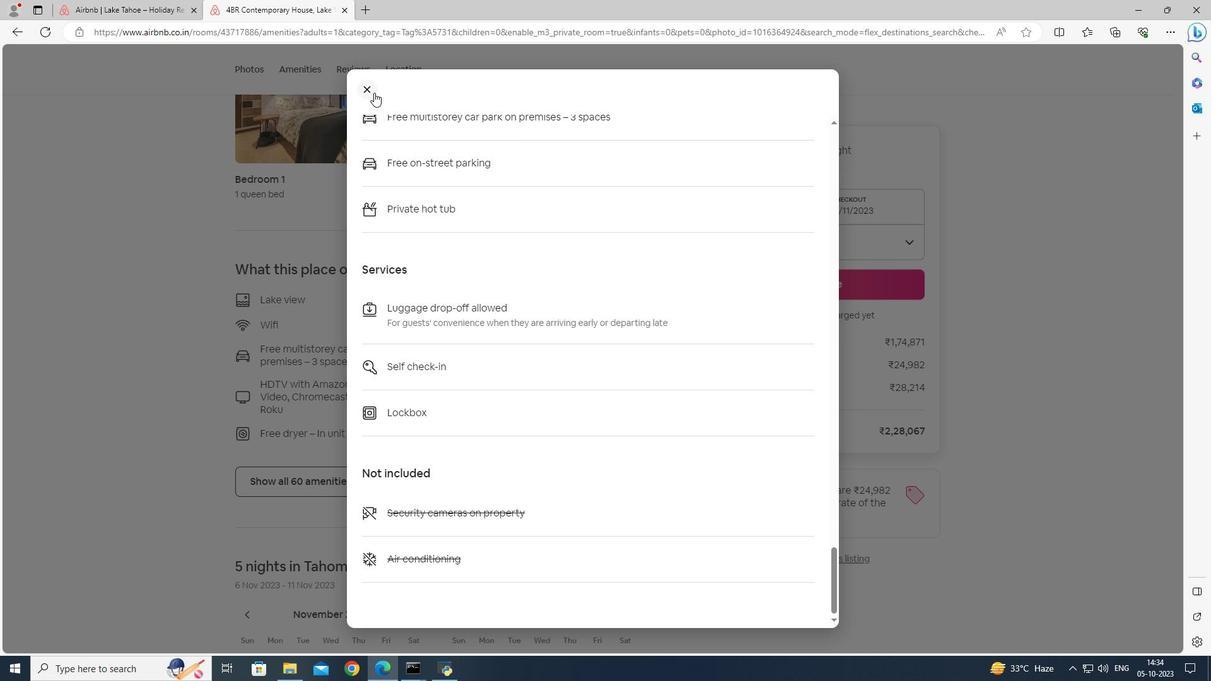 
Action: Mouse pressed left at (374, 92)
Screenshot: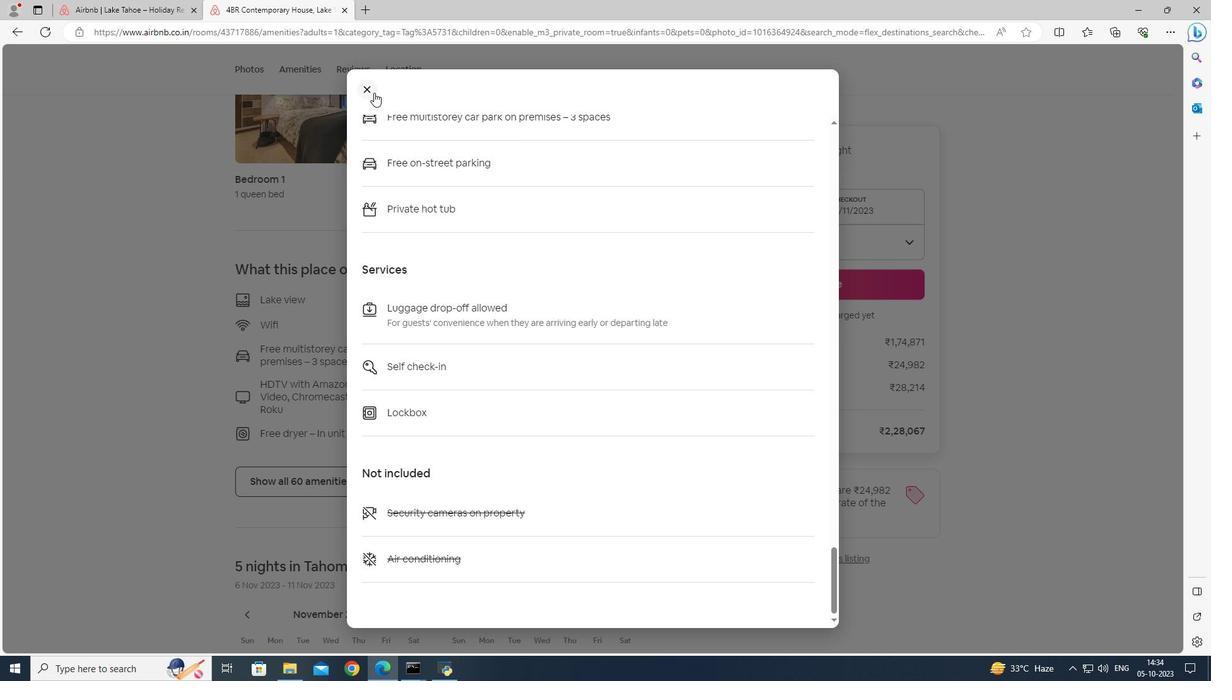 
Action: Mouse moved to (526, 256)
Screenshot: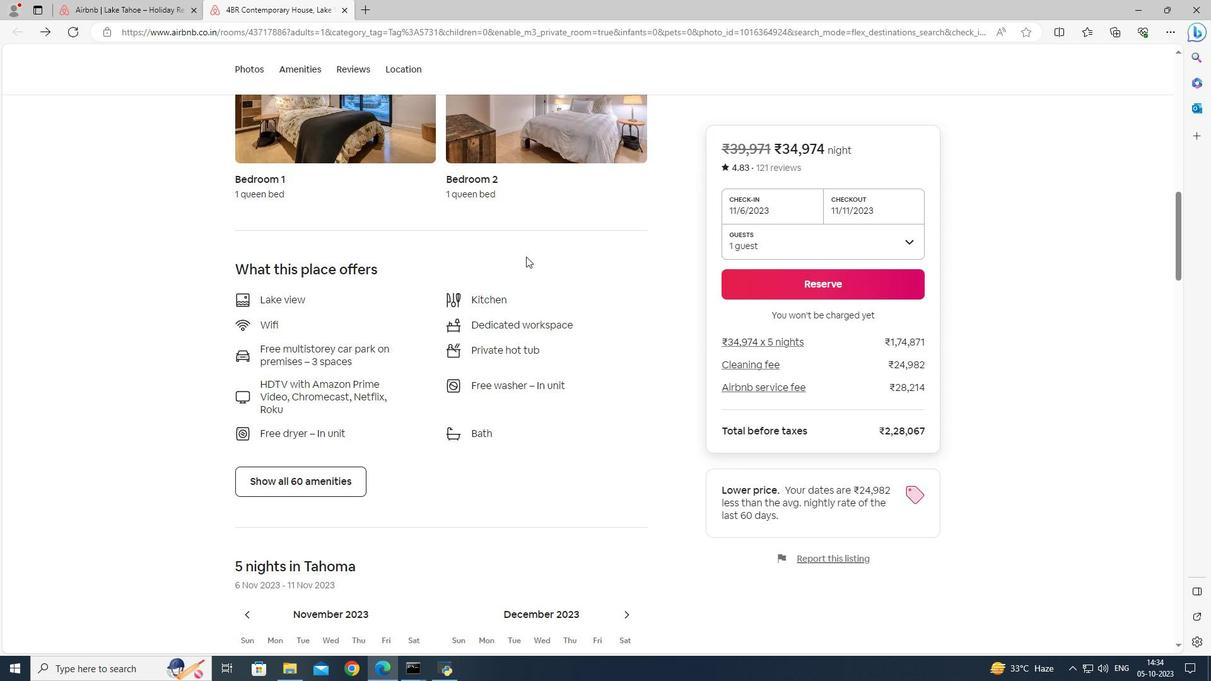 
Action: Mouse scrolled (526, 256) with delta (0, 0)
Screenshot: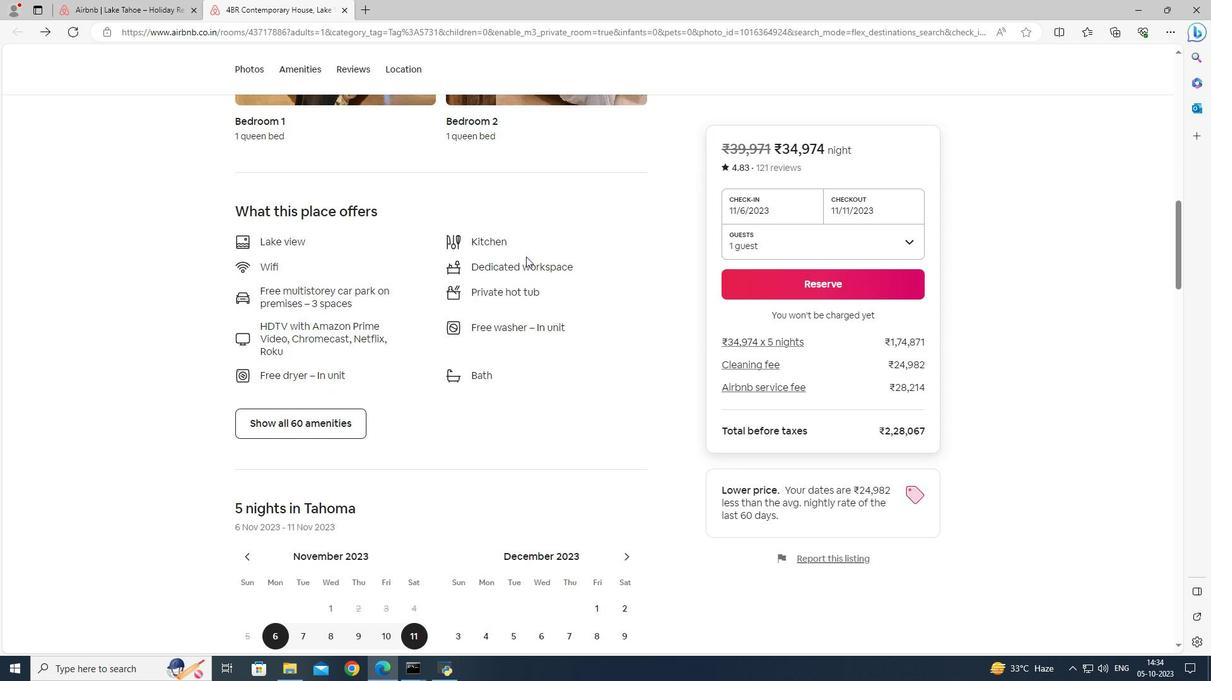 
Action: Mouse scrolled (526, 256) with delta (0, 0)
Screenshot: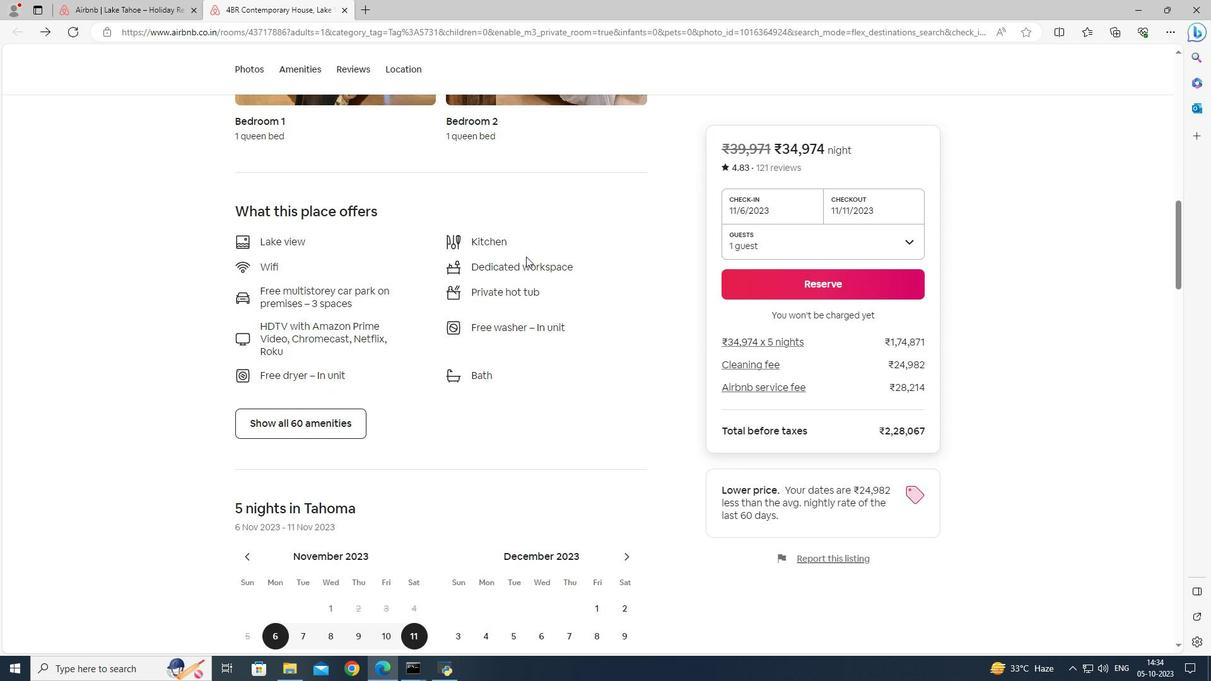 
Action: Mouse scrolled (526, 256) with delta (0, 0)
Screenshot: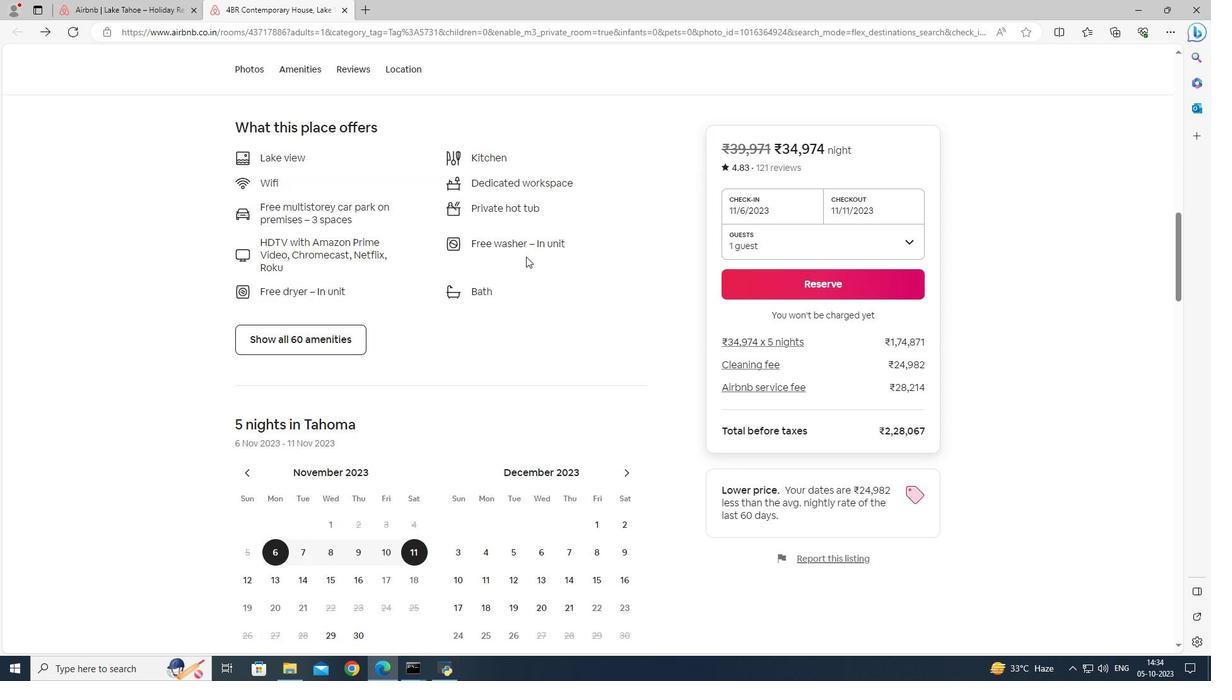 
Action: Mouse moved to (527, 256)
Screenshot: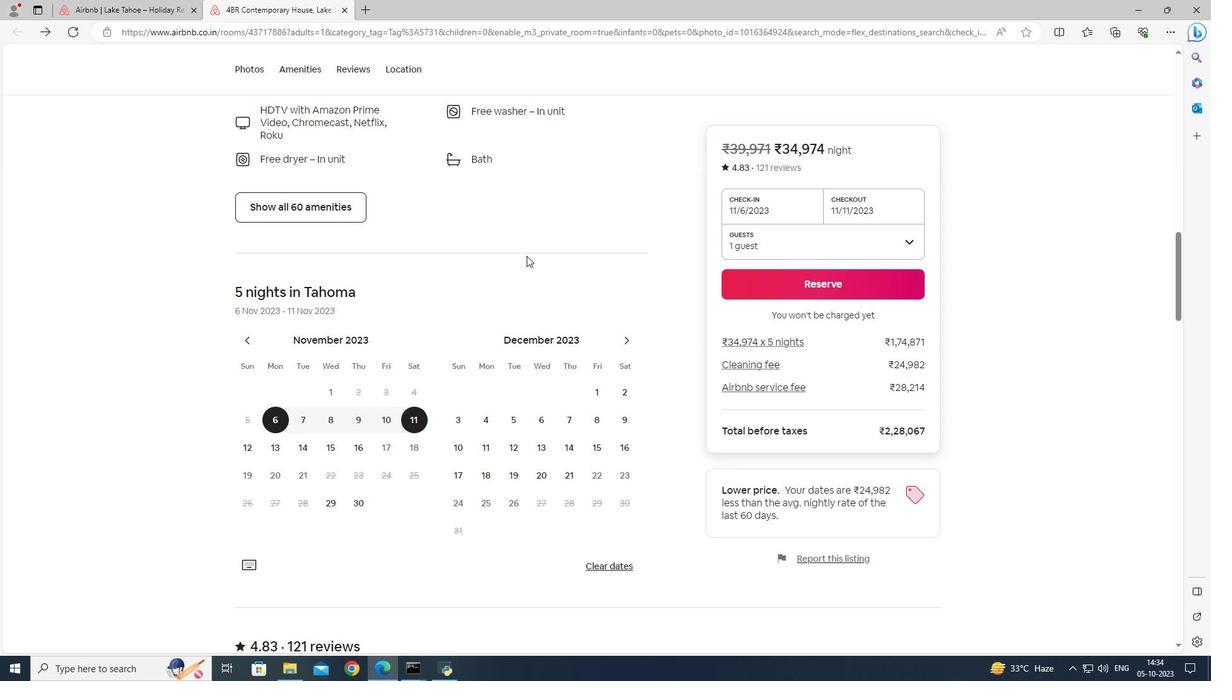 
Action: Mouse scrolled (527, 255) with delta (0, 0)
Screenshot: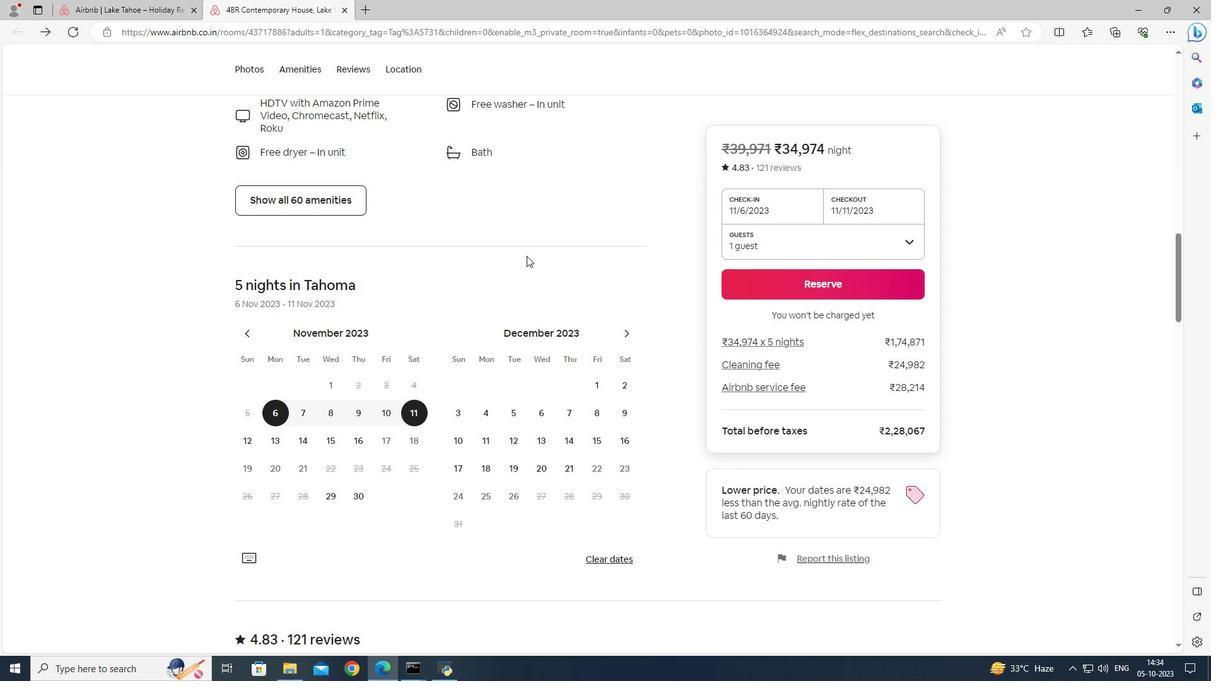 
Action: Mouse scrolled (527, 255) with delta (0, 0)
Screenshot: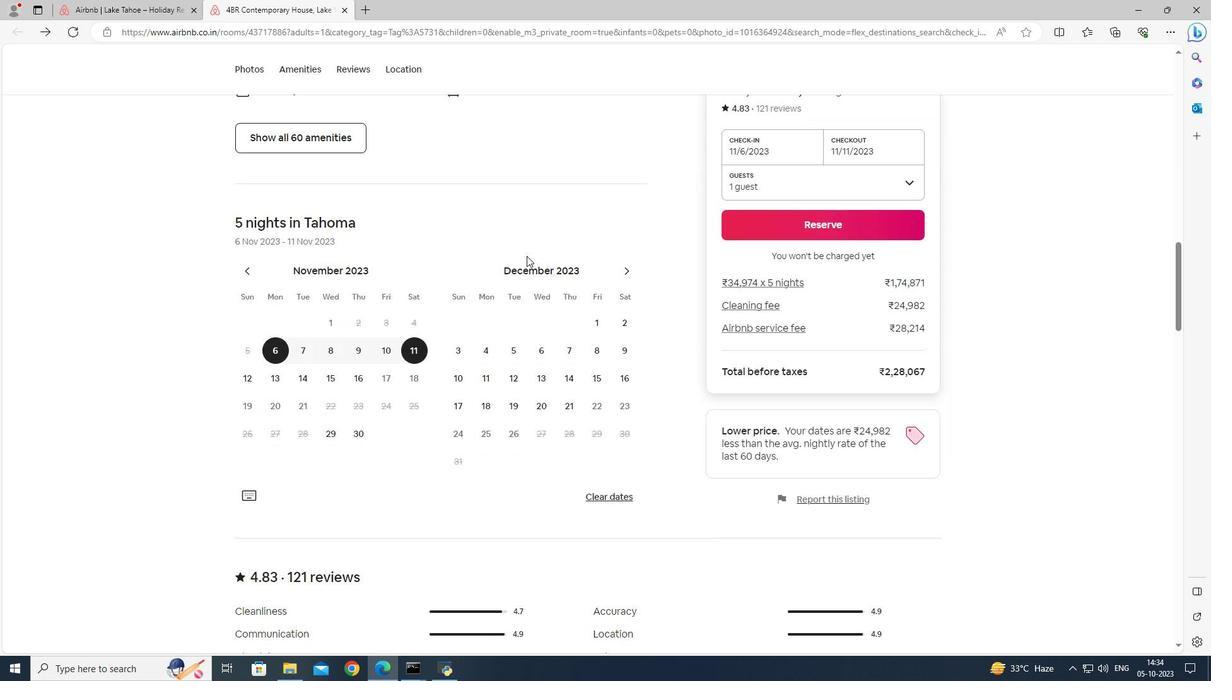 
Action: Mouse scrolled (527, 255) with delta (0, 0)
Screenshot: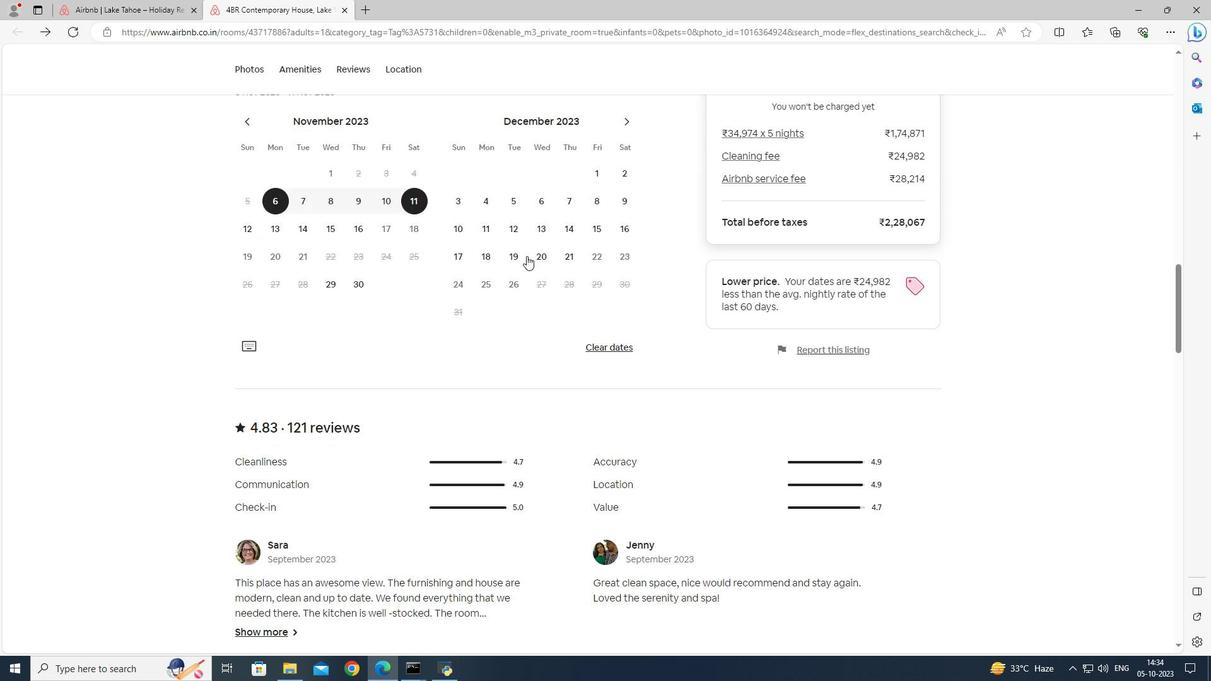 
Action: Mouse scrolled (527, 255) with delta (0, 0)
Screenshot: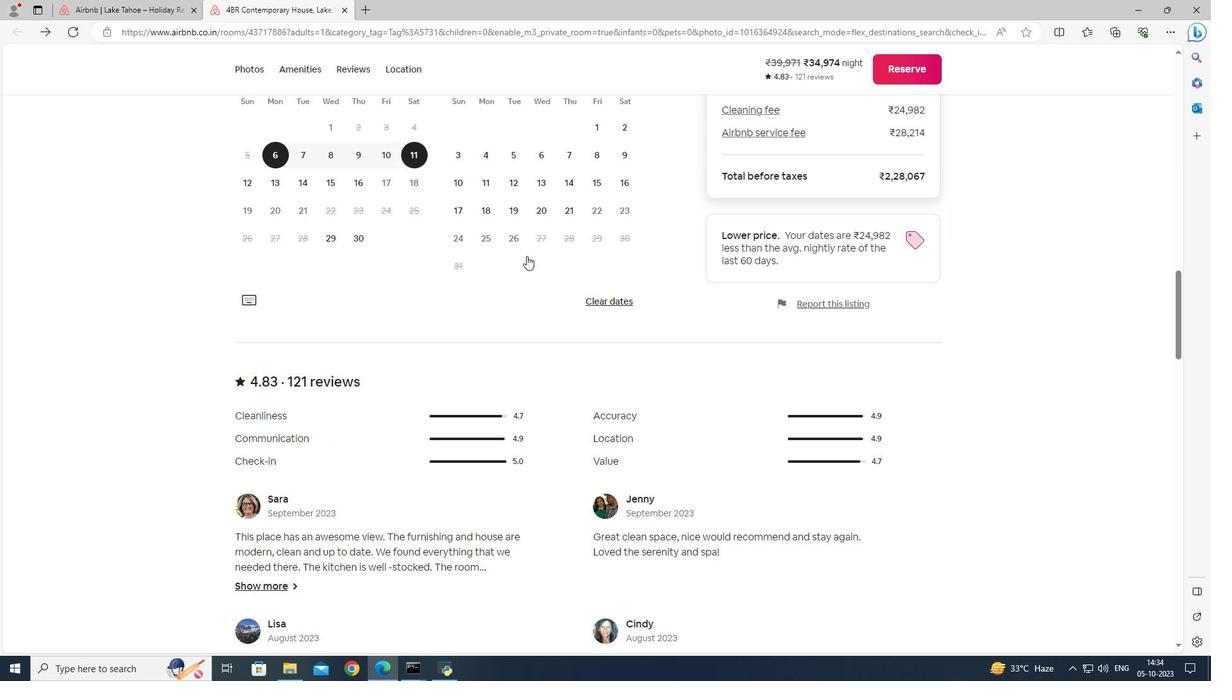 
Action: Mouse scrolled (527, 255) with delta (0, 0)
Screenshot: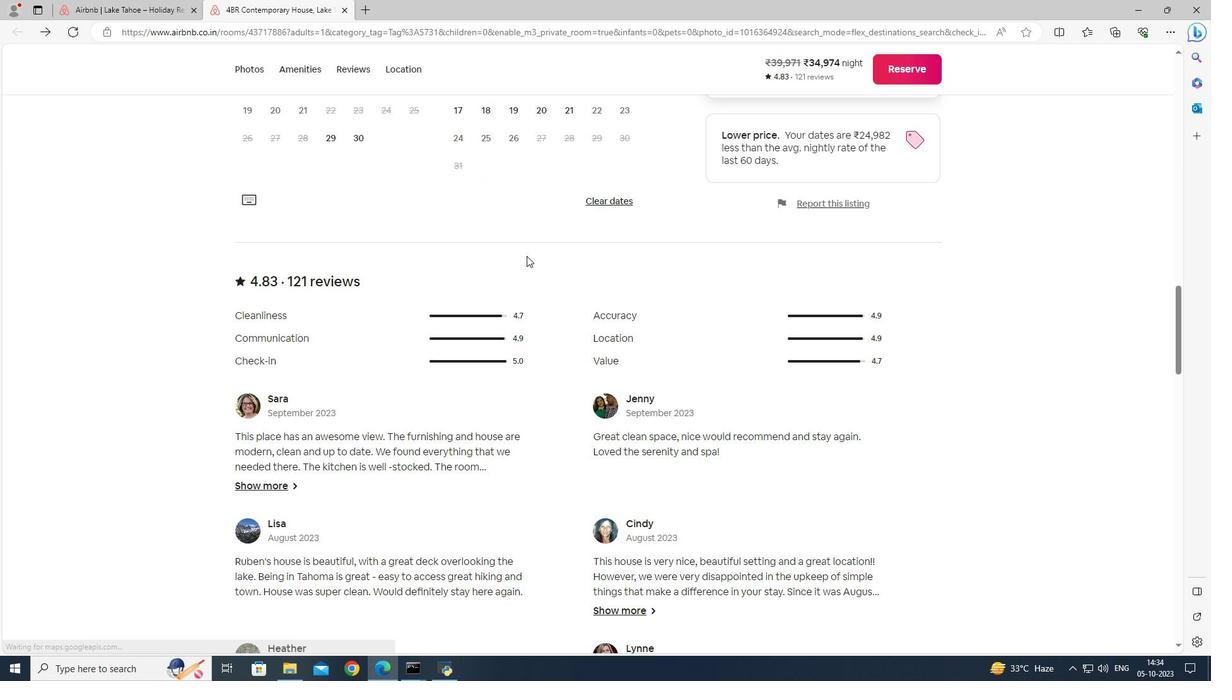 
Action: Mouse scrolled (527, 255) with delta (0, 0)
Screenshot: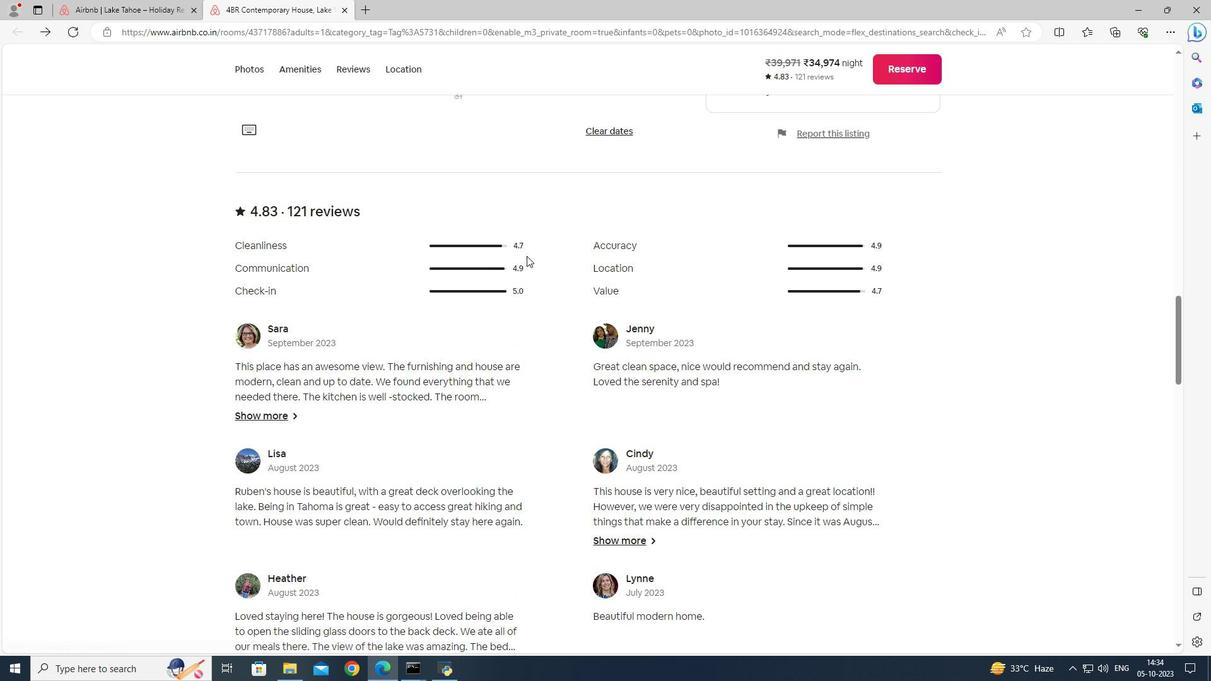 
Action: Mouse scrolled (527, 255) with delta (0, 0)
Screenshot: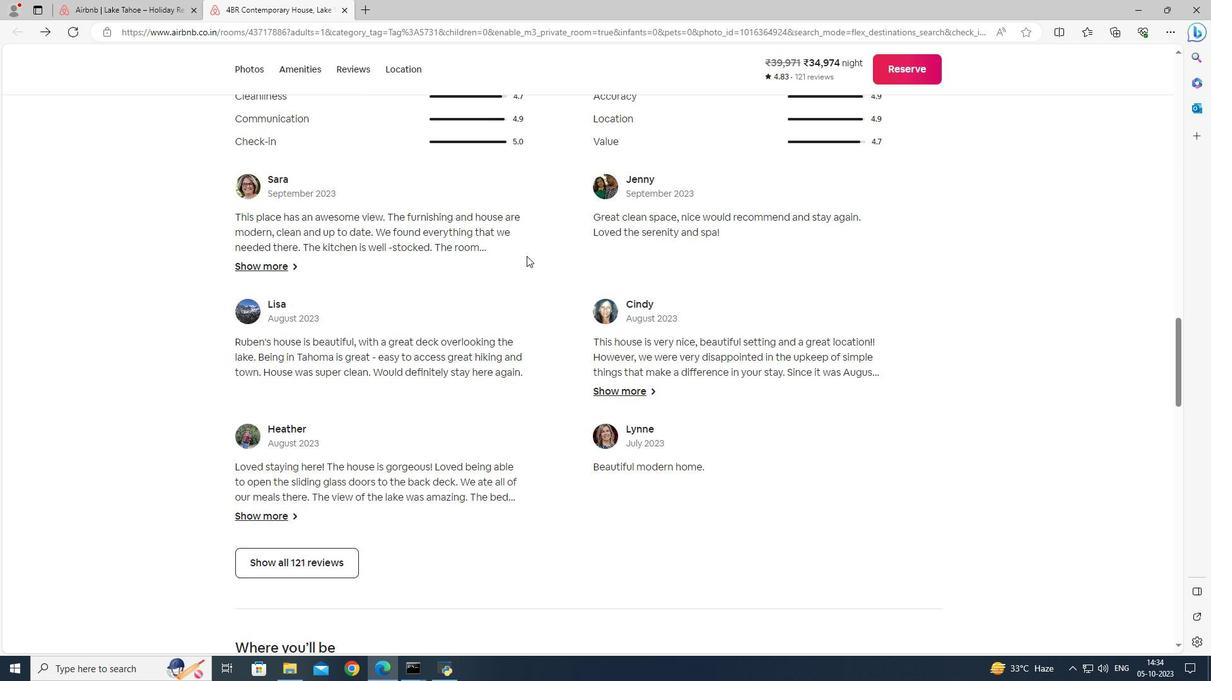 
Action: Mouse scrolled (527, 255) with delta (0, 0)
Screenshot: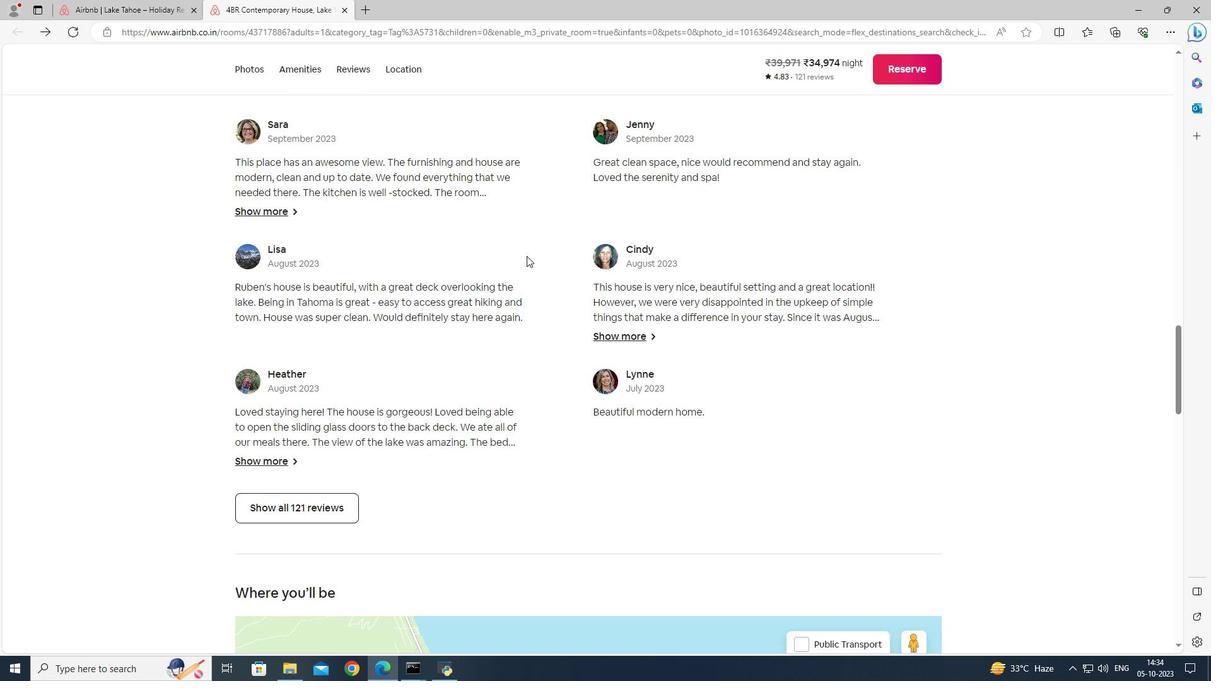 
Action: Mouse moved to (319, 411)
Screenshot: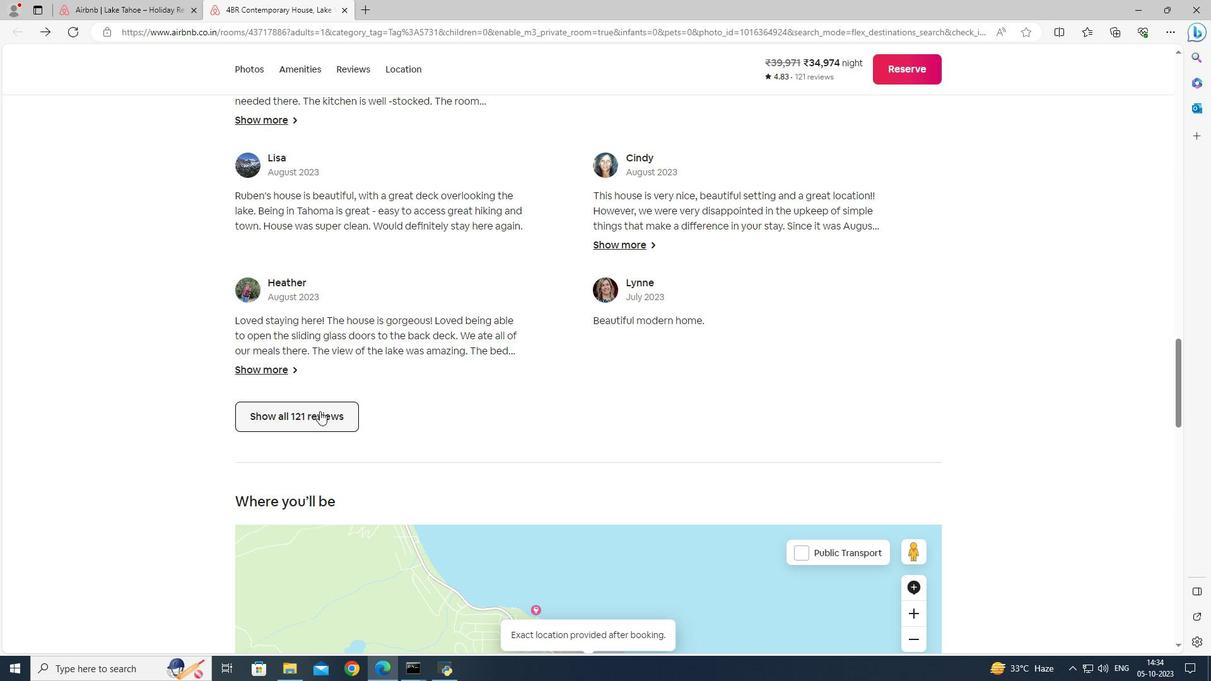 
Action: Mouse pressed left at (319, 411)
Screenshot: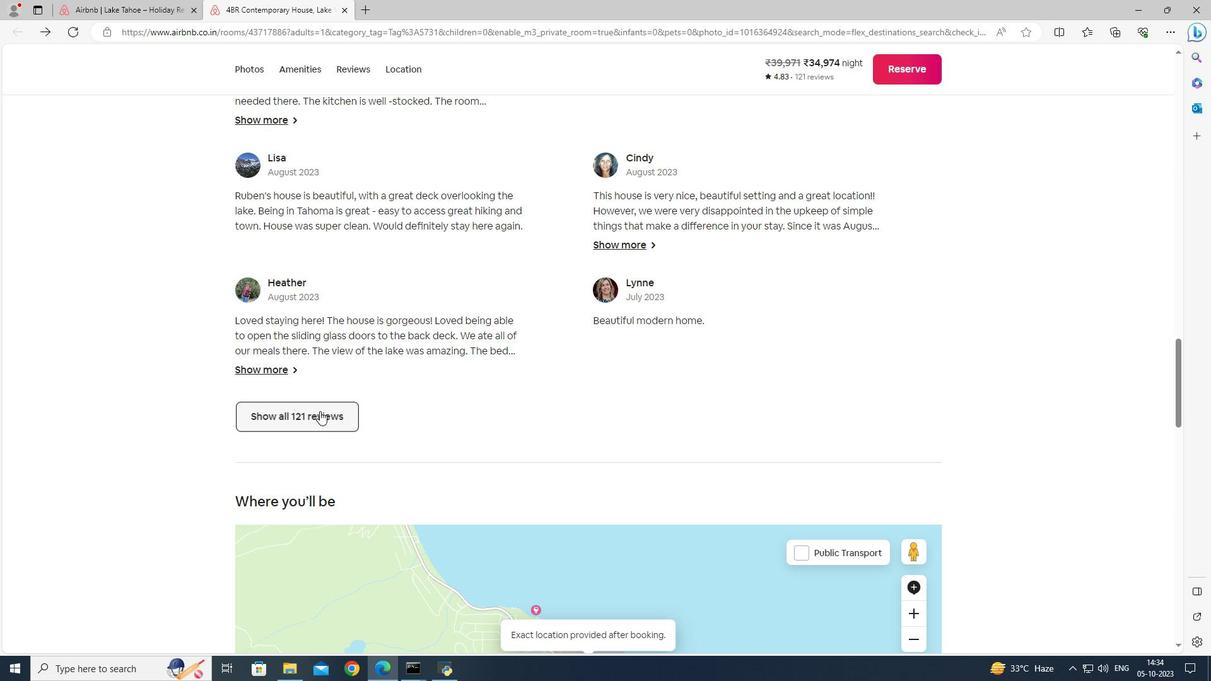 
Action: Mouse moved to (630, 273)
Screenshot: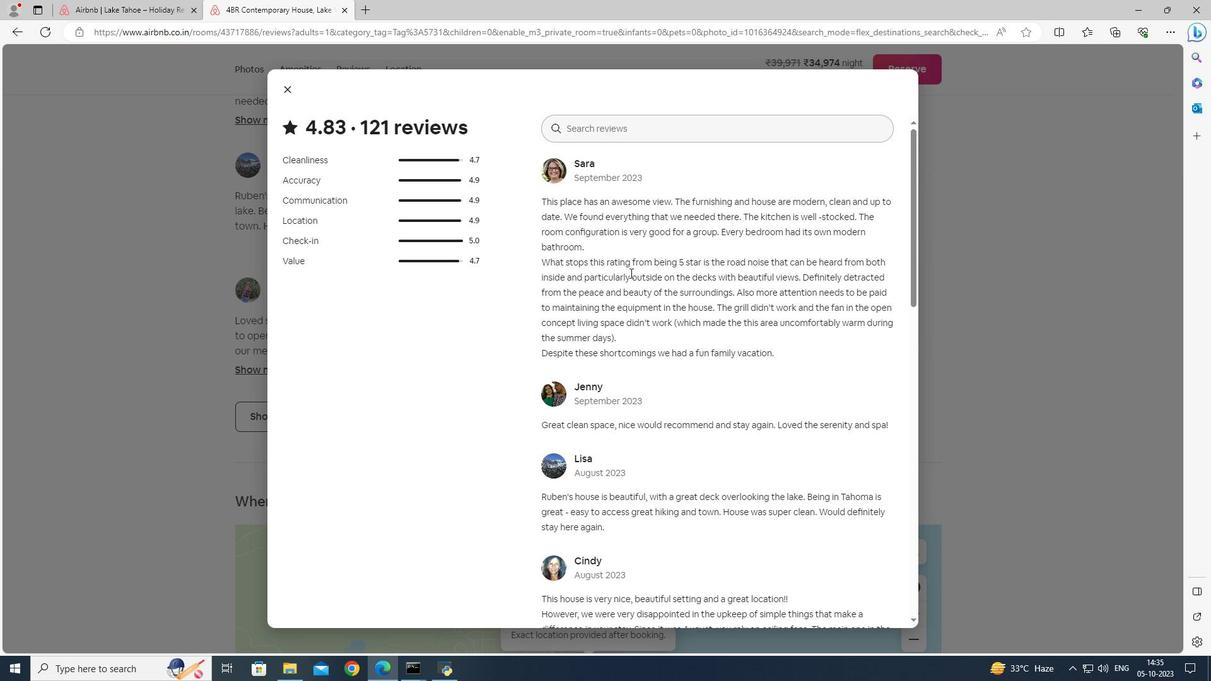 
Action: Mouse scrolled (630, 272) with delta (0, 0)
Screenshot: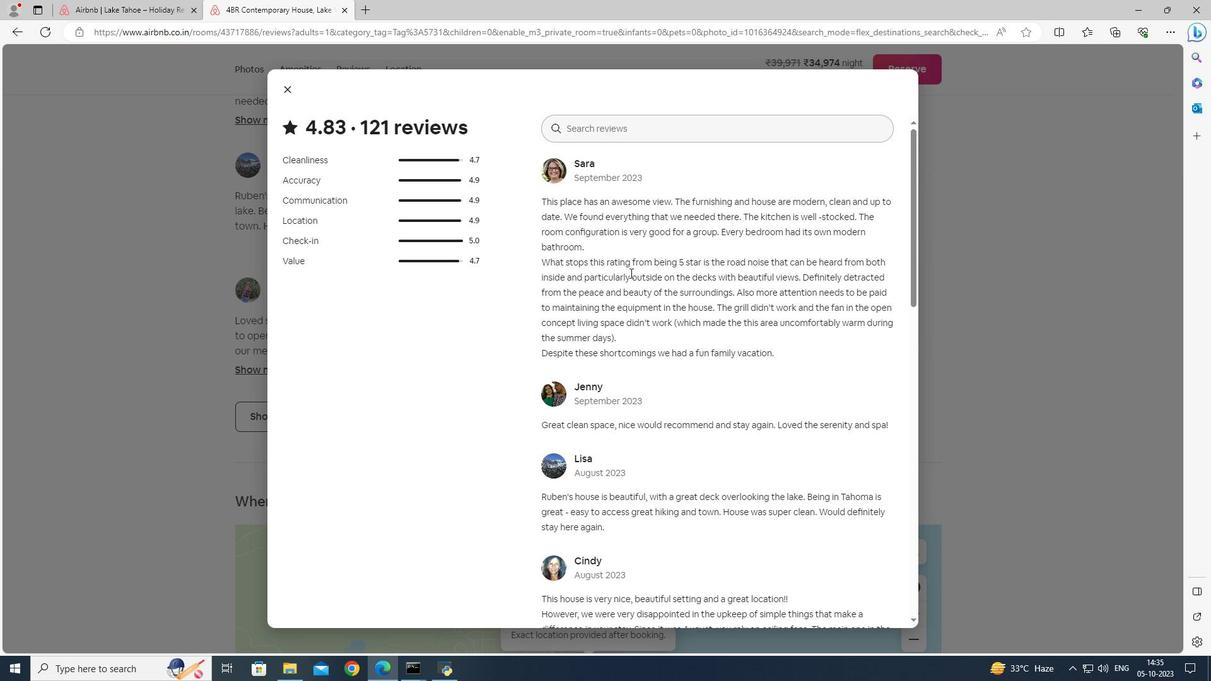 
Action: Mouse scrolled (630, 272) with delta (0, 0)
Screenshot: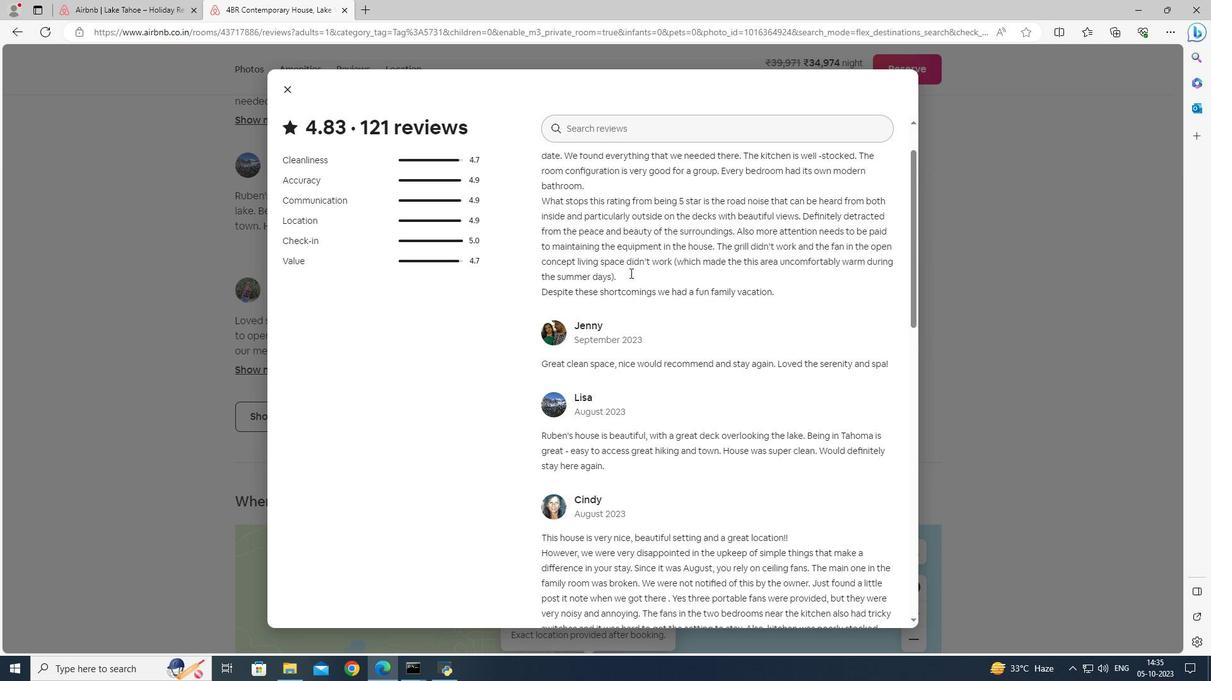 
Action: Mouse scrolled (630, 272) with delta (0, 0)
Screenshot: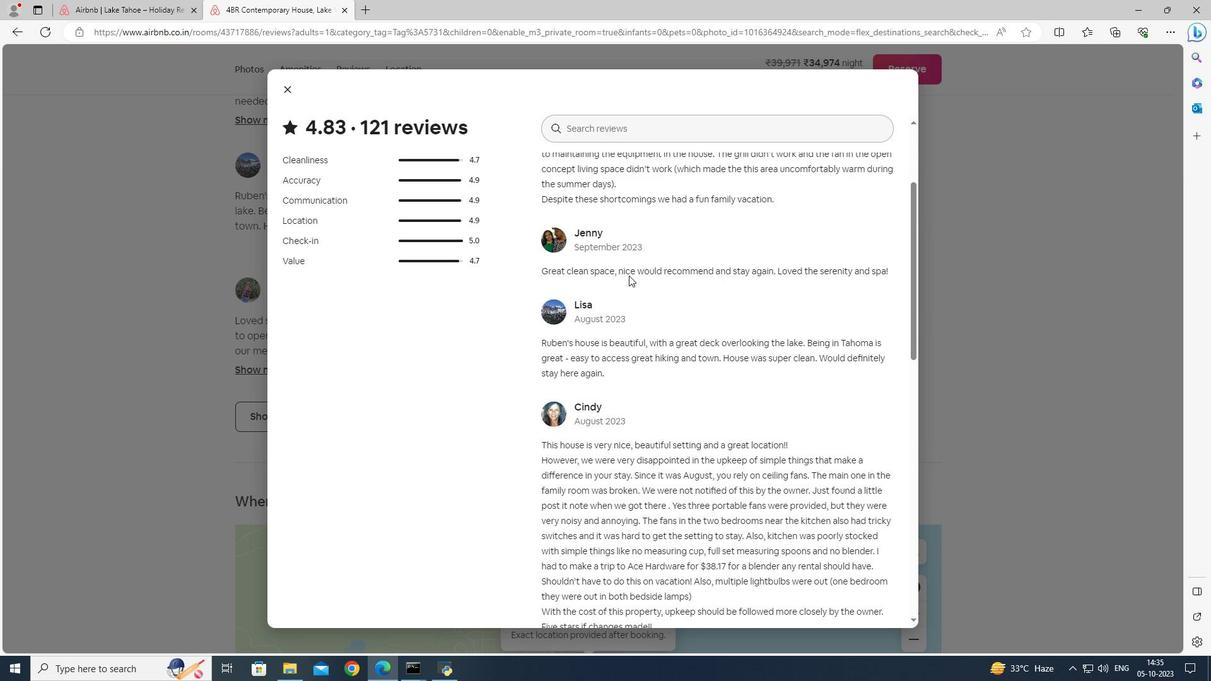 
Action: Mouse moved to (629, 275)
Screenshot: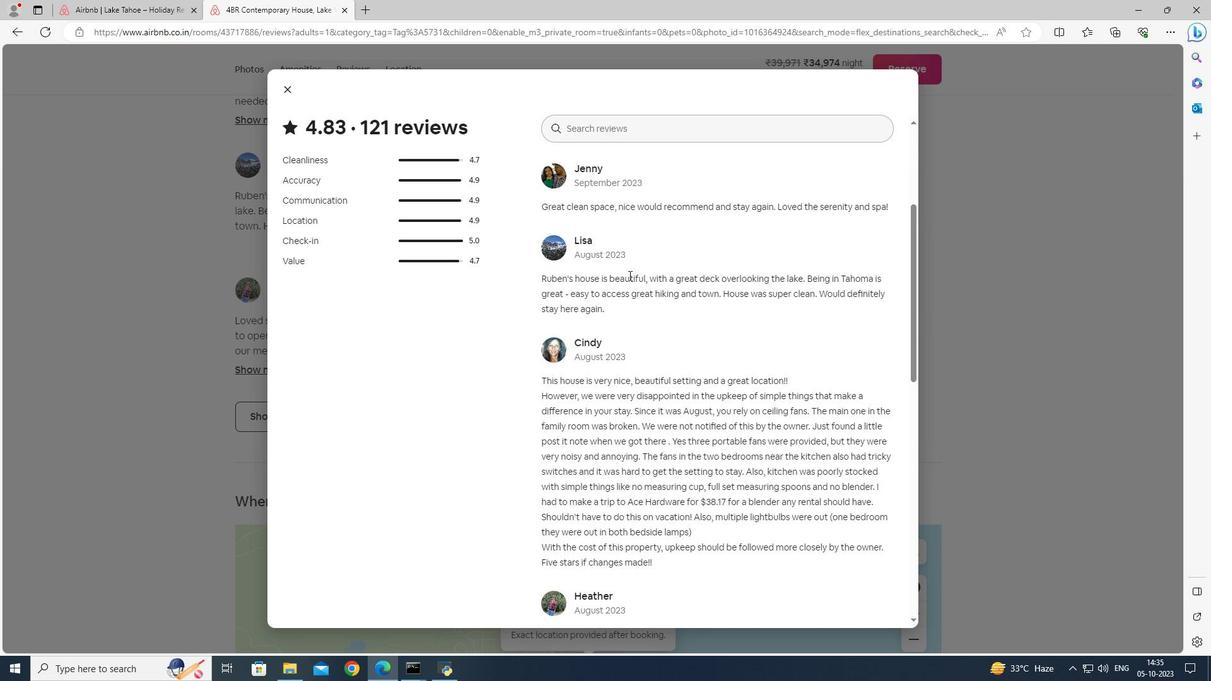 
Action: Mouse scrolled (629, 275) with delta (0, 0)
Screenshot: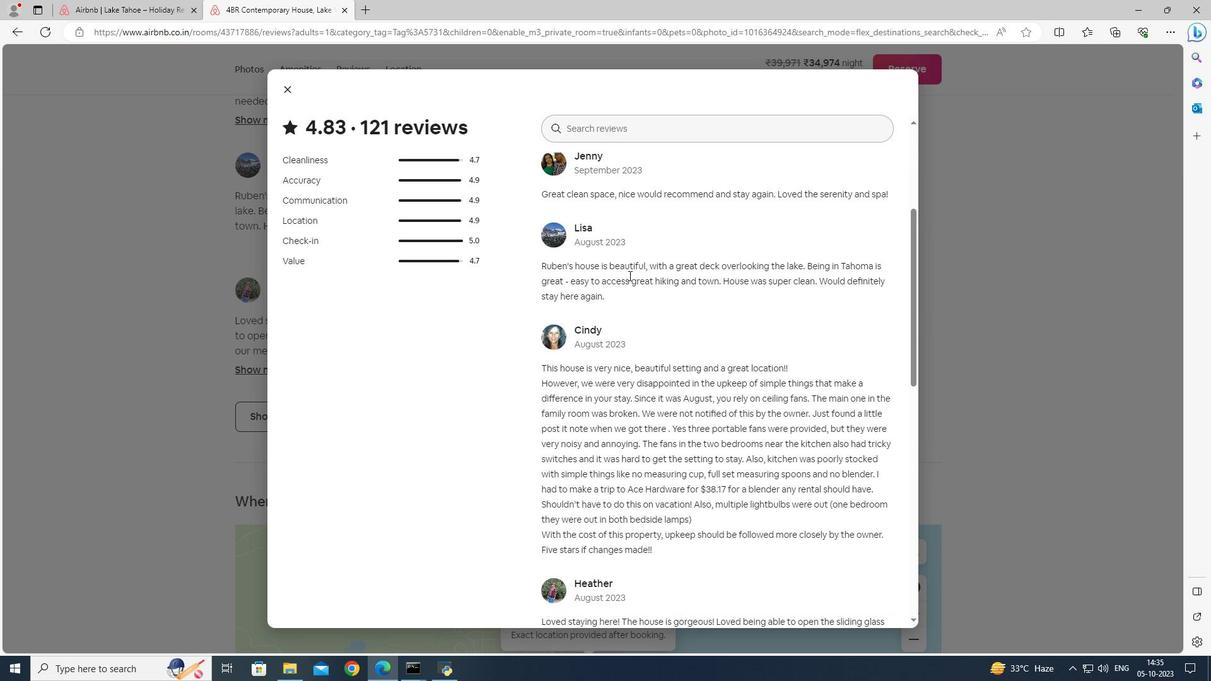 
Action: Mouse scrolled (629, 275) with delta (0, 0)
Screenshot: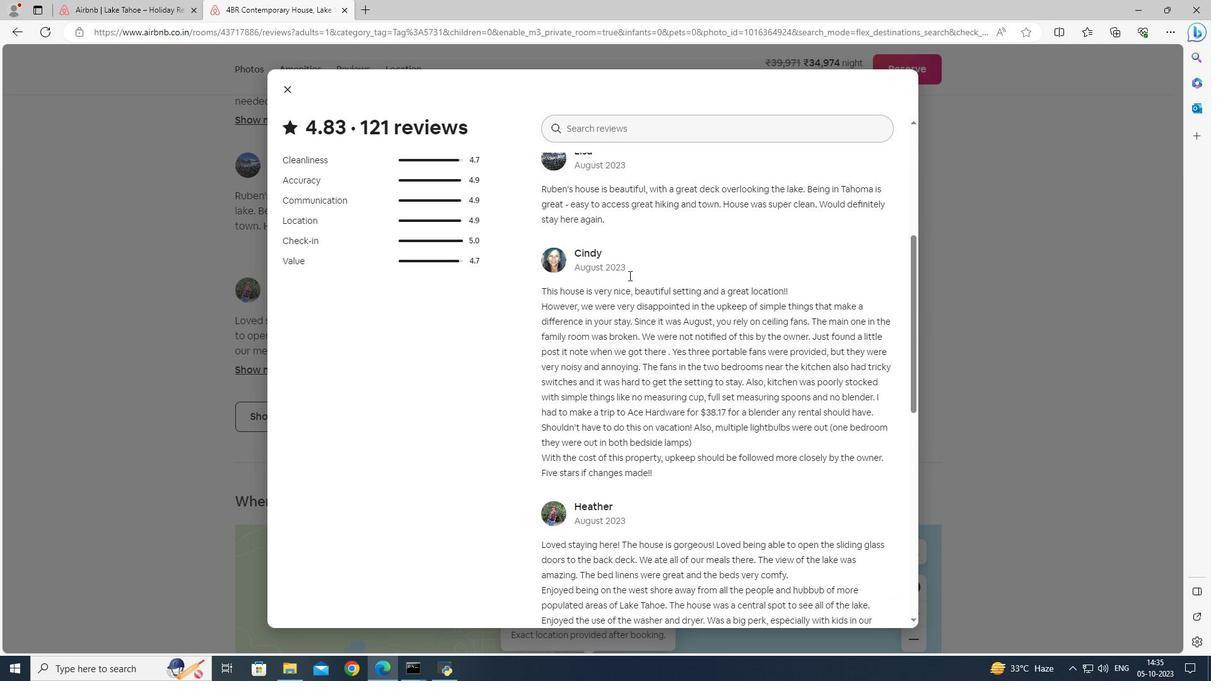 
Action: Mouse scrolled (629, 275) with delta (0, 0)
Screenshot: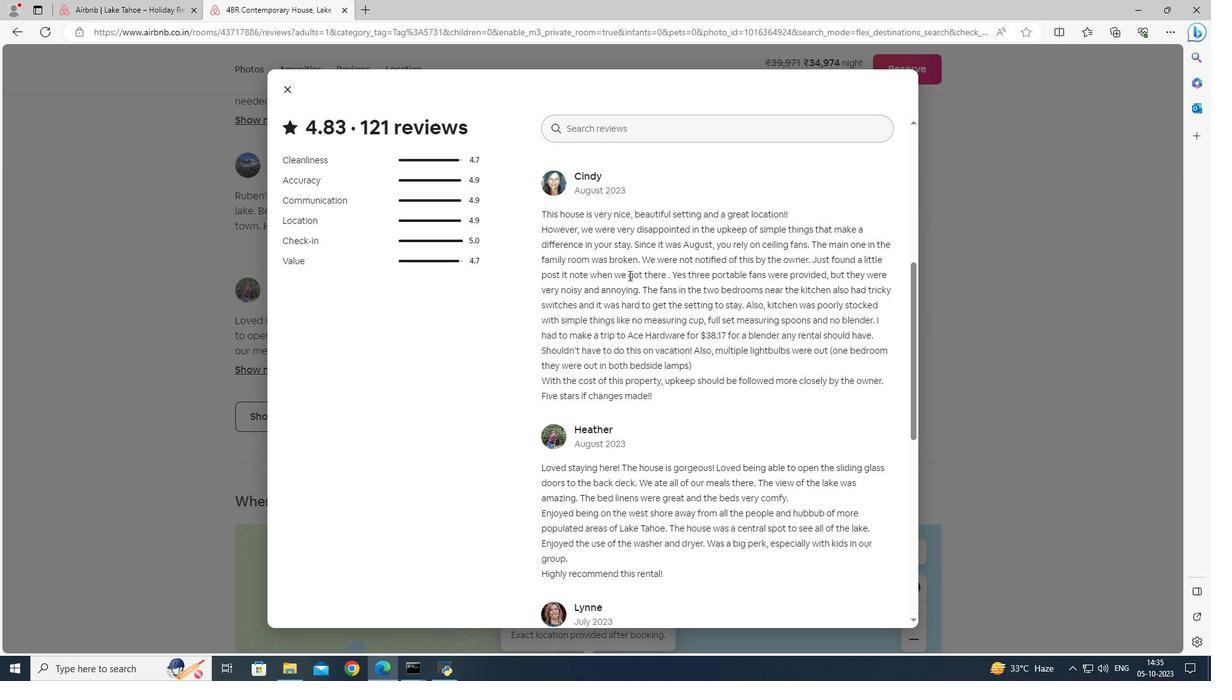 
Action: Mouse scrolled (629, 275) with delta (0, 0)
Screenshot: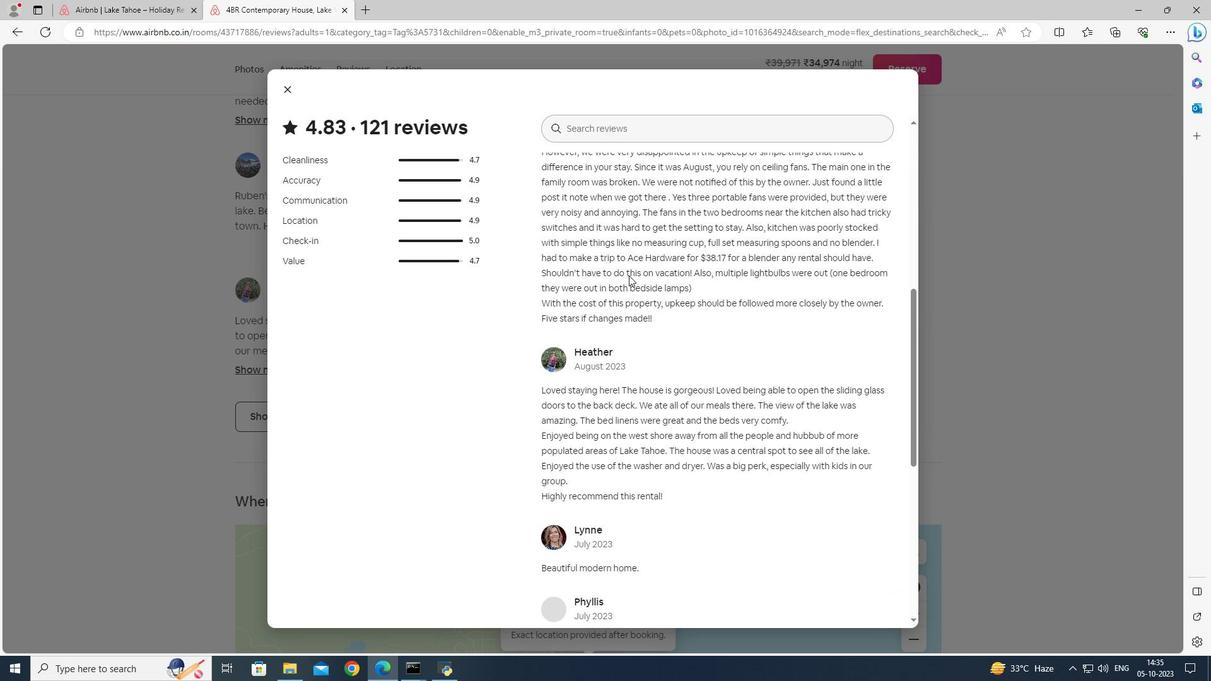 
Action: Mouse scrolled (629, 275) with delta (0, 0)
Screenshot: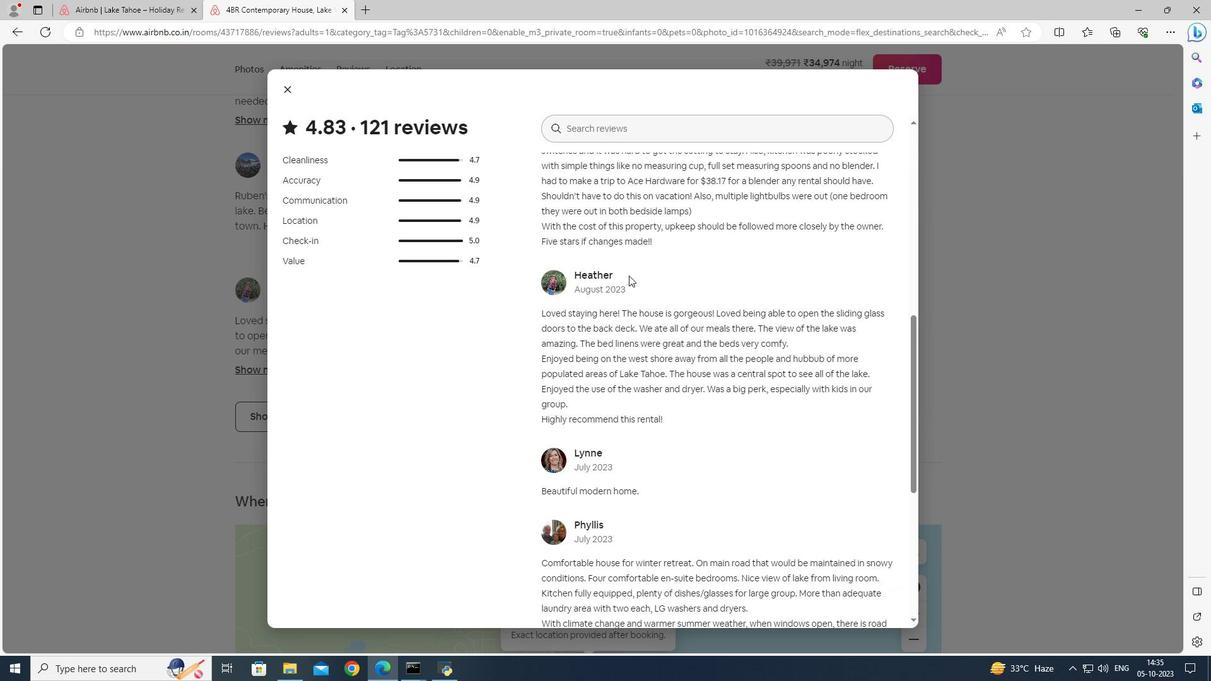 
Action: Mouse scrolled (629, 275) with delta (0, 0)
Screenshot: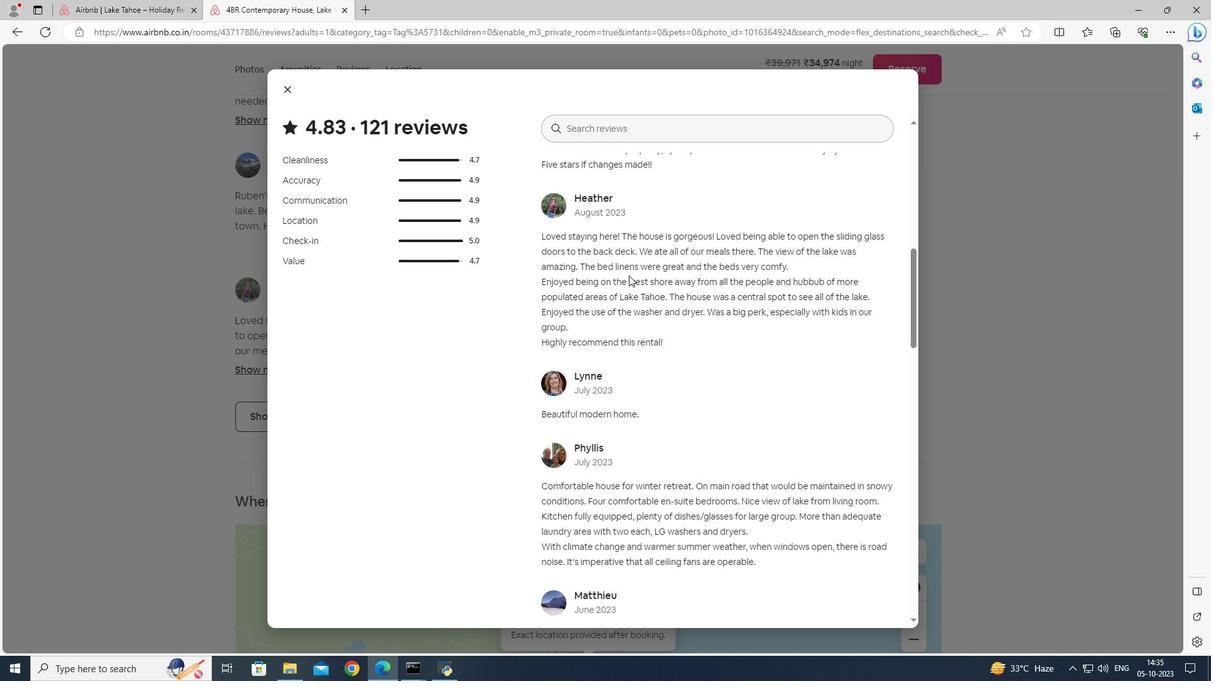 
Action: Mouse scrolled (629, 275) with delta (0, 0)
Screenshot: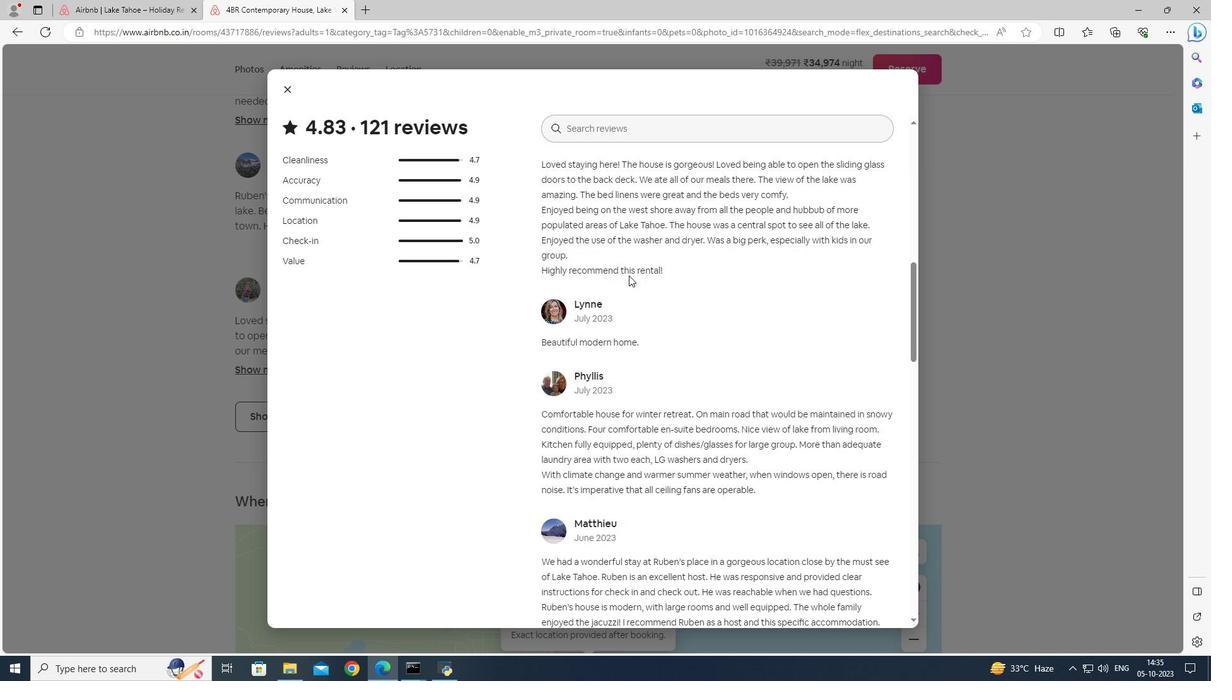 
Action: Mouse moved to (628, 275)
Screenshot: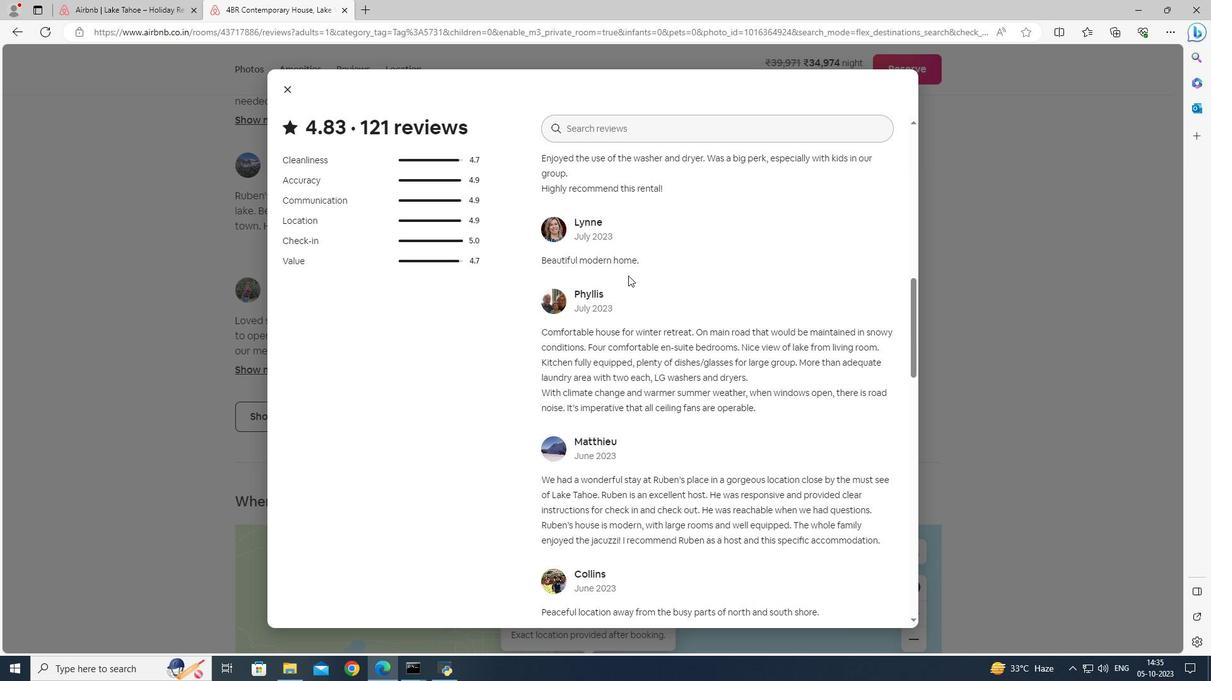 
Action: Mouse scrolled (628, 275) with delta (0, 0)
Screenshot: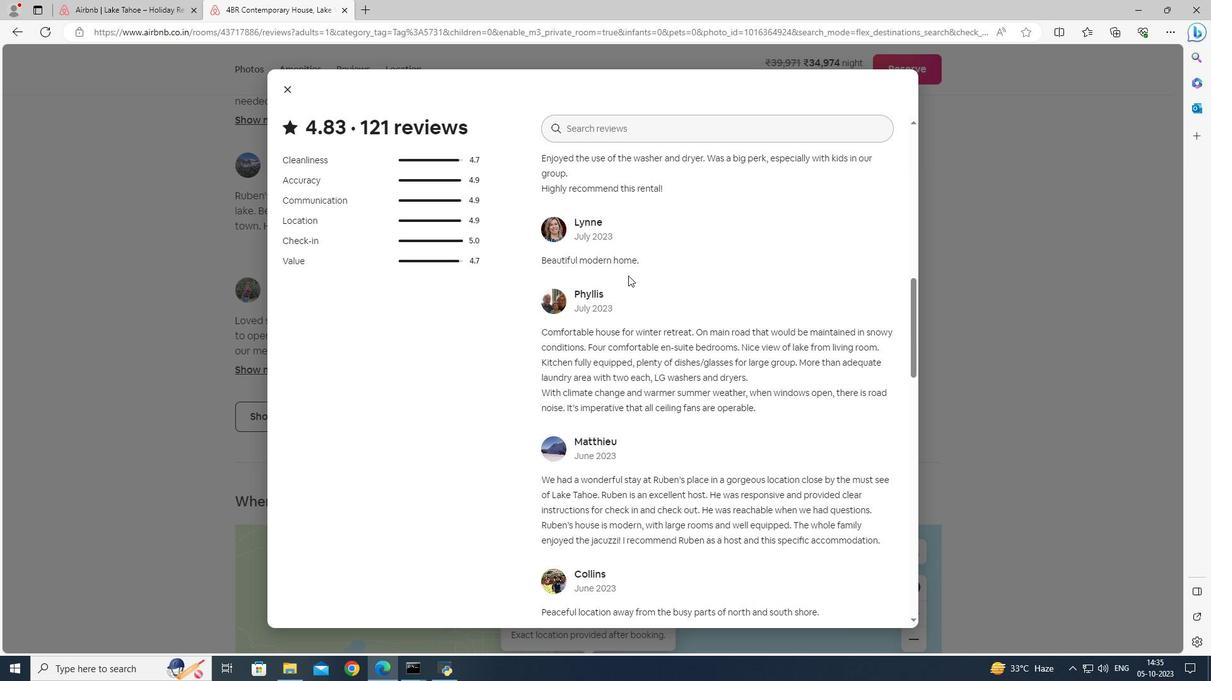 
Action: Mouse moved to (627, 275)
Screenshot: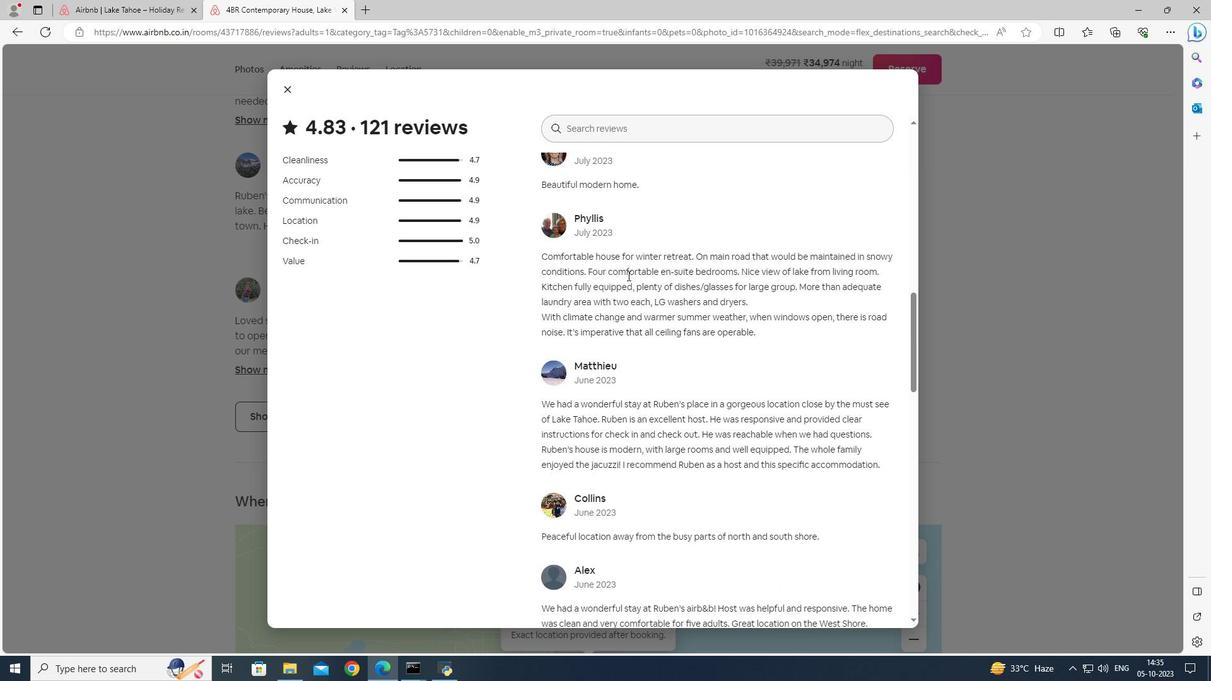 
Action: Mouse scrolled (627, 275) with delta (0, 0)
Screenshot: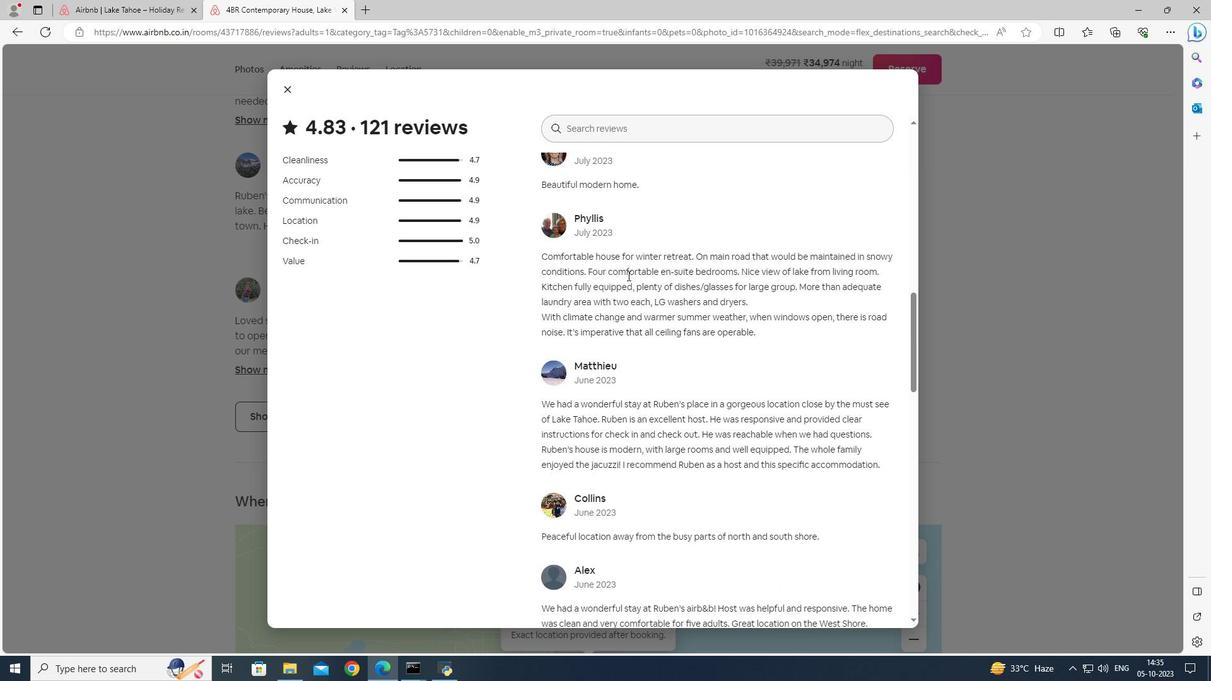 
Action: Mouse moved to (626, 272)
Screenshot: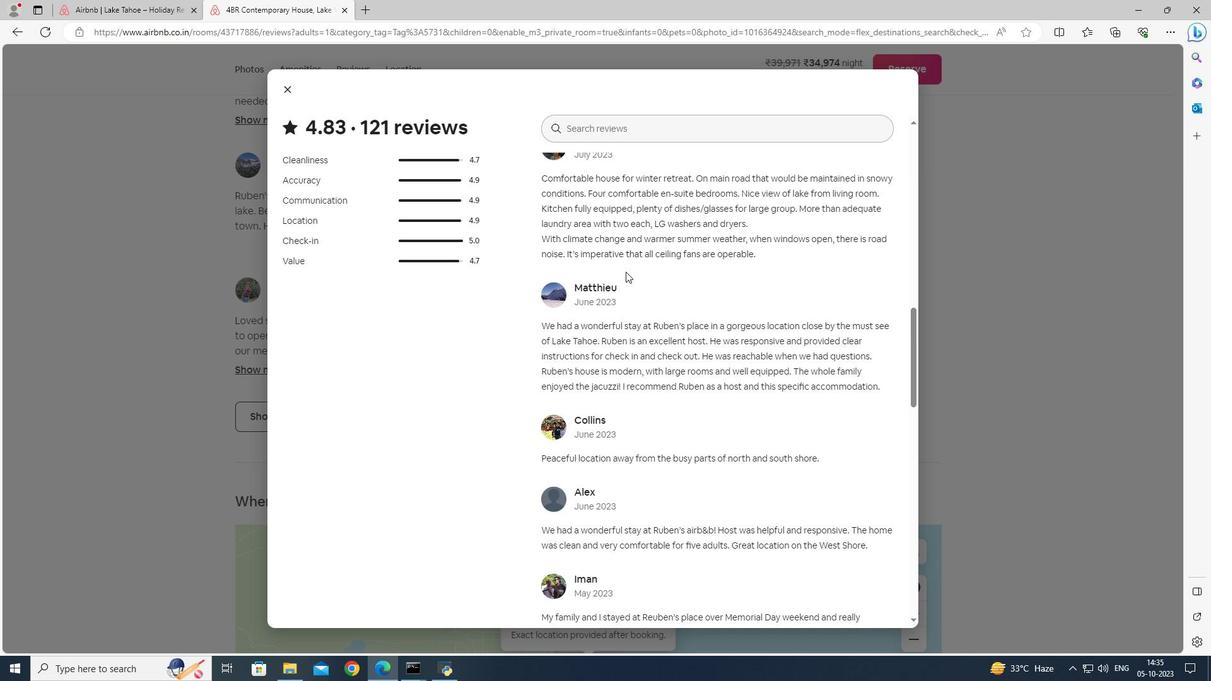 
Action: Mouse scrolled (626, 271) with delta (0, 0)
Screenshot: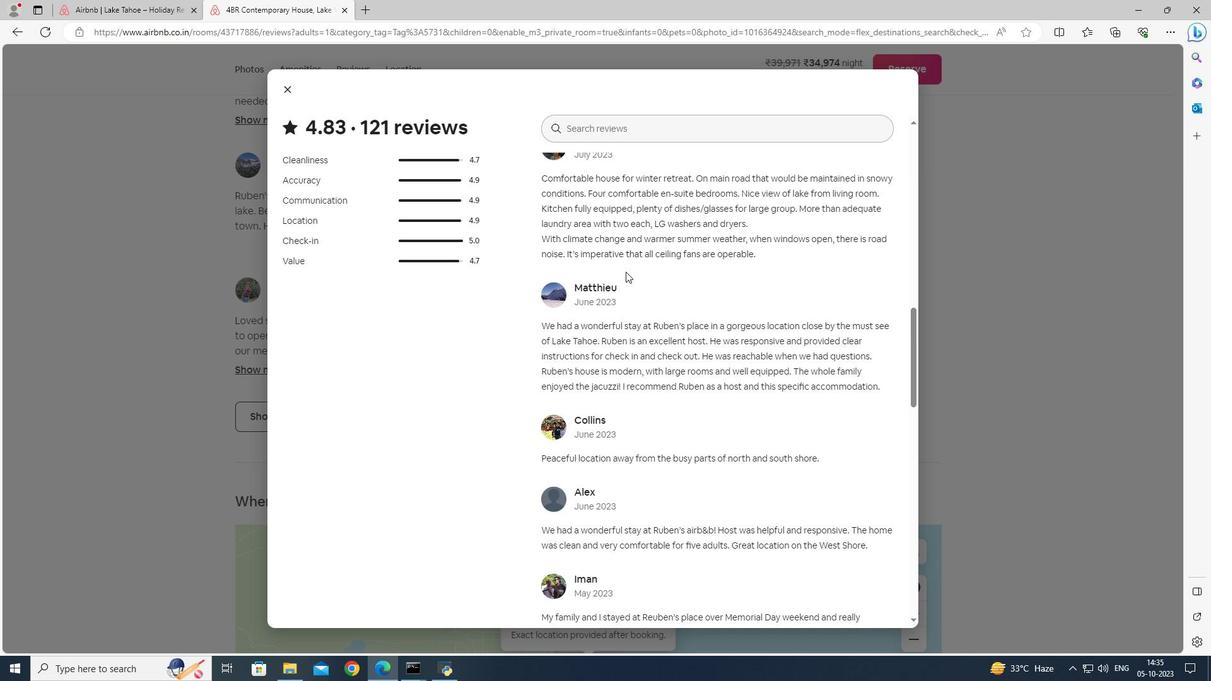 
Action: Mouse scrolled (626, 271) with delta (0, 0)
Screenshot: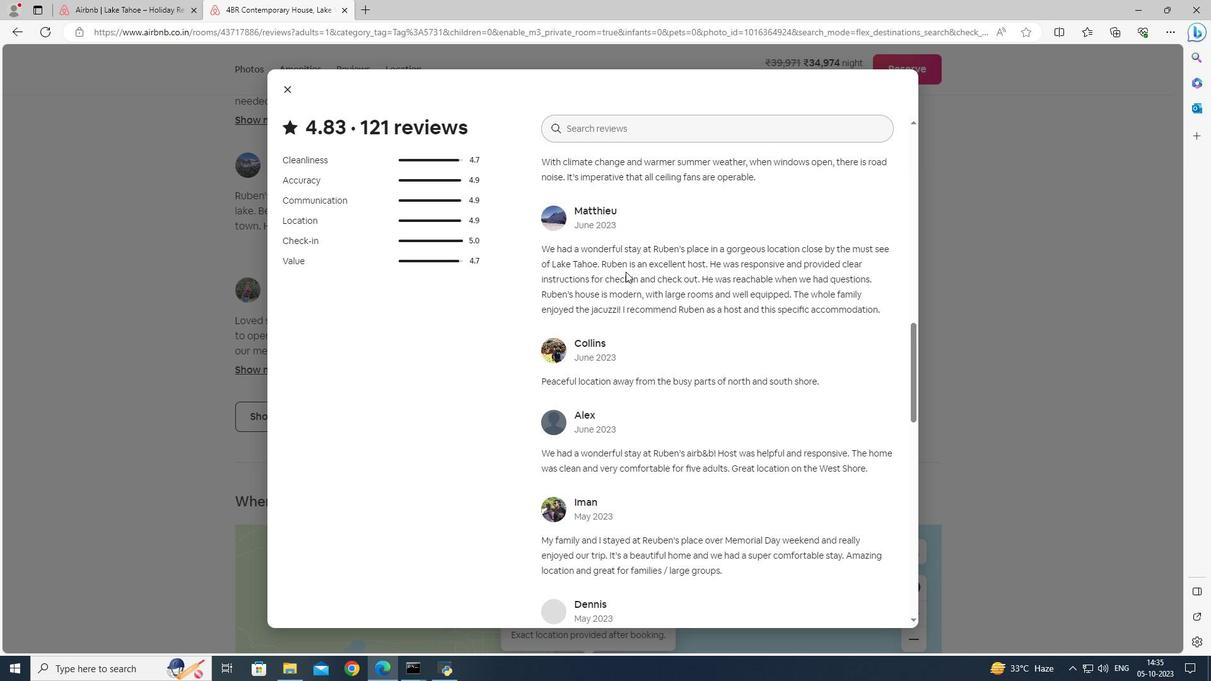 
Action: Mouse scrolled (626, 271) with delta (0, 0)
Screenshot: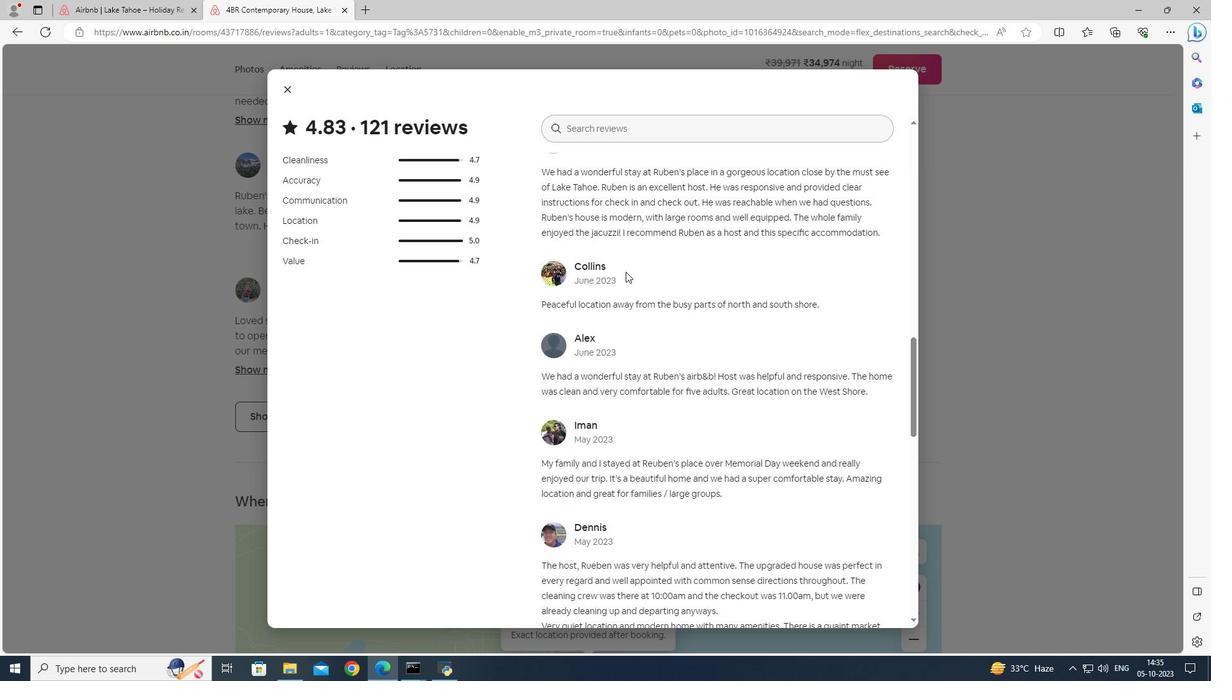 
Action: Mouse moved to (631, 296)
Screenshot: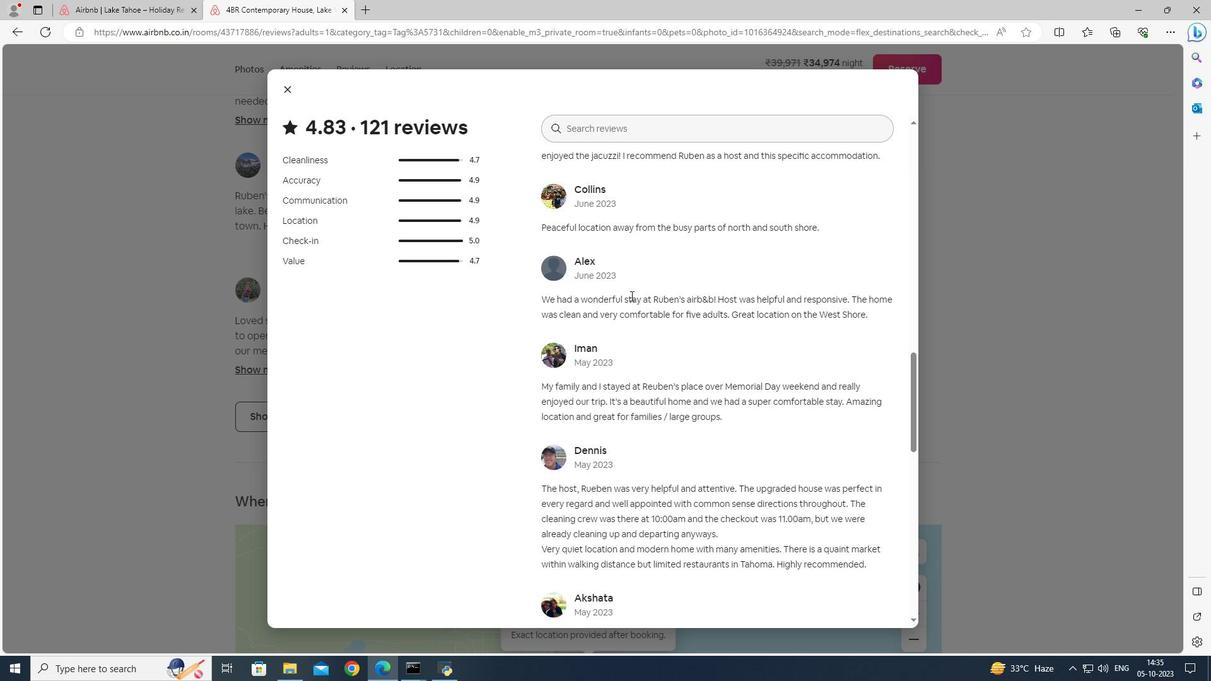 
Action: Mouse scrolled (631, 295) with delta (0, 0)
Screenshot: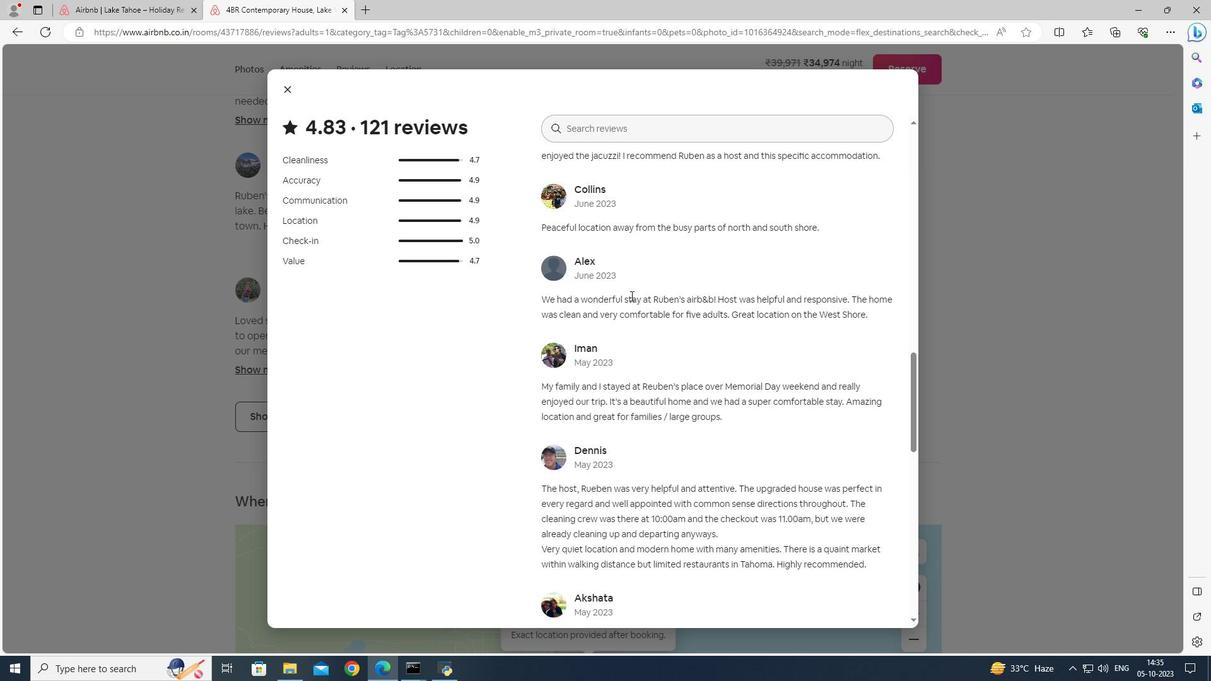 
Action: Mouse scrolled (631, 295) with delta (0, 0)
Screenshot: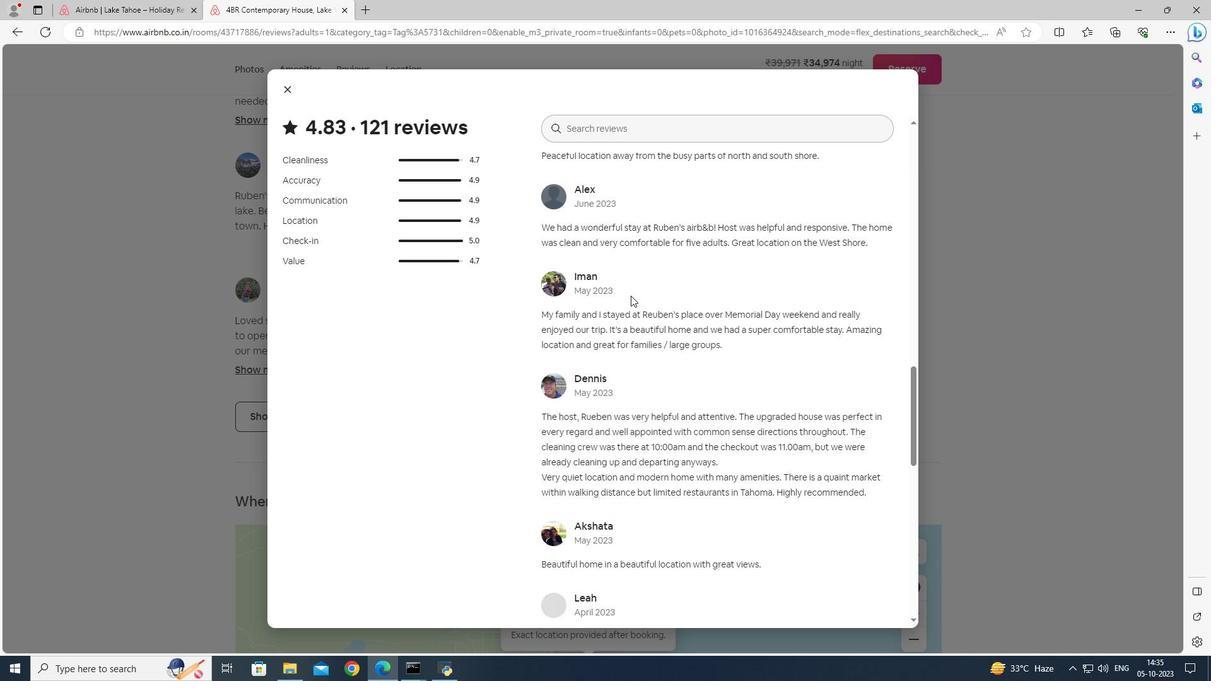 
Action: Mouse scrolled (631, 295) with delta (0, 0)
Screenshot: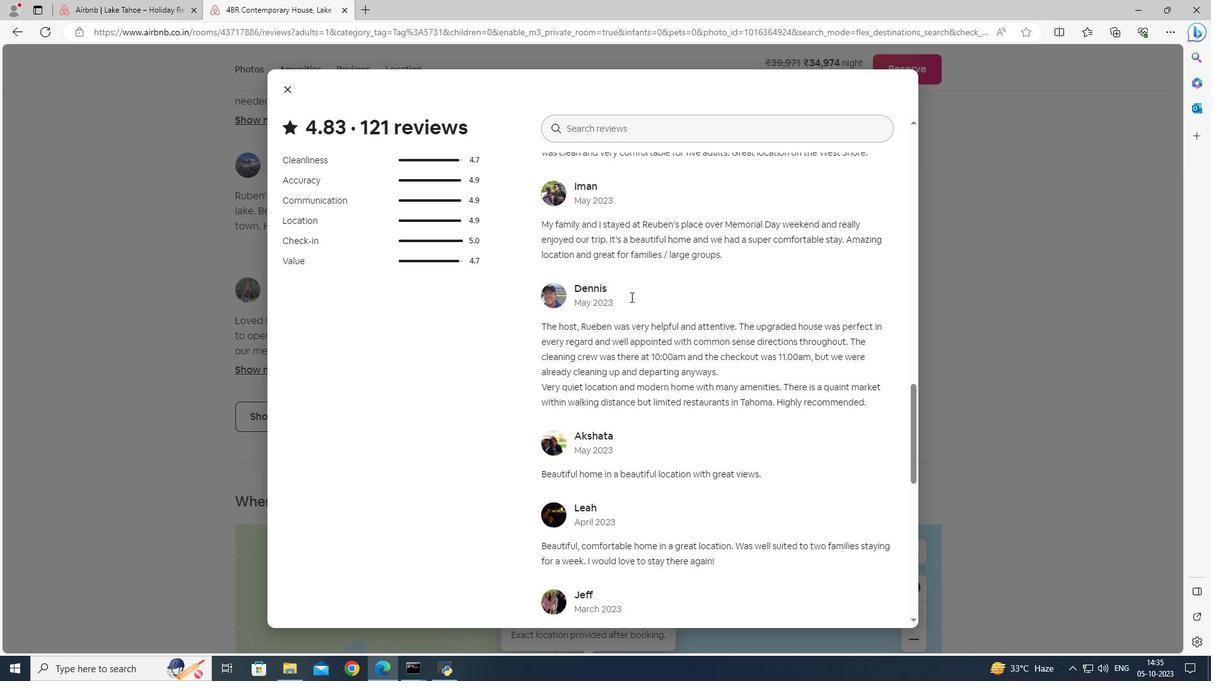 
Action: Mouse moved to (632, 301)
Screenshot: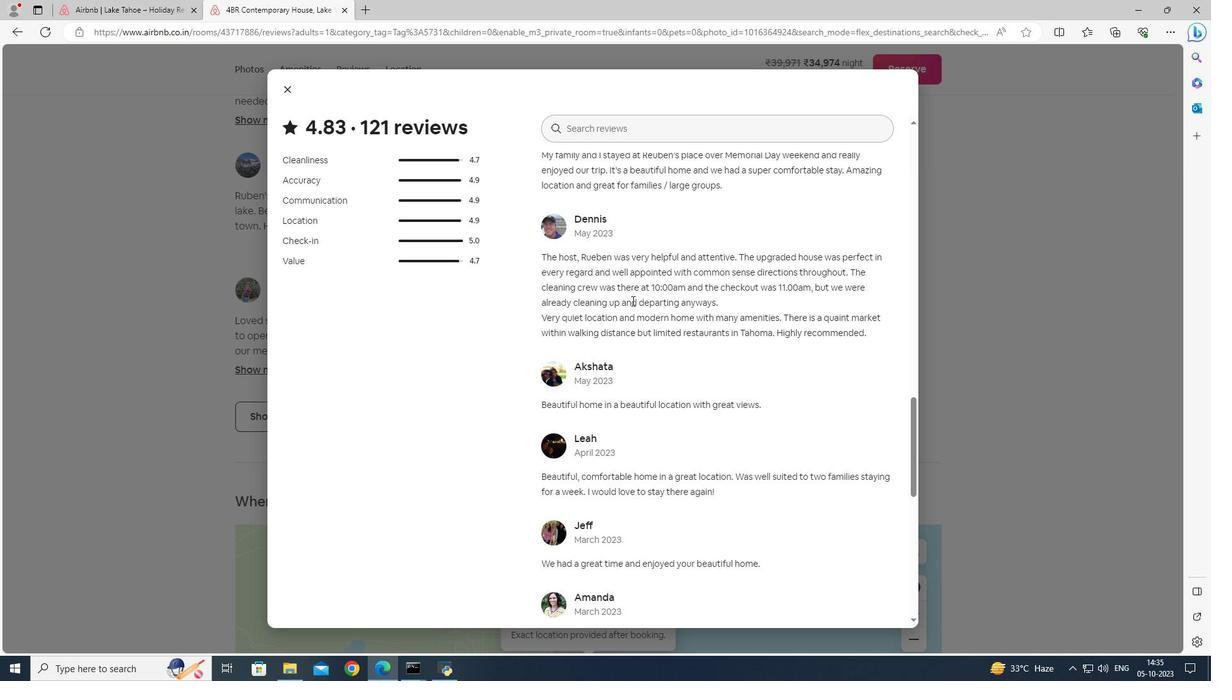 
Action: Mouse scrolled (632, 300) with delta (0, 0)
Screenshot: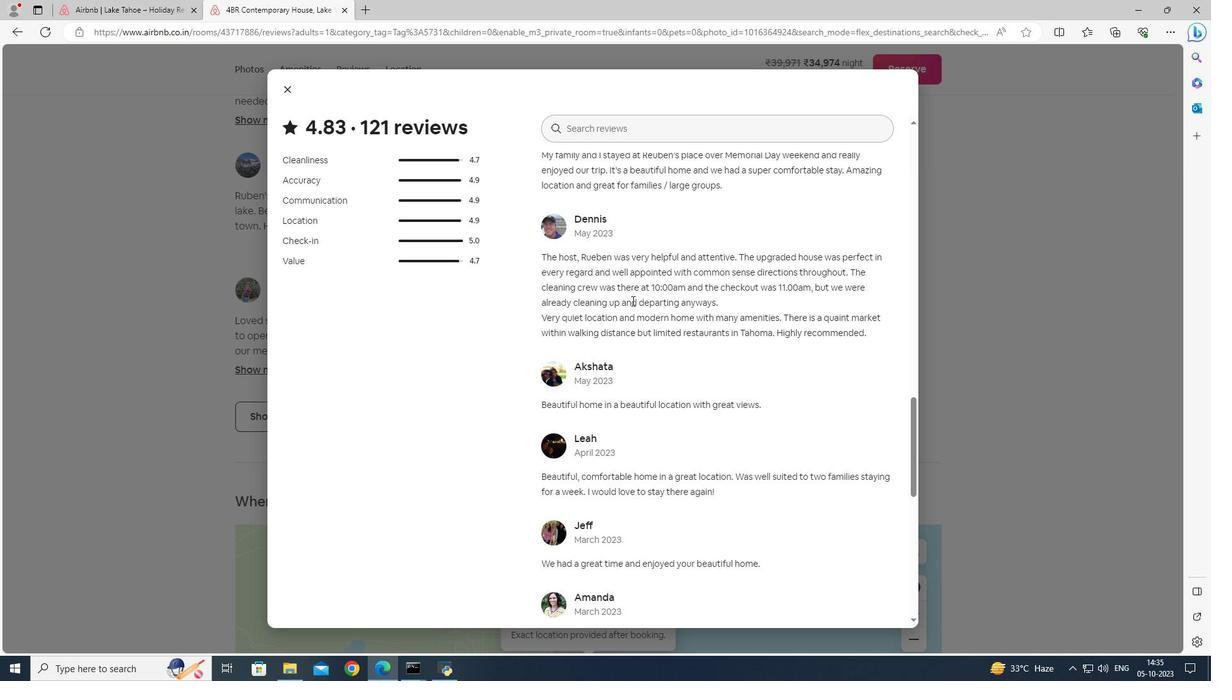
Action: Mouse scrolled (632, 300) with delta (0, 0)
Screenshot: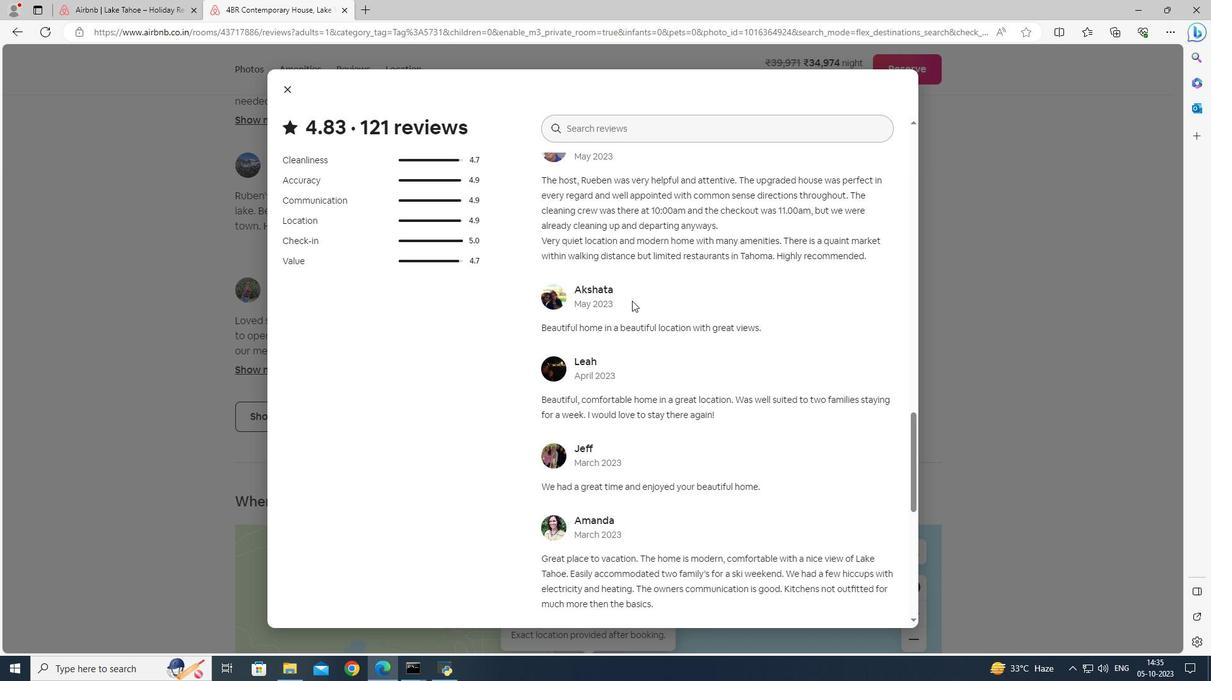 
Action: Mouse scrolled (632, 300) with delta (0, 0)
Screenshot: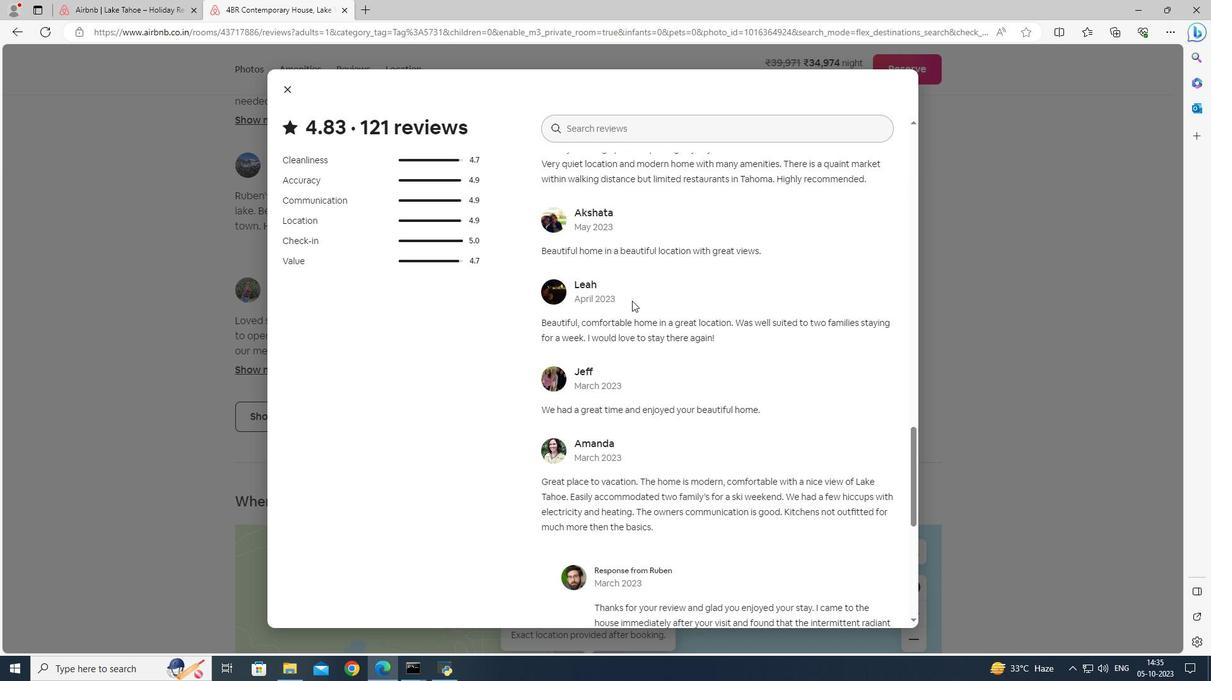 
Action: Mouse scrolled (632, 300) with delta (0, 0)
Screenshot: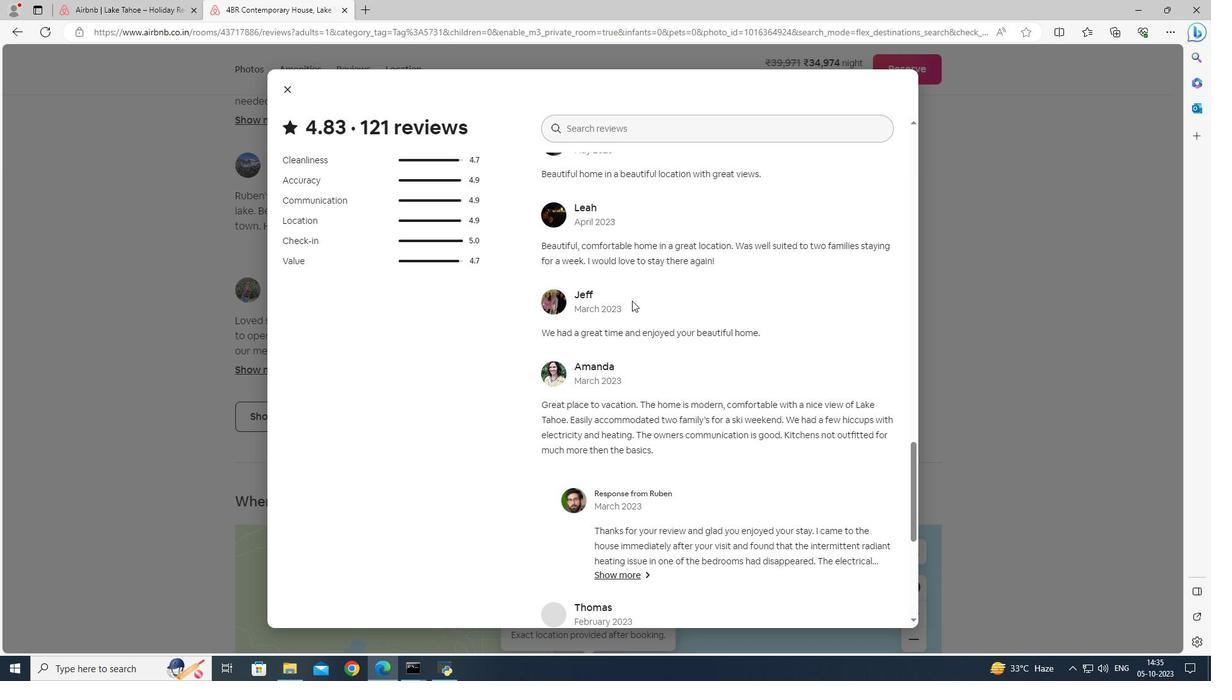 
Action: Mouse scrolled (632, 300) with delta (0, 0)
Screenshot: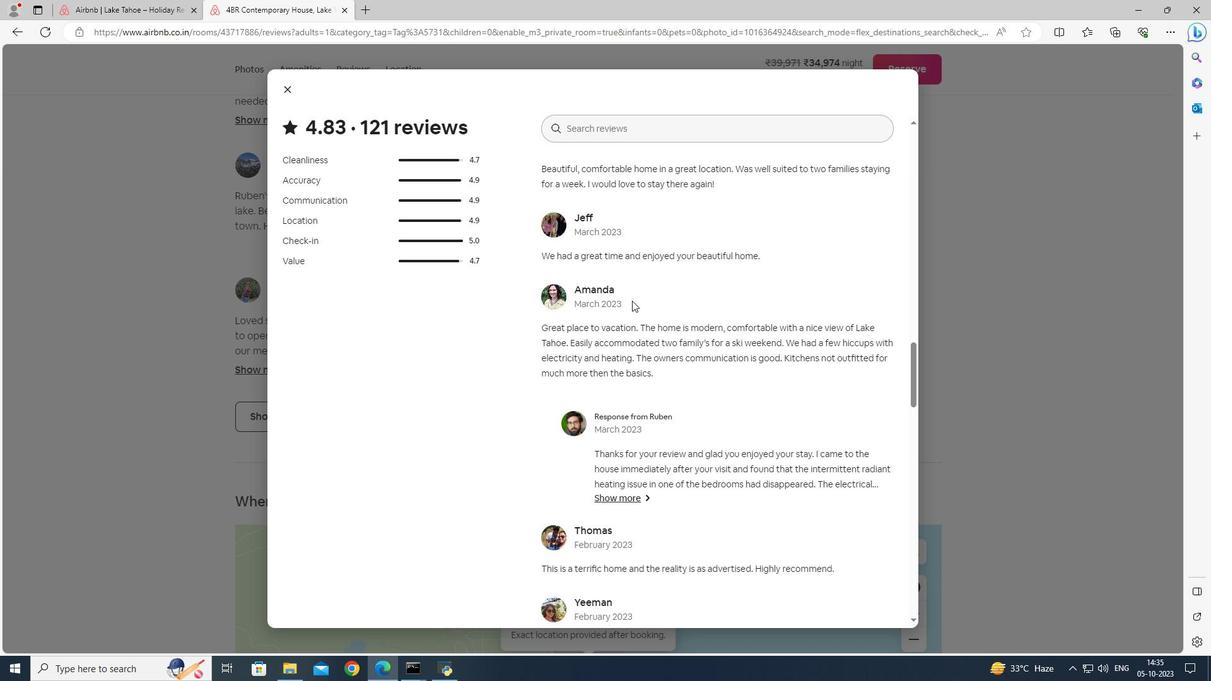 
Action: Mouse scrolled (632, 300) with delta (0, 0)
Screenshot: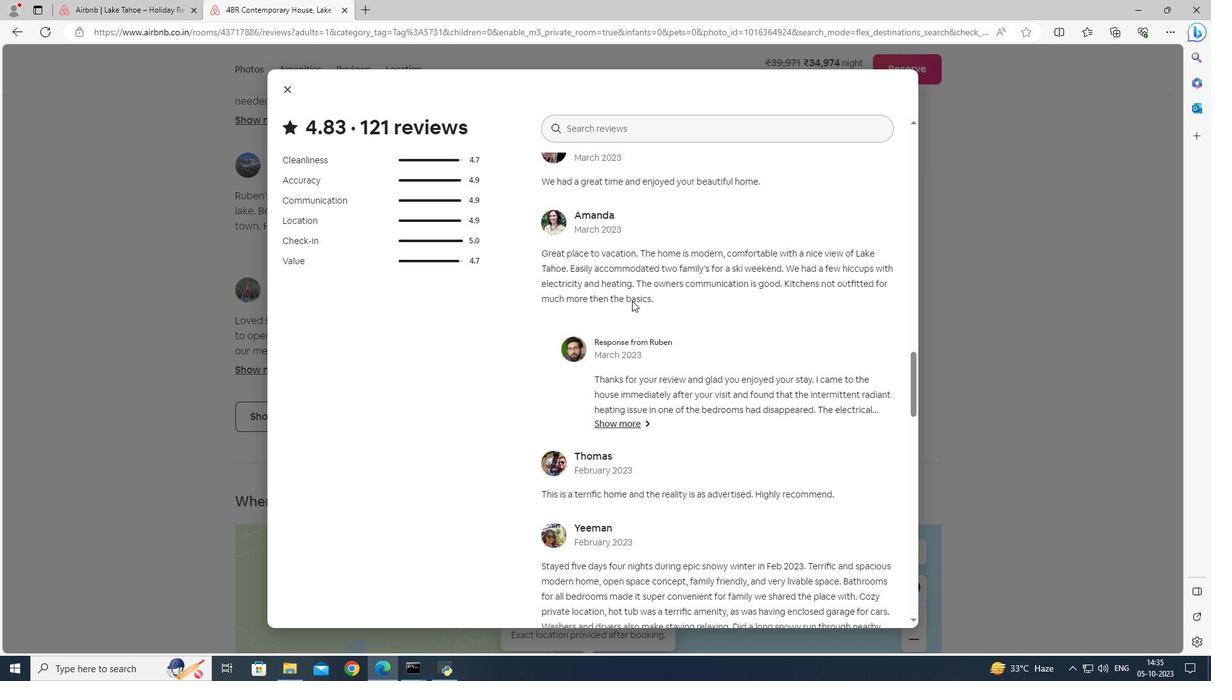
Action: Mouse scrolled (632, 300) with delta (0, 0)
Screenshot: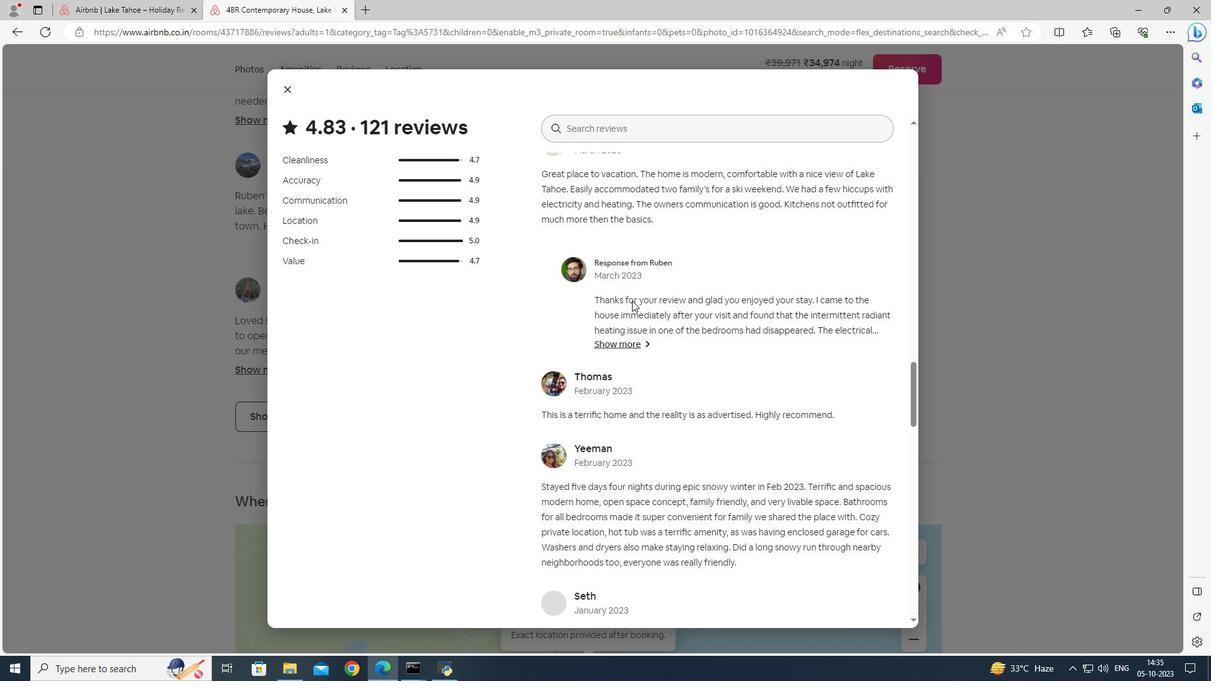 
Action: Mouse scrolled (632, 300) with delta (0, 0)
Screenshot: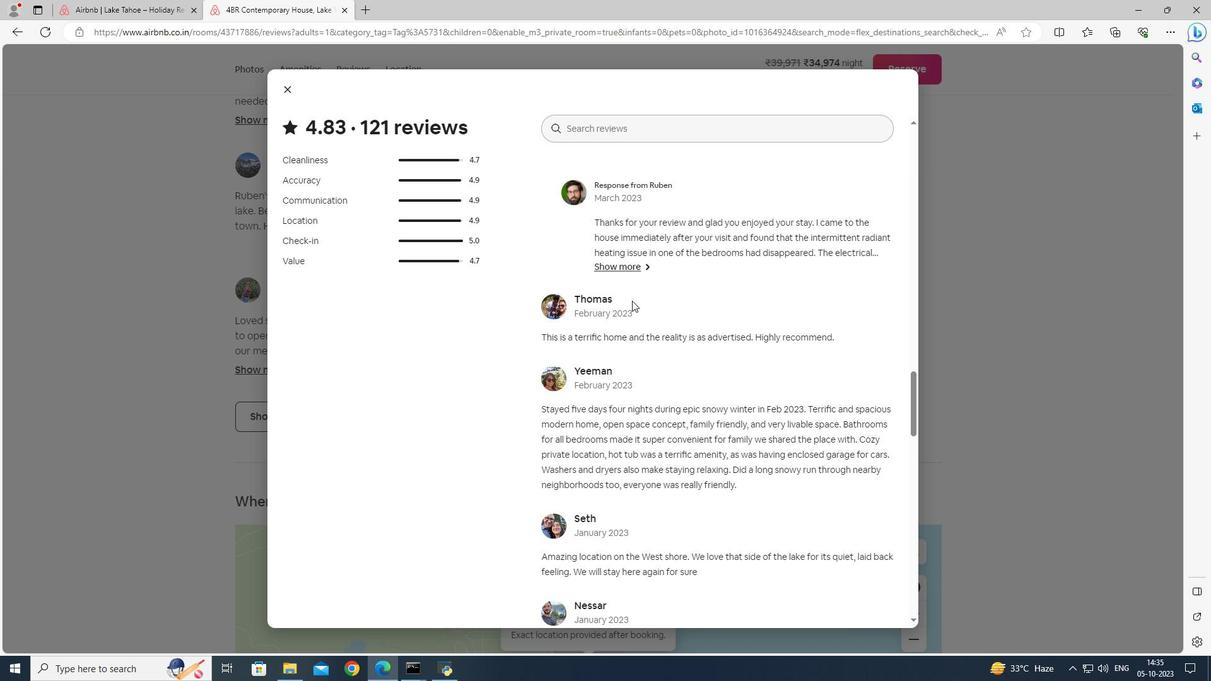 
Action: Mouse scrolled (632, 300) with delta (0, 0)
Screenshot: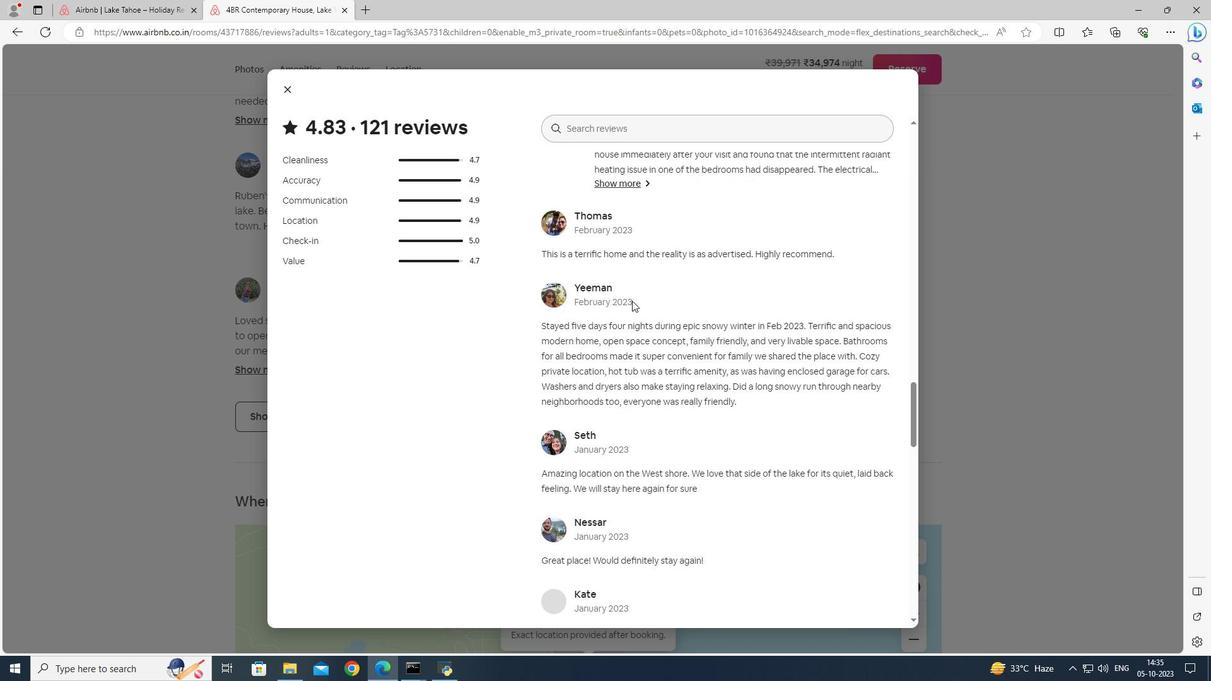 
Action: Mouse scrolled (632, 300) with delta (0, 0)
Screenshot: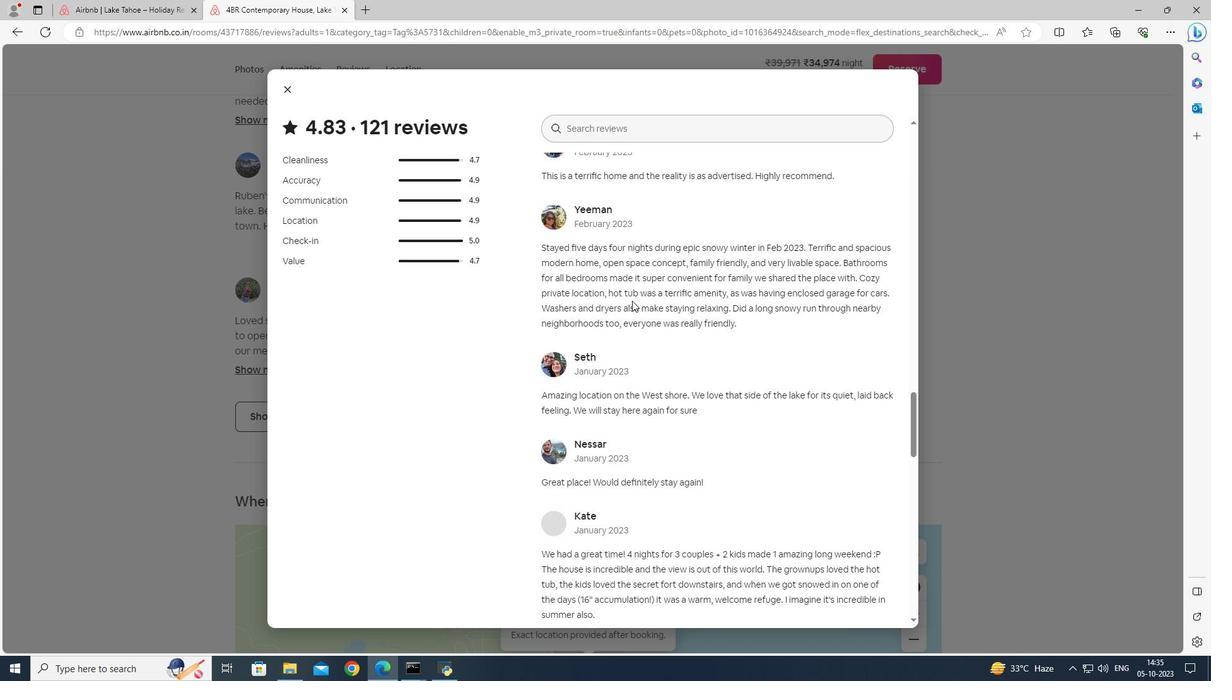 
Action: Mouse scrolled (632, 300) with delta (0, 0)
Screenshot: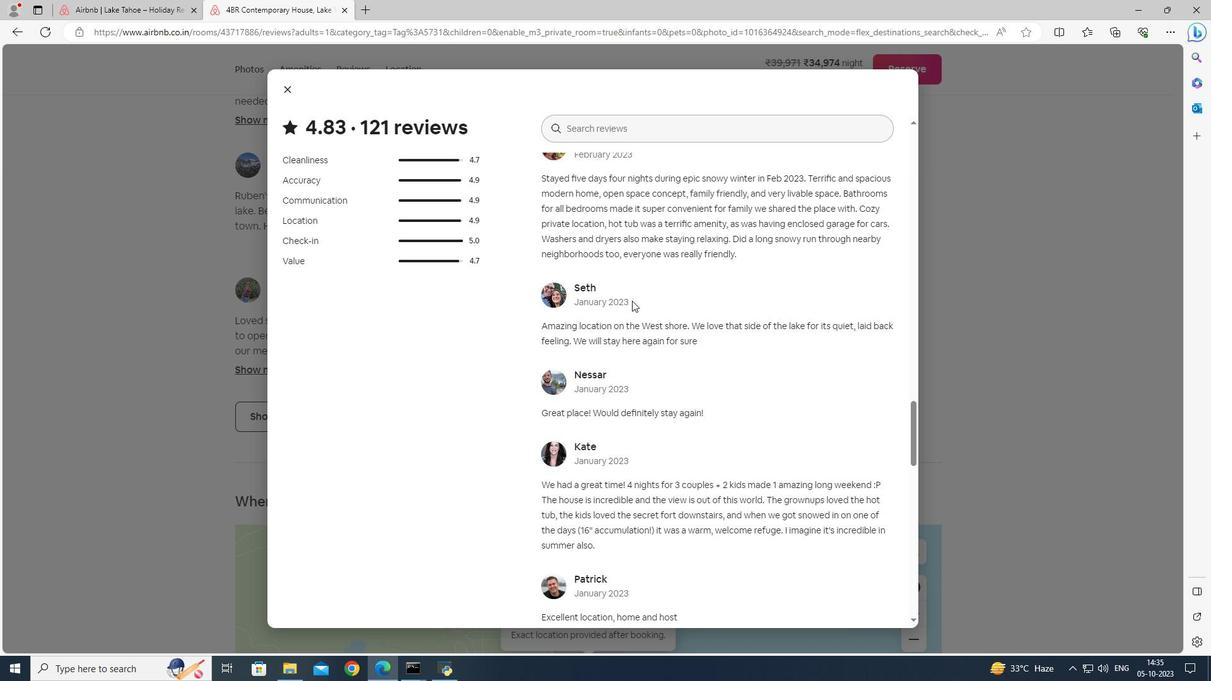 
Action: Mouse scrolled (632, 300) with delta (0, 0)
Screenshot: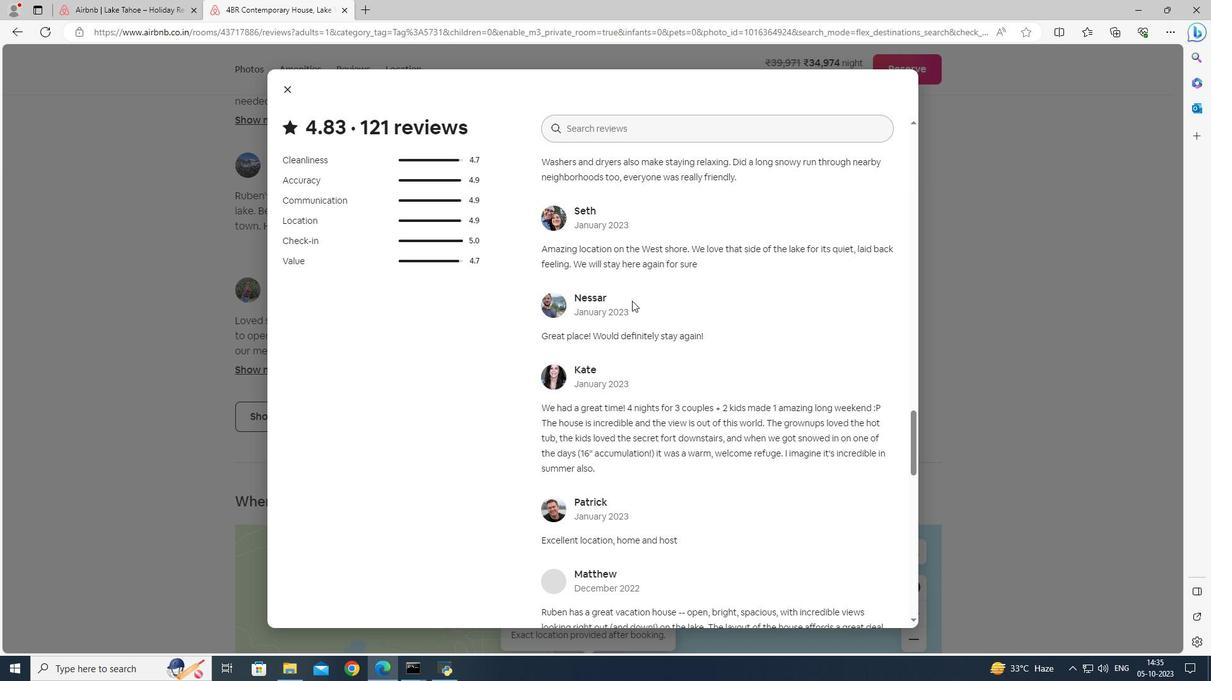 
Action: Mouse moved to (634, 302)
Screenshot: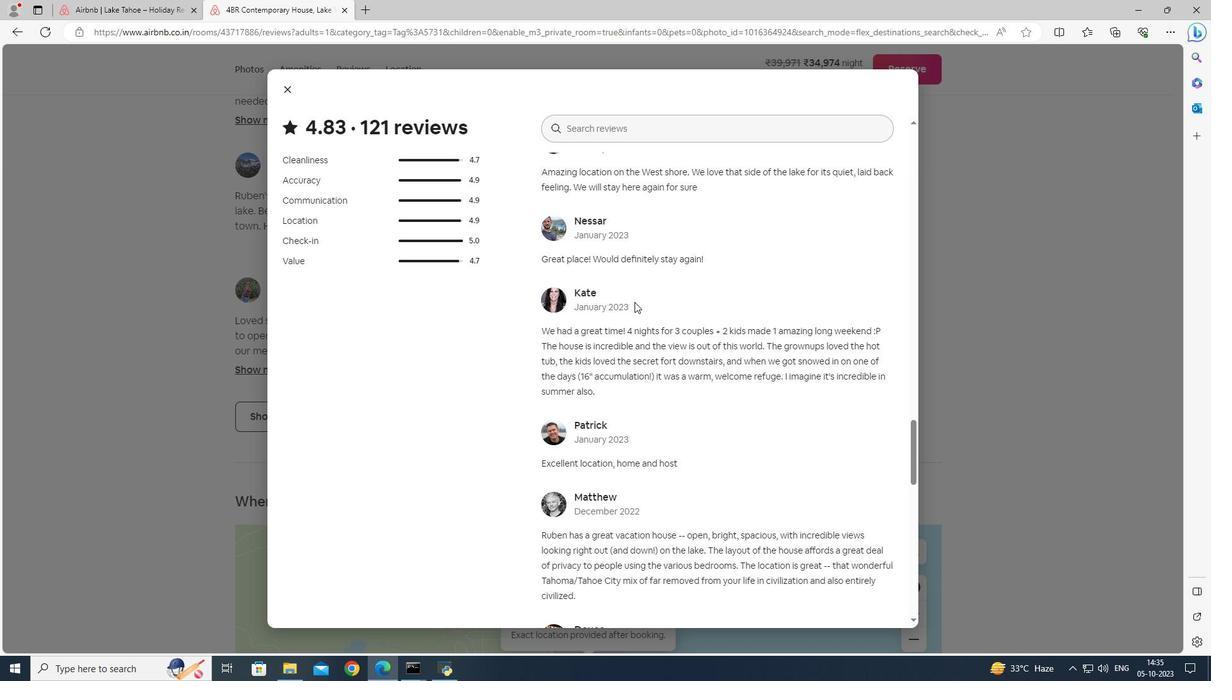 
Action: Mouse scrolled (634, 301) with delta (0, 0)
Screenshot: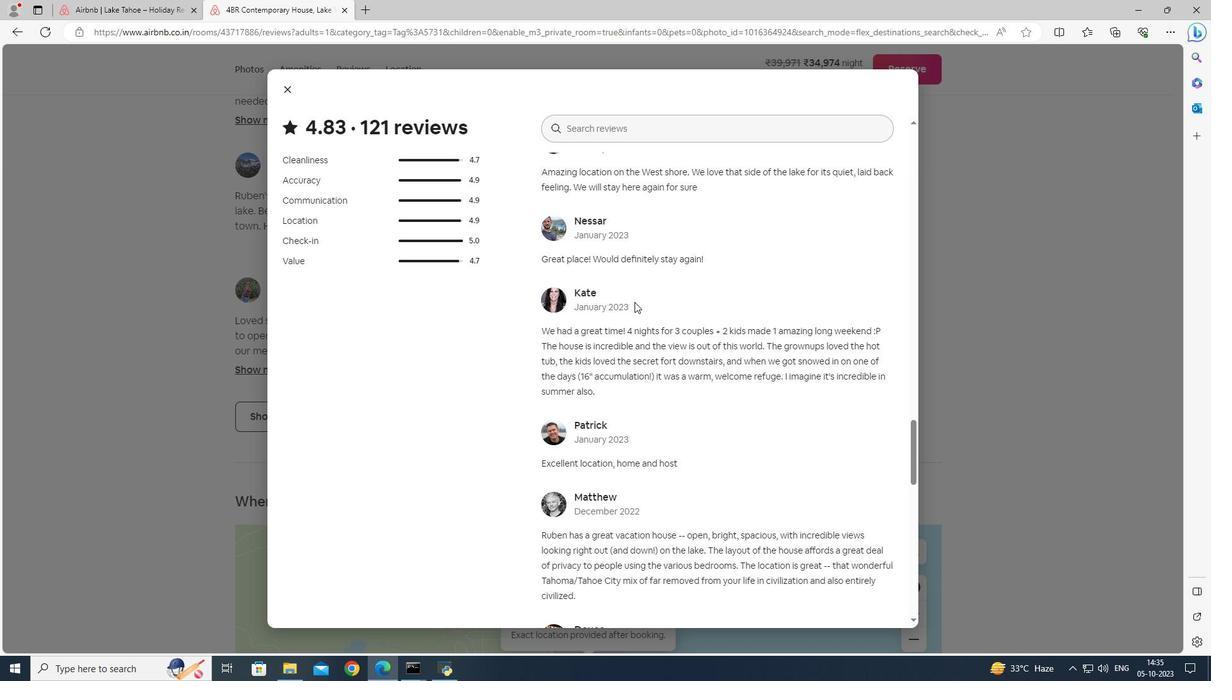 
Action: Mouse scrolled (634, 301) with delta (0, 0)
Screenshot: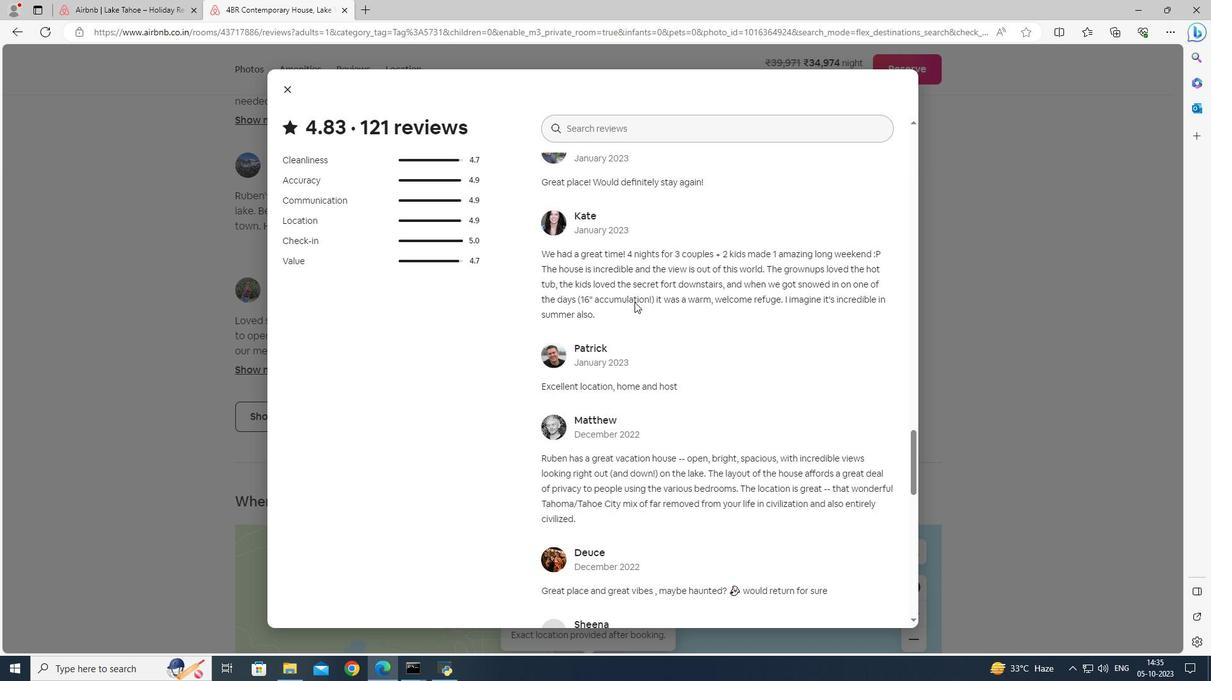 
Action: Mouse scrolled (634, 301) with delta (0, 0)
Screenshot: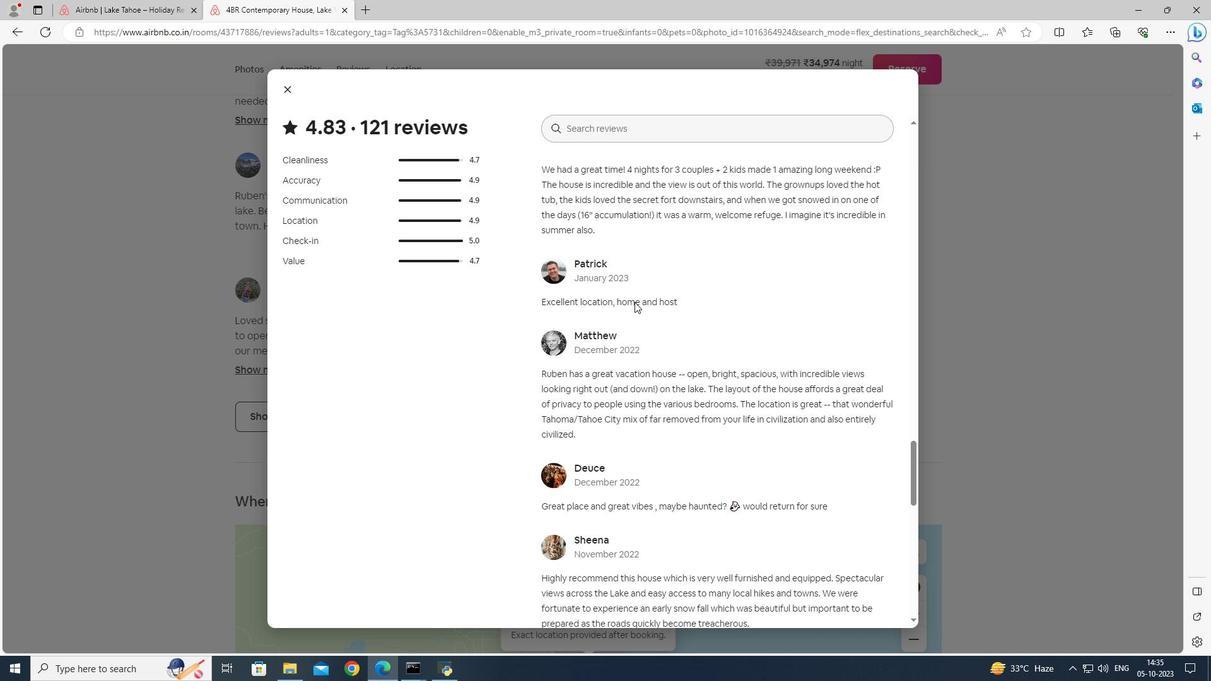 
Action: Mouse scrolled (634, 301) with delta (0, 0)
Screenshot: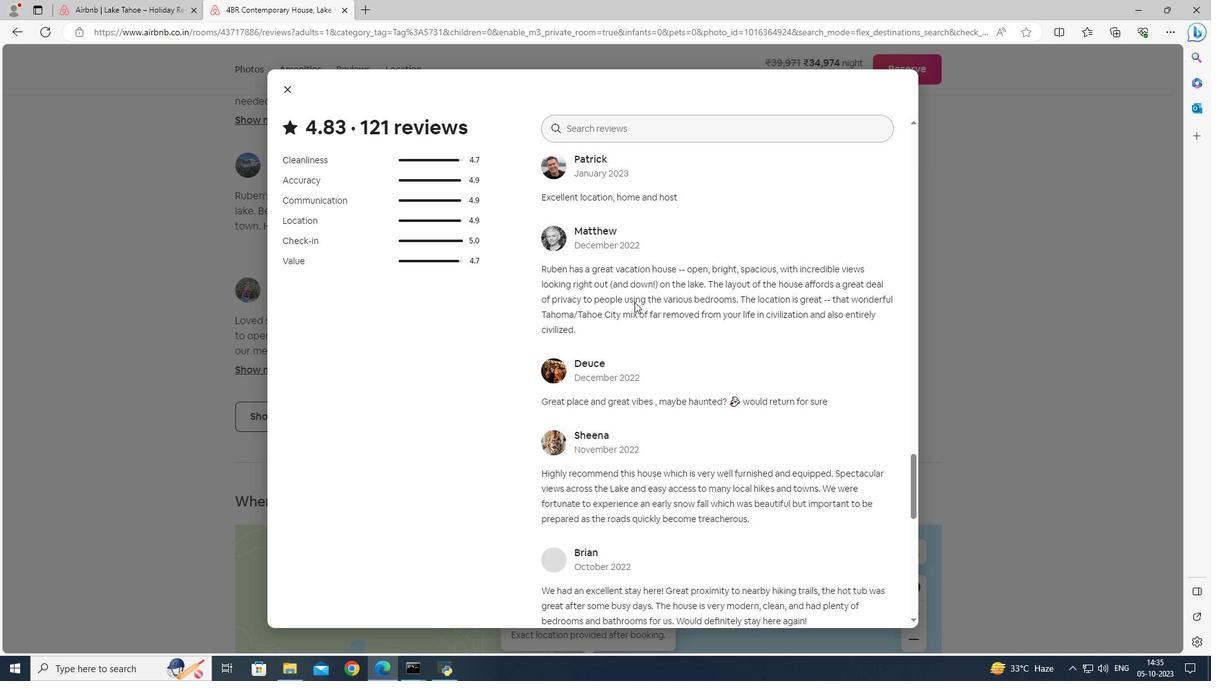 
Action: Mouse scrolled (634, 301) with delta (0, 0)
Screenshot: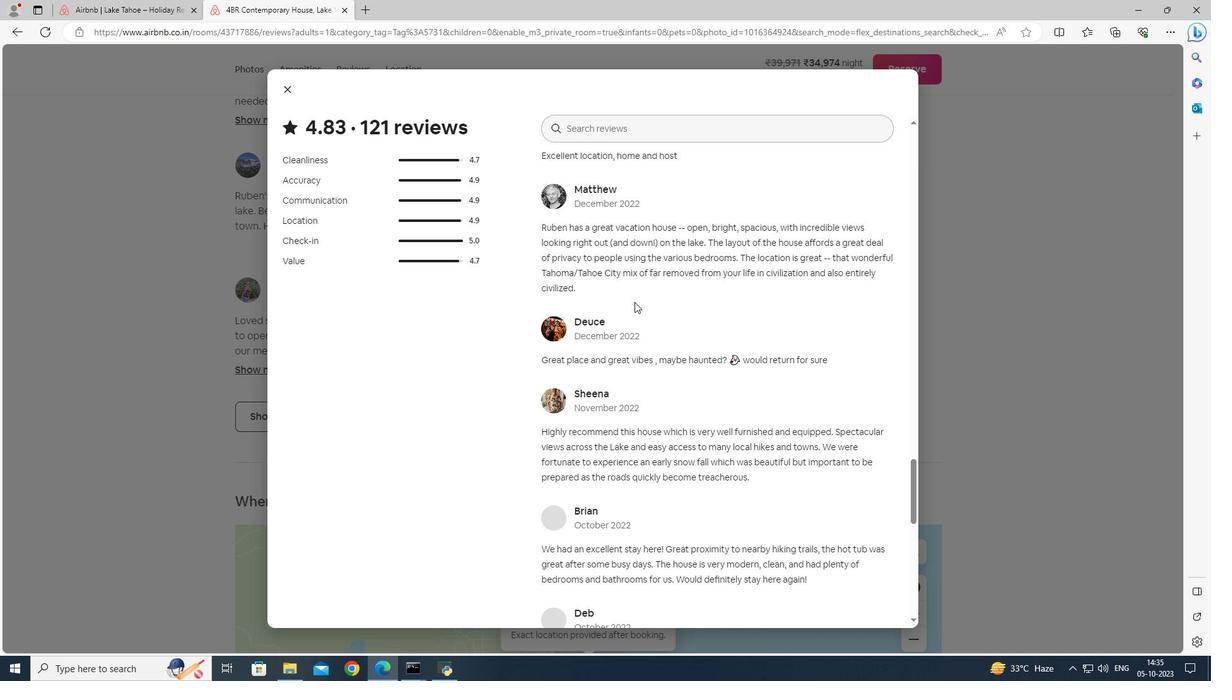 
Action: Mouse scrolled (634, 301) with delta (0, 0)
Screenshot: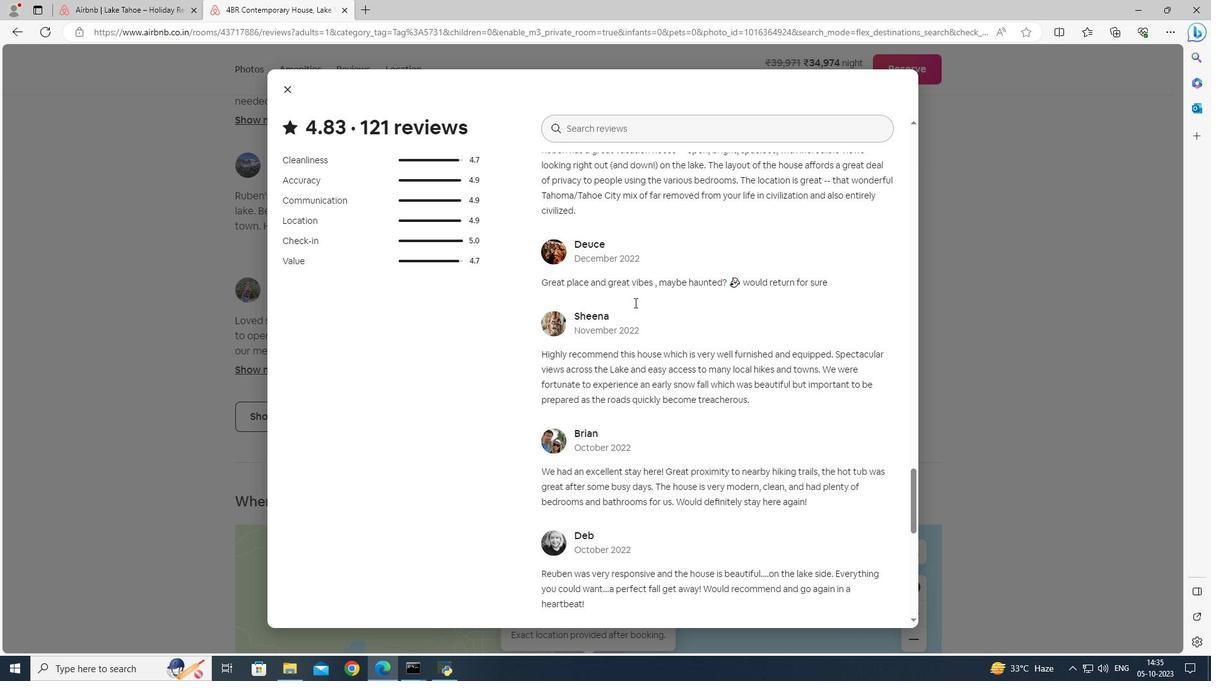 
Action: Mouse moved to (635, 303)
Screenshot: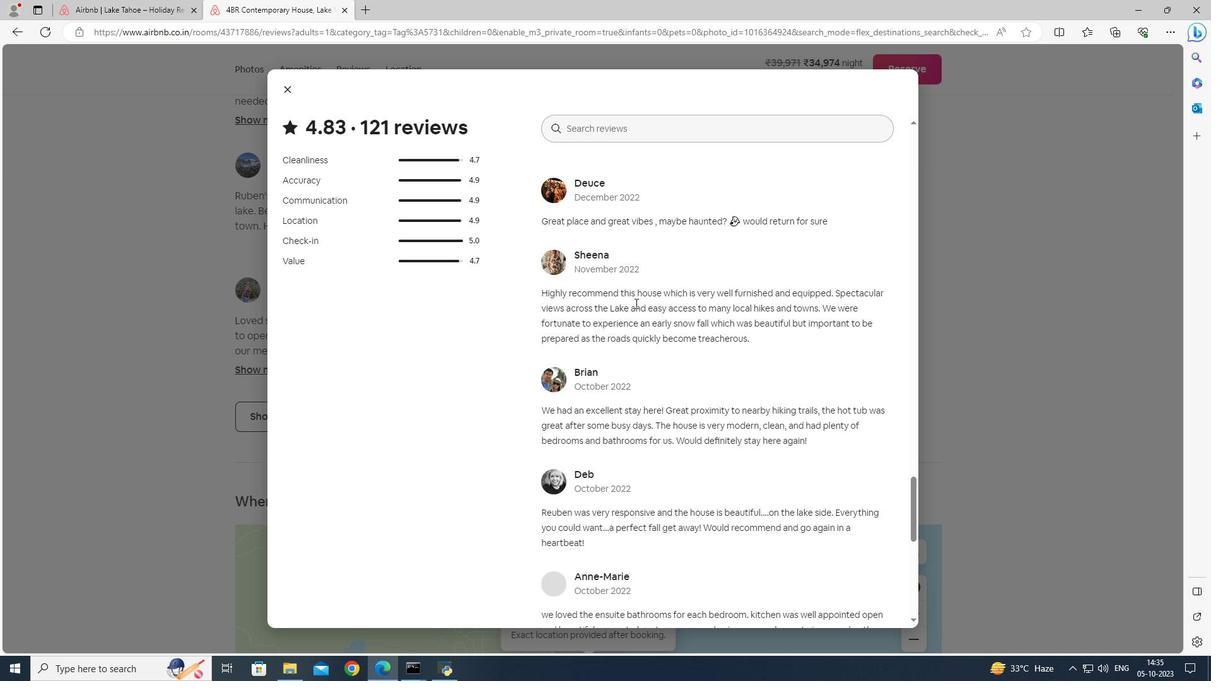 
Action: Mouse scrolled (635, 302) with delta (0, 0)
Screenshot: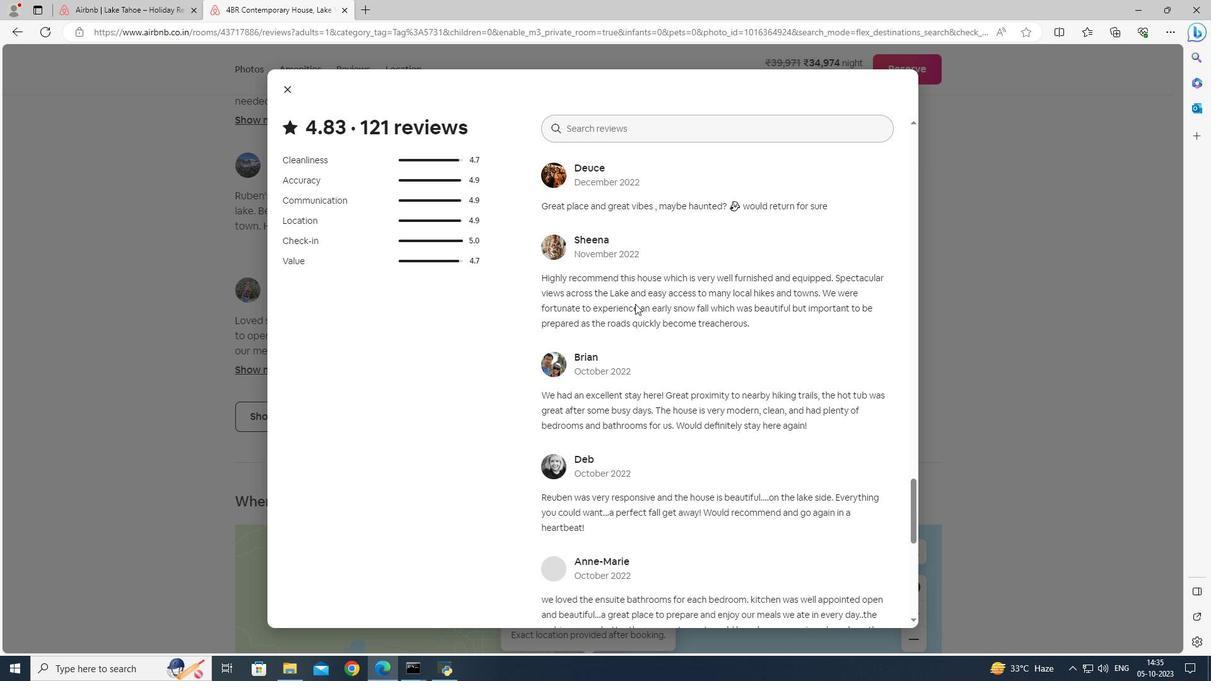 
Action: Mouse moved to (637, 307)
Screenshot: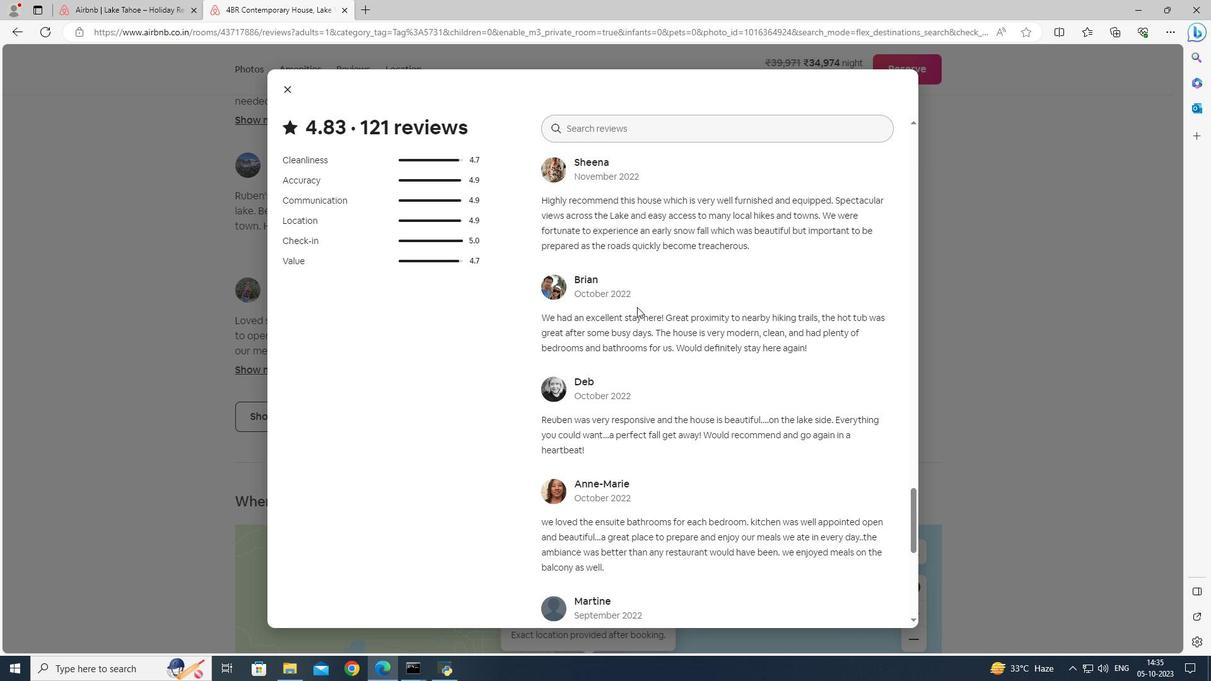 
Action: Mouse scrolled (637, 306) with delta (0, 0)
Screenshot: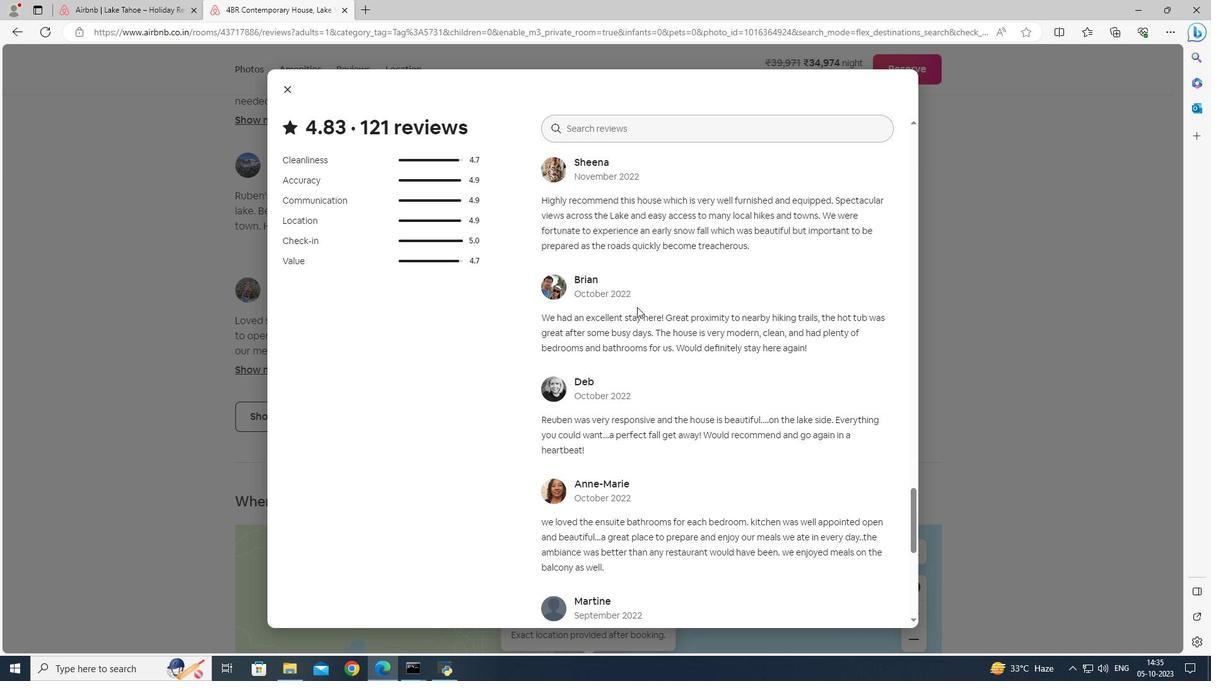 
Action: Mouse moved to (638, 308)
Screenshot: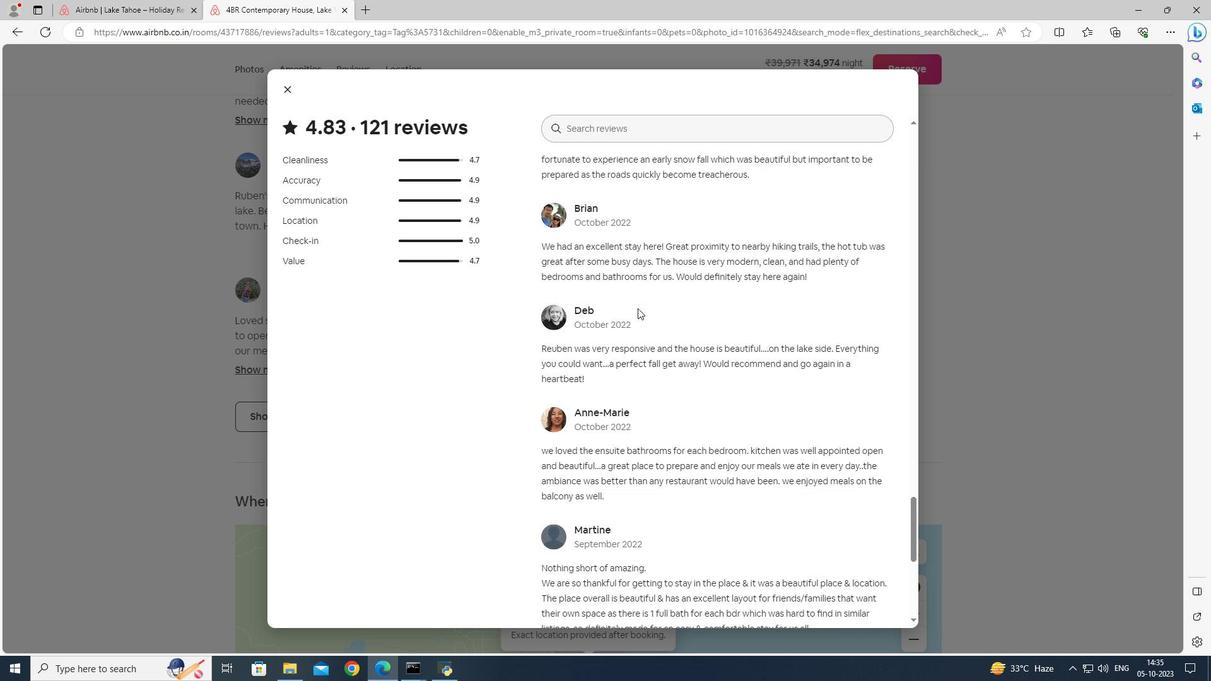 
Action: Mouse scrolled (638, 307) with delta (0, 0)
Screenshot: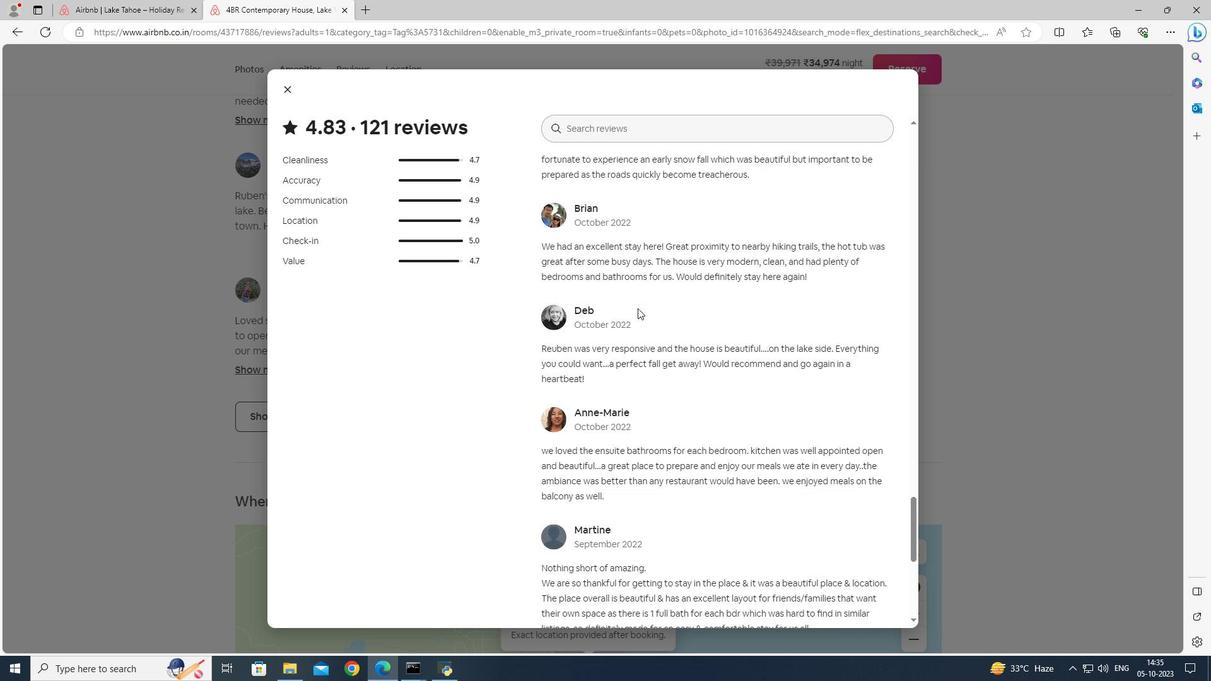 
Action: Mouse scrolled (638, 307) with delta (0, 0)
Screenshot: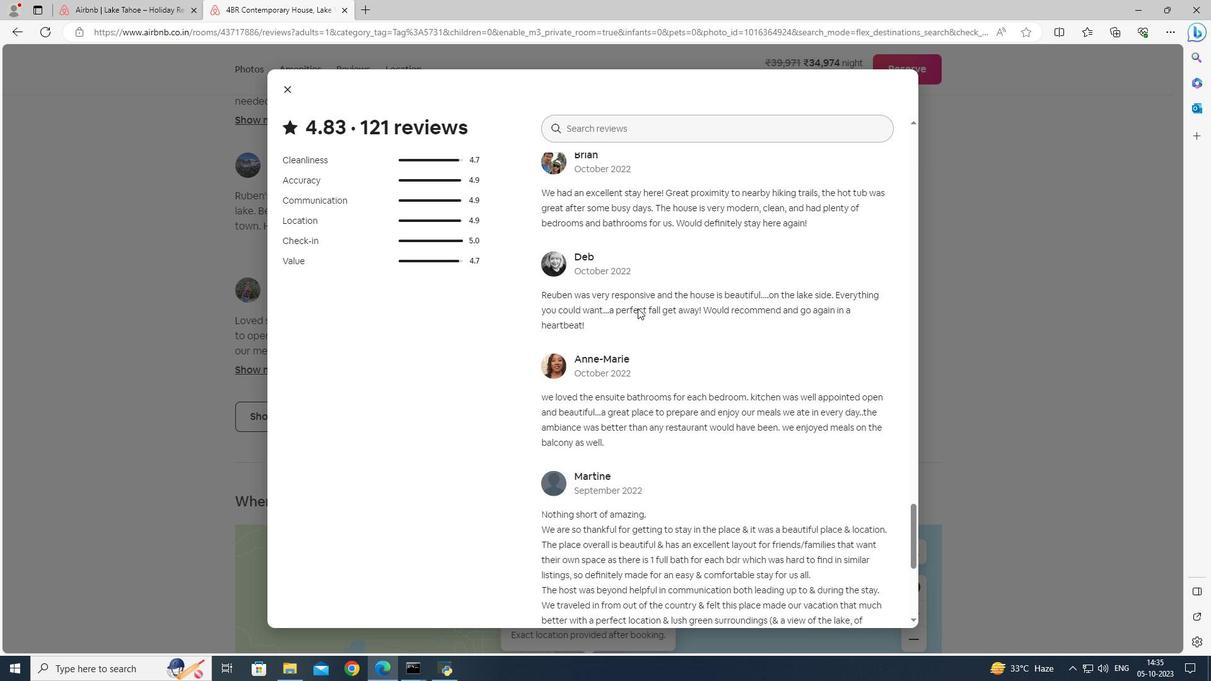 
Action: Mouse moved to (638, 312)
Screenshot: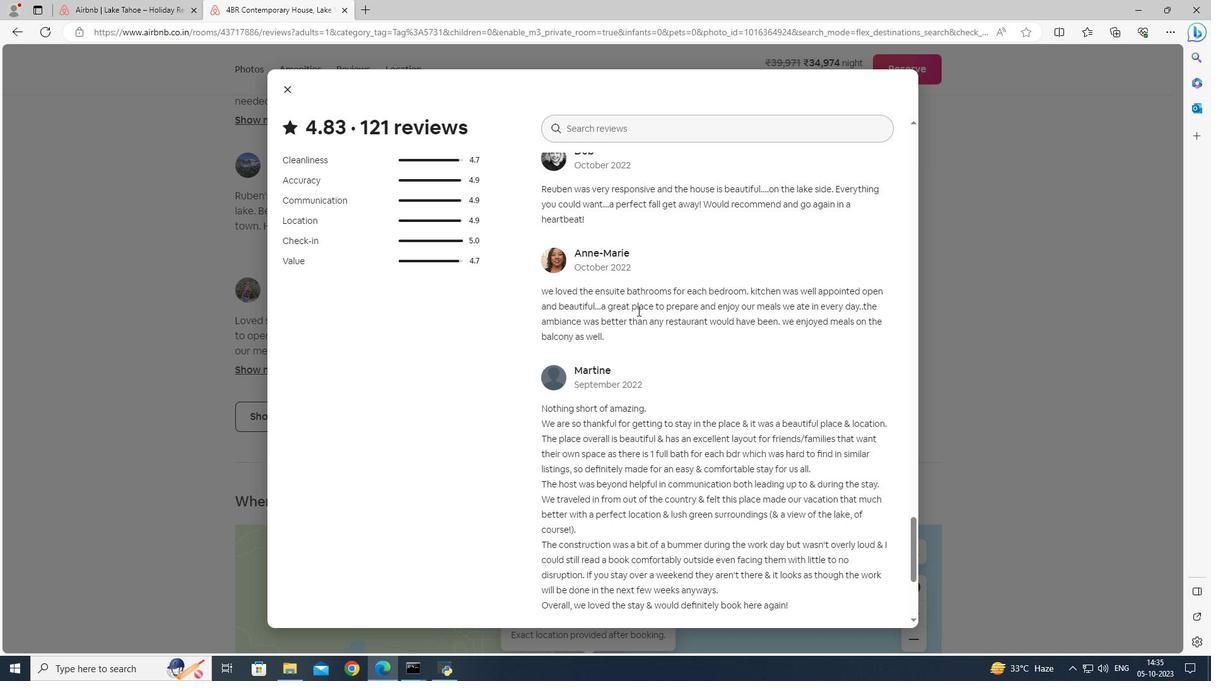 
Action: Mouse scrolled (638, 311) with delta (0, 0)
Screenshot: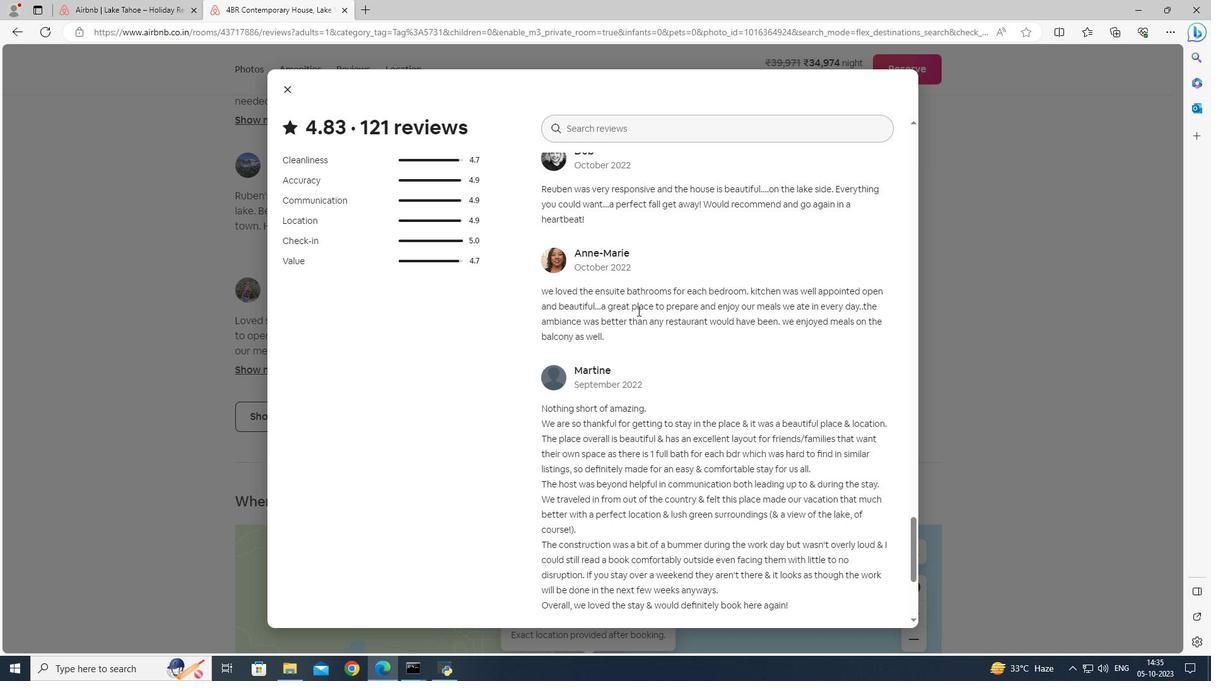
Action: Mouse moved to (639, 315)
Screenshot: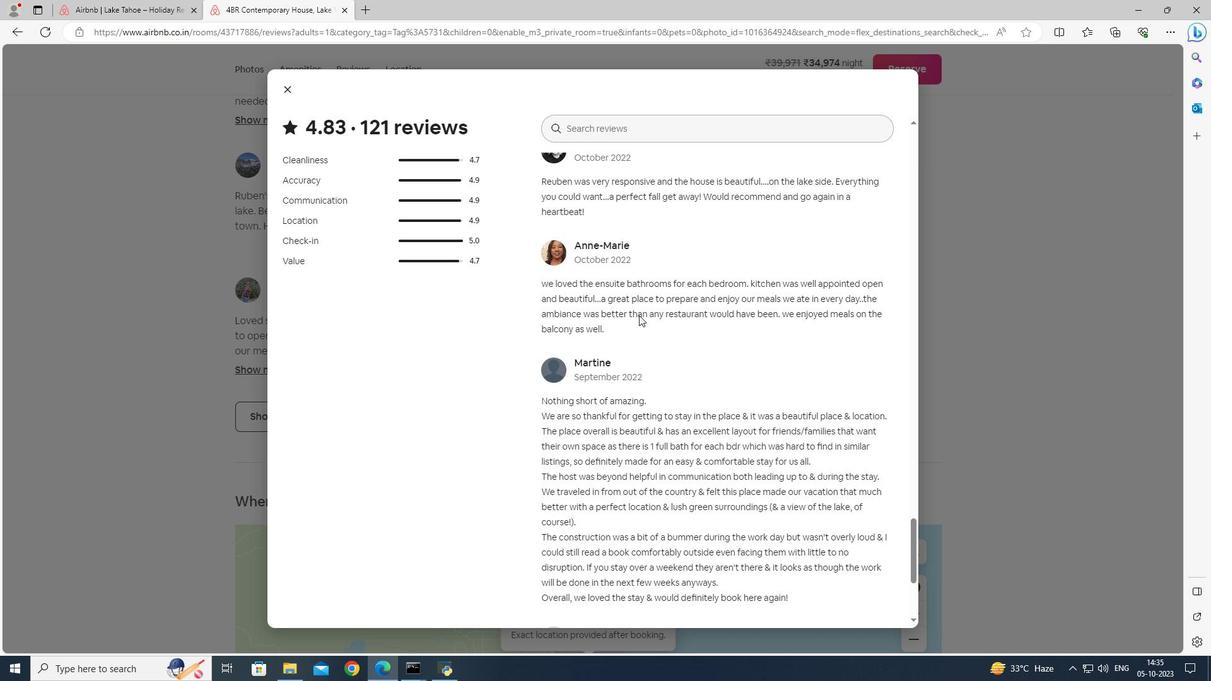 
Action: Mouse scrolled (639, 314) with delta (0, 0)
Screenshot: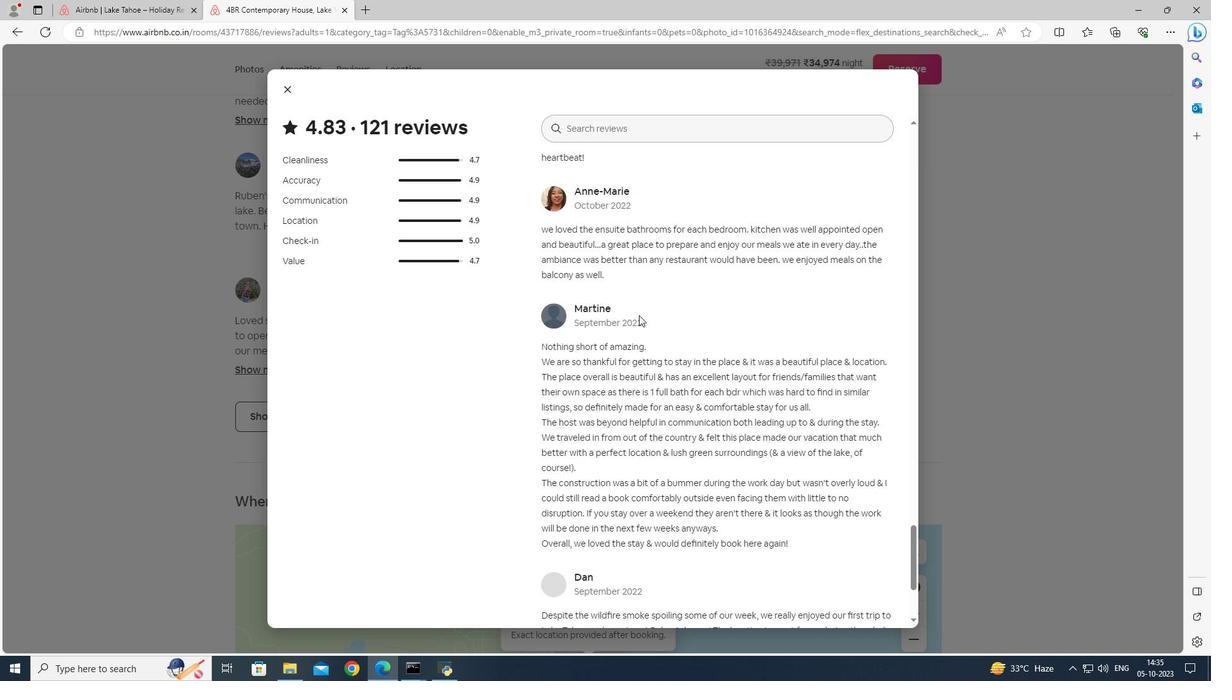 
Action: Mouse moved to (639, 316)
Screenshot: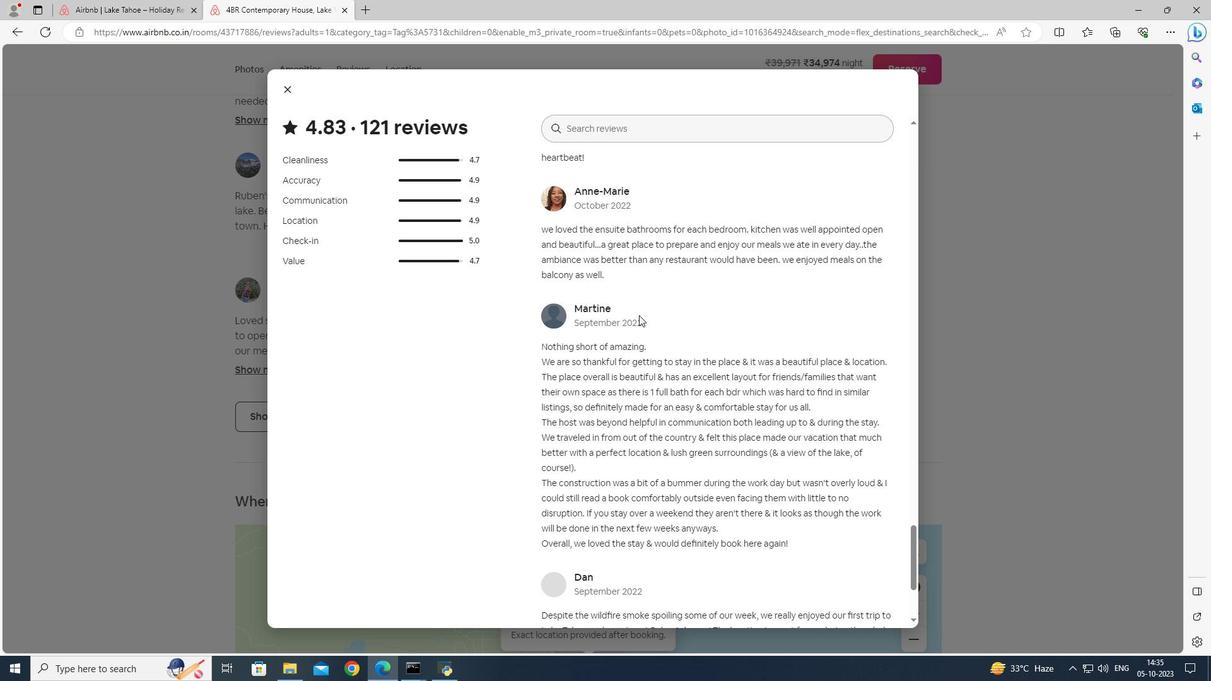 
Action: Mouse scrolled (639, 315) with delta (0, 0)
Screenshot: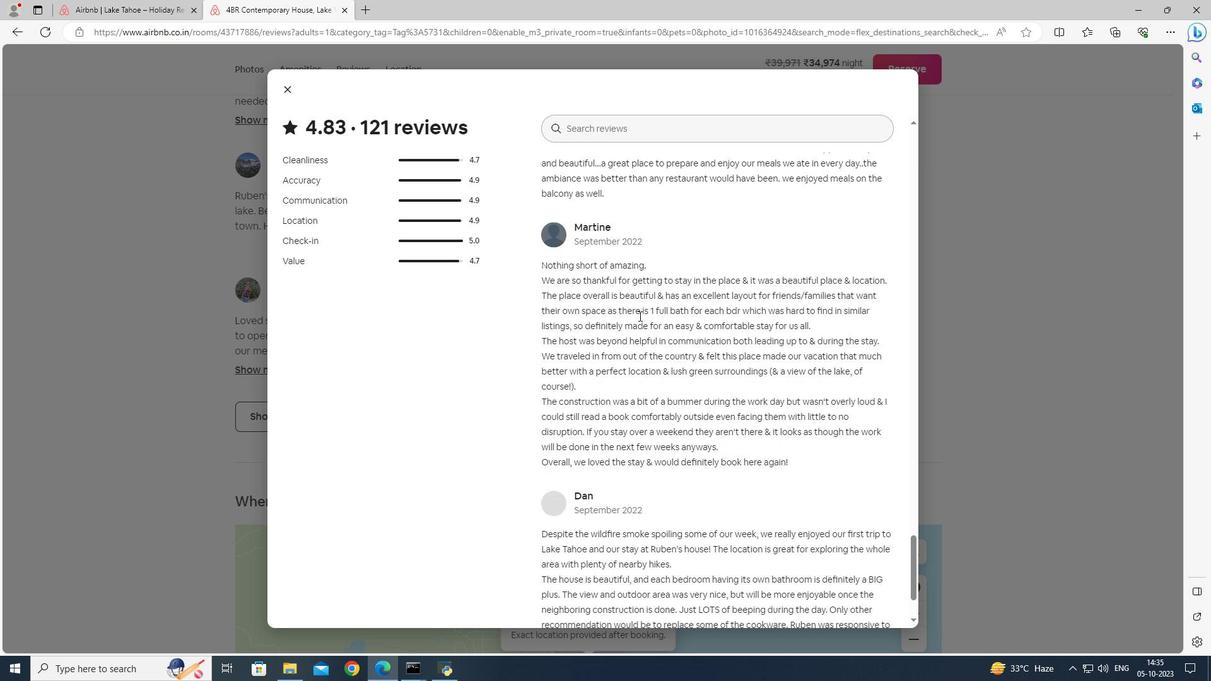 
Action: Mouse scrolled (639, 315) with delta (0, 0)
Screenshot: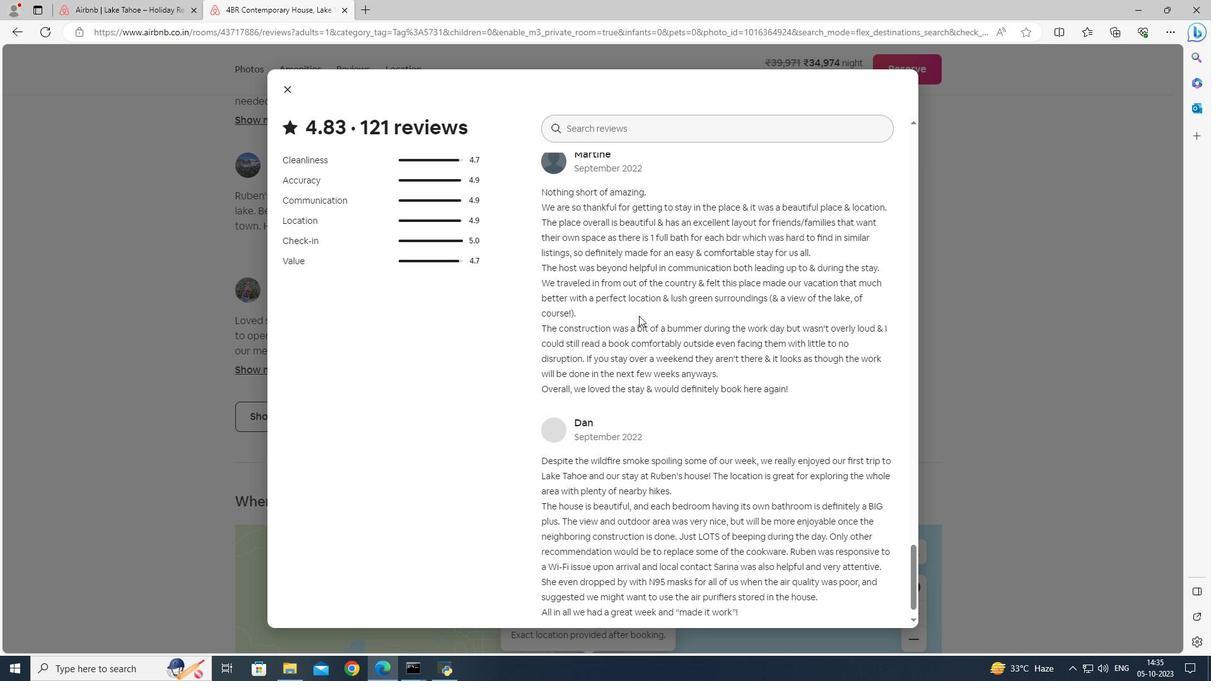 
Action: Mouse moved to (625, 331)
Screenshot: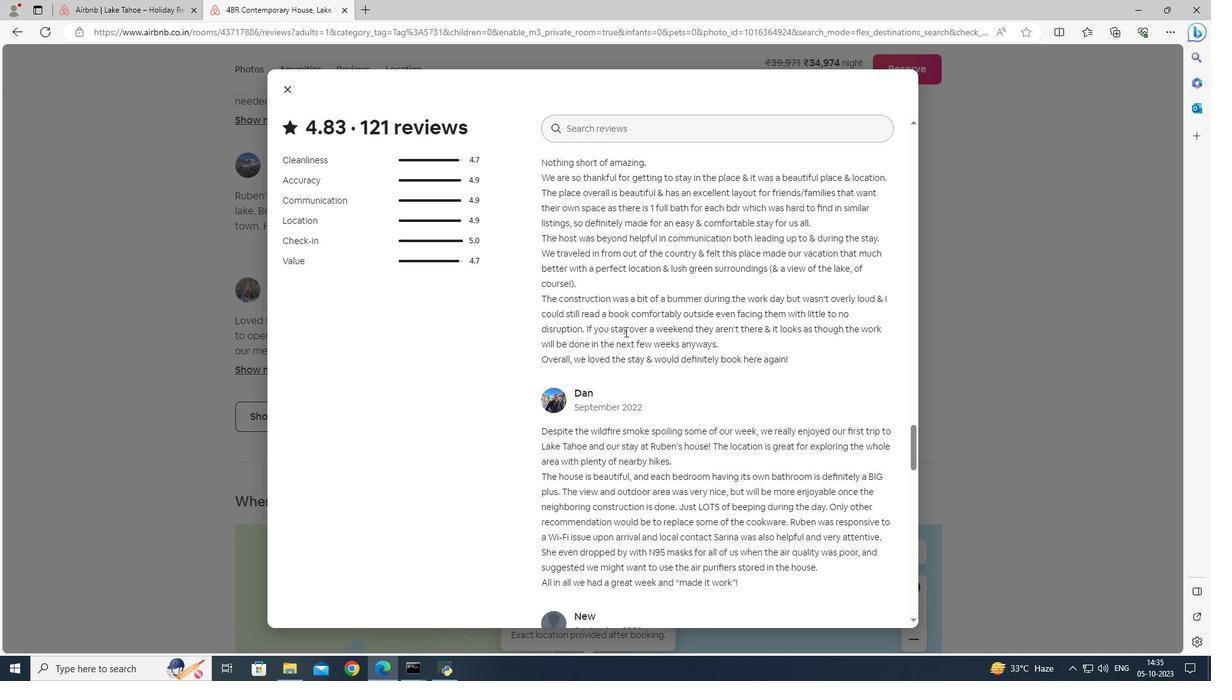 
Action: Mouse scrolled (625, 331) with delta (0, 0)
Screenshot: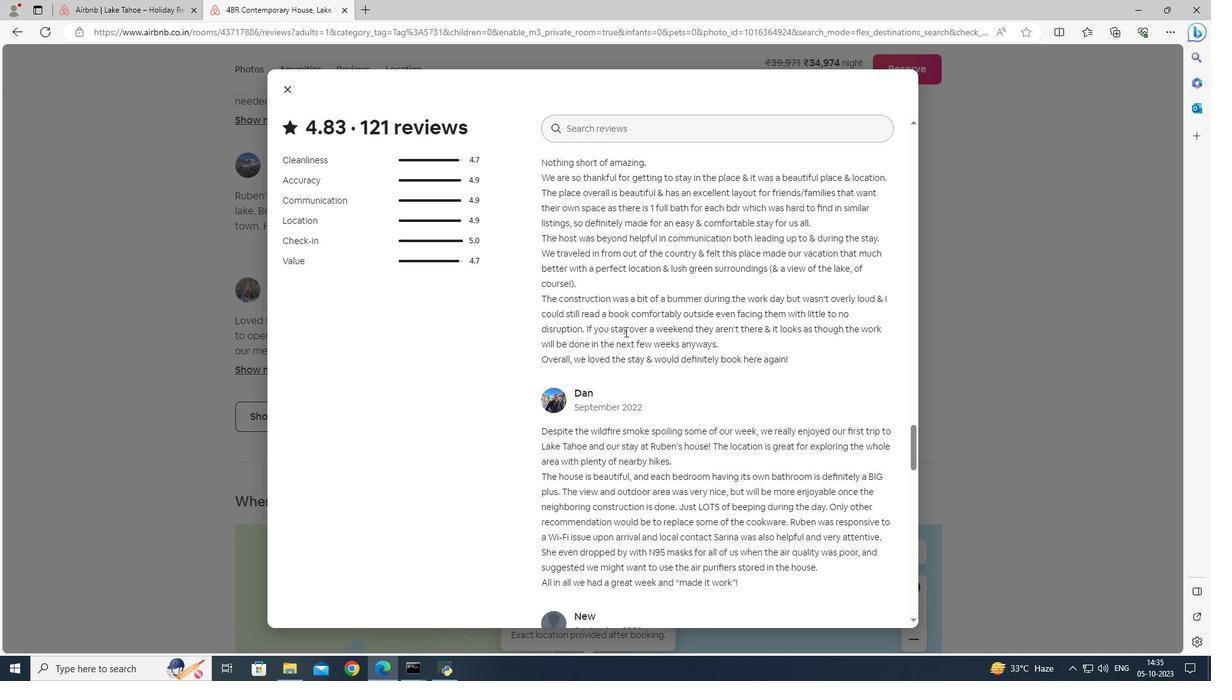 
Action: Mouse scrolled (625, 331) with delta (0, 0)
Screenshot: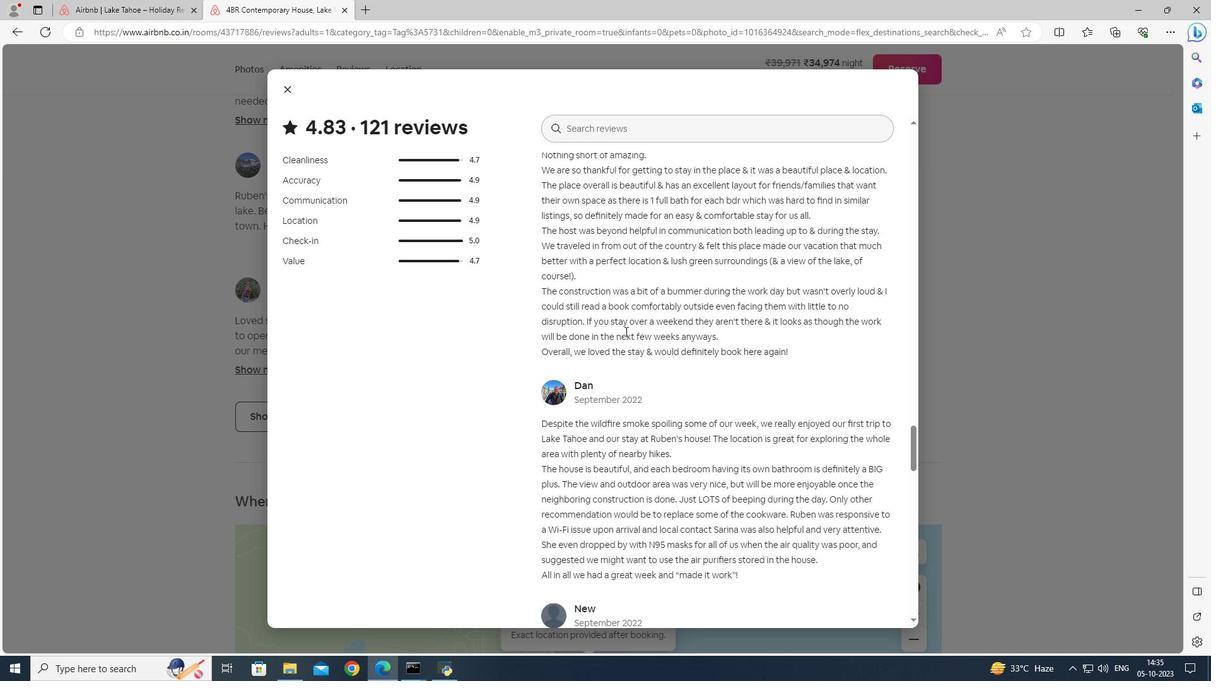 
Action: Mouse scrolled (625, 331) with delta (0, 0)
Screenshot: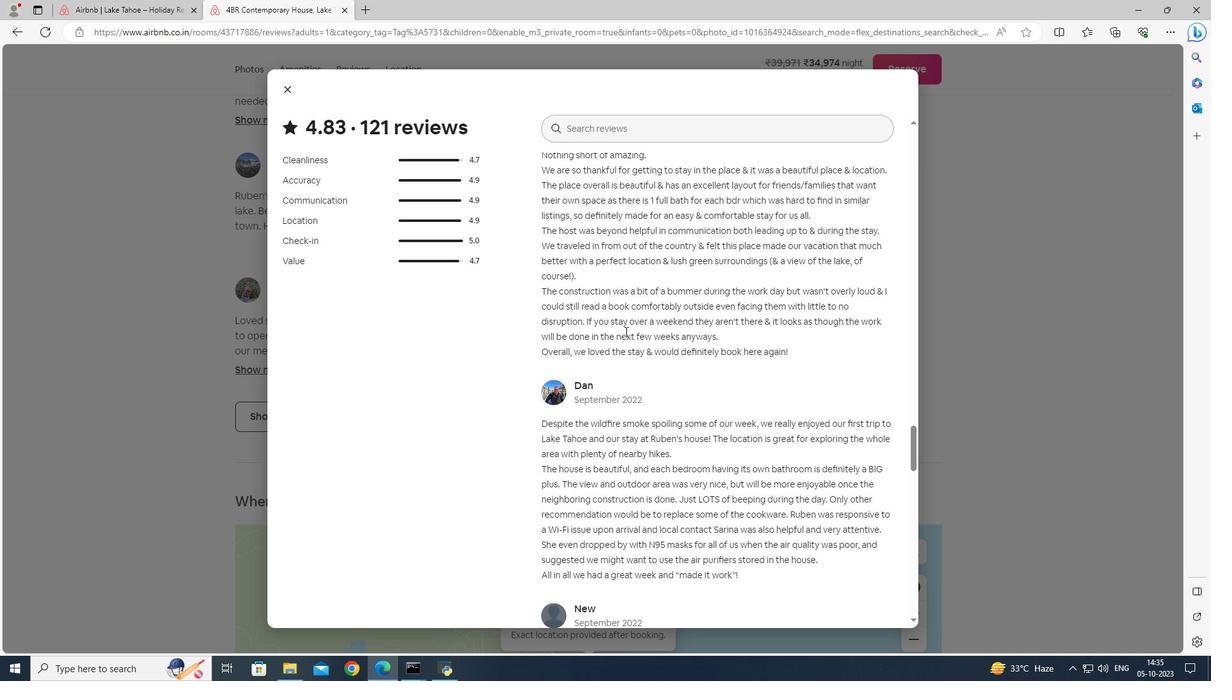 
Action: Mouse moved to (621, 338)
Screenshot: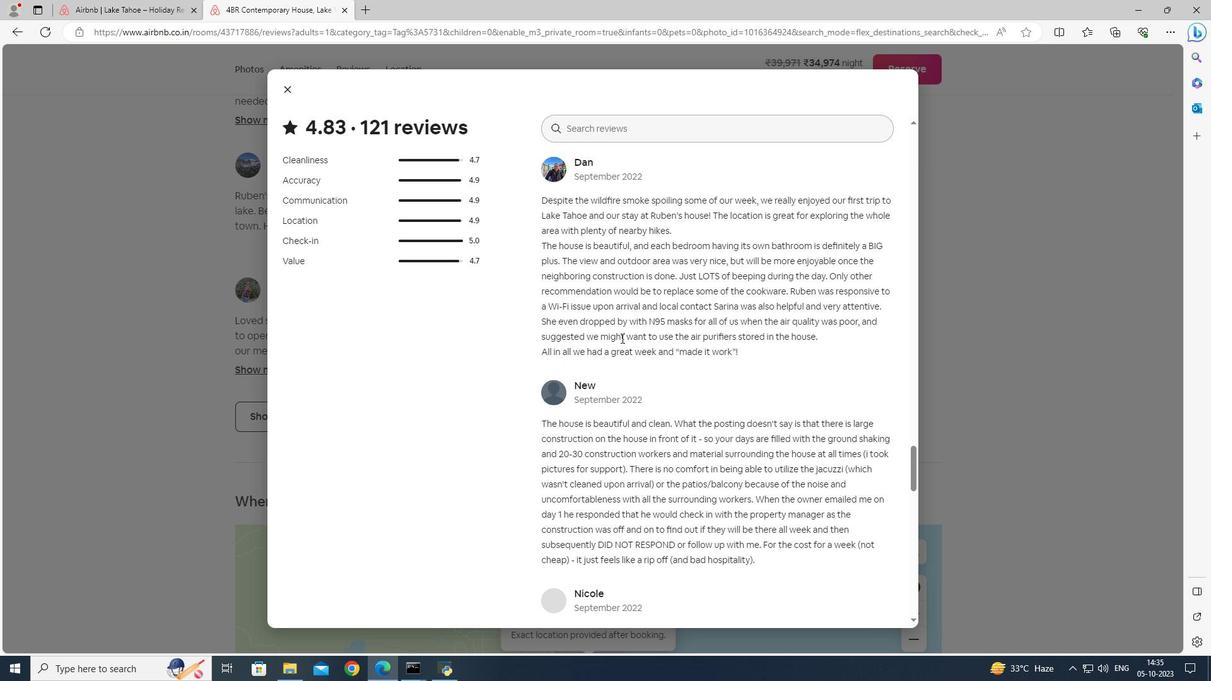 
Action: Mouse scrolled (621, 337) with delta (0, 0)
Screenshot: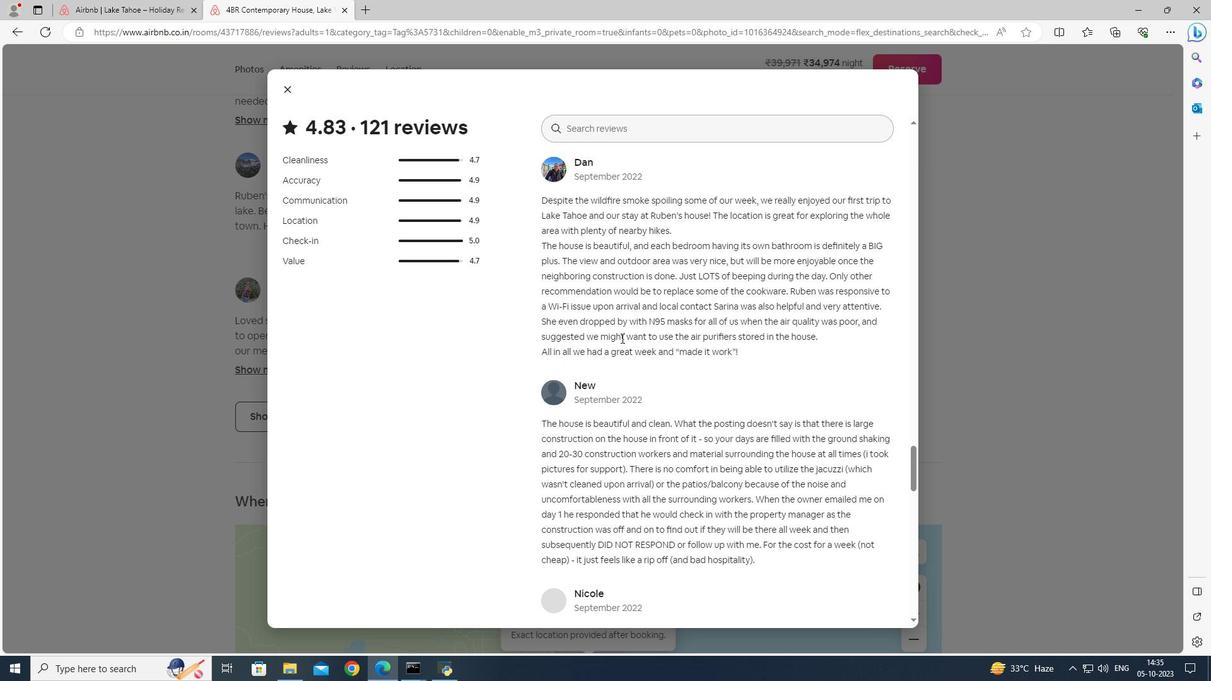 
Action: Mouse scrolled (621, 337) with delta (0, 0)
Screenshot: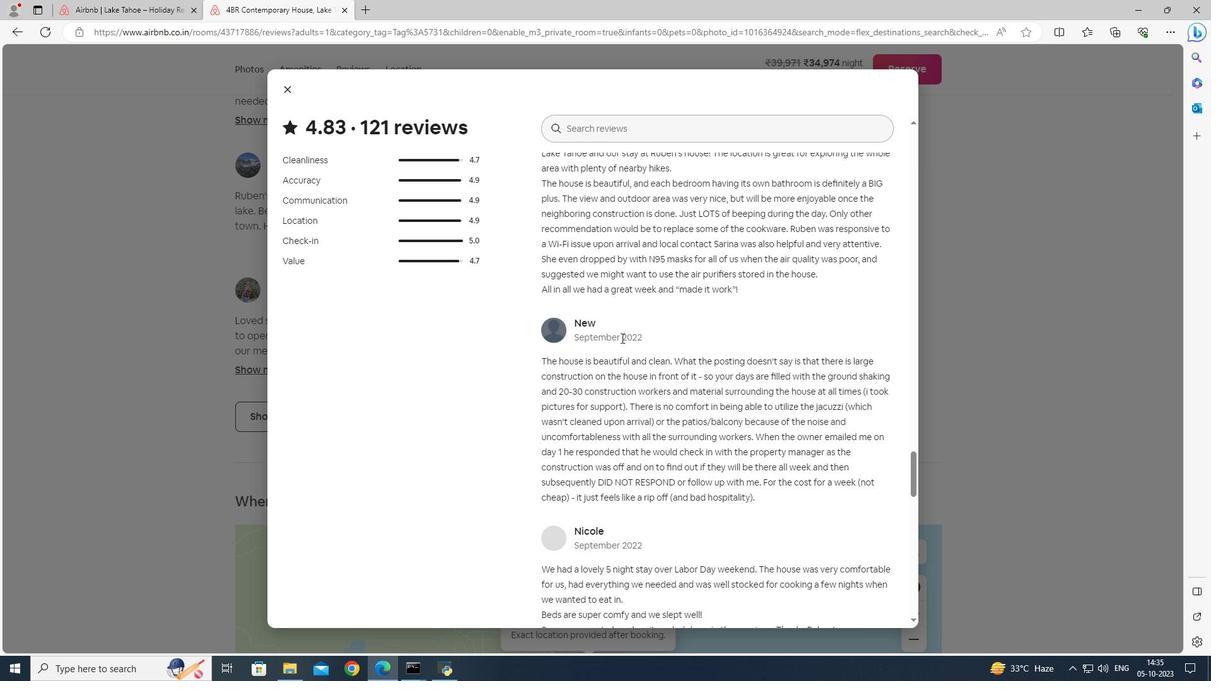 
Action: Mouse scrolled (621, 337) with delta (0, 0)
Screenshot: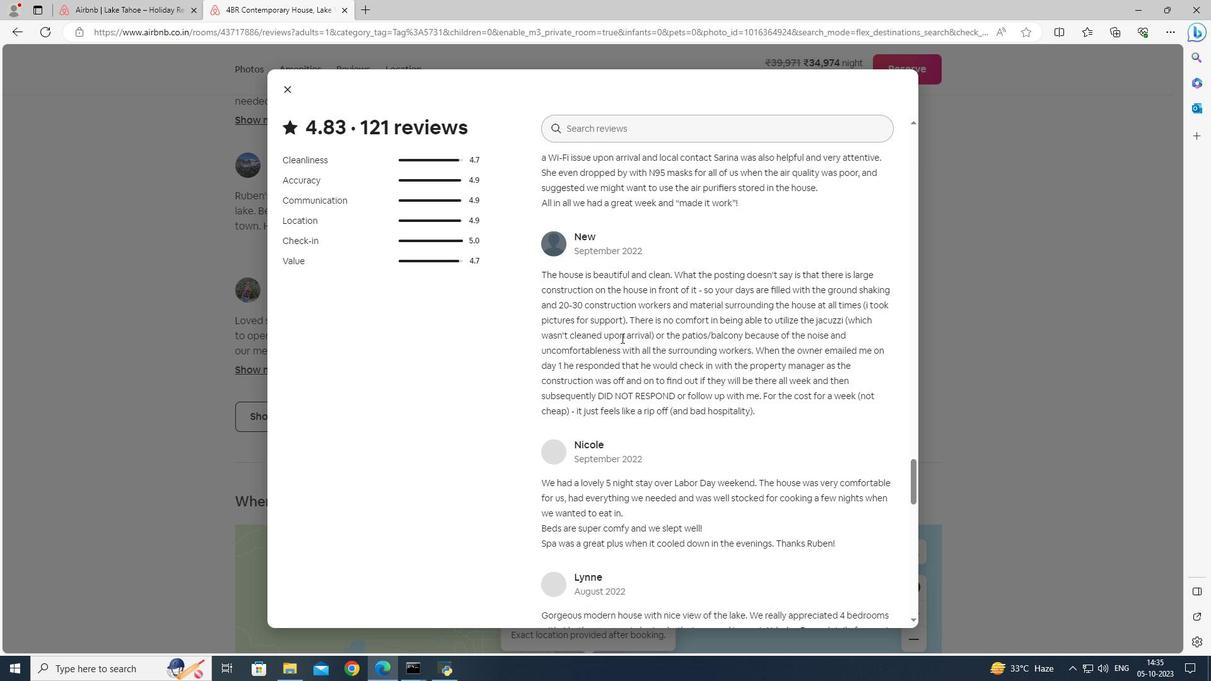 
Action: Mouse moved to (290, 82)
Screenshot: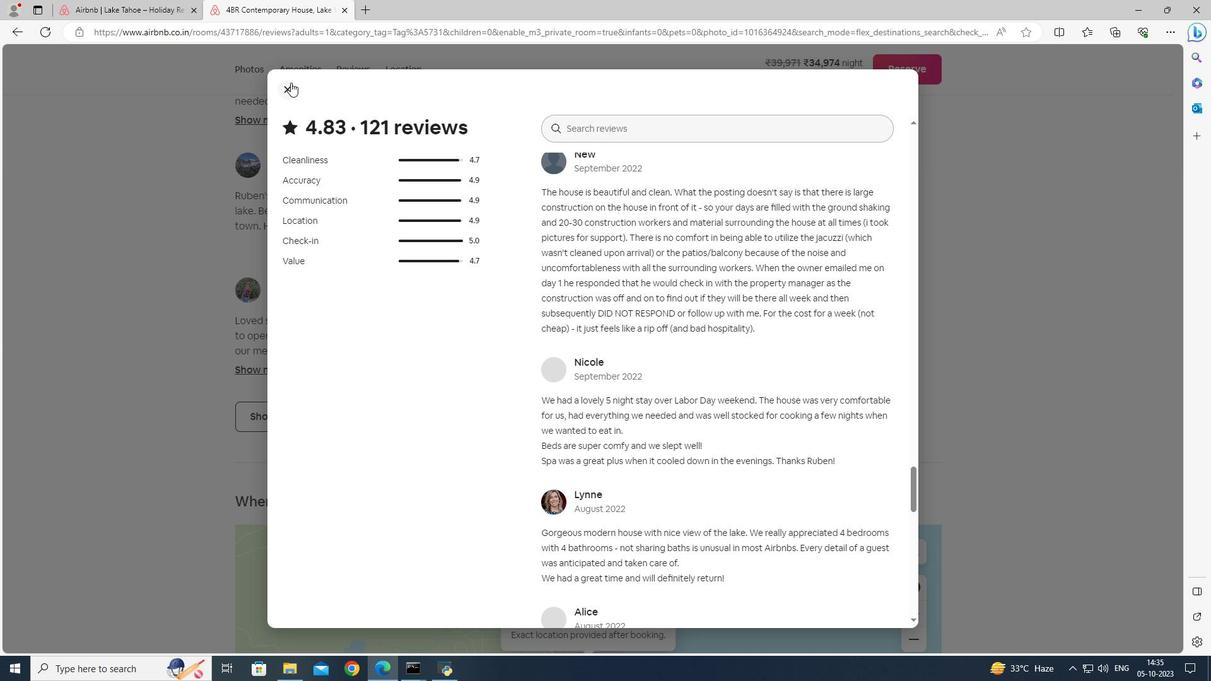 
Action: Mouse pressed left at (290, 82)
Screenshot: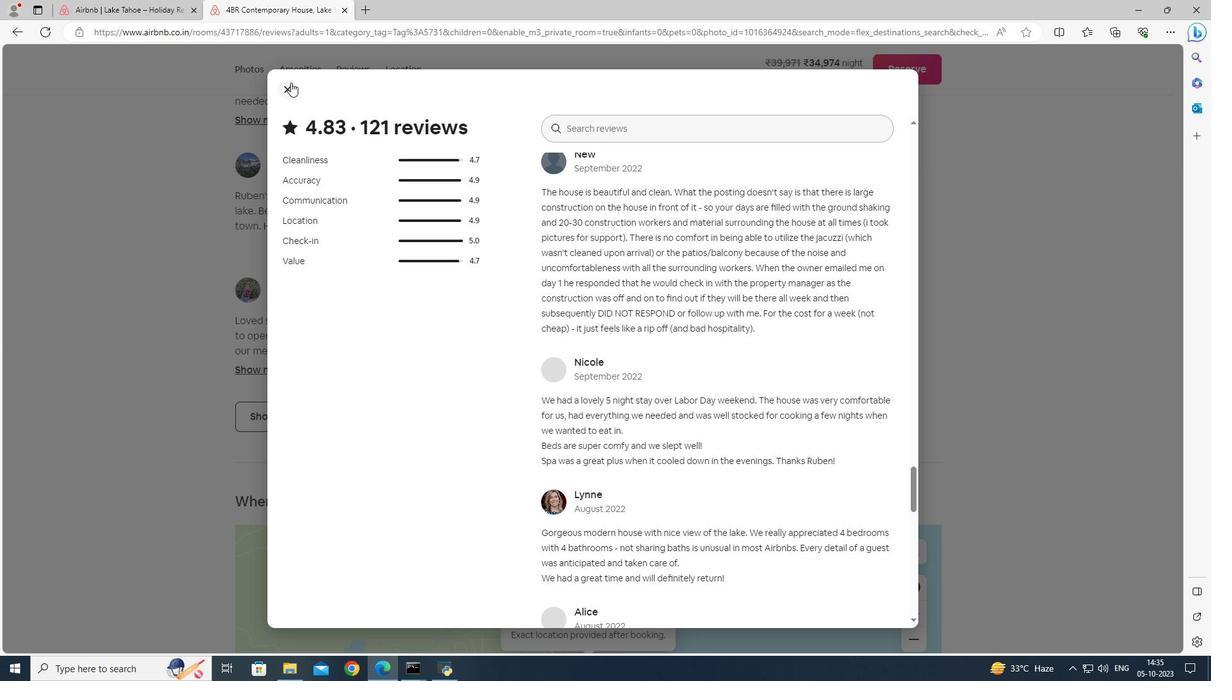 
Action: Mouse moved to (312, 222)
Screenshot: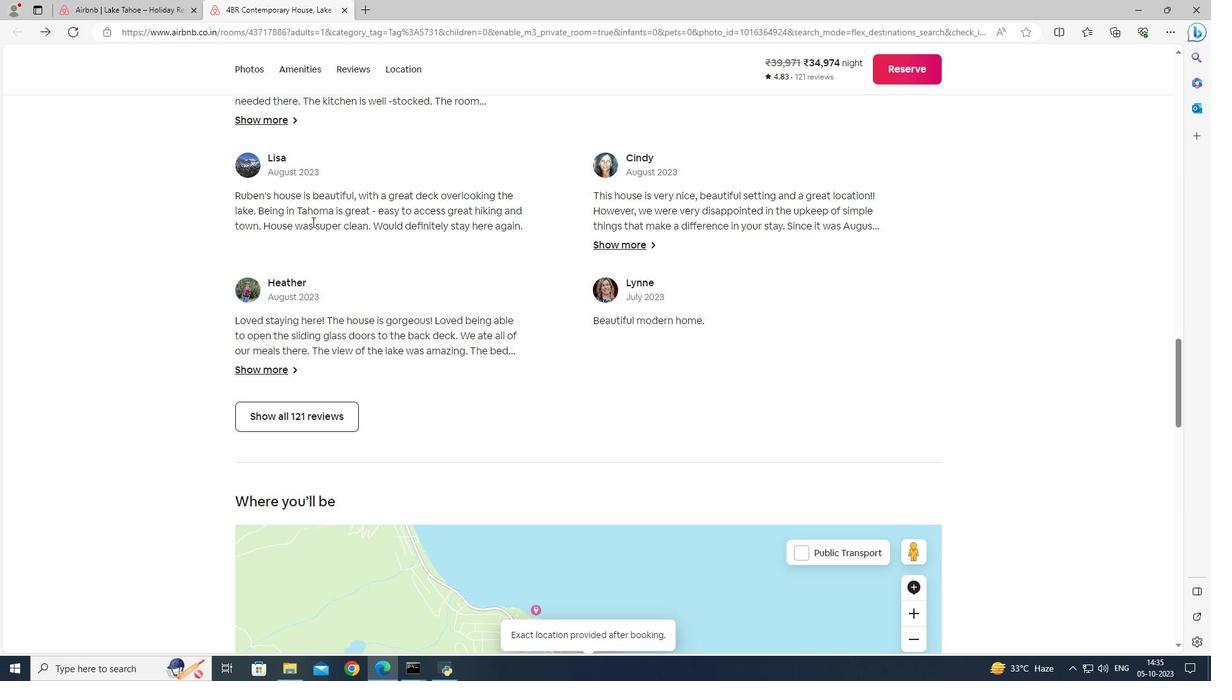 
Action: Mouse scrolled (312, 221) with delta (0, 0)
Screenshot: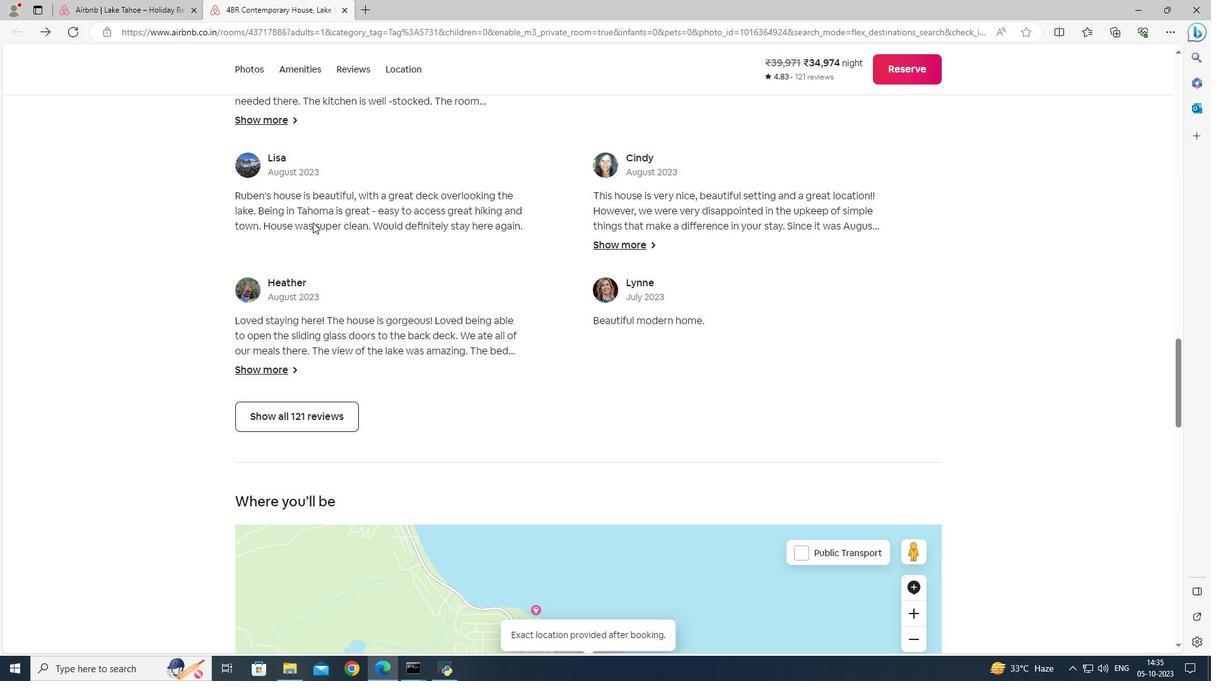 
Action: Mouse moved to (313, 222)
